 Task: Add a signature George Carter containing With heartfelt thanks and best wishes, George Carter to email address softage.2@softage.net and add a label Makeup
Action: Mouse moved to (640, 393)
Screenshot: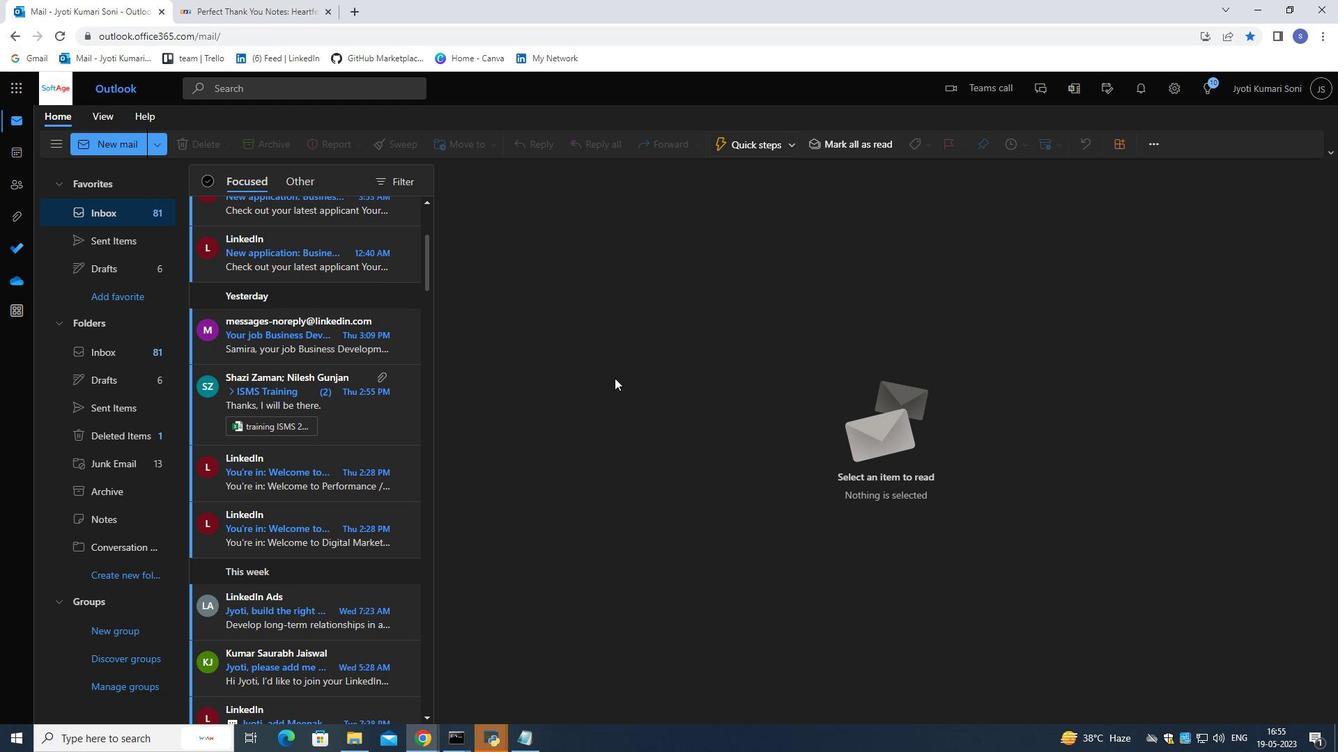 
Action: Mouse scrolled (640, 393) with delta (0, 0)
Screenshot: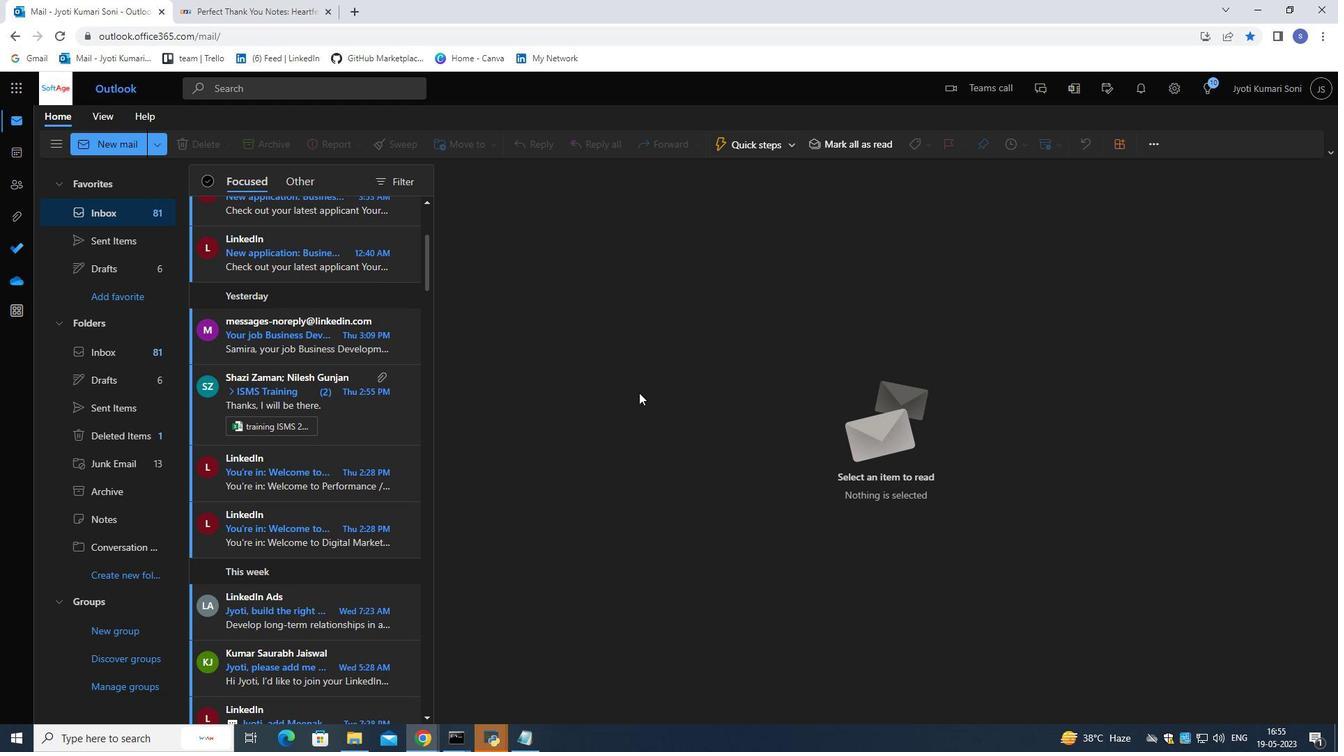 
Action: Mouse scrolled (640, 393) with delta (0, 0)
Screenshot: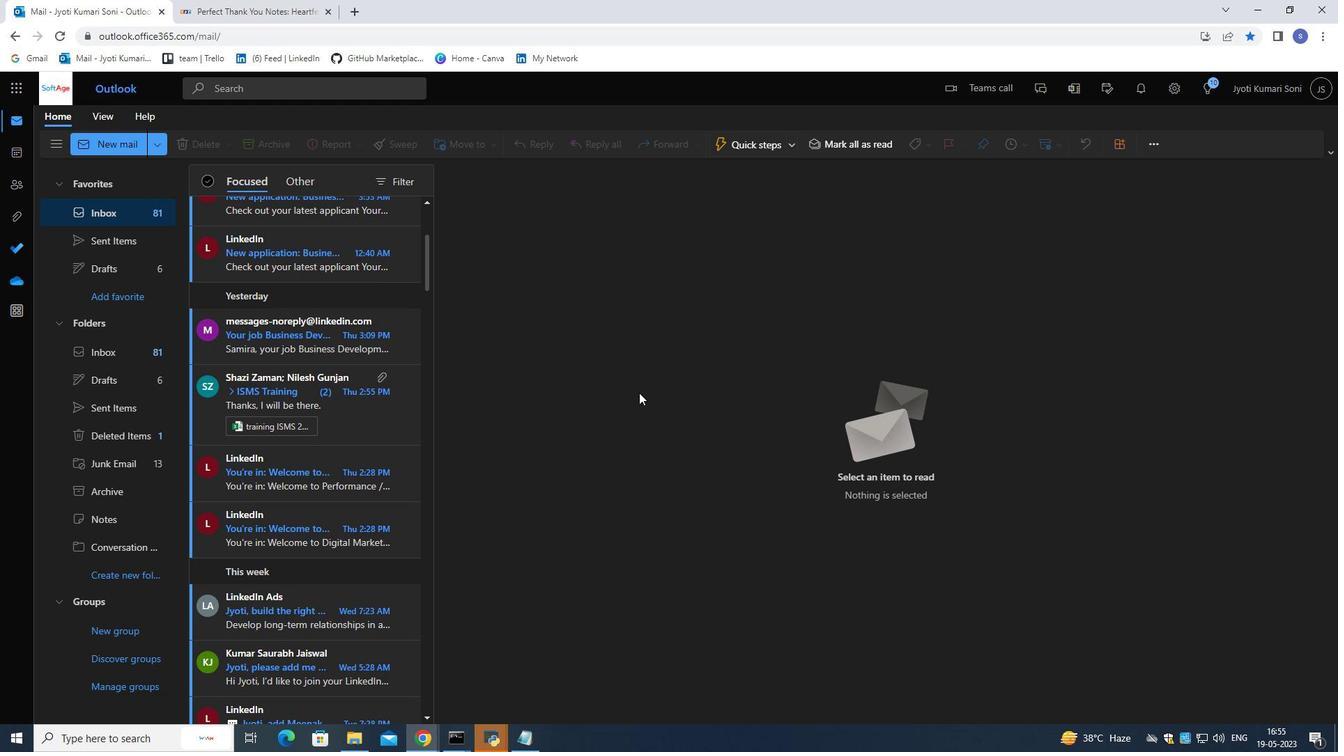 
Action: Mouse scrolled (640, 393) with delta (0, 0)
Screenshot: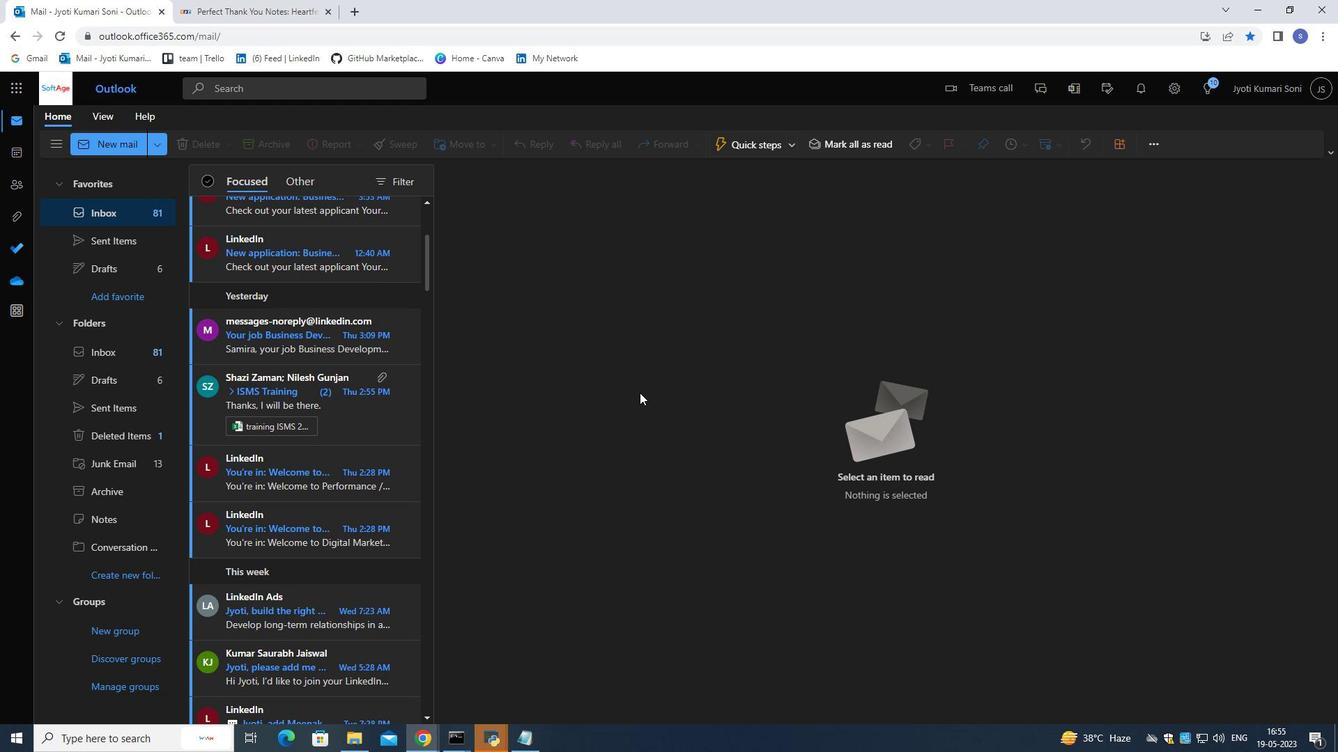 
Action: Mouse scrolled (640, 393) with delta (0, 0)
Screenshot: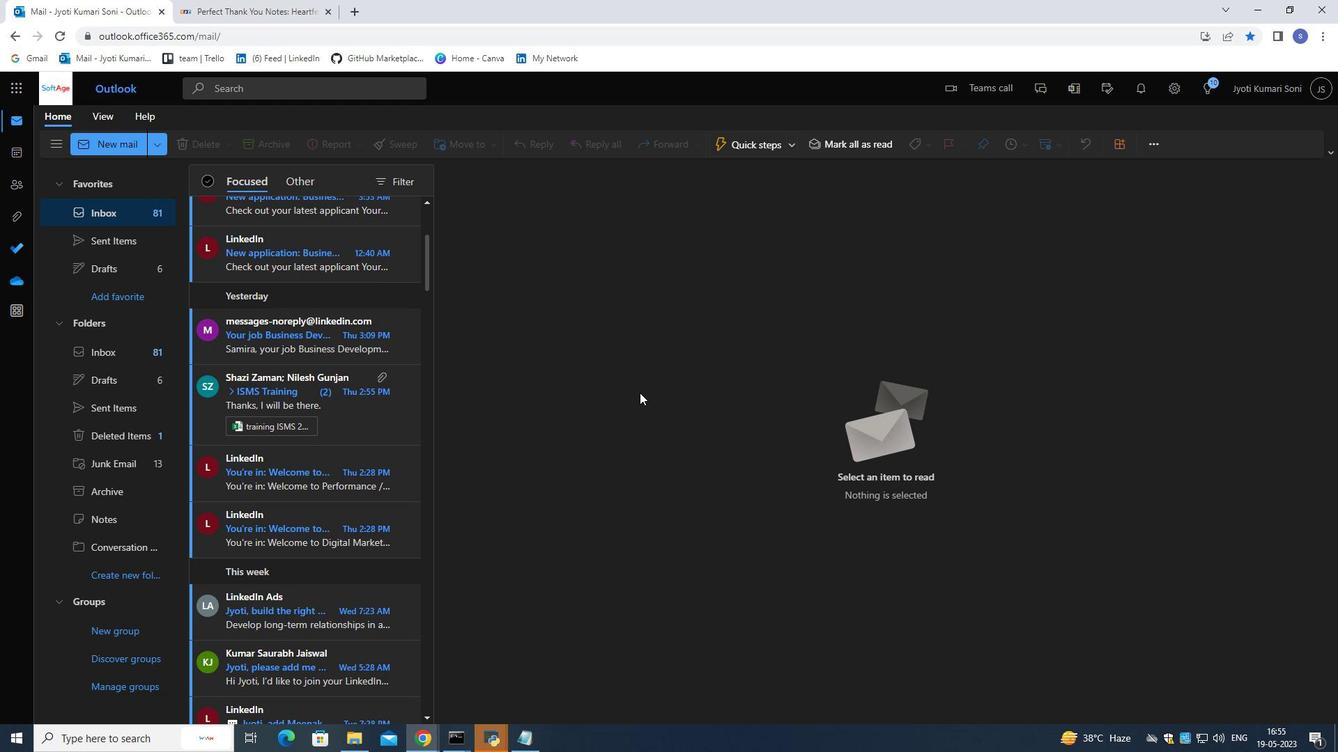 
Action: Mouse moved to (112, 149)
Screenshot: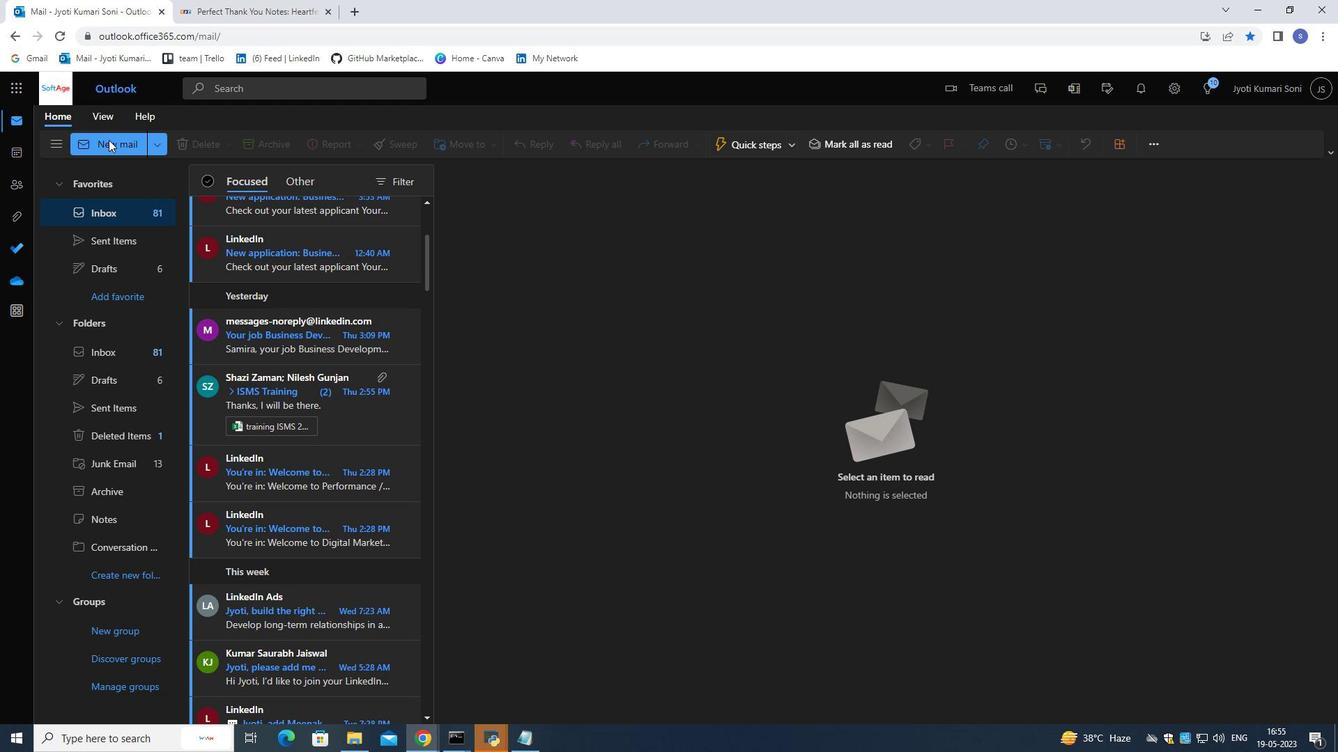 
Action: Mouse pressed left at (112, 149)
Screenshot: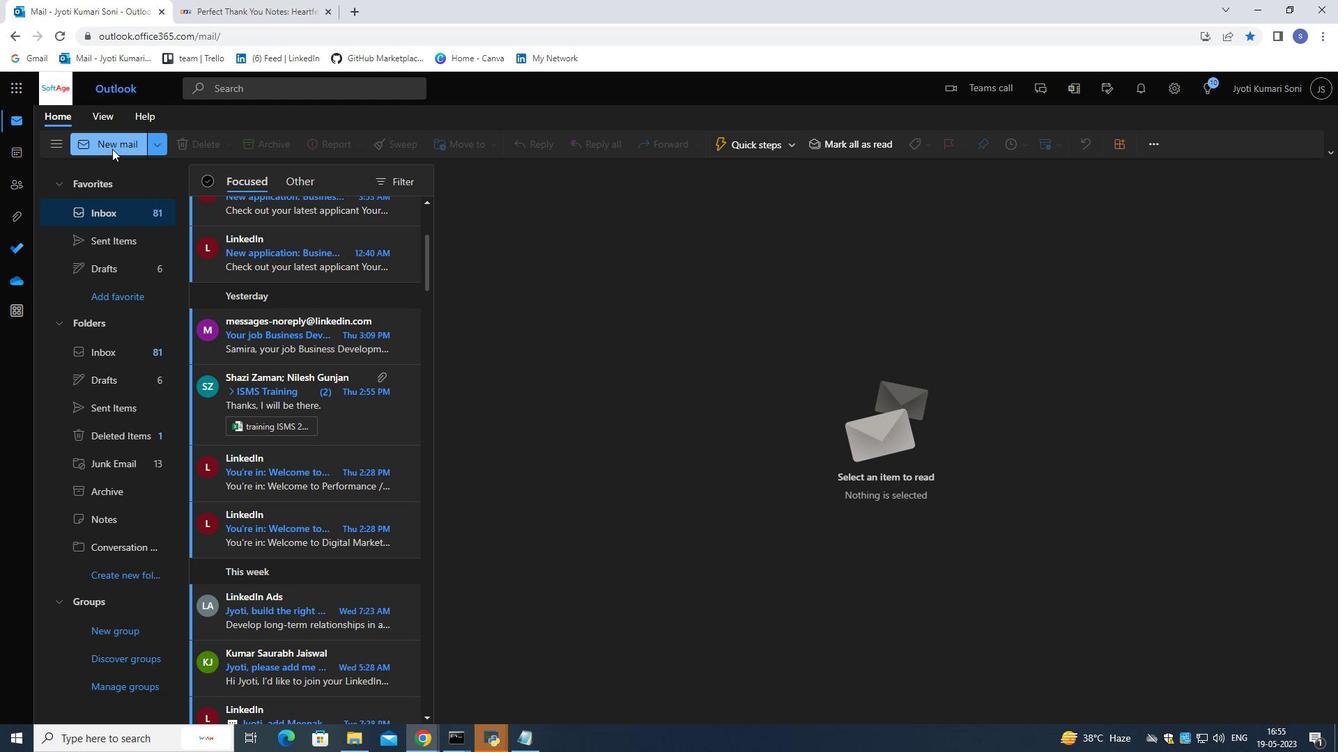 
Action: Mouse moved to (583, 213)
Screenshot: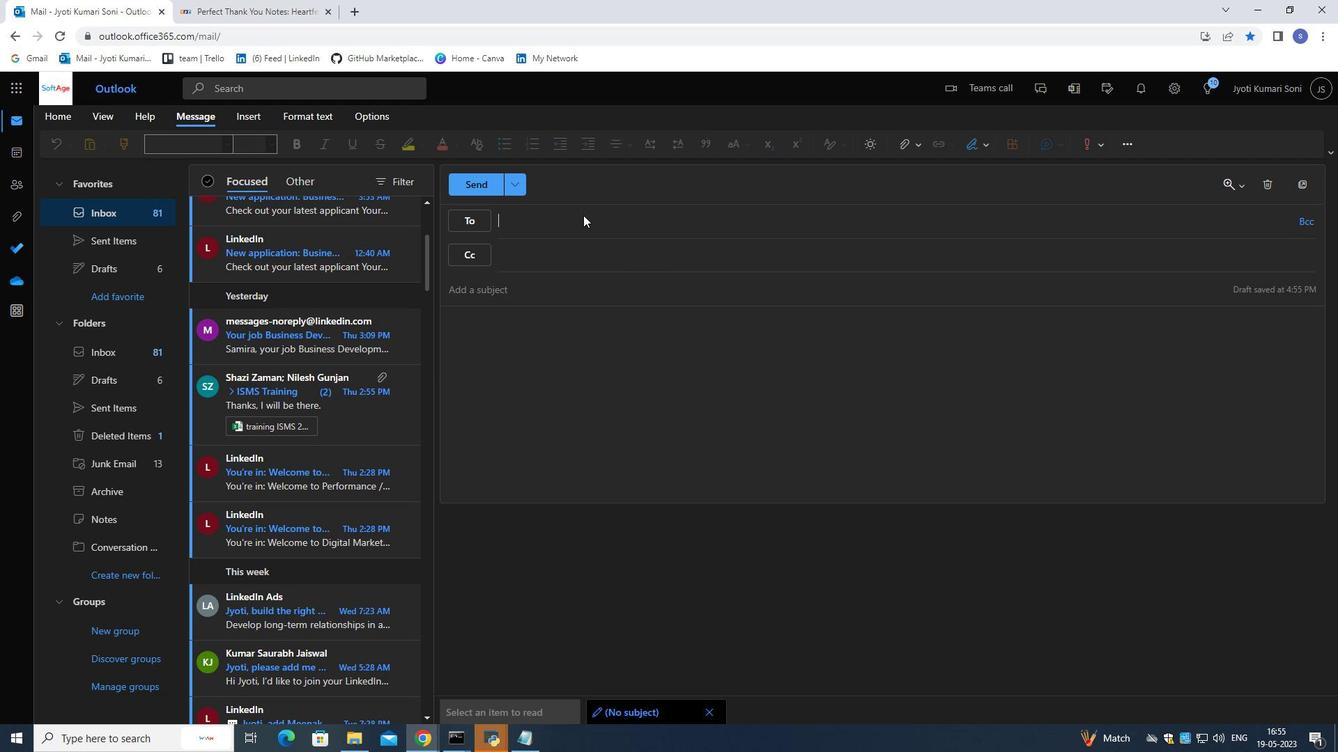 
Action: Mouse pressed left at (583, 213)
Screenshot: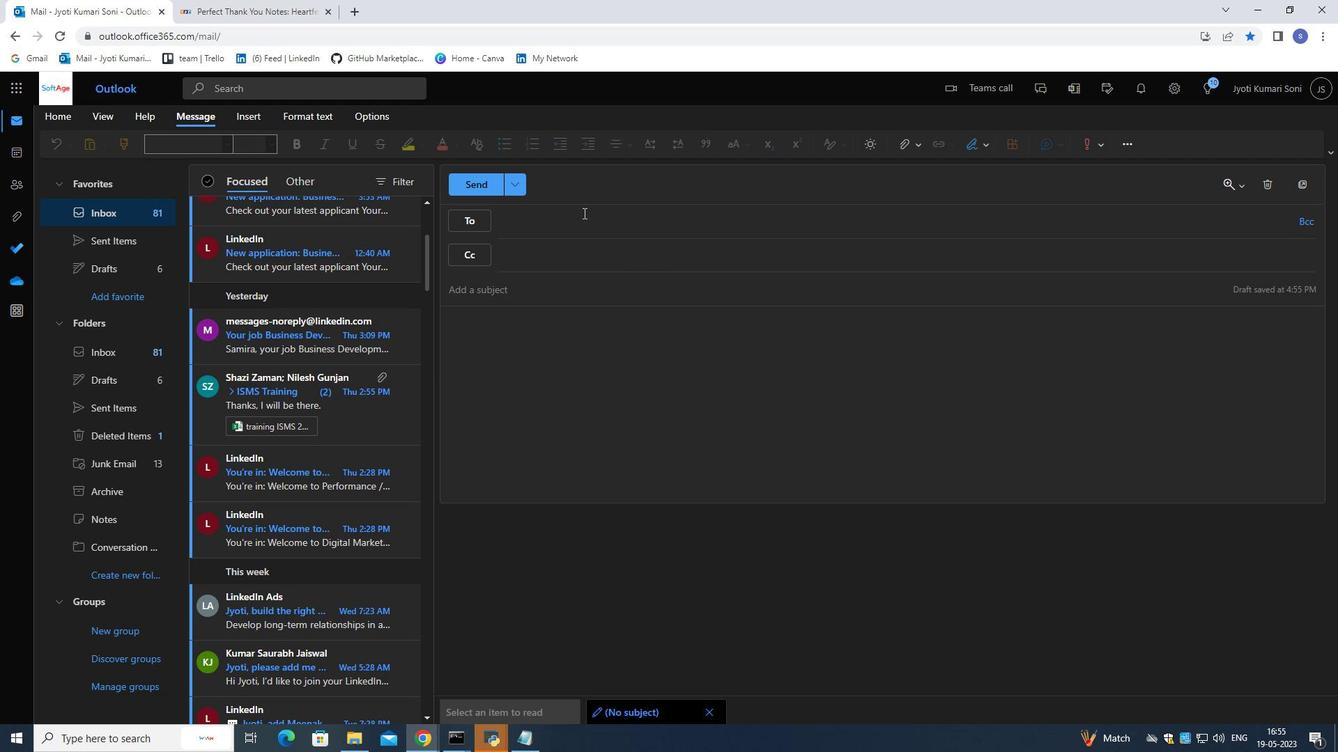 
Action: Key pressed softage.2<Key.shift>@softage.net
Screenshot: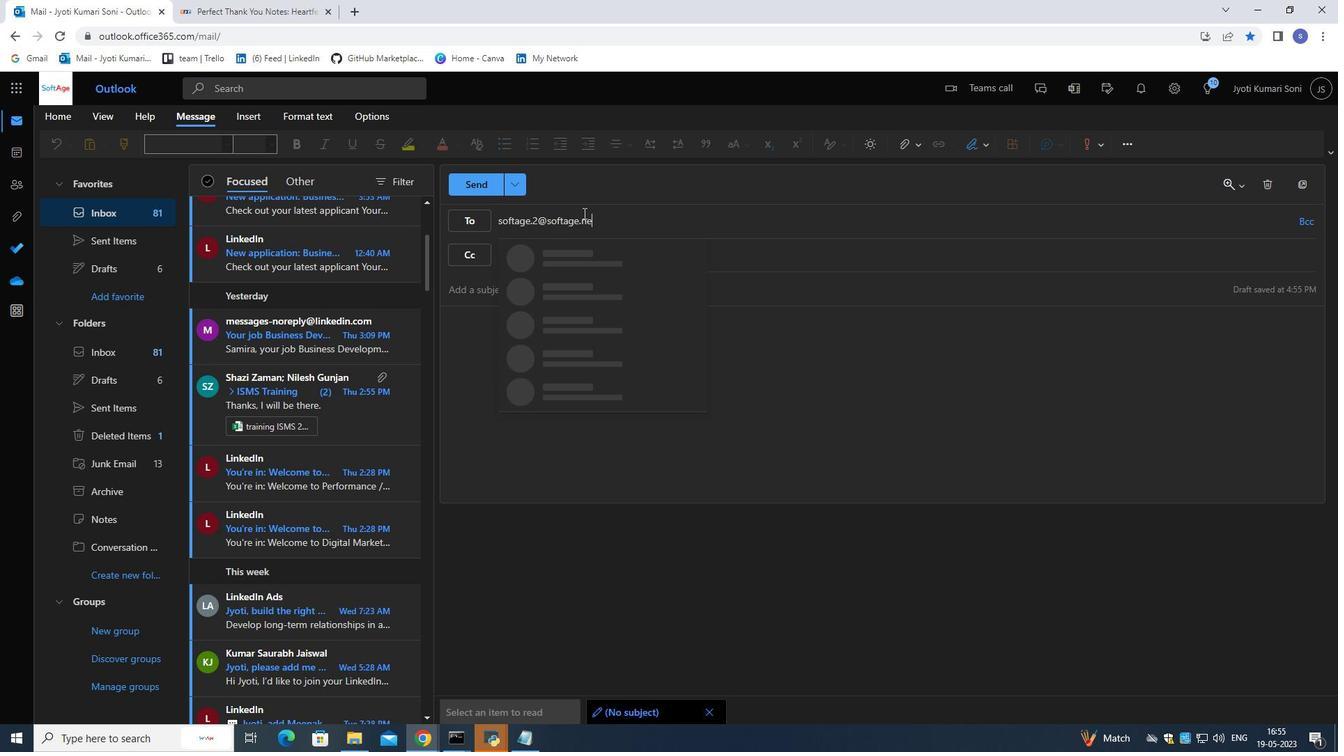 
Action: Mouse moved to (631, 373)
Screenshot: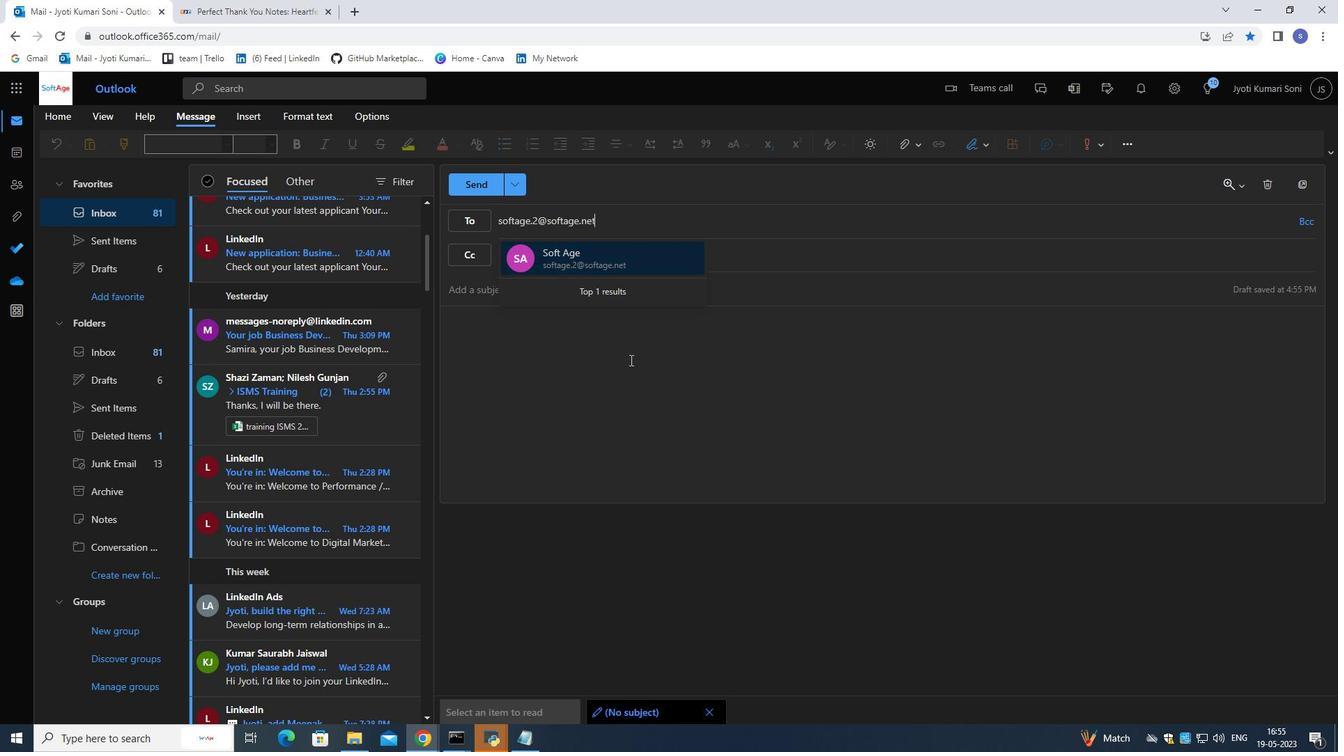 
Action: Mouse pressed left at (631, 373)
Screenshot: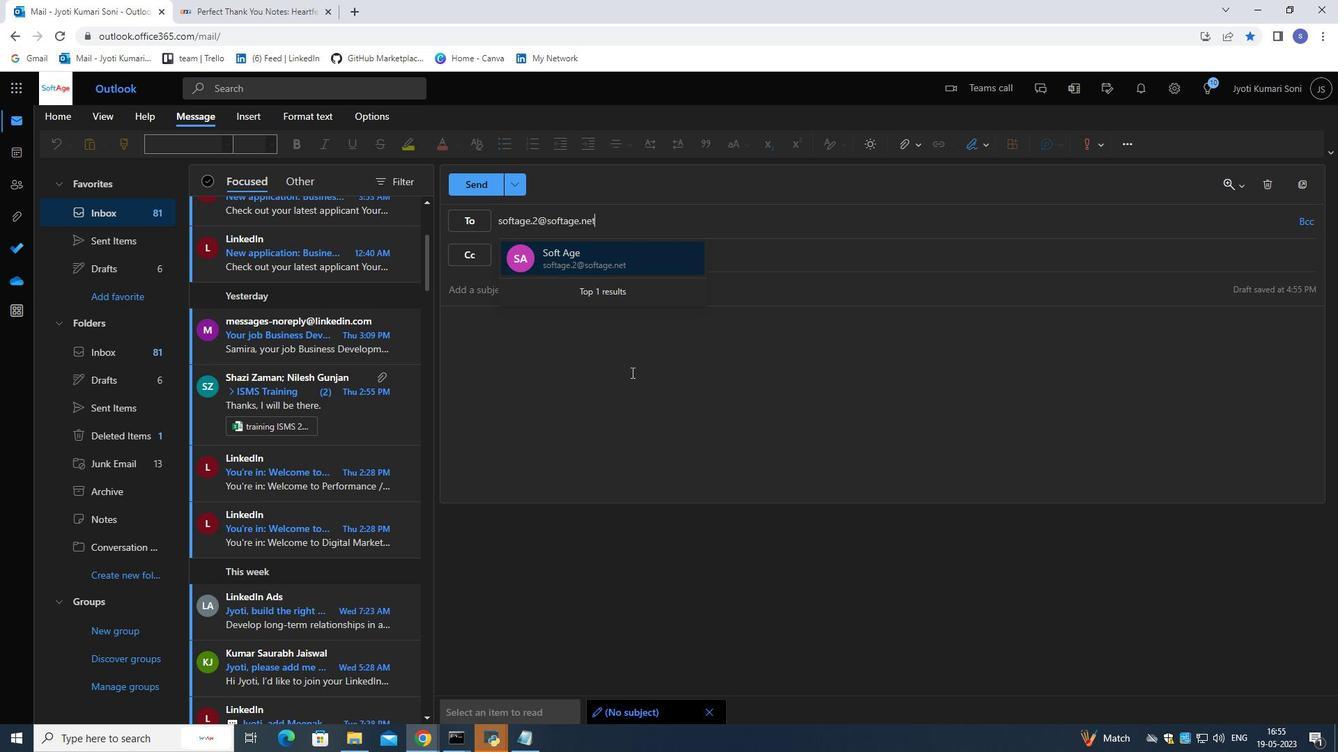 
Action: Mouse moved to (557, 283)
Screenshot: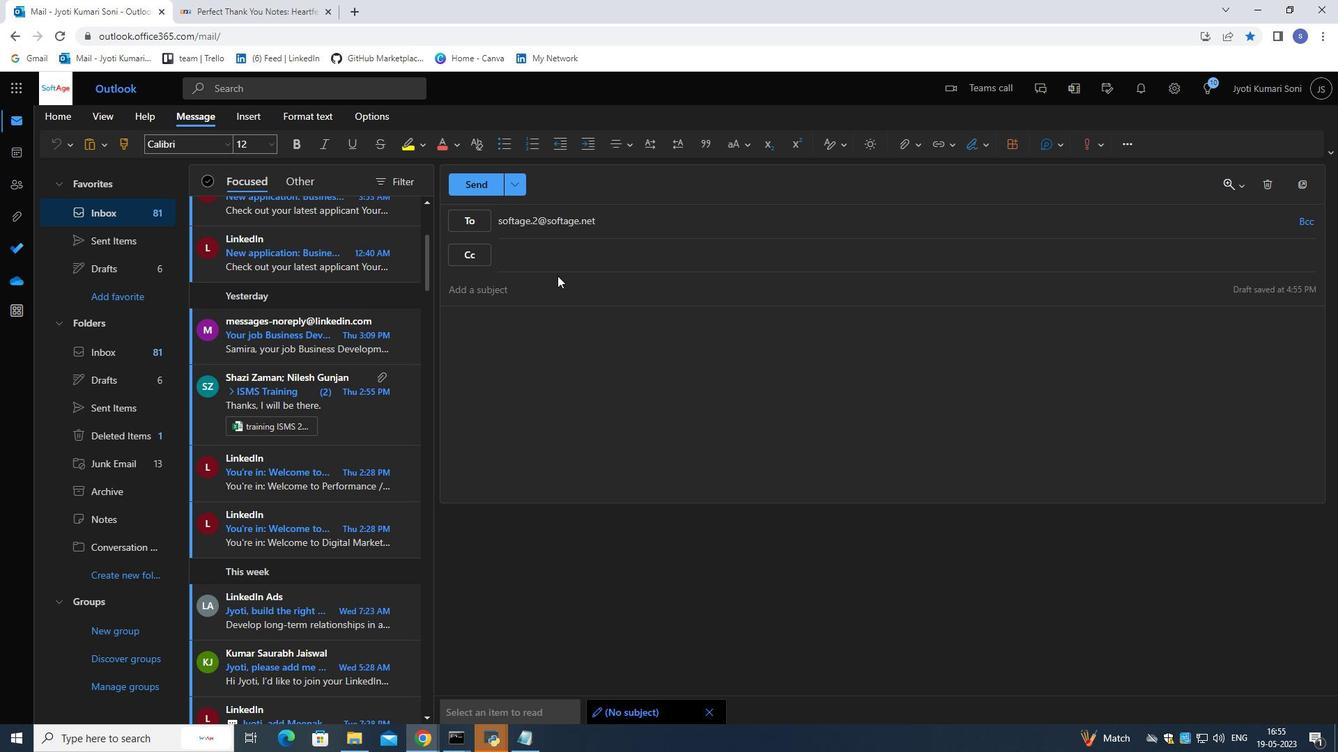 
Action: Mouse pressed left at (557, 283)
Screenshot: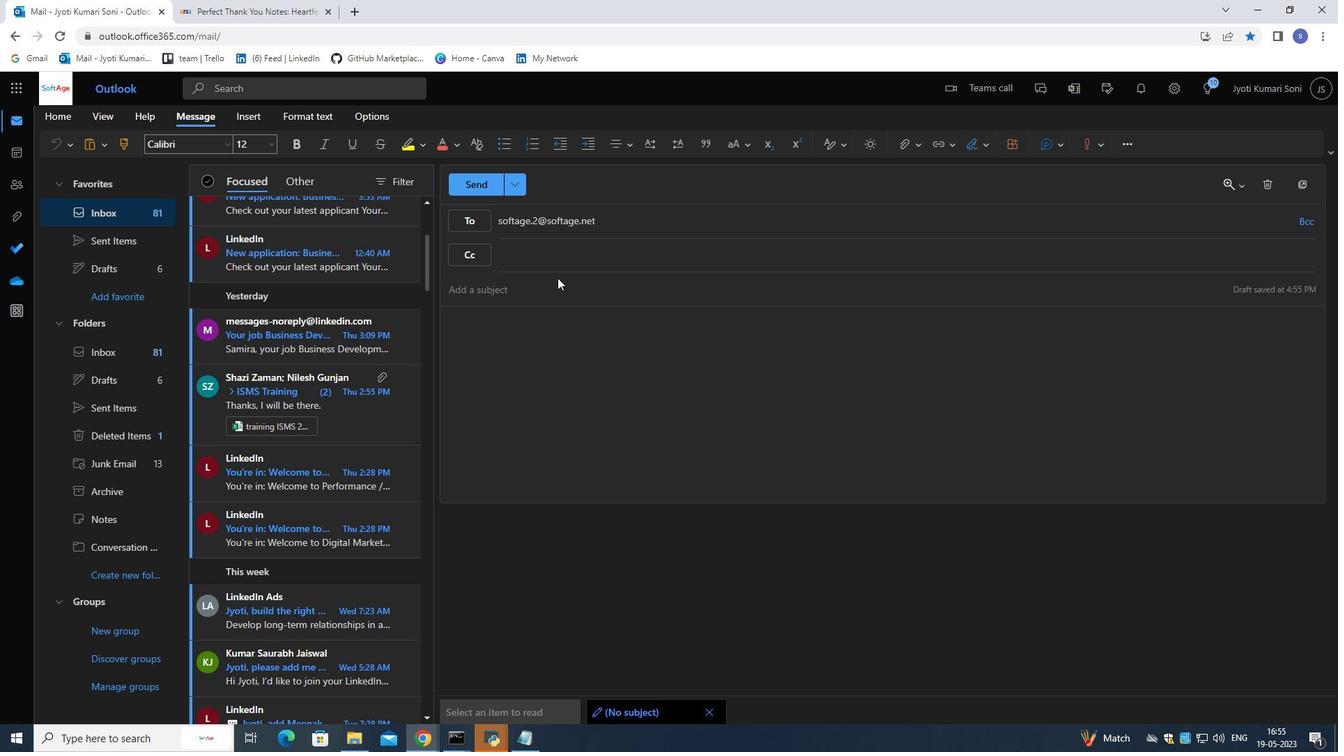 
Action: Mouse moved to (557, 285)
Screenshot: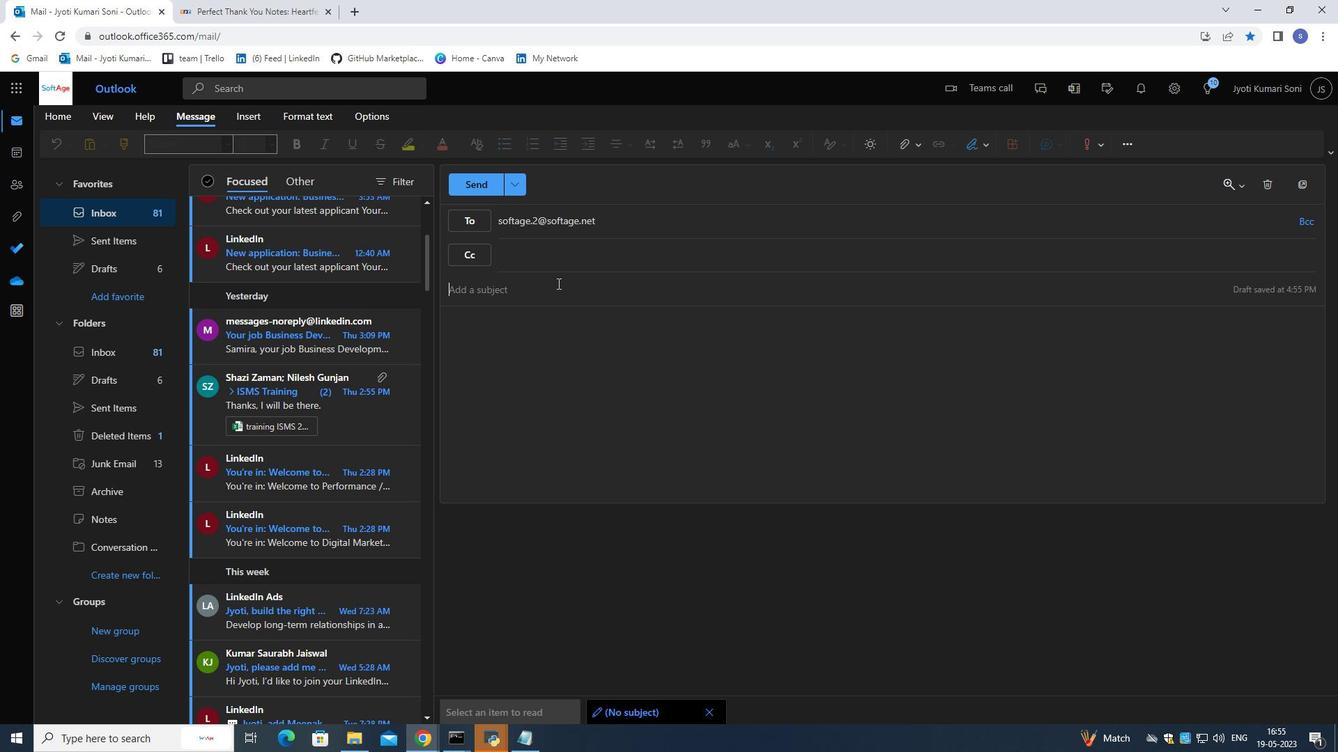 
Action: Key pressed <Key.shift>Heartfelt<Key.space><Key.shift>Thanks
Screenshot: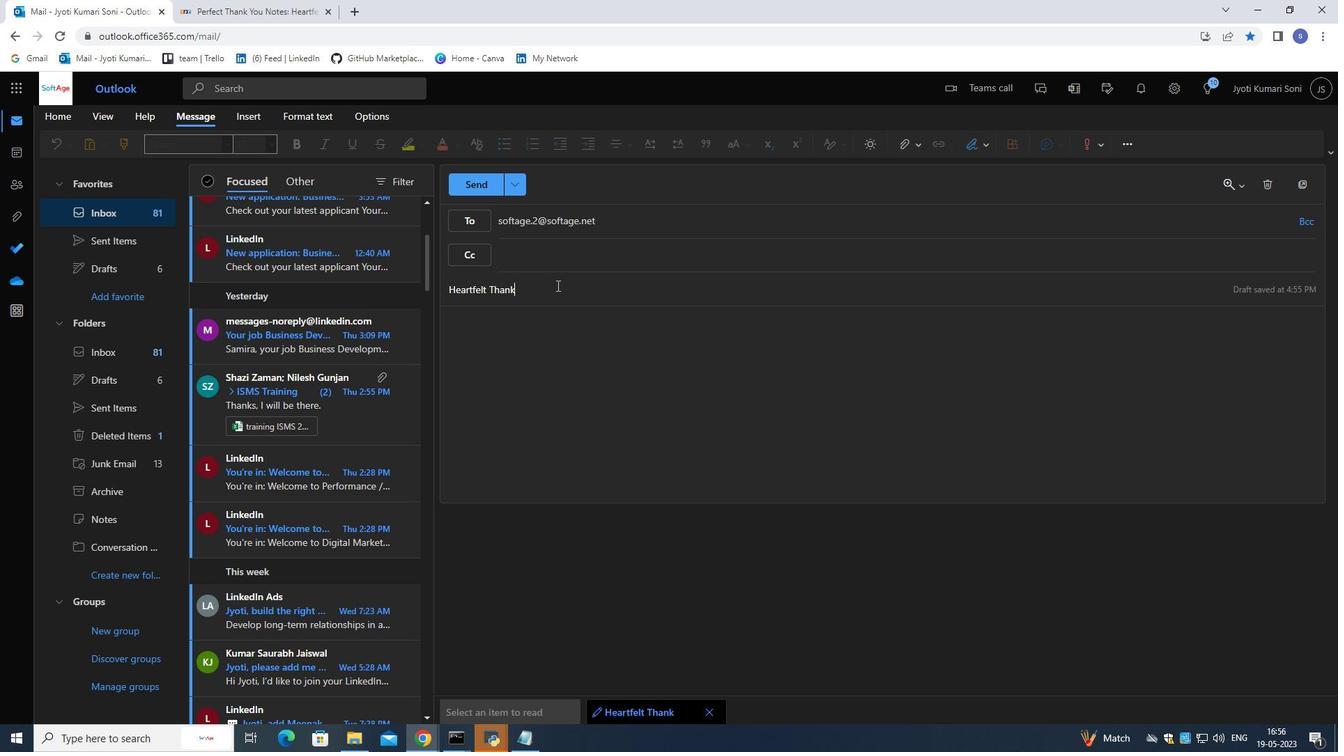 
Action: Mouse moved to (550, 318)
Screenshot: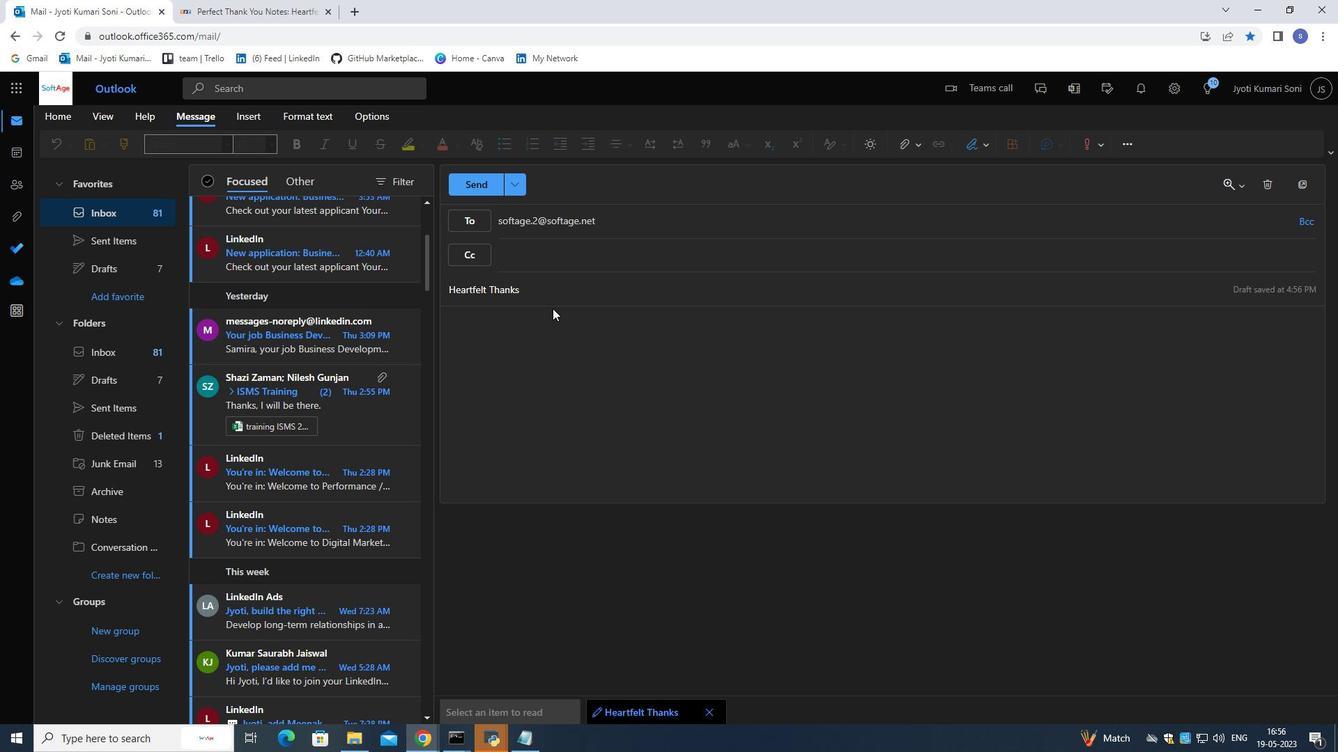 
Action: Mouse pressed left at (550, 318)
Screenshot: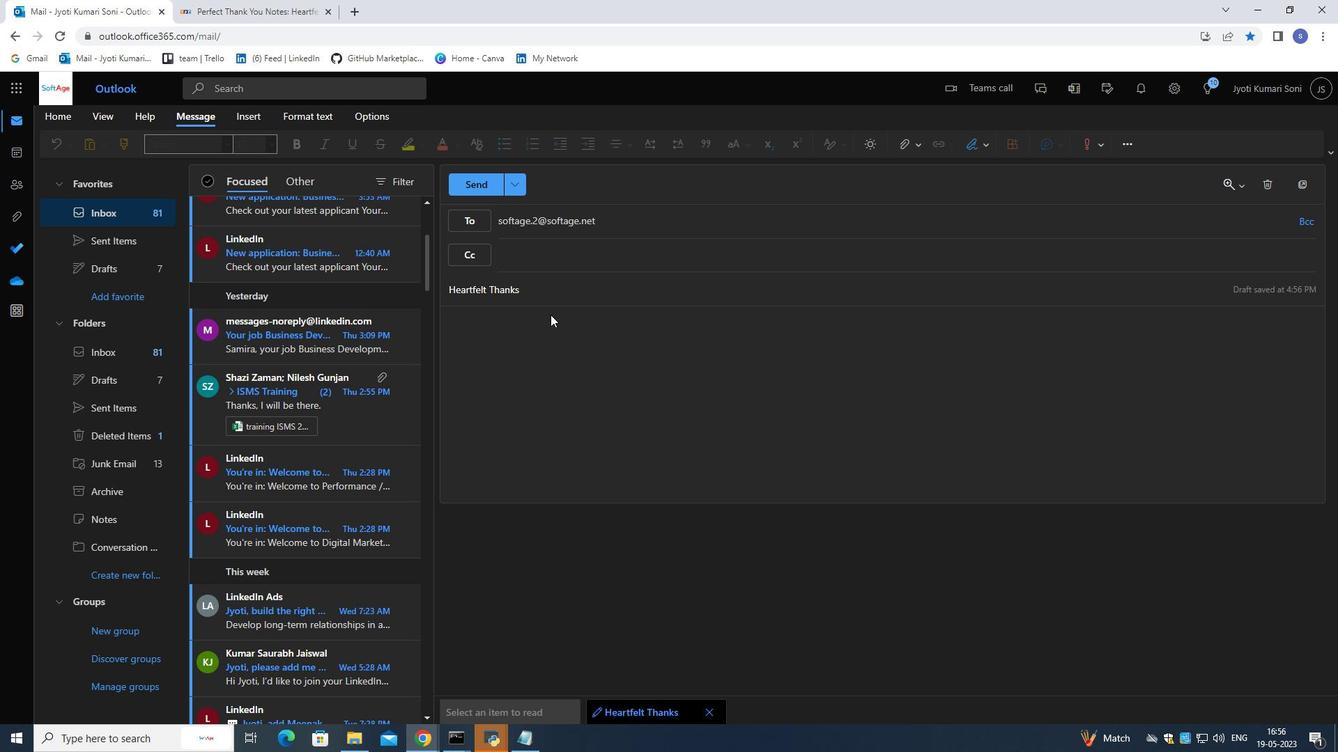 
Action: Mouse moved to (550, 319)
Screenshot: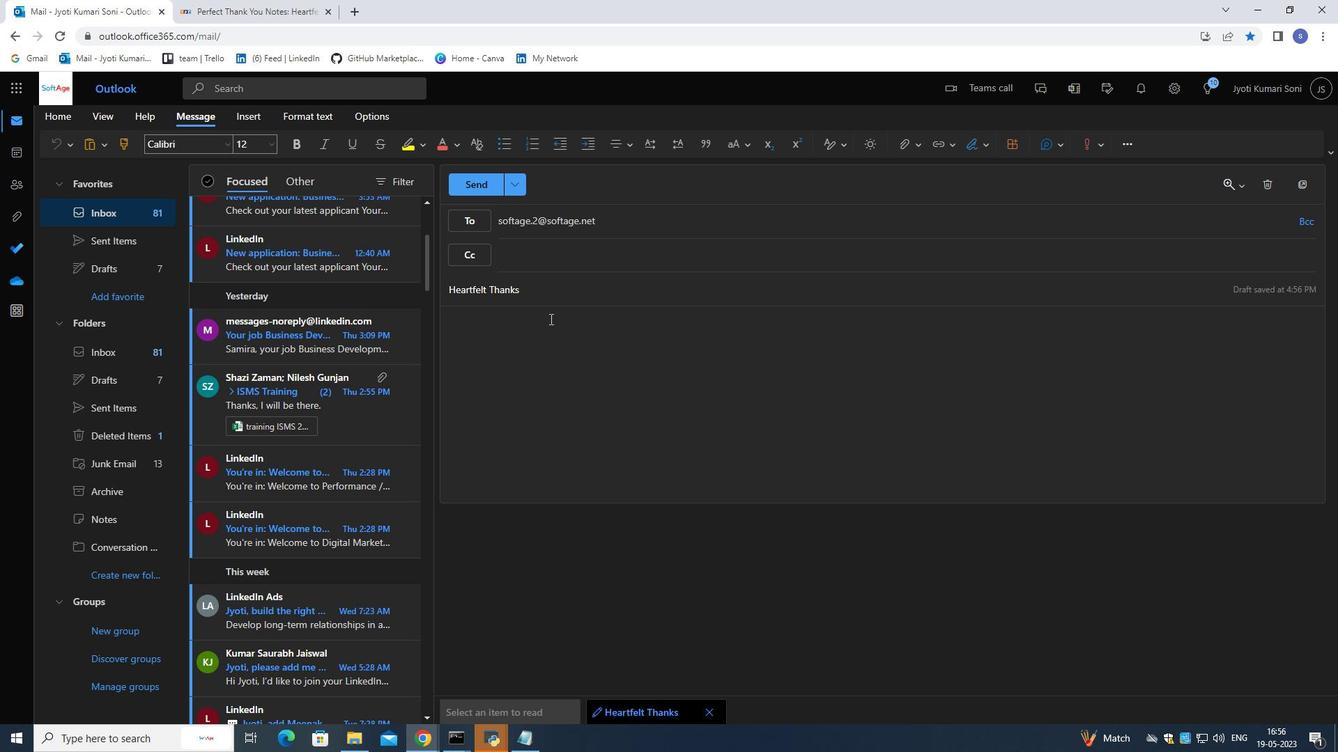 
Action: Key pressed <Key.shift>Thank<Key.space>you<Key.space>for<Key.space>being<Key.space>cheerful<Key.space>and<Key.space>happy<Key.space>when<Key.space>i<Key.space>pick<Key.space>uou<Key.space><Key.backspace><Key.backspace><Key.backspace><Key.backspace>you<Key.space>up<Key.space>in<Key.space>the<Key.space>evening.<Key.enter><Key.space>sometimes<Key.space>i<Key.space>do<Key.space>not<Key.space>have<Key.space>a<Key.space>fun<Key.space>f<Key.backspace>day,<Key.space>bb<Key.backspace>ut<Key.space>when<Key.space>i<Key.space>see<Key.space>you<Key.space>and<Key.space>we<Key.space>talk<Key.space>about<Key.space>things<Key.space>and<Key.space>have<Key.space>fun,<Key.space>before<Key.enter>she<Key.space>broke<Key.space>up<Key.space>with<Key.space>me,<Key.space>grace<Key.space>and<Key.space>i<Key.space>had<Key.space>planned<Key.space>to<Key.space>spend<Key.space>new<Key.space>yesr's<Key.space><Key.left><Key.left><Key.left><Key.left><Key.backspace>a<Key.right><Key.right><Key.right><Key.space>
Screenshot: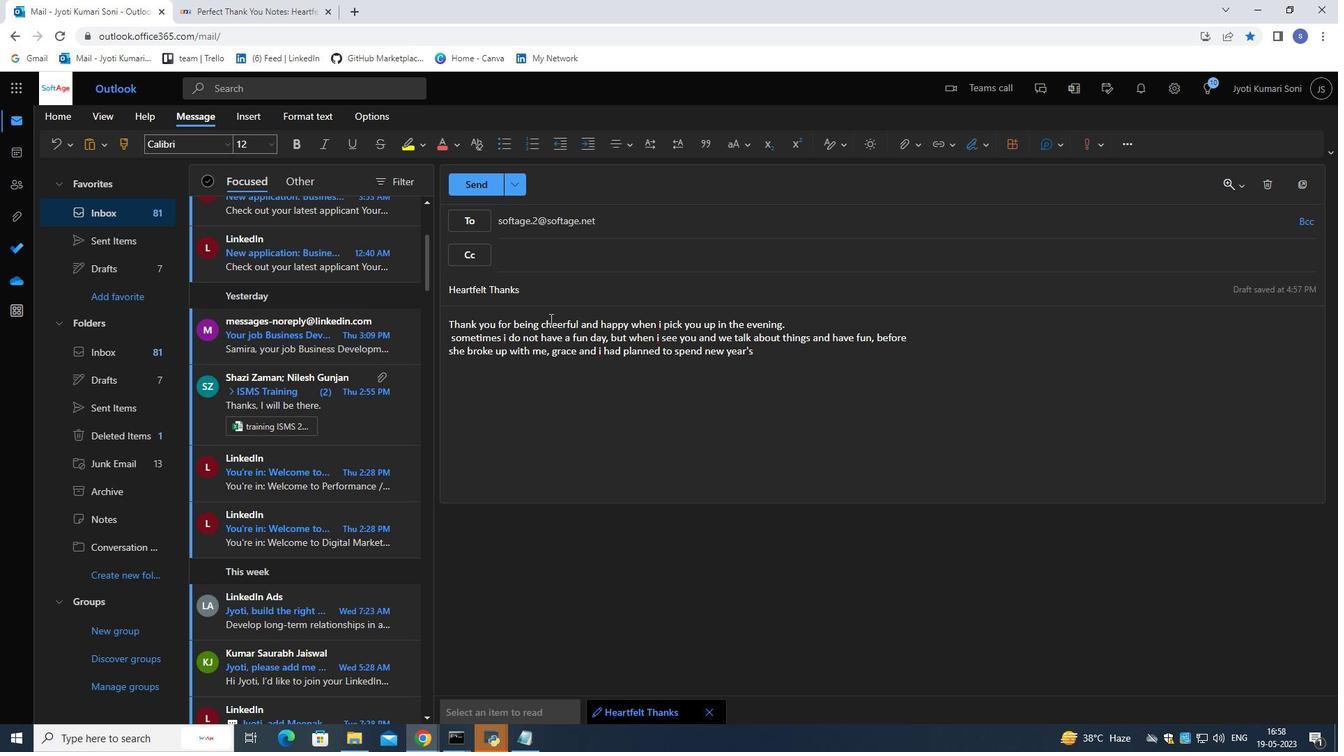 
Action: Mouse scrolled (550, 320) with delta (0, 0)
Screenshot: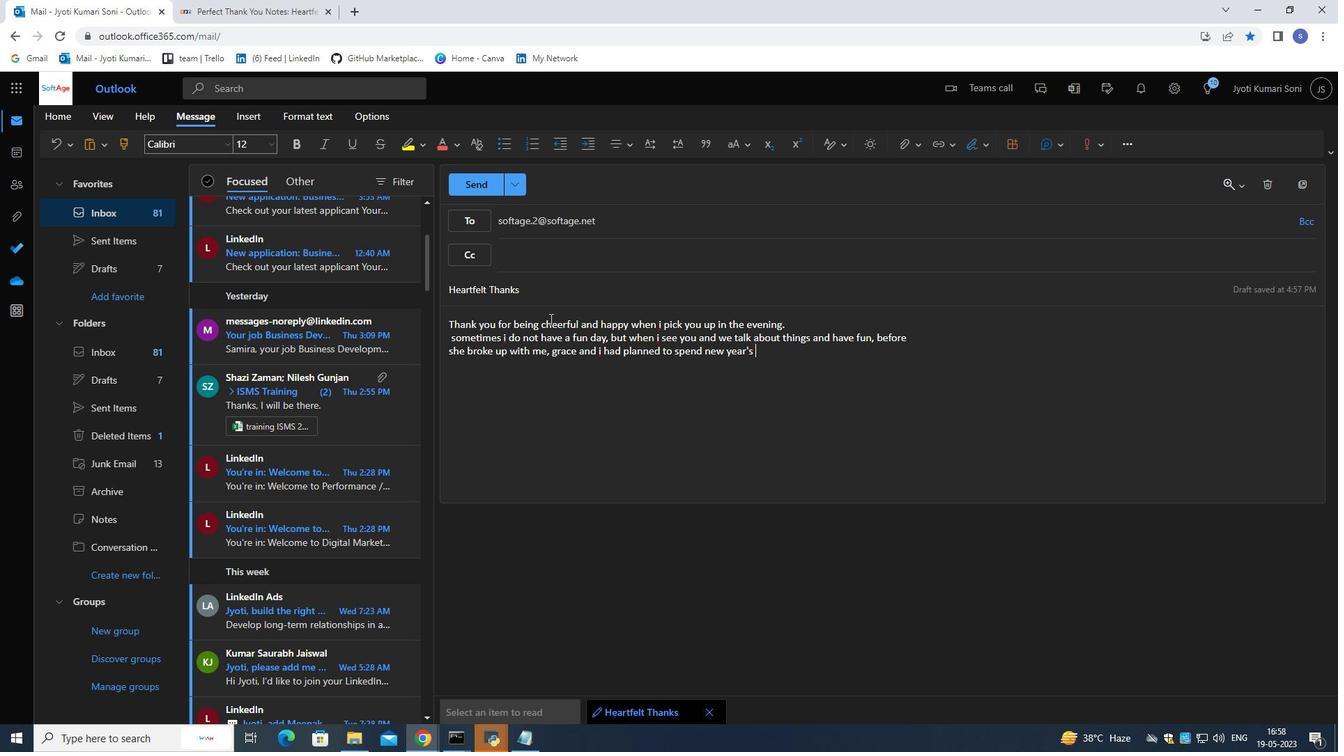 
Action: Mouse moved to (563, 340)
Screenshot: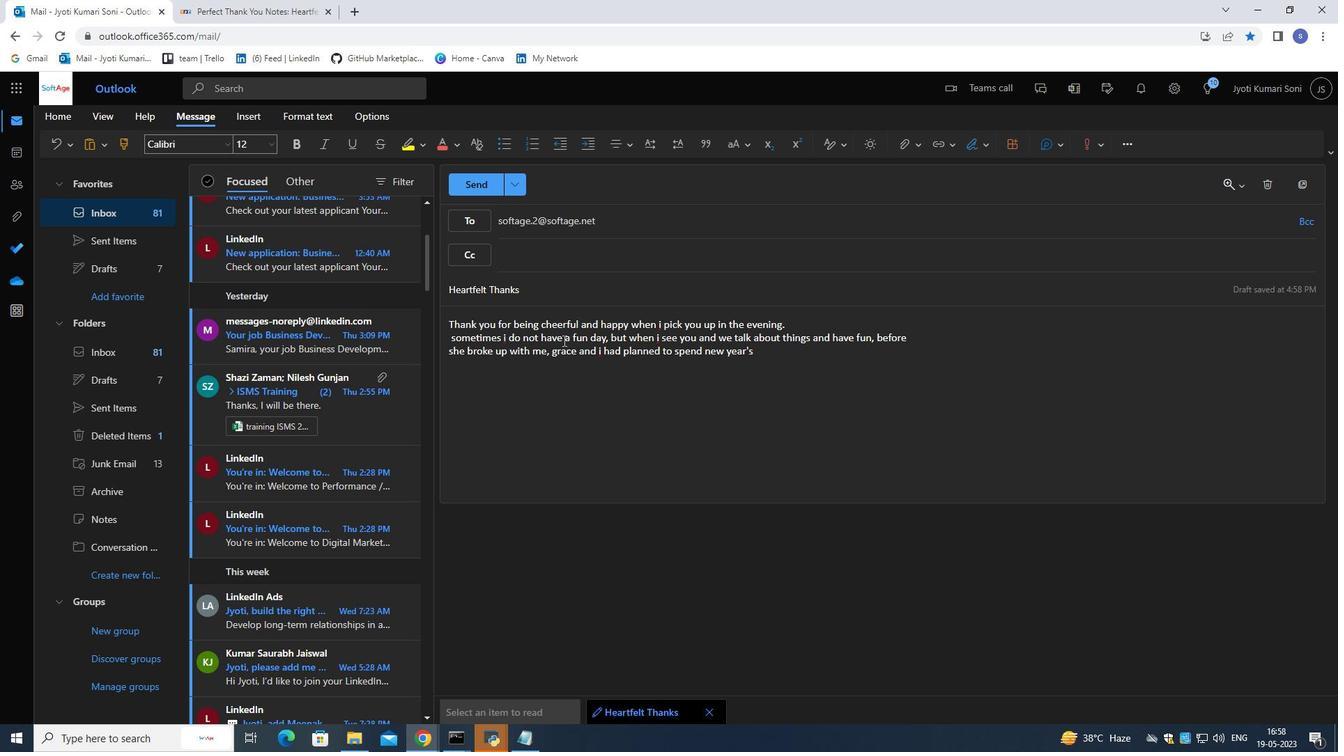 
Action: Key pressed day<Key.space>walking<Key.space>on<Key.space>the<Key.space>echo<Key.space>mountain<Key.space>trail<Key.space>that<Key.space>leads<Key.space>into<Key.space>angeles<Key.space>national<Key.space>forest<Key.space>above<Key.space><Key.enter>she<Key.space>broke<Key.space>up<Key.space>with<Key.space>me<Key.space>,<Key.space>grace<Key.space>and<Key.space>i<Key.space>had<Key.space>planned<Key.space>to<Key.space>spend<Key.space>new<Key.backspace><Key.backspace><Key.backspace><Key.backspace><Key.backspace><Key.backspace><Key.backspace><Key.backspace><Key.backspace><Key.backspace><Key.backspace><Key.backspace><Key.backspace><Key.backspace><Key.backspace><Key.backspace><Key.backspace><Key.backspace><Key.backspace><Key.backspace><Key.backspace><Key.backspace><Key.backspace><Key.backspace><Key.backspace><Key.backspace><Key.backspace><Key.backspace><Key.backspace><Key.backspace><Key.backspace><Key.backspace><Key.backspace><Key.backspace><Key.backspace><Key.backspace><Key.backspace><Key.backspace><Key.backspace><Key.backspace><Key.backspace><Key.backspace><Key.backspace><Key.backspace><Key.backspace><Key.backspace><Key.backspace><Key.backspace><Key.backspace><Key.backspace><Key.backspace><Key.backspace><Key.backspace><Key.backspace><Key.backspace><Key.backspace><Key.backspace><Key.backspace><Key.backspace><Key.backspace><Key.backspace><Key.backspace><Key.backspace><Key.backspace>
Screenshot: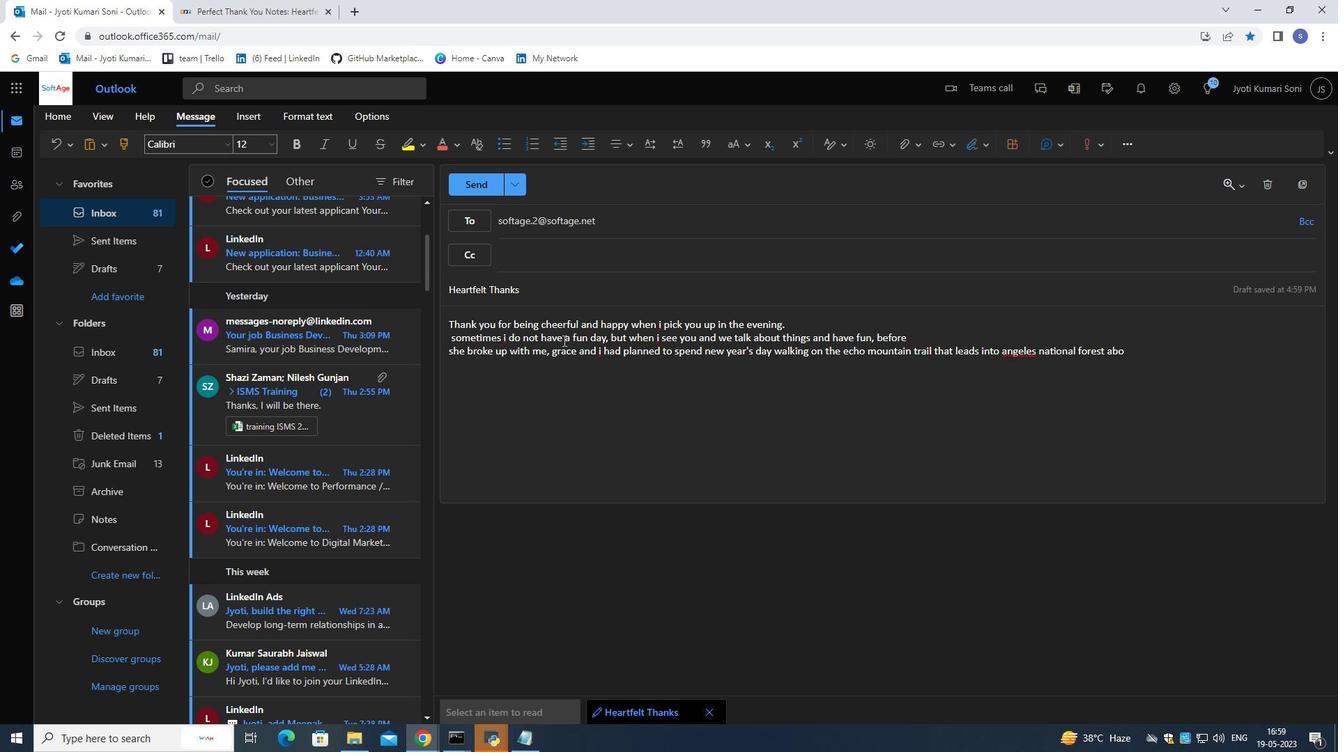 
Action: Mouse moved to (912, 352)
Screenshot: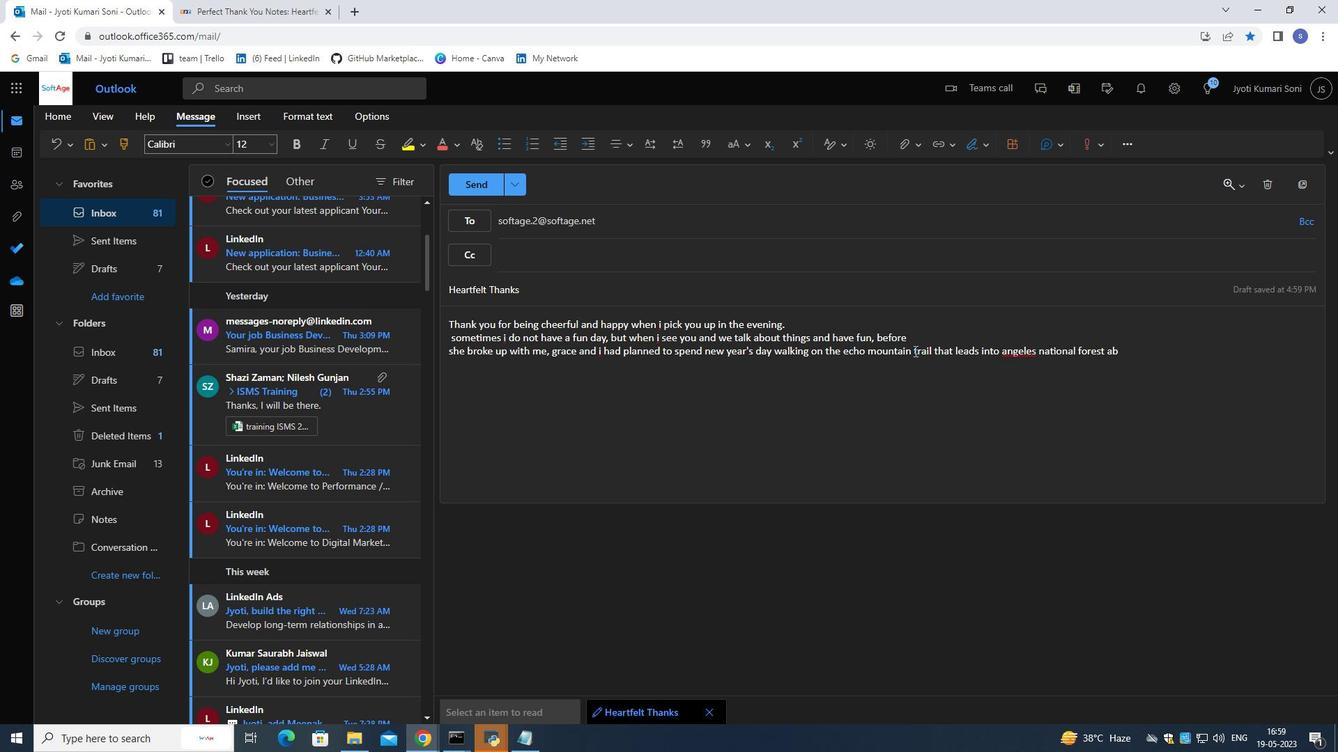 
Action: Mouse pressed left at (912, 352)
Screenshot: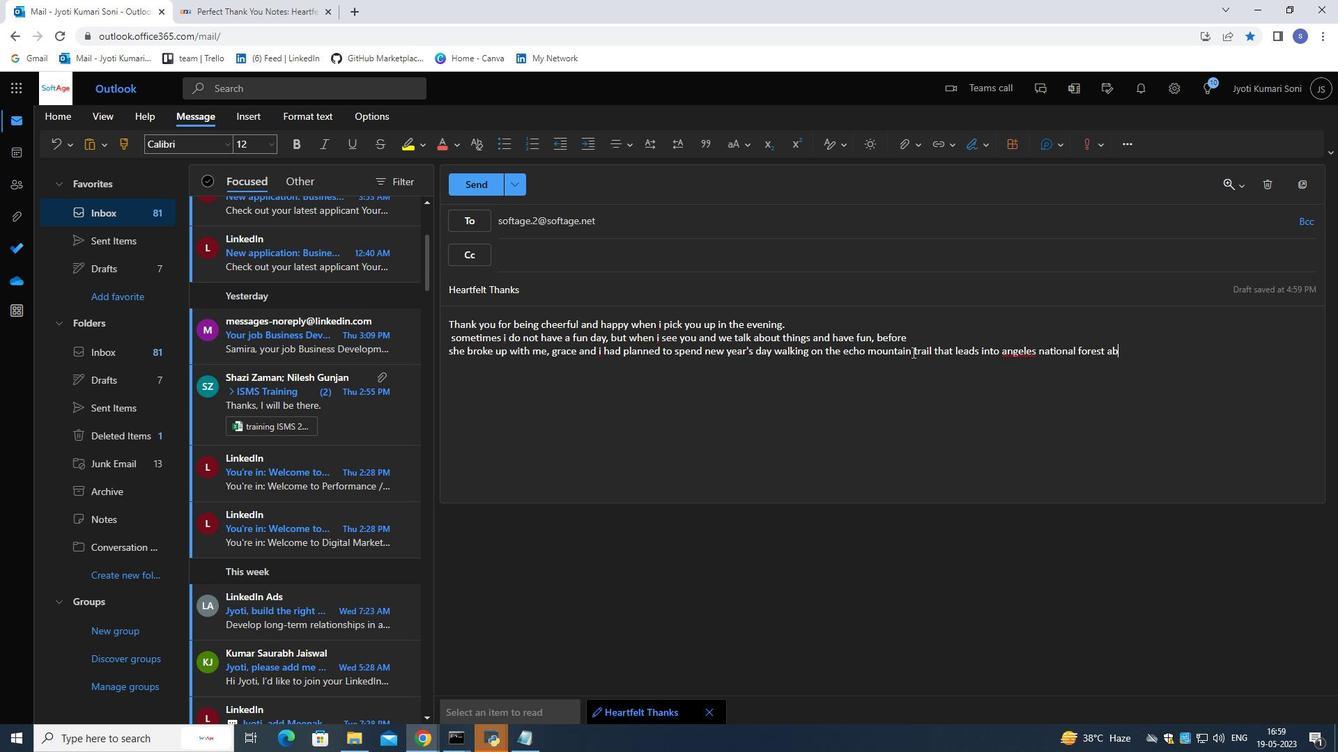 
Action: Mouse moved to (951, 387)
Screenshot: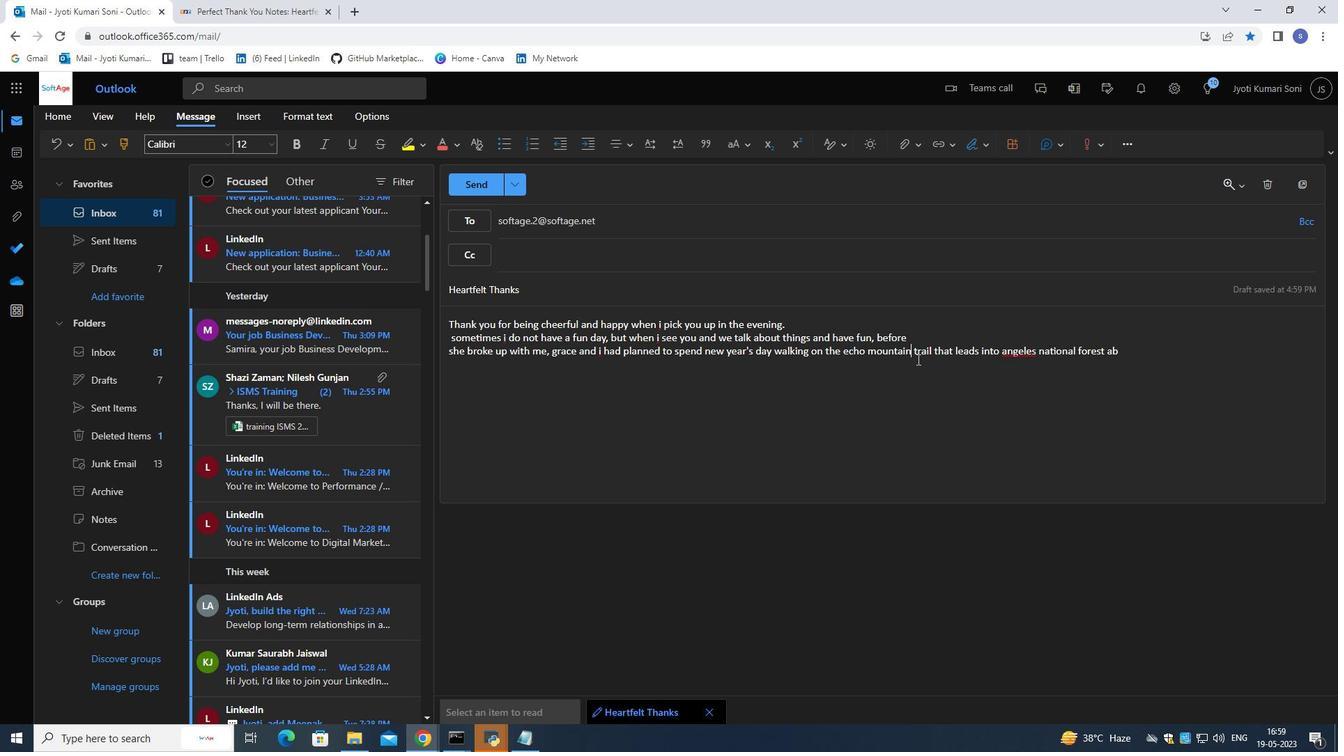 
Action: Key pressed <Key.enter>
Screenshot: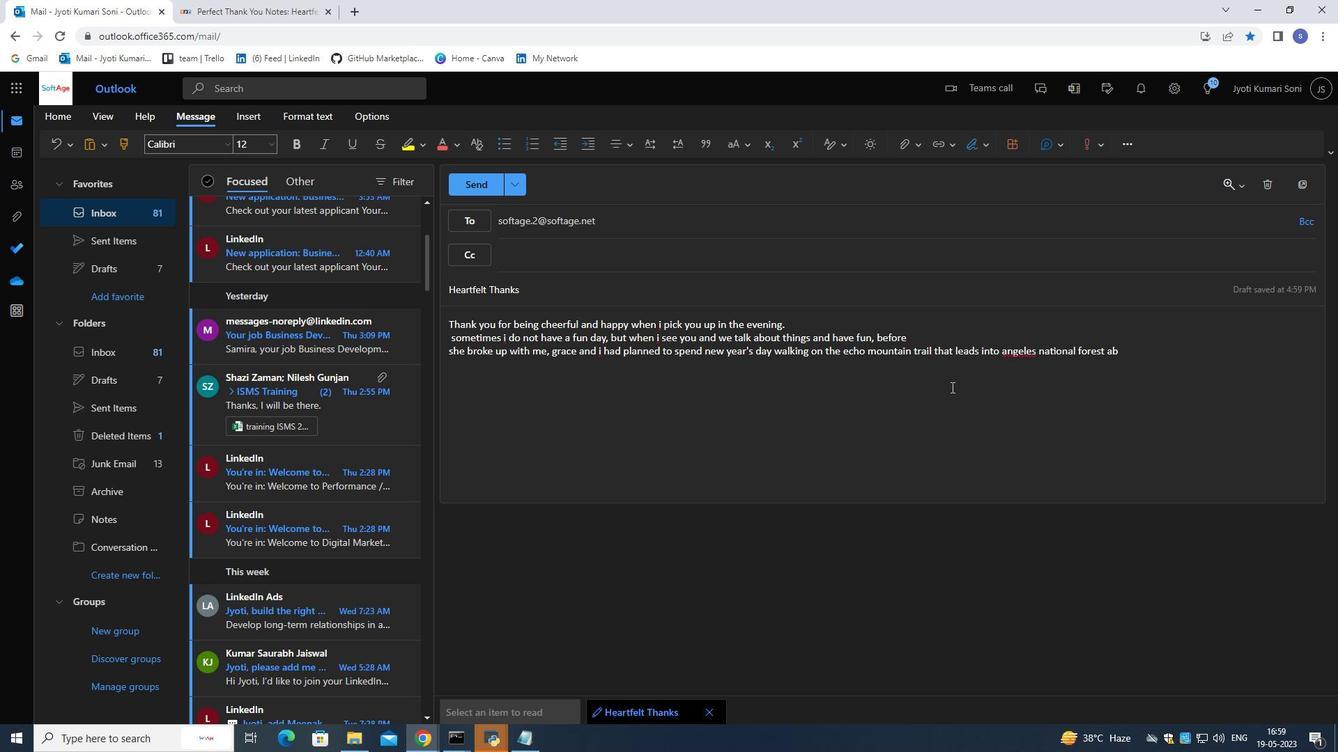 
Action: Mouse moved to (730, 370)
Screenshot: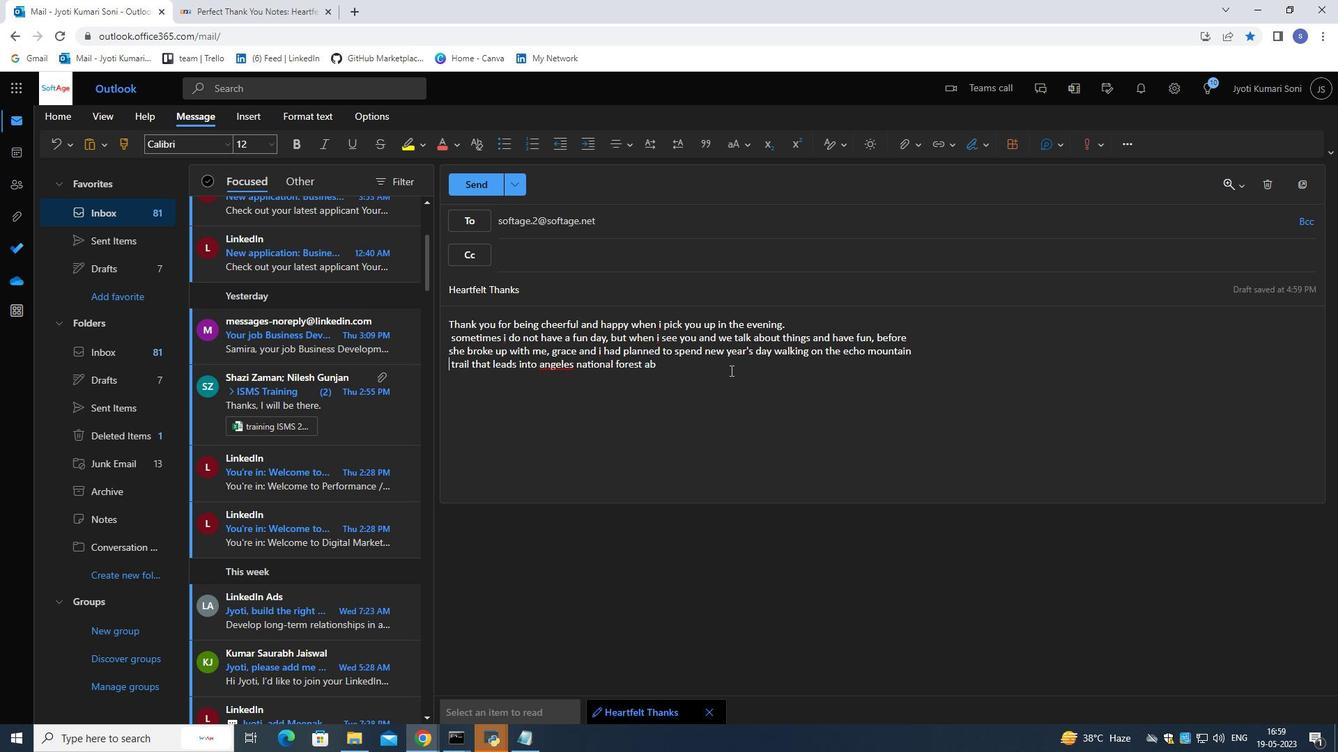 
Action: Mouse pressed left at (730, 370)
Screenshot: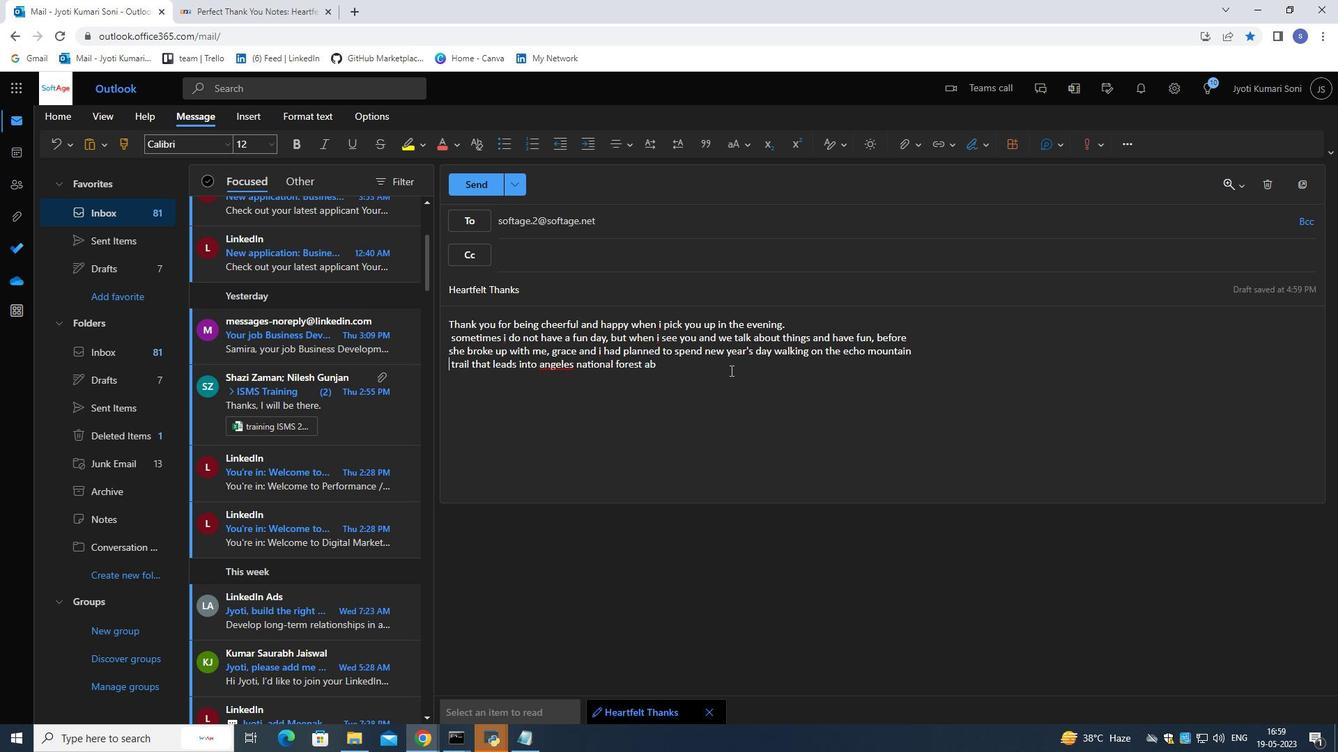 
Action: Mouse moved to (675, 369)
Screenshot: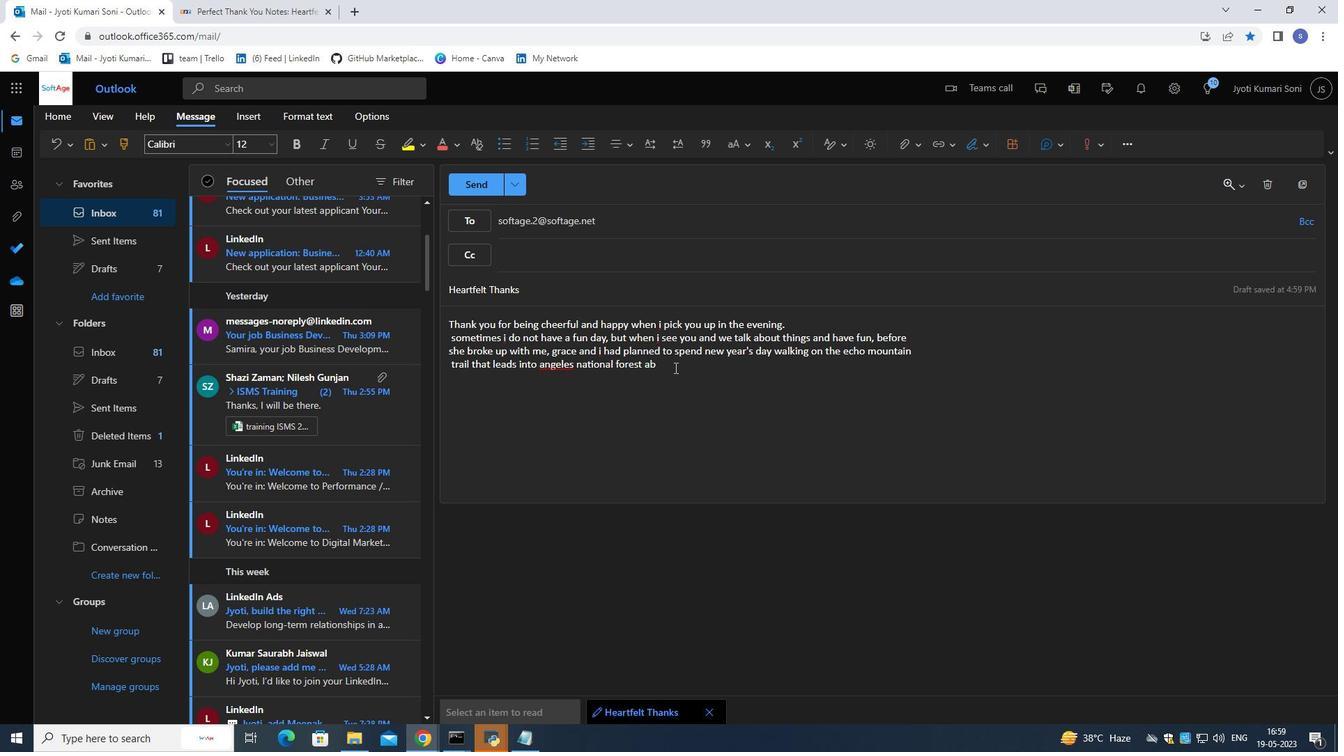 
Action: Key pressed ove<Key.space>pasadena.<Key.space>when<Key.space>the<Key.space>day<Key.space>ccame<Key.space>,<Key.space>i<Key.space>called<Key.space>her<Key.space>to<Key.space>see<Key.space>if<Key.enter>she<Key.space>might<Key.space>still<Key.space>want<Key.space>to<Key.space>come.<Key.space>she<Key.space>had<Key.space>other<Key.space>plans.<Key.space><Key.shift>I<Key.space>would<Key.space>be<Key.space>starting<Key.space>the<Key.space>new<Key.space>t<Key.backspace>yes<Key.backspace>ear<Key.space>alone.<Key.left><Key.left><Key.left><Key.left><Key.left><Key.left><Key.left><Key.left><Key.left><Key.left><Key.backspace>
Screenshot: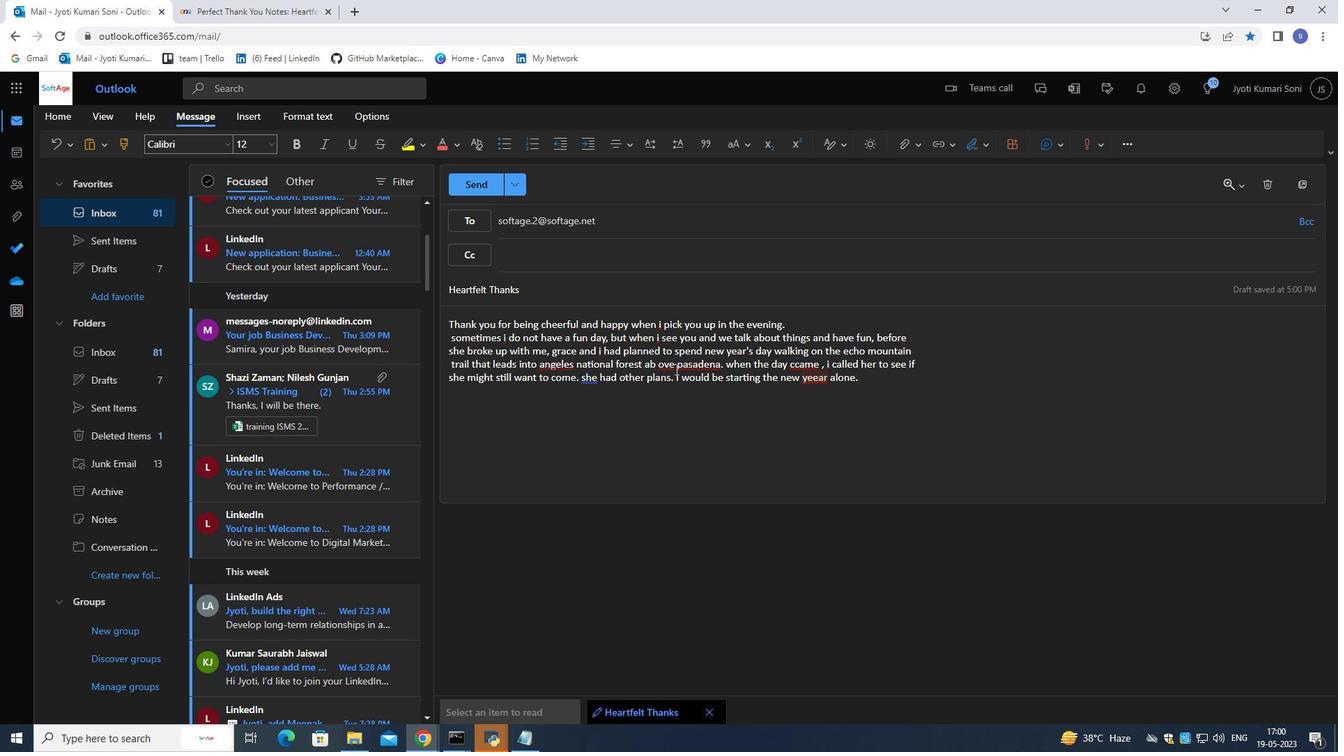 
Action: Mouse moved to (877, 385)
Screenshot: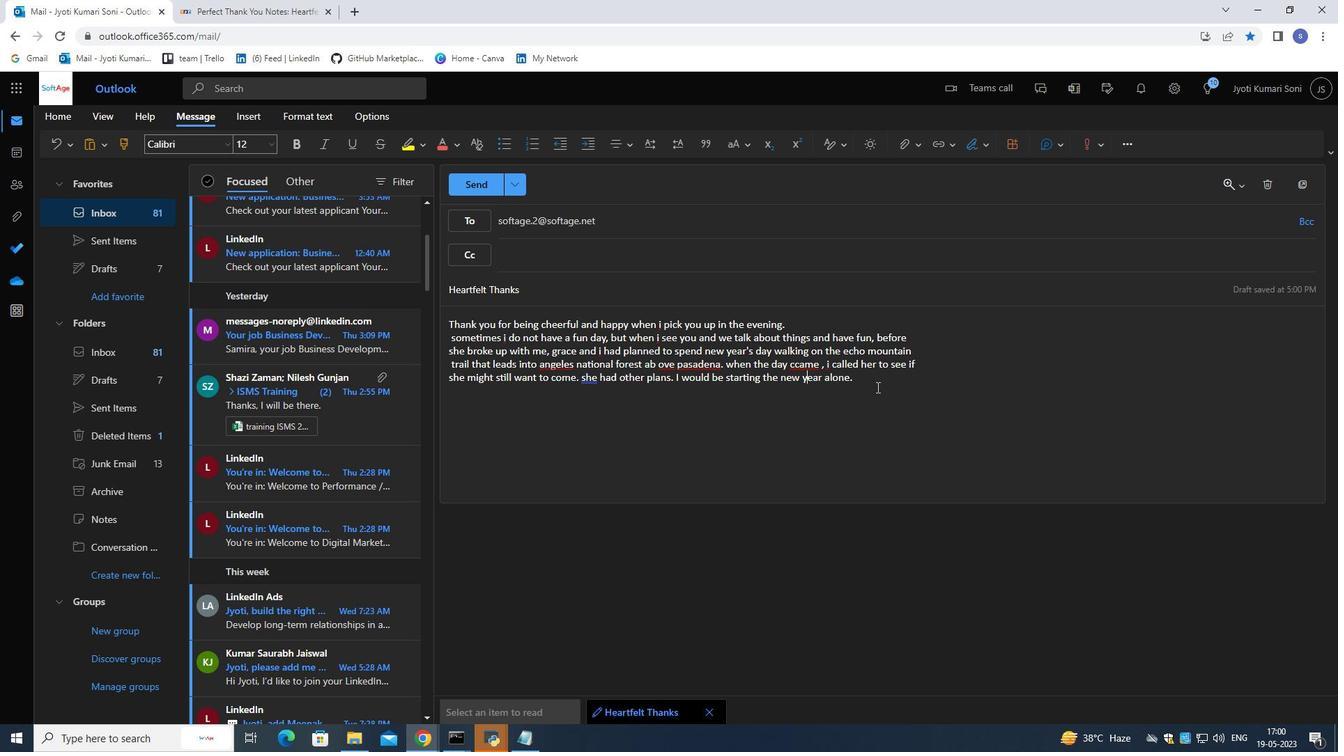 
Action: Mouse pressed left at (877, 385)
Screenshot: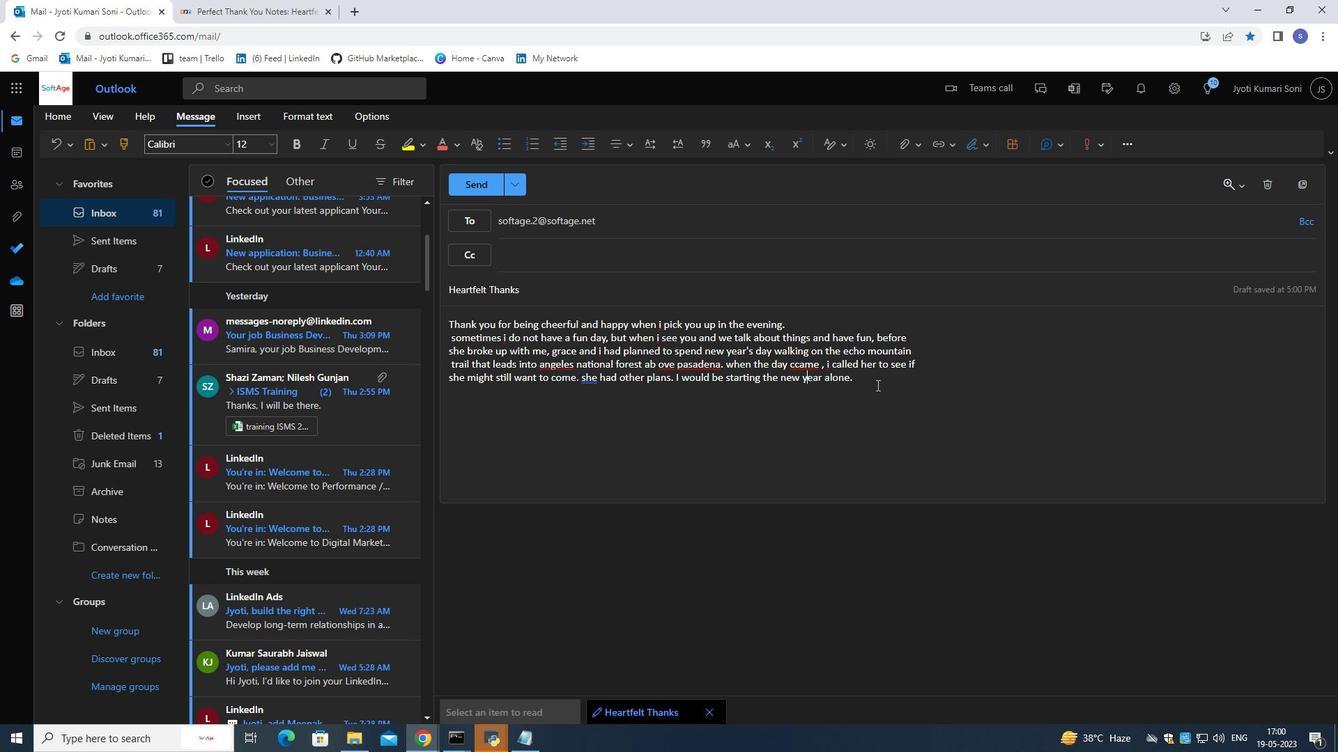 
Action: Mouse moved to (877, 375)
Screenshot: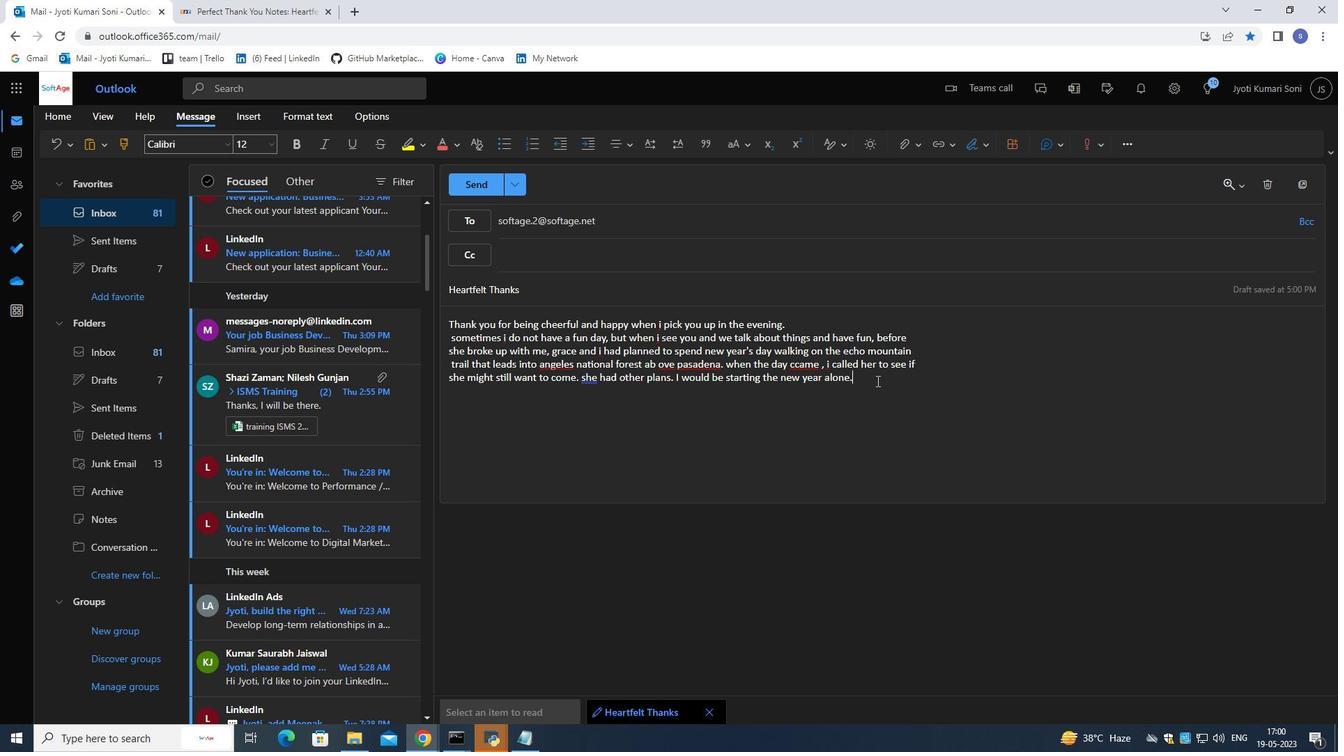 
Action: Mouse pressed left at (877, 375)
Screenshot: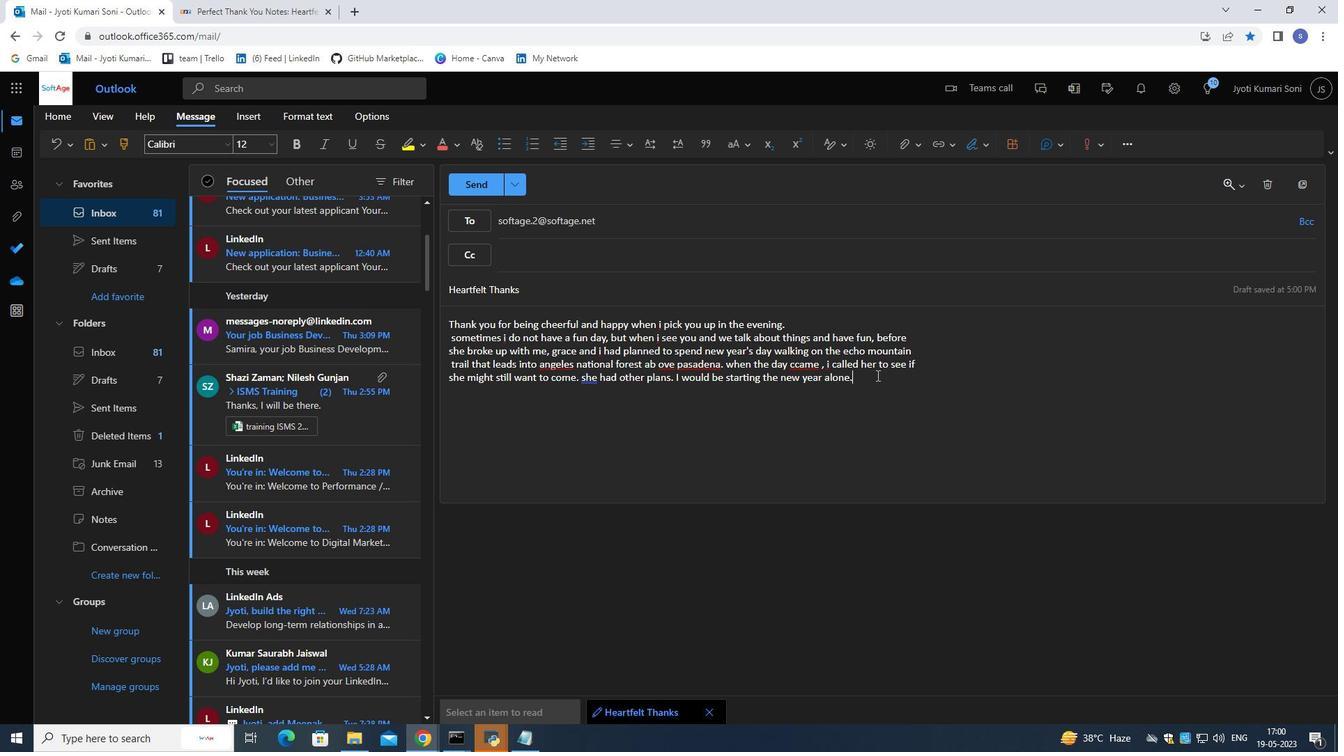 
Action: Key pressed <Key.space><Key.shift>I<Key.space>decided<Key.space>to<Key.space><Key.enter><Key.space>walk<Key.space>inyo<Key.space><Key.insert><Key.backspace><Key.backspace><Key.backspace><Key.backspace>nto<Key.space>the<Key.space>mountain<Key.space>anyway.<Key.enter><Key.enter><Key.shift>I<Key.space>took<Key.space>the<Key.space>three-mile<Key.space>hike<Key.space>above<Key.space>pasadena<Key.space>on<Key.space>the<Key.space>echo<Key.space>mountain<Key.space>trail,<Key.space>which<Key.space>ends<Key.space>at<Key.space>the<Key.space>crumbled<Key.space>remains<Key.enter>of<Key.space>an<Key.space>old<Key.space>hotel,<Key.space>hot<Key.space>winds<Key.space>and<Key.space>constant<Key.space>mountain<Key.space>fires<Key.space>a<Key.backspace>had<Key.space>burned<Key.space>down<Key.space>a<Key.backspace>that<Key.space>hotel,<Key.space>again<Key.space>and<Key.space>again<Key.space>,<Key.space>and<Key.space>eventually<Key.space>,<Key.space>about<Key.space>seventy<Key.space>years<Key.space>ago,<Key.space>the<Key.space>owners<Key.space>had<Key.space>sti<Key.backspace>opped<Key.space>rebuilding<Key.space>.
Screenshot: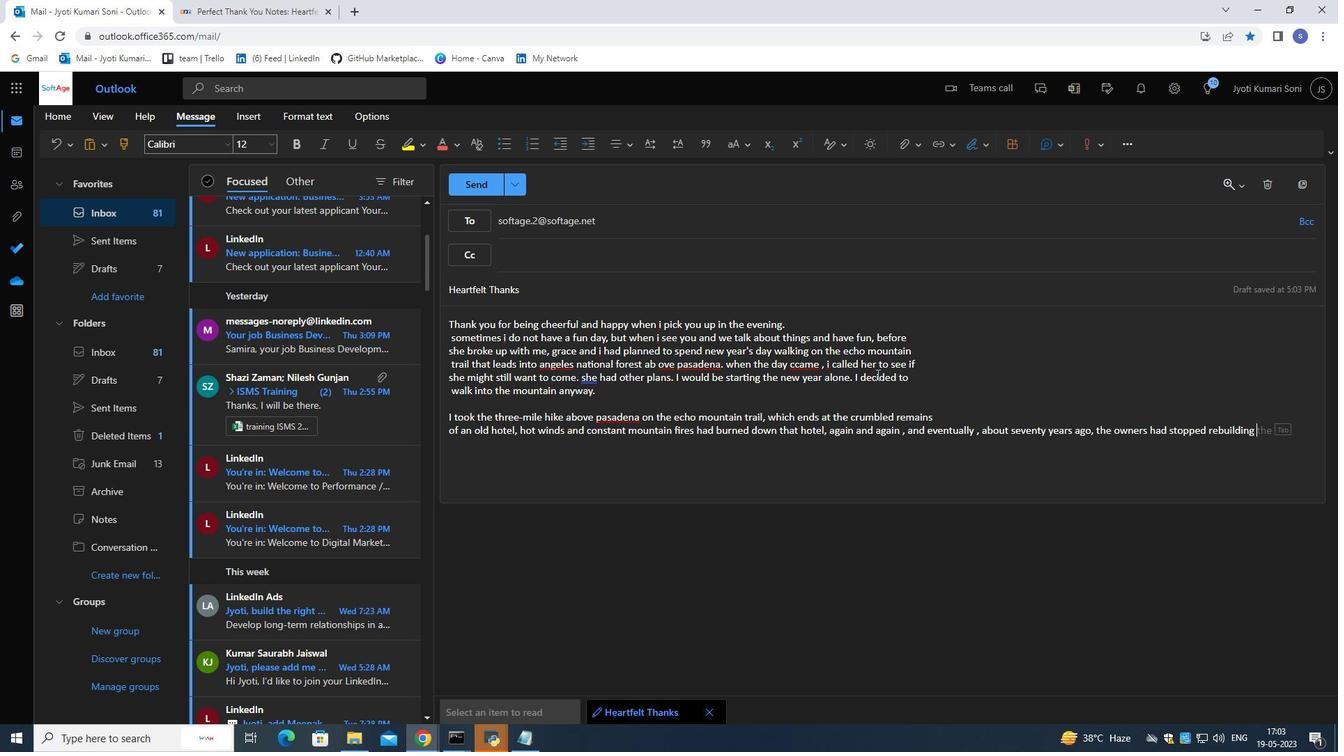 
Action: Mouse moved to (925, 429)
Screenshot: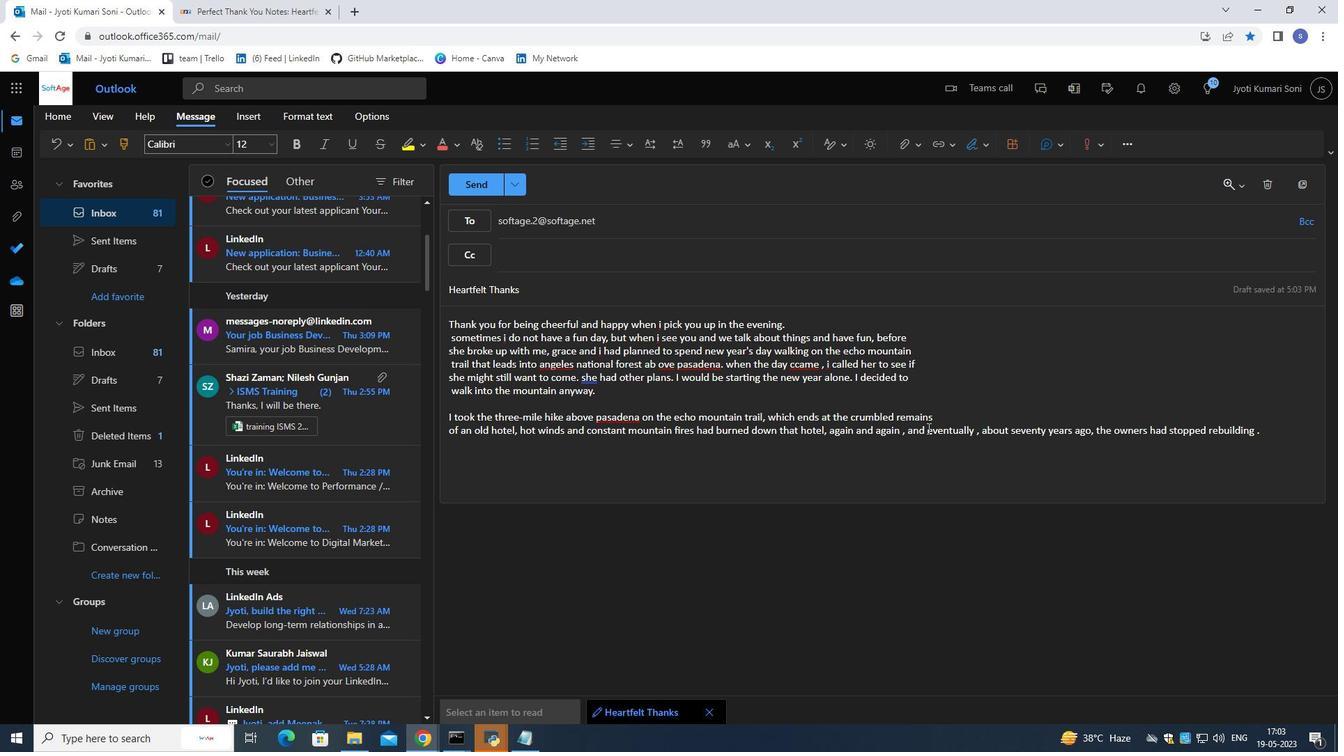 
Action: Mouse pressed left at (925, 429)
Screenshot: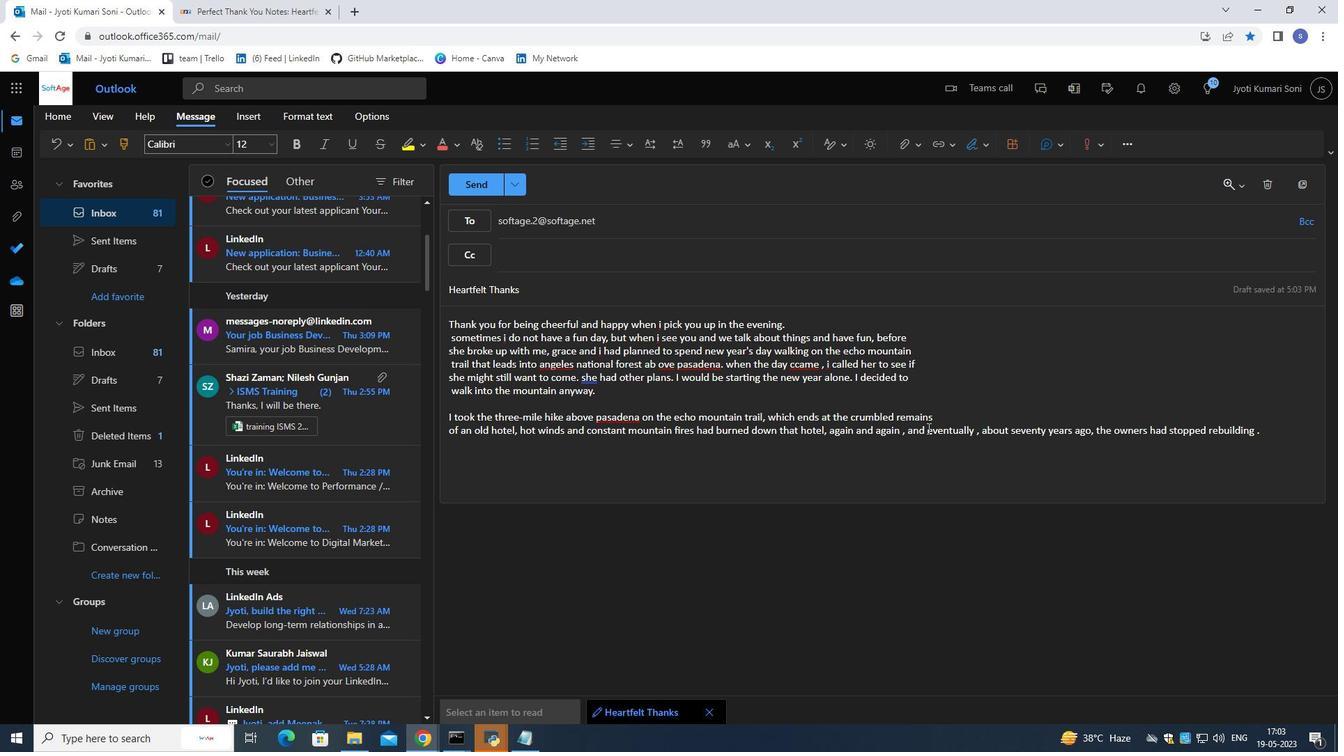 
Action: Mouse moved to (928, 433)
Screenshot: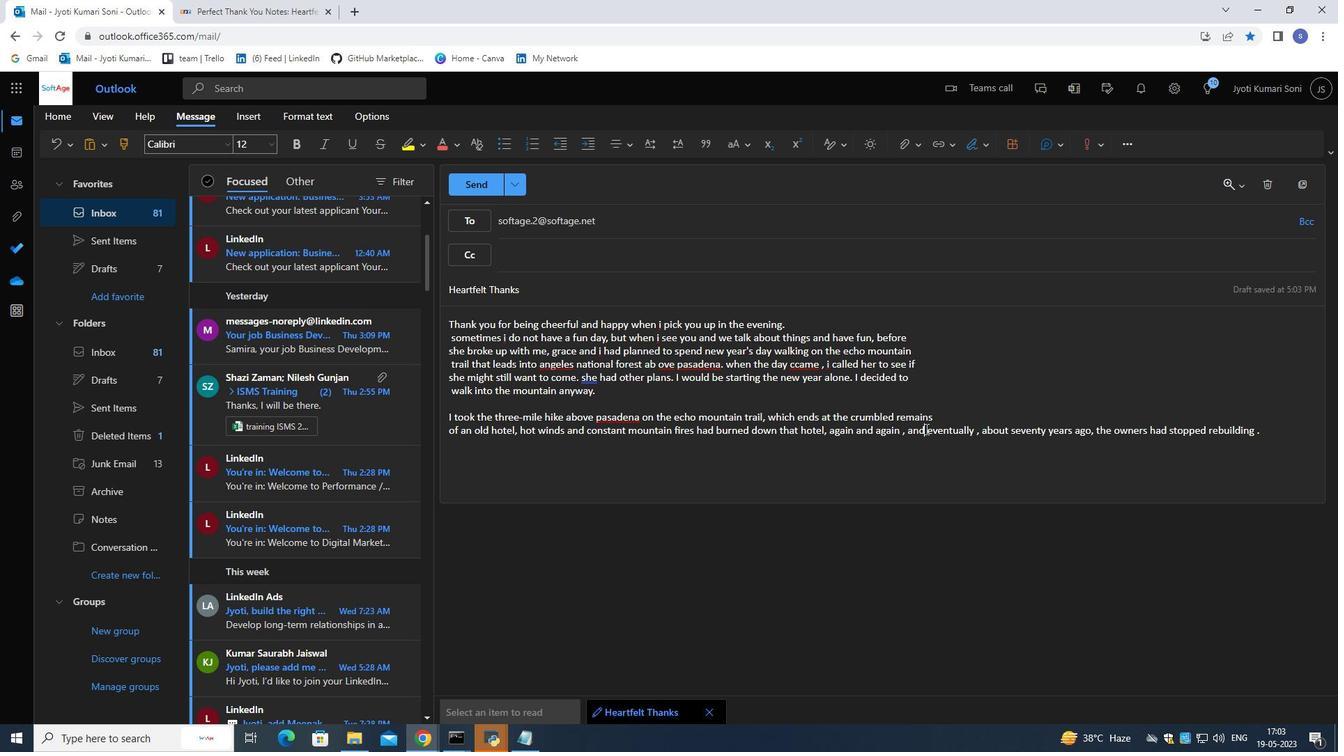 
Action: Key pressed <Key.enter>
Screenshot: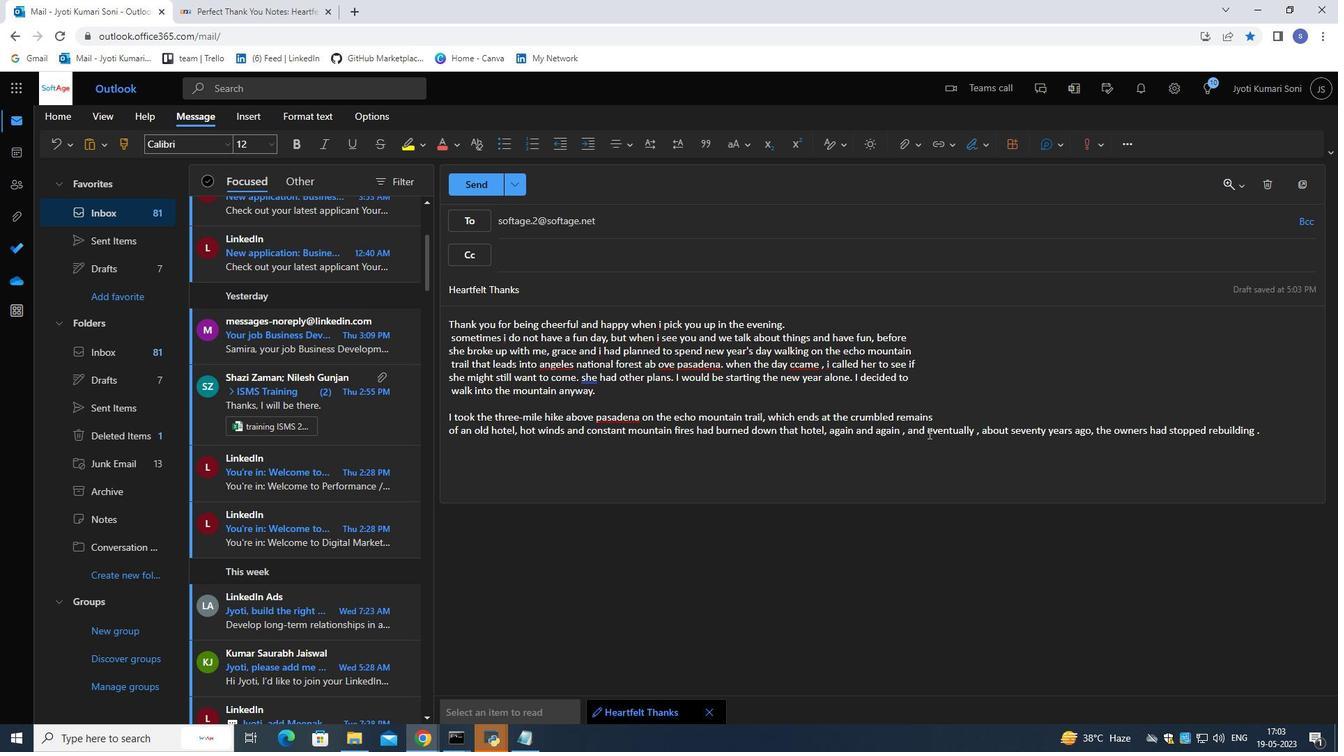 
Action: Mouse moved to (844, 453)
Screenshot: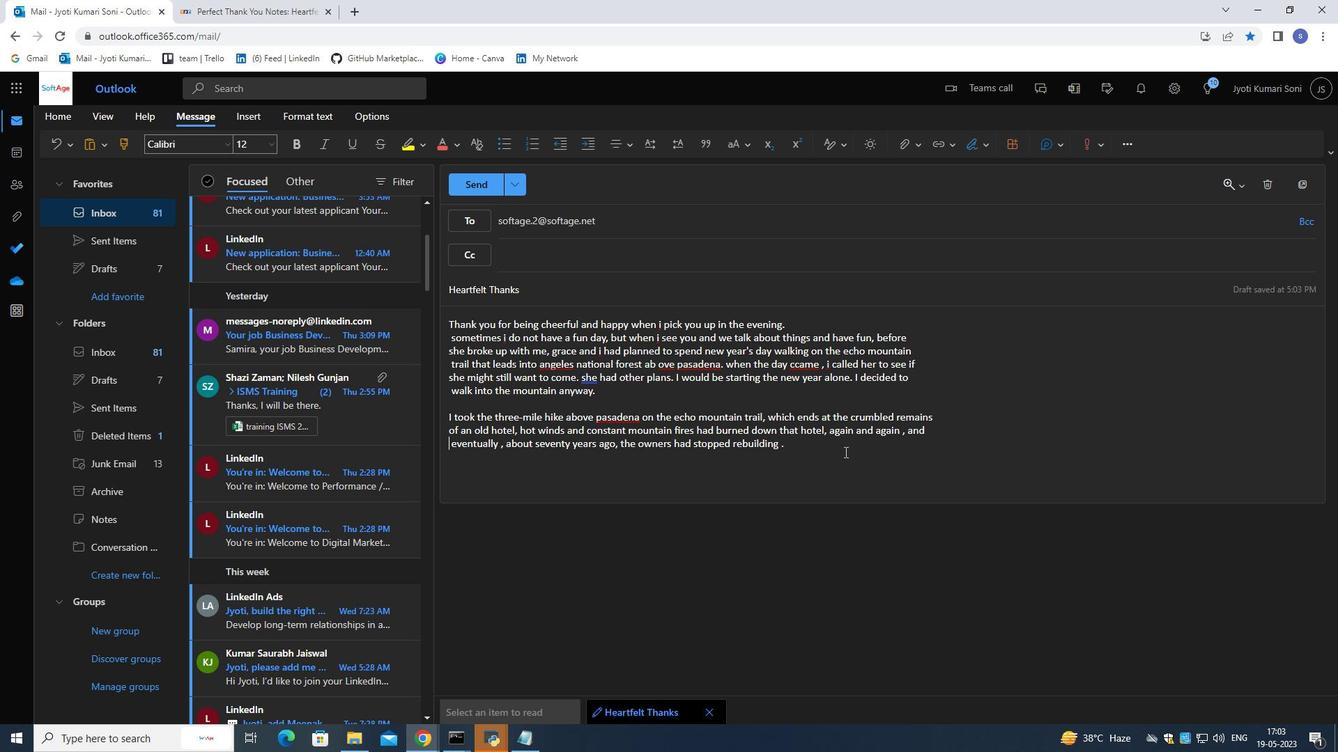 
Action: Mouse pressed left at (844, 453)
Screenshot: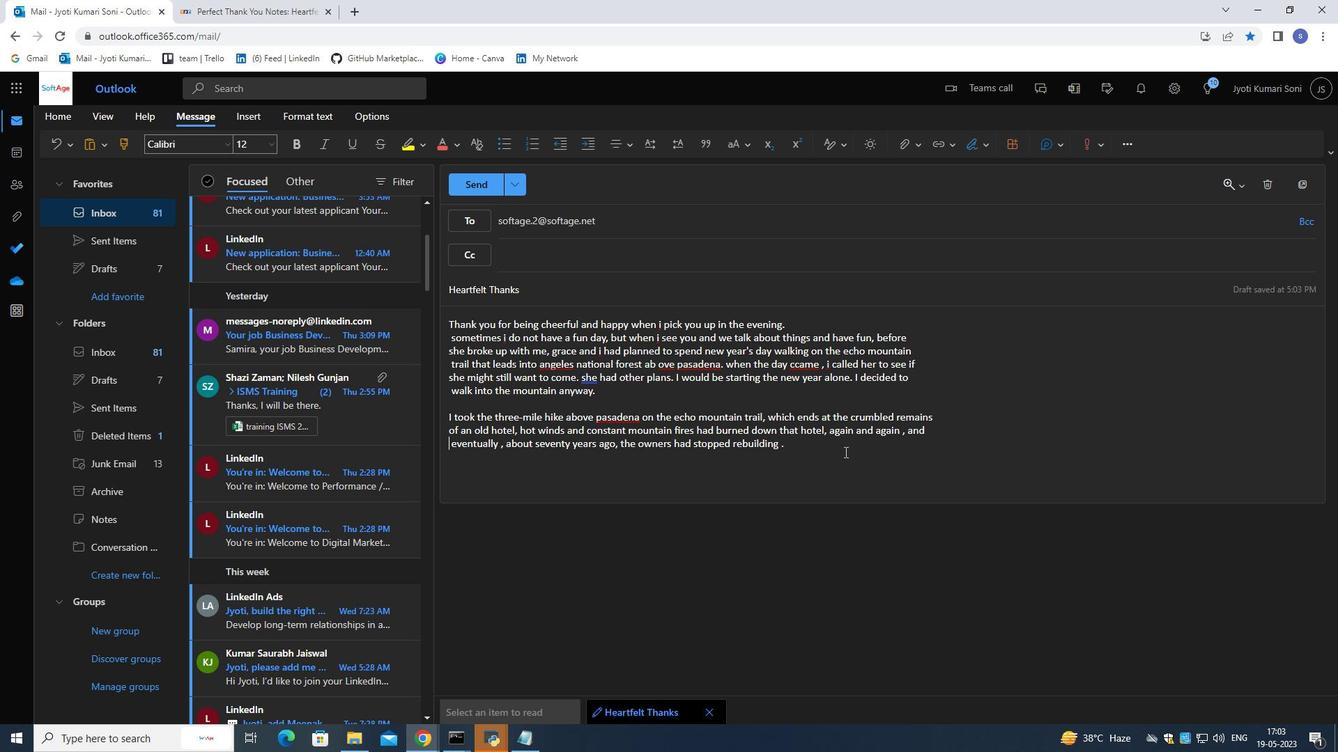
Action: Mouse moved to (720, 477)
Screenshot: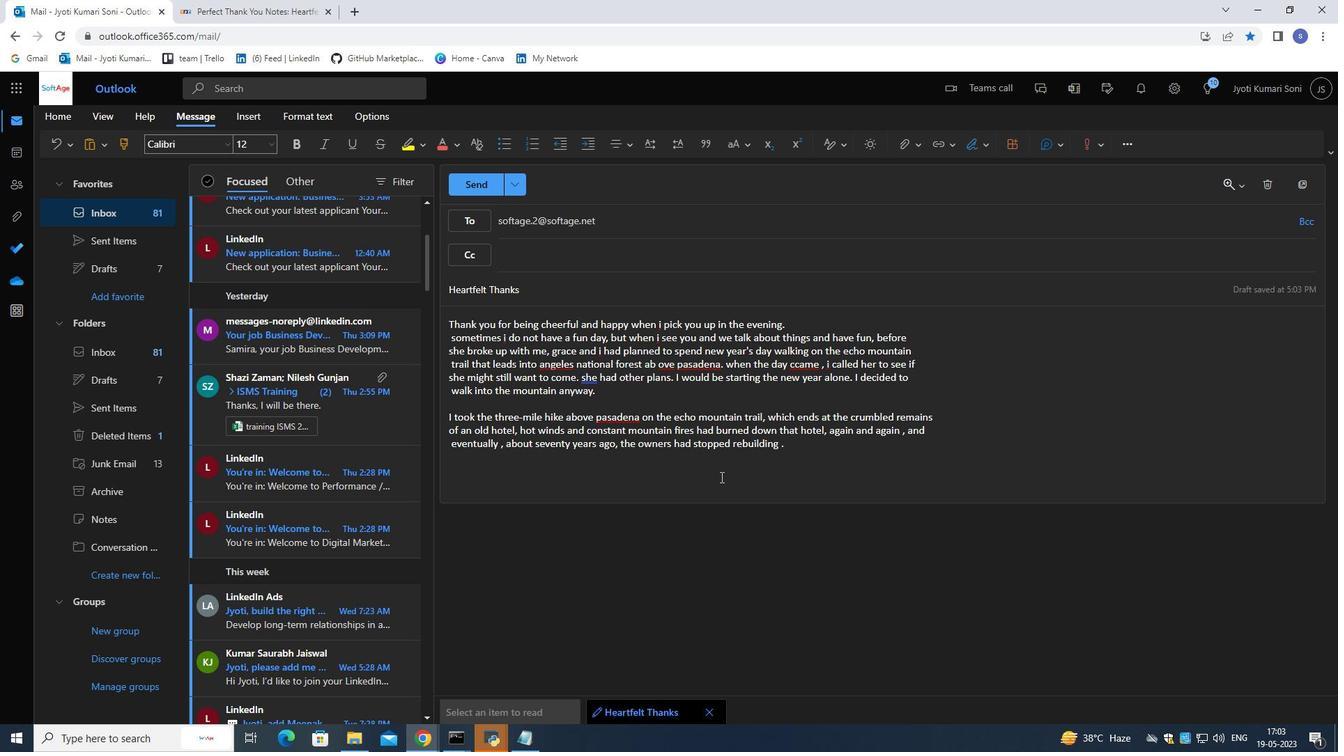 
Action: Key pressed <Key.enter><Key.enter><Key.shift>Only<Key.space>corrupt<Key.space>and<Key.space>scattered<Key.space>remains<Key.space>of<Key.space>the<Key.space>track<Key.space>cab<Key.backspace>n<Key.space>be<Key.space>
Screenshot: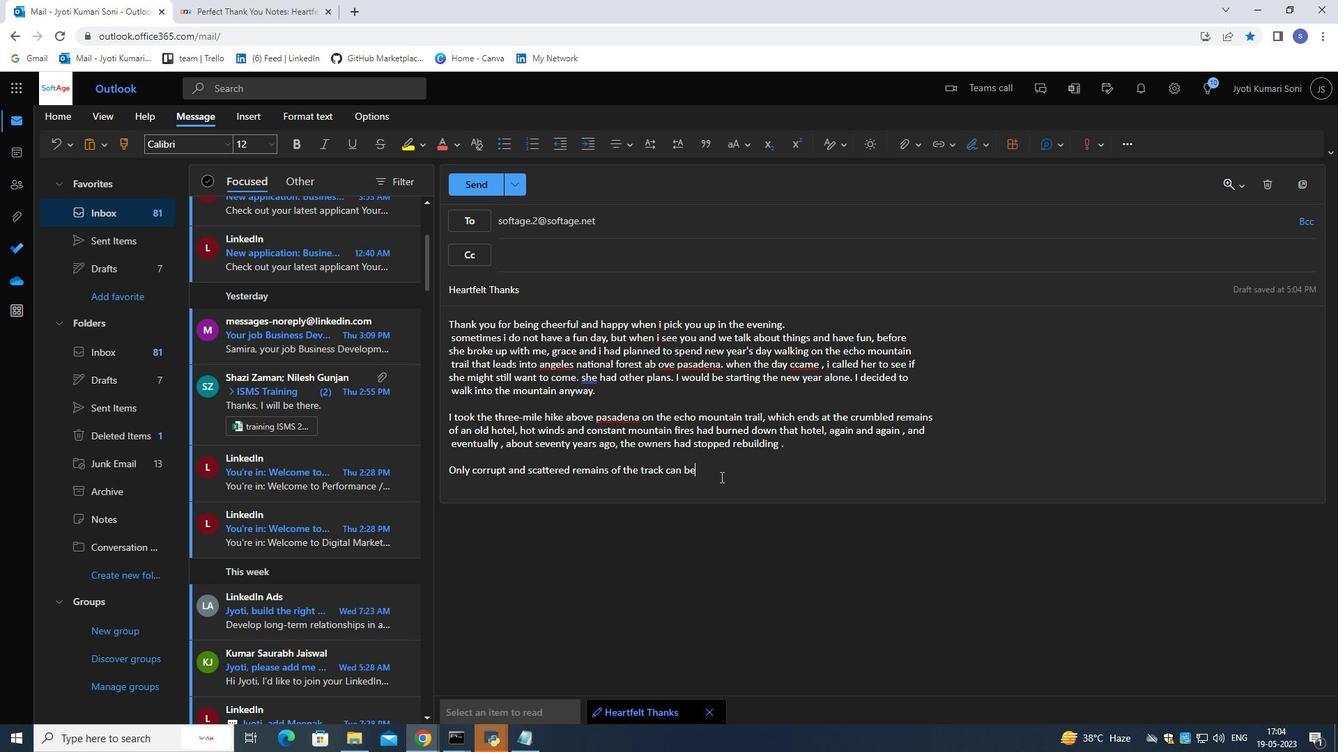 
Action: Mouse moved to (687, 476)
Screenshot: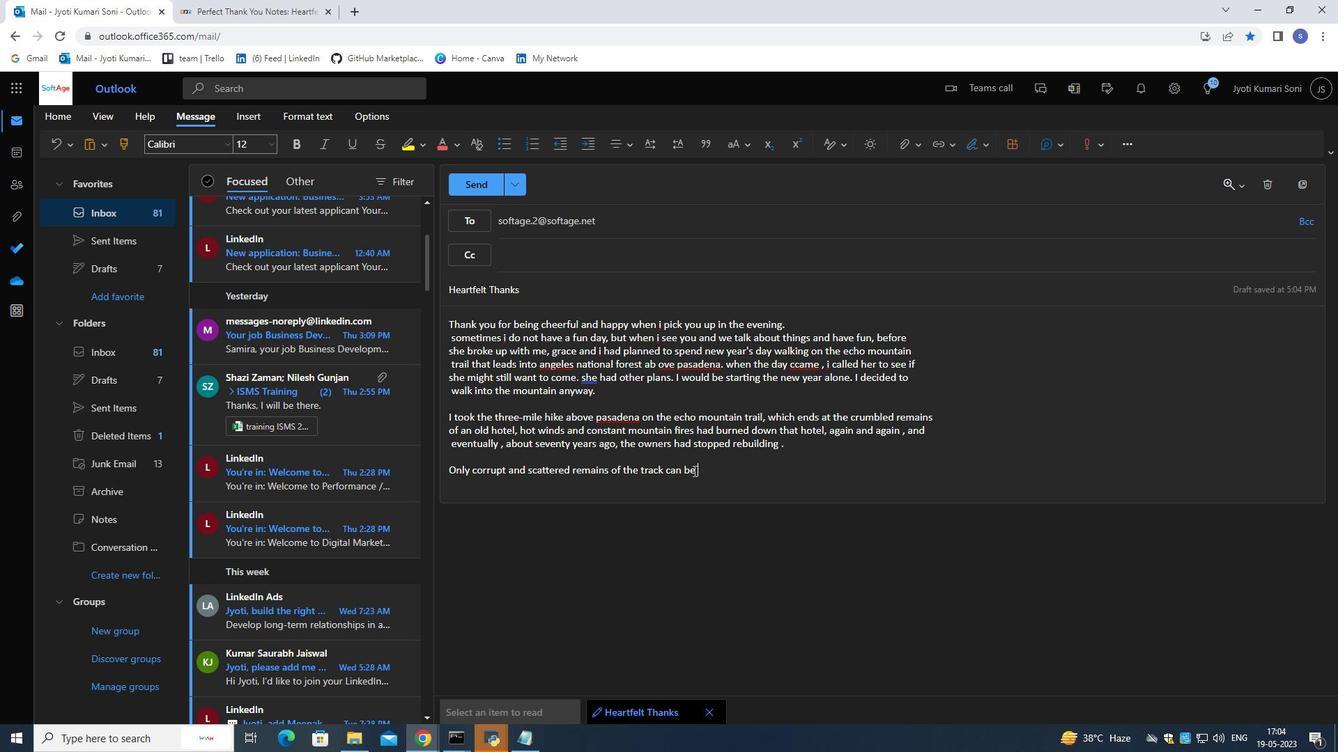 
Action: Key pressed found.<Key.space>but<Key.space>spectaular<Key.space>views<Key.space>of<Key.space>the<Key.space>los<Key.space>angeles<Key.space>basin<Key.space>stretch<Key.space>out<Key.space>below<Key.space>the<Key.space>crumn<Key.backspace>bled<Key.space>stone<Key.space>briccks<Key.backspace><Key.backspace><Key.backspace><Key.backspace>cks<Key.space>of<Key.space>the<Key.space>hetels<Key.space>remains<Key.space>.<Key.space>on<Key.space>a<Key.space>clear<Key.space>day<Key.space>you<Key.space>can<Key.space>see<Key.space>all<Key.space>the<Key.space>way<Key.space>to<Key.space>the<Key.space>ocean.
Screenshot: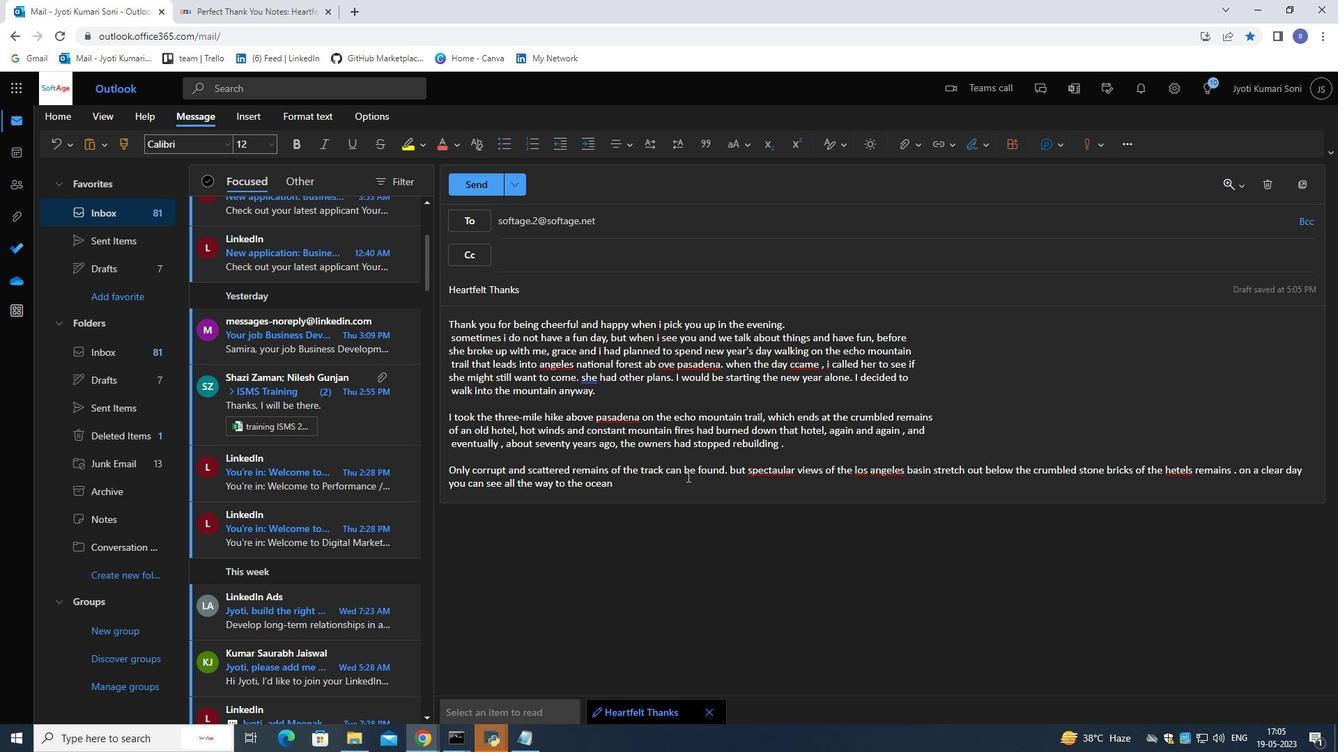 
Action: Mouse moved to (933, 471)
Screenshot: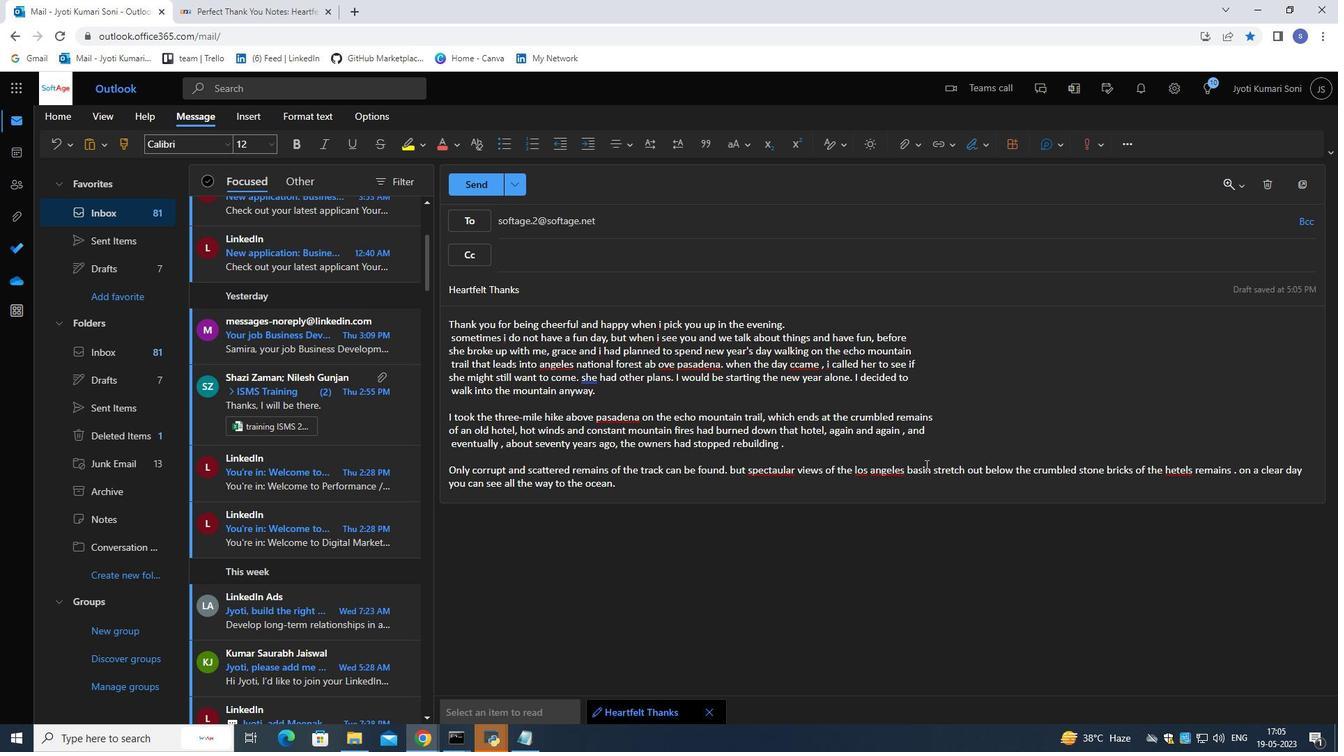
Action: Mouse pressed left at (933, 471)
Screenshot: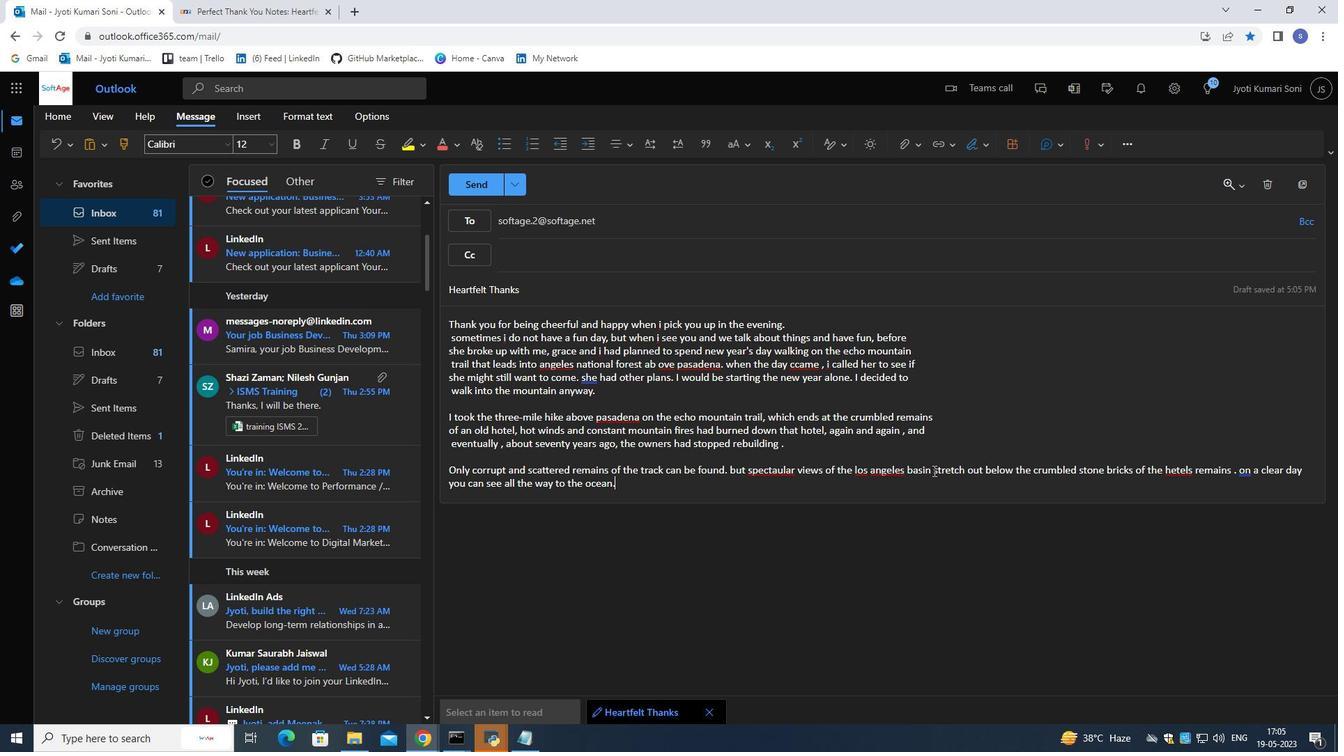 
Action: Mouse moved to (1016, 536)
Screenshot: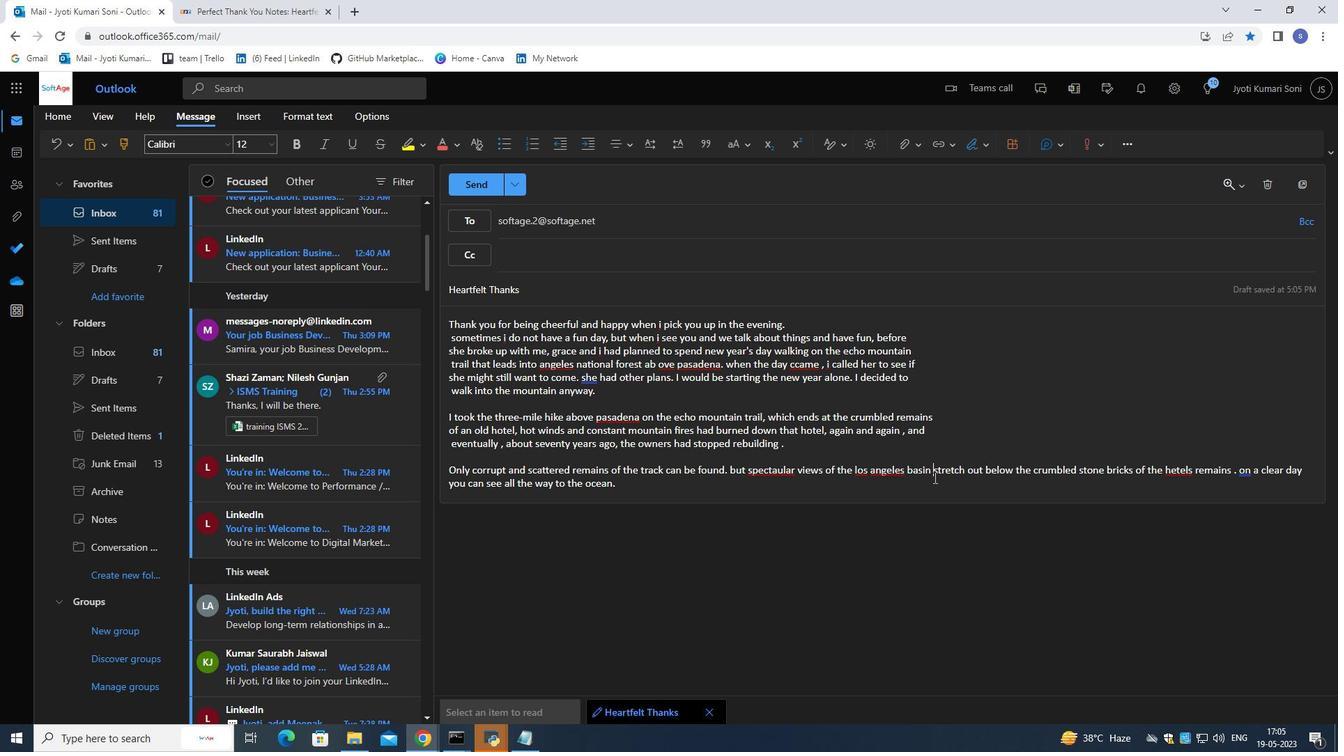 
Action: Key pressed <Key.enter>
Screenshot: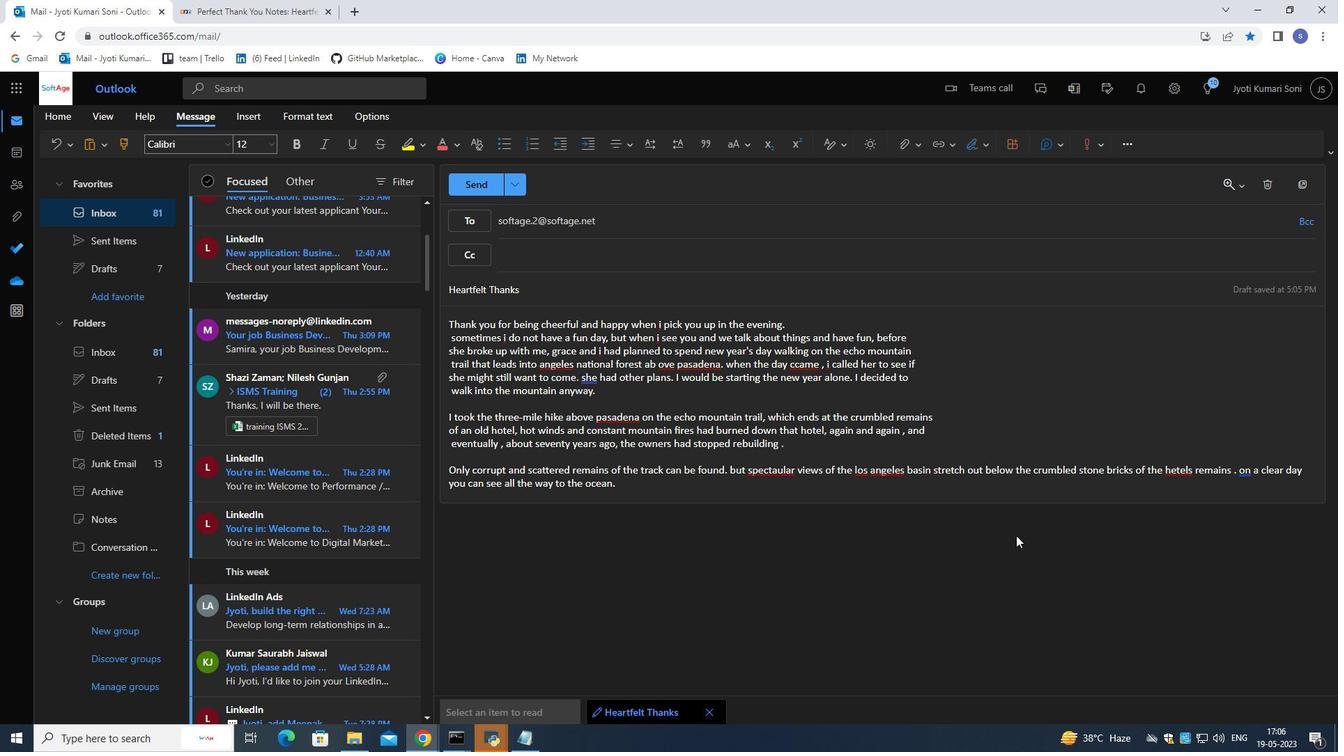 
Action: Mouse moved to (936, 483)
Screenshot: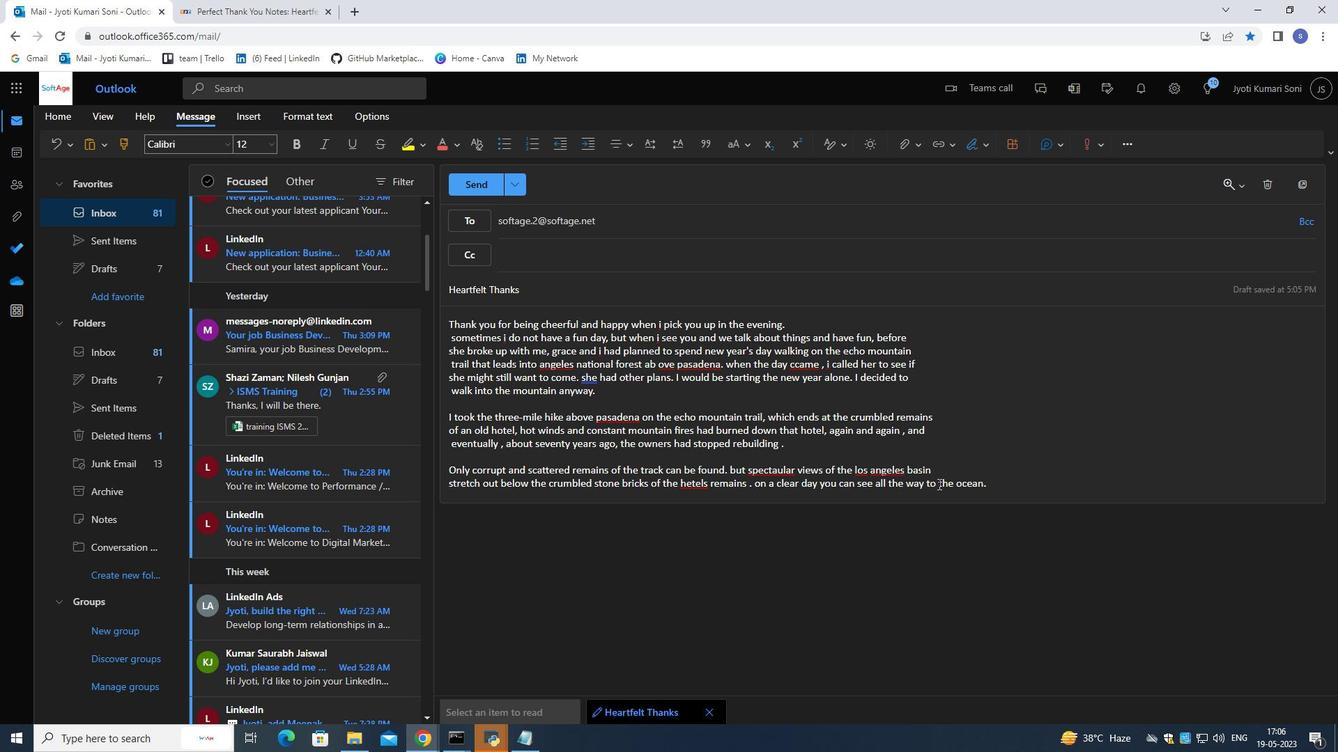 
Action: Mouse pressed left at (936, 483)
Screenshot: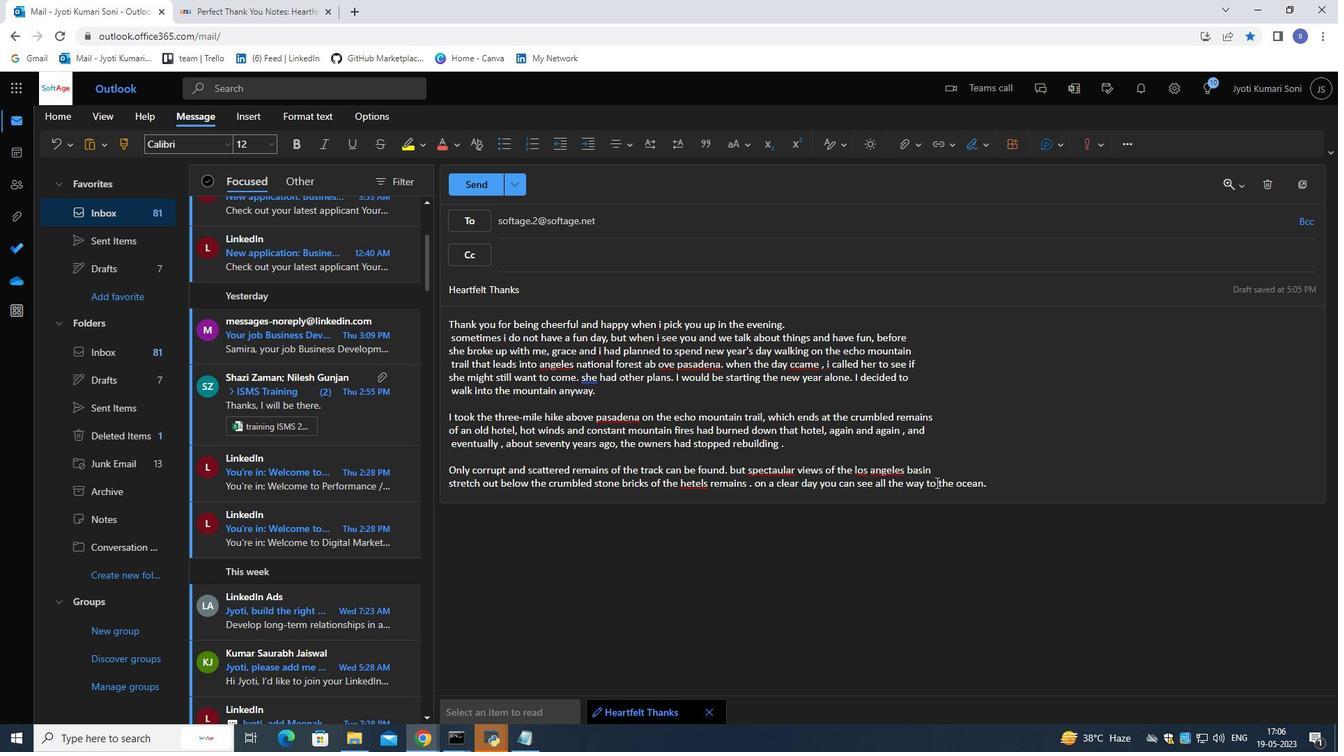 
Action: Mouse moved to (941, 494)
Screenshot: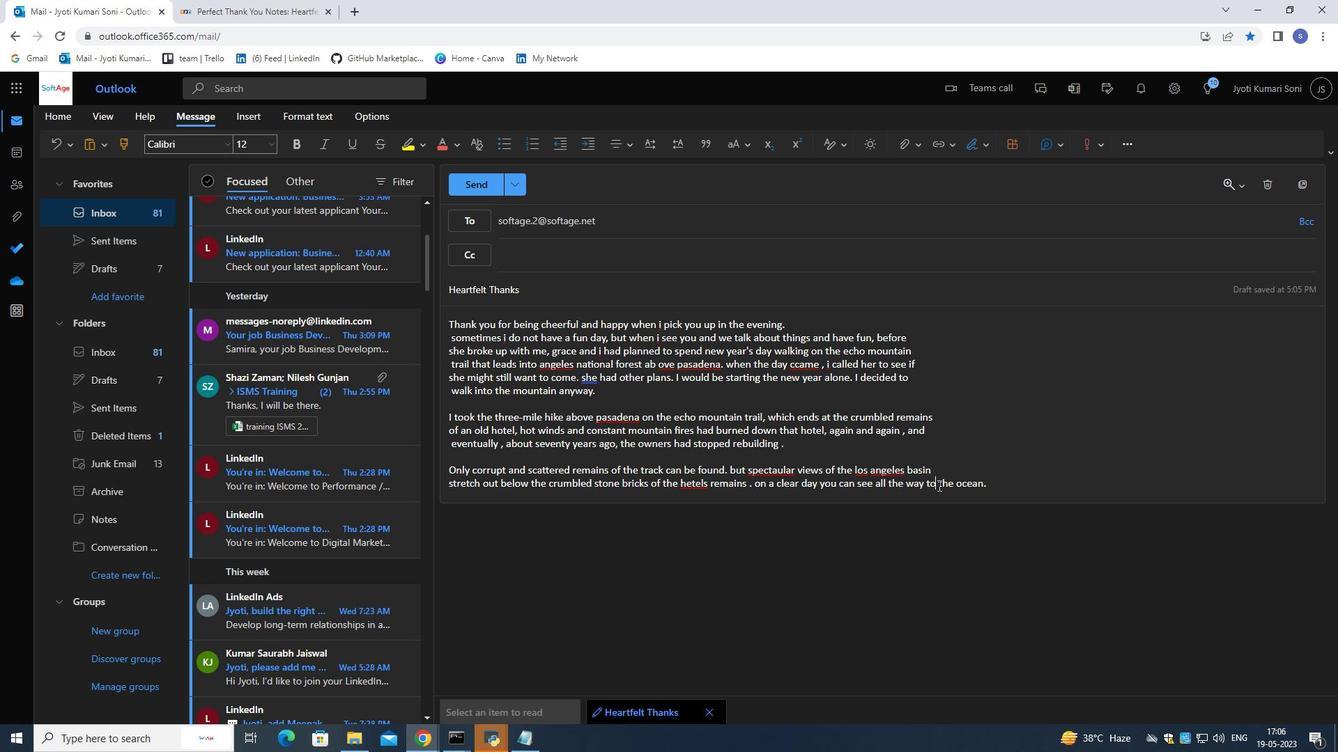 
Action: Key pressed <Key.enter>
Screenshot: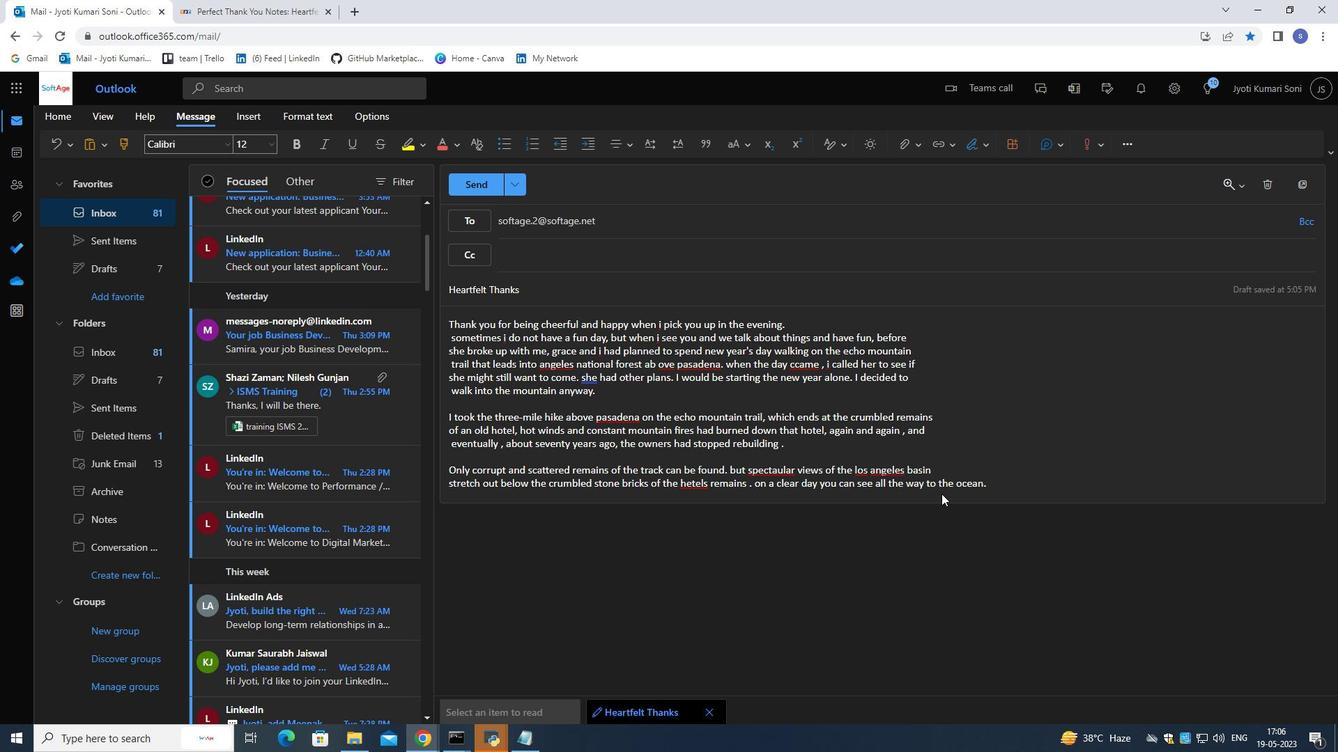 
Action: Mouse moved to (726, 501)
Screenshot: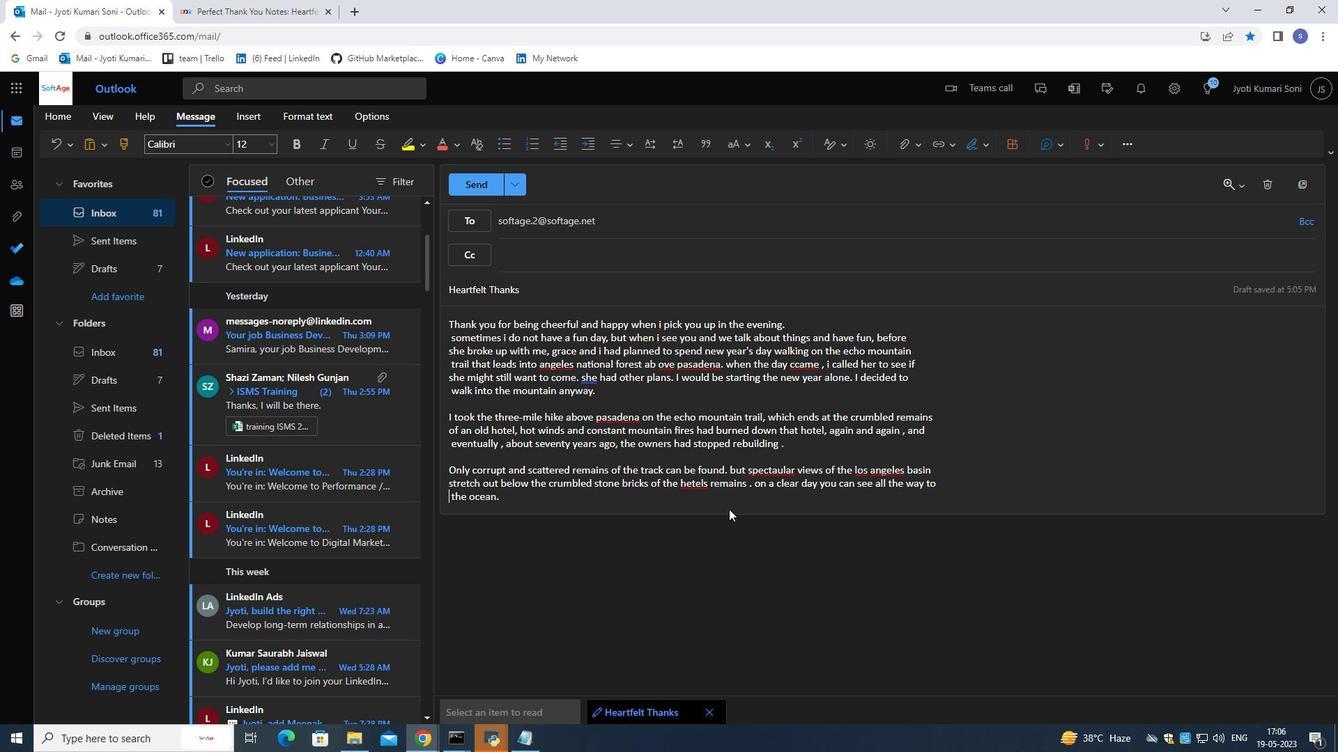 
Action: Mouse pressed left at (726, 501)
Screenshot: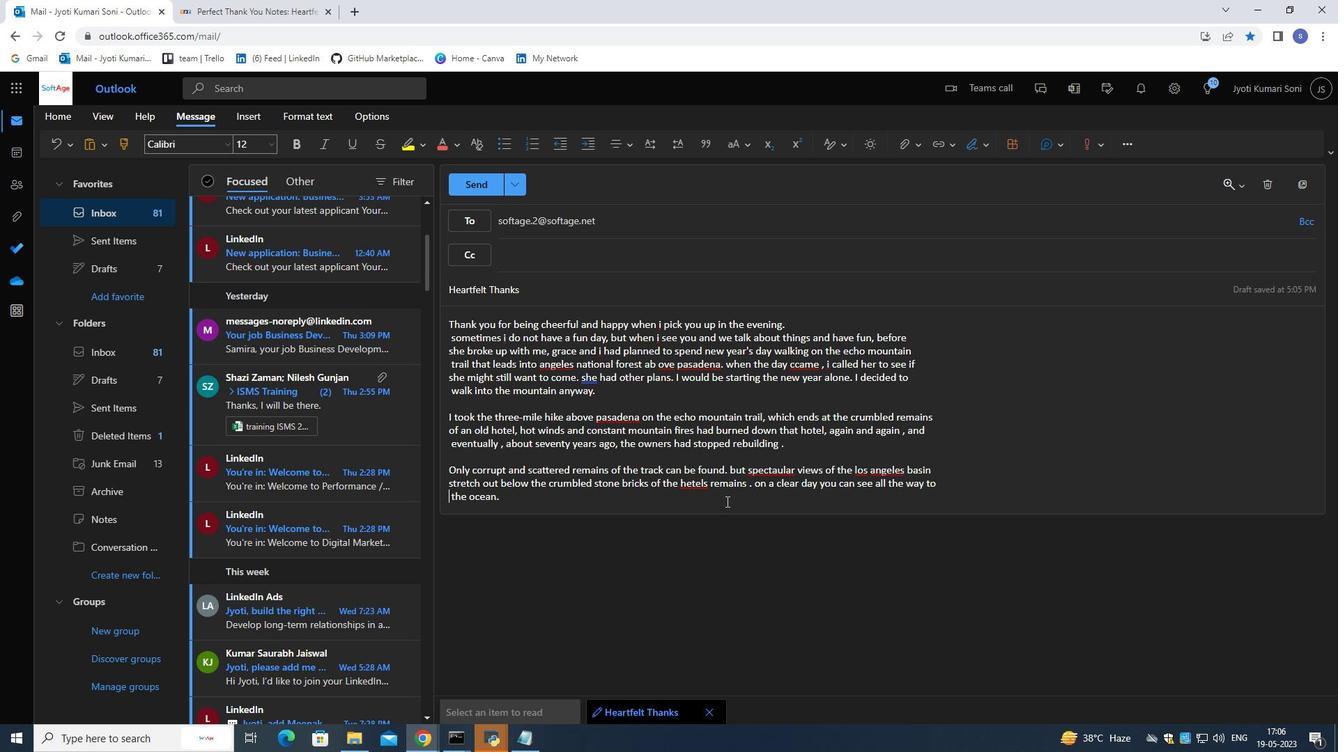 
Action: Mouse moved to (726, 500)
Screenshot: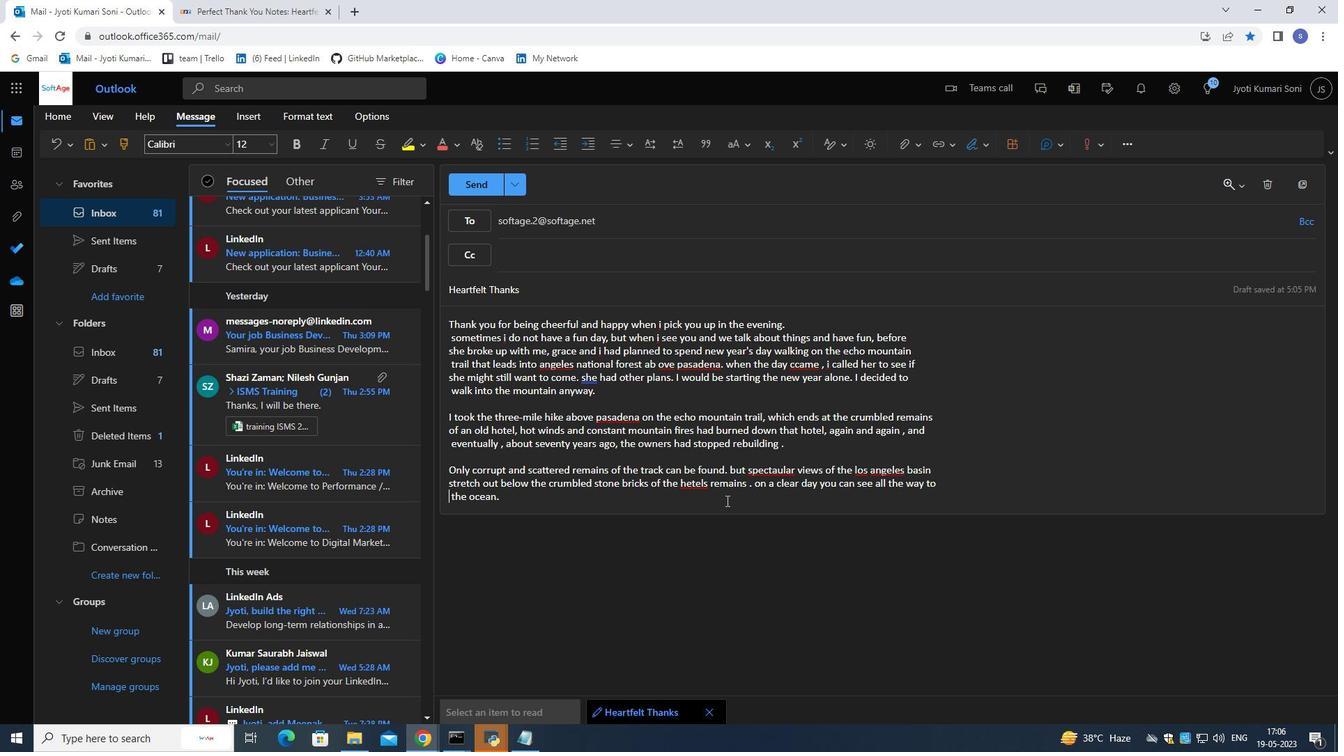
Action: Key pressed <Key.enter><Key.enter><Key.shift>On<Key.space>this<Key.space>semi-clear<Key.space>dat<Key.backspace>y,<Key.space><Key.space>when<Key.space>i<Key.space>got<Key.space>tothe<Key.space>old<Key.space>hotel<Key.space>site,<Key.space>i<Key.space>joined<Key.space>a<Key.space>host<Key.space>of<Key.space>new<Key.space>years<Key.space>early<Key.space>risters.
Screenshot: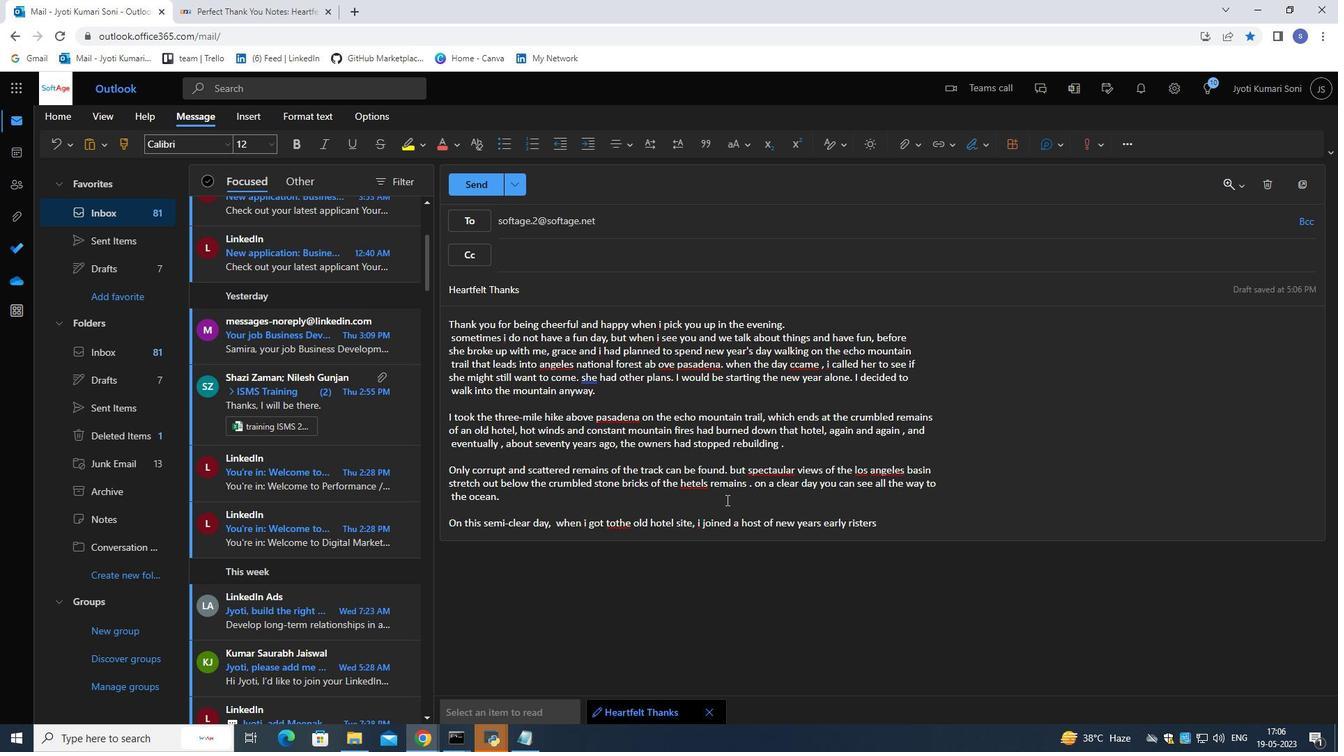 
Action: Mouse moved to (841, 548)
Screenshot: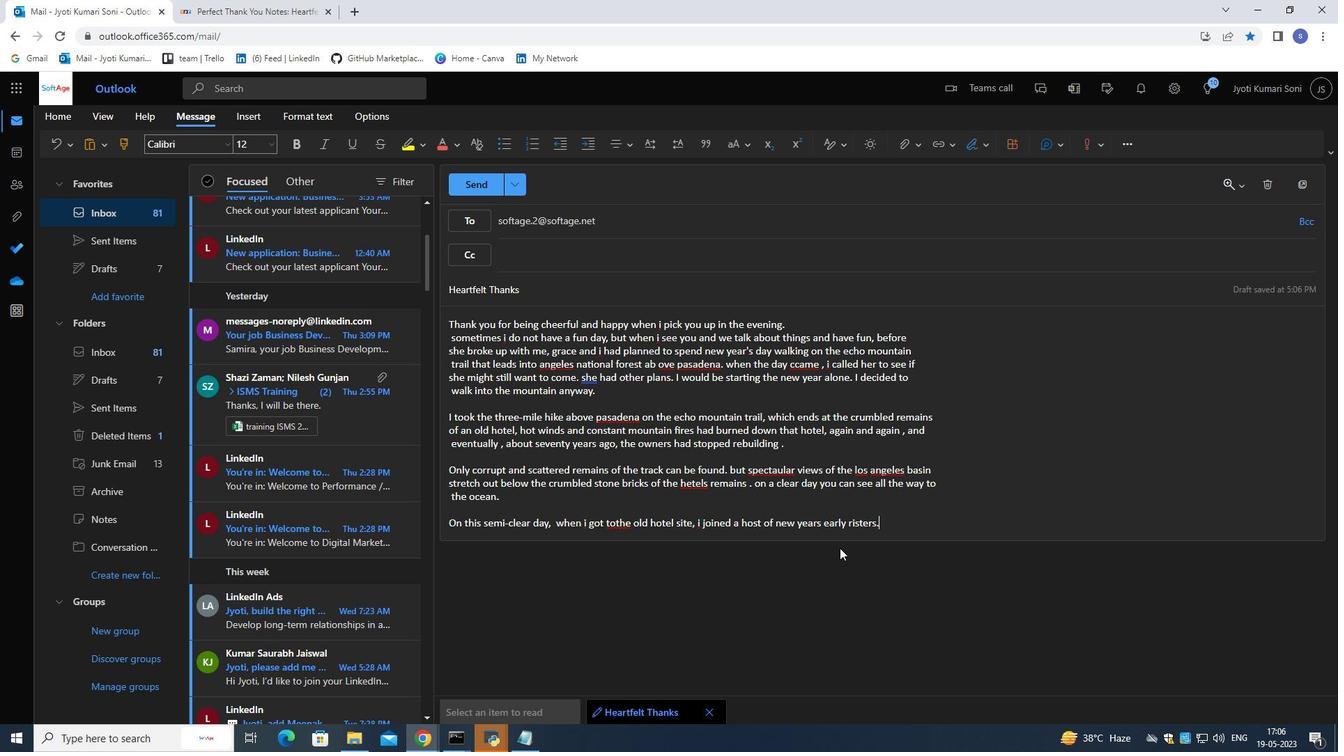 
Action: Key pressed <Key.enter><Key.shift>They<Key.space>were<Key.space>looking<Key.space>through<Key.space>binoci<Key.backspace>ulars,<Key.space>hoping<Key.space>to<Key.space>spy<Key.space>the<Key.space>tournament<Key.space>of<Key.space>roses<Key.space>parade<Key.space>winding<Key.space>through<Key.space>the<Key.space>foggy<Key.space>d<Key.backspace>streets<Key.space>of<Key.space>pasadena<Key.space>below.
Screenshot: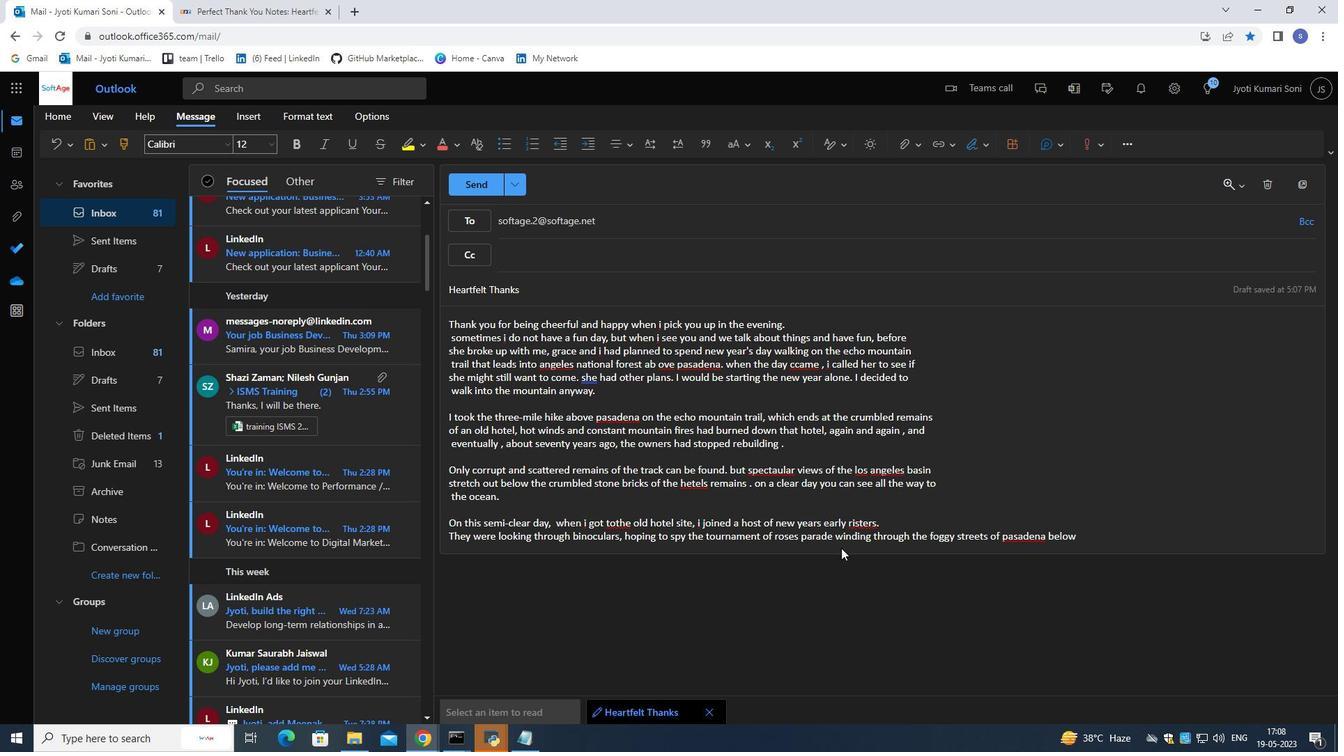 
Action: Mouse moved to (873, 536)
Screenshot: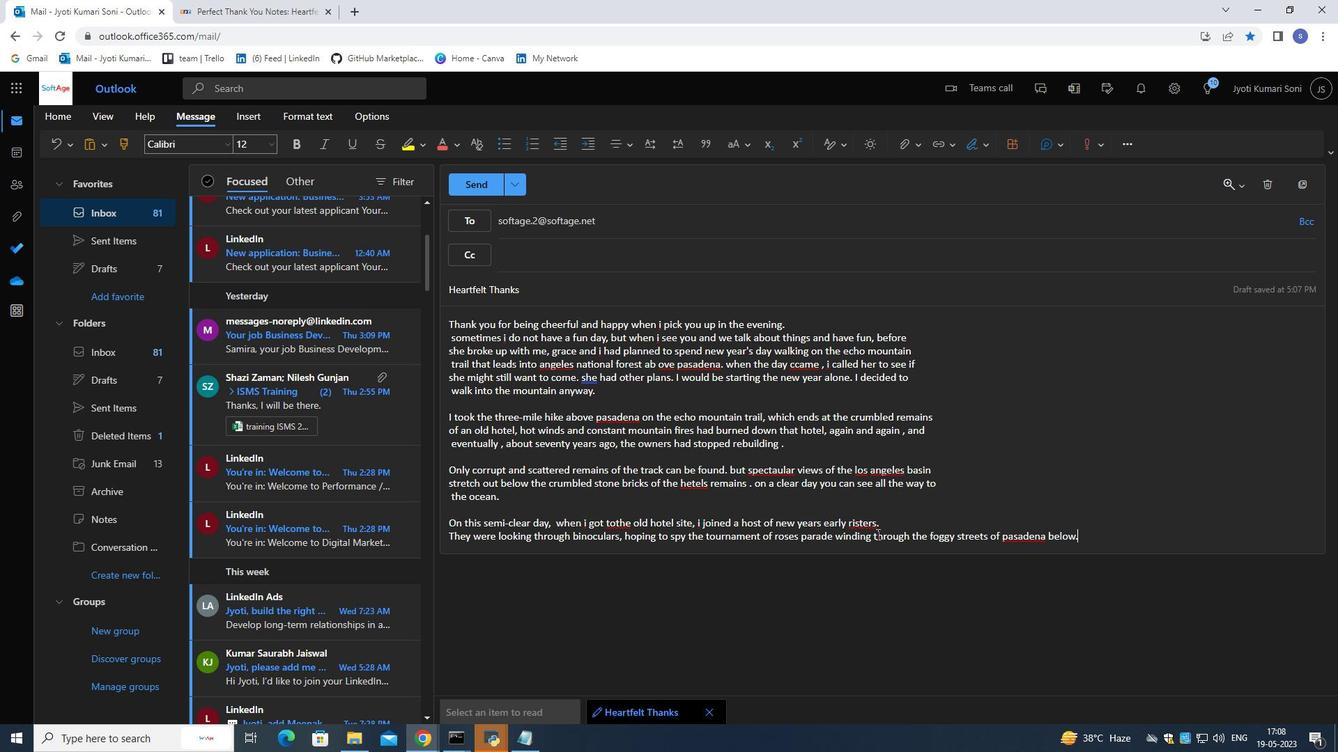 
Action: Mouse pressed left at (873, 536)
Screenshot: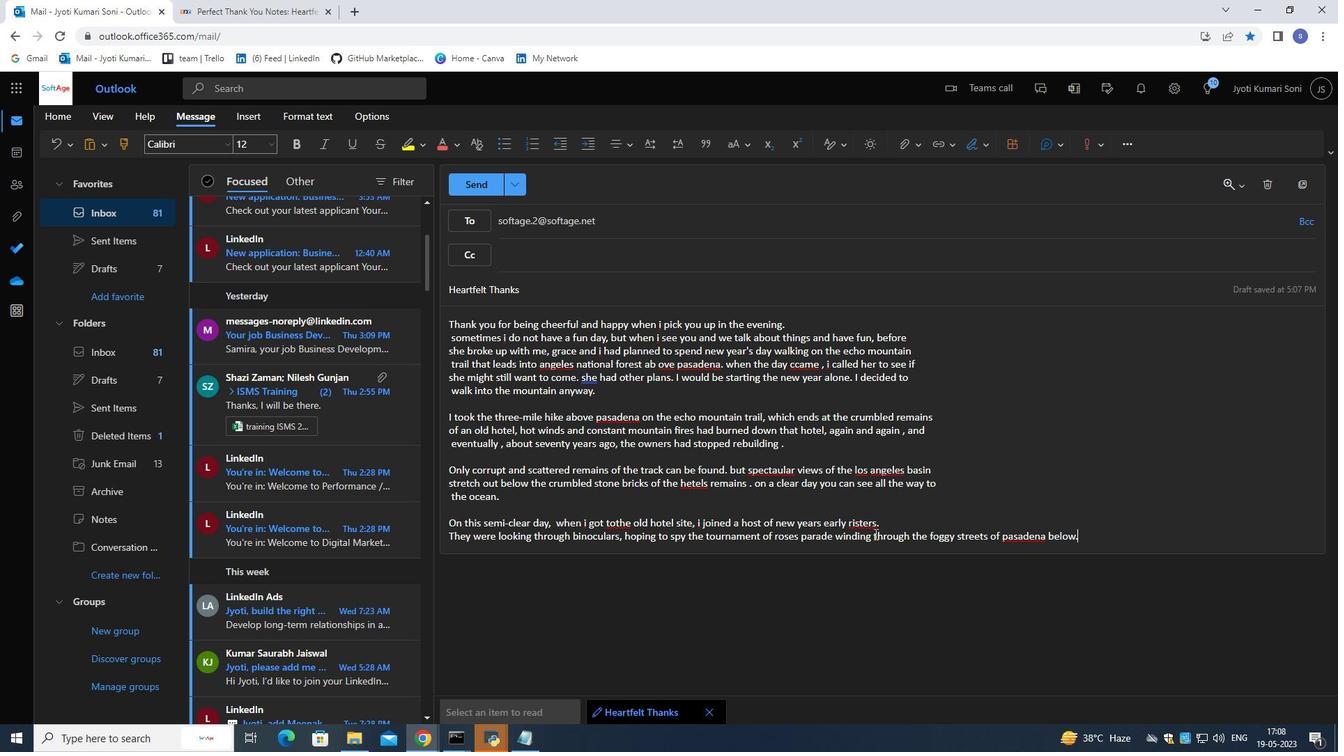 
Action: Mouse moved to (893, 620)
Screenshot: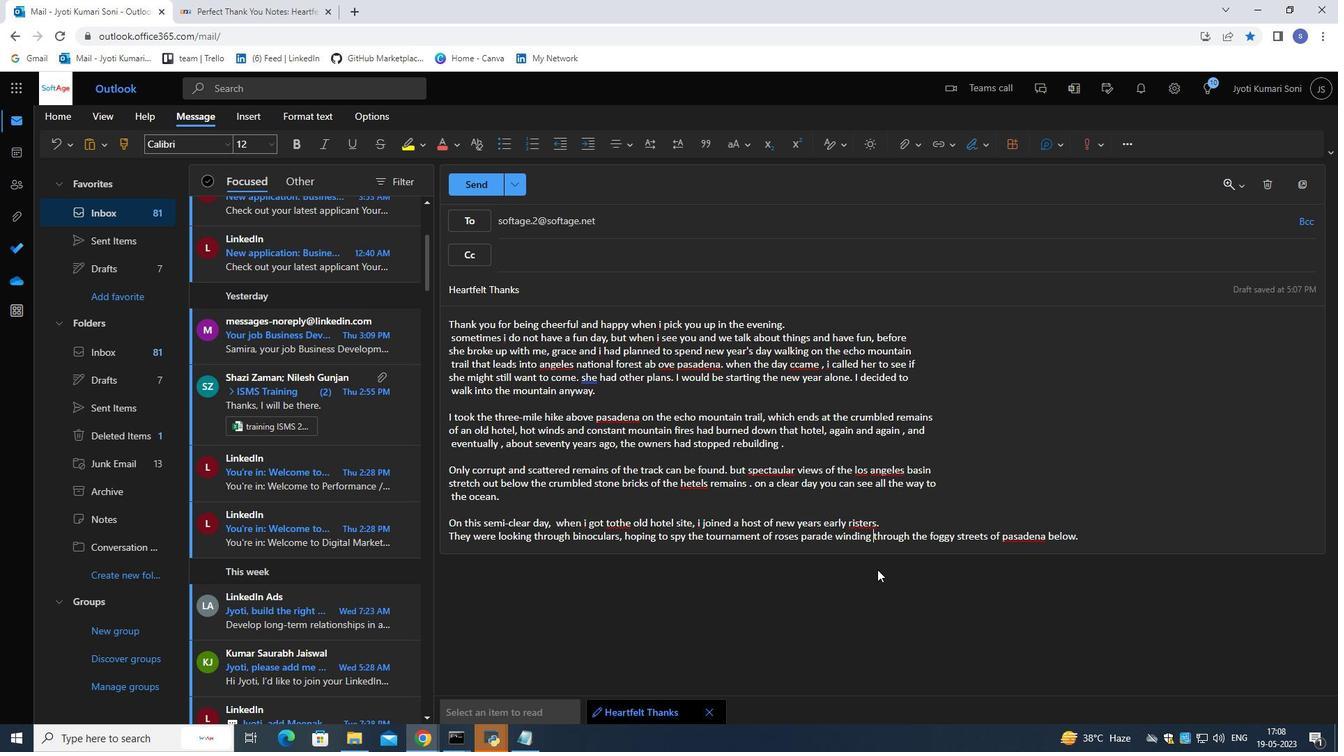 
Action: Key pressed <Key.enter>
Screenshot: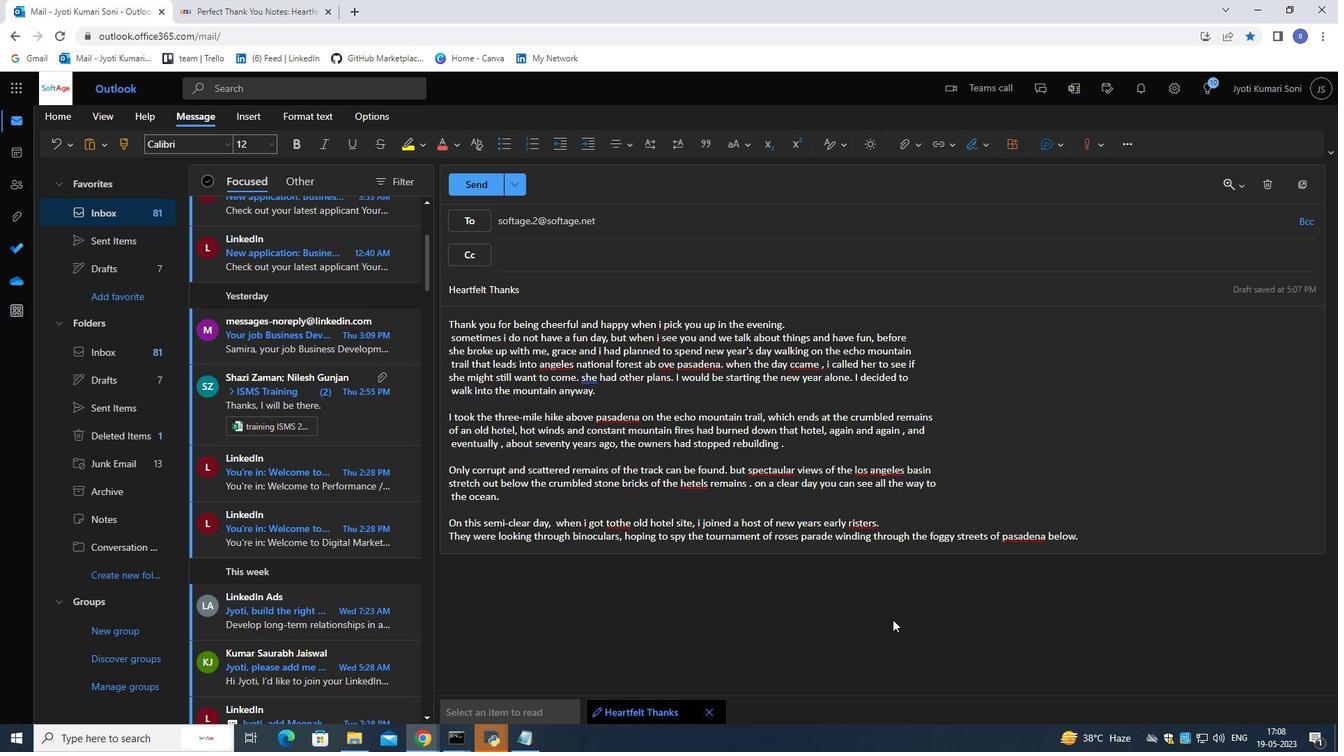 
Action: Mouse scrolled (893, 621) with delta (0, 0)
Screenshot: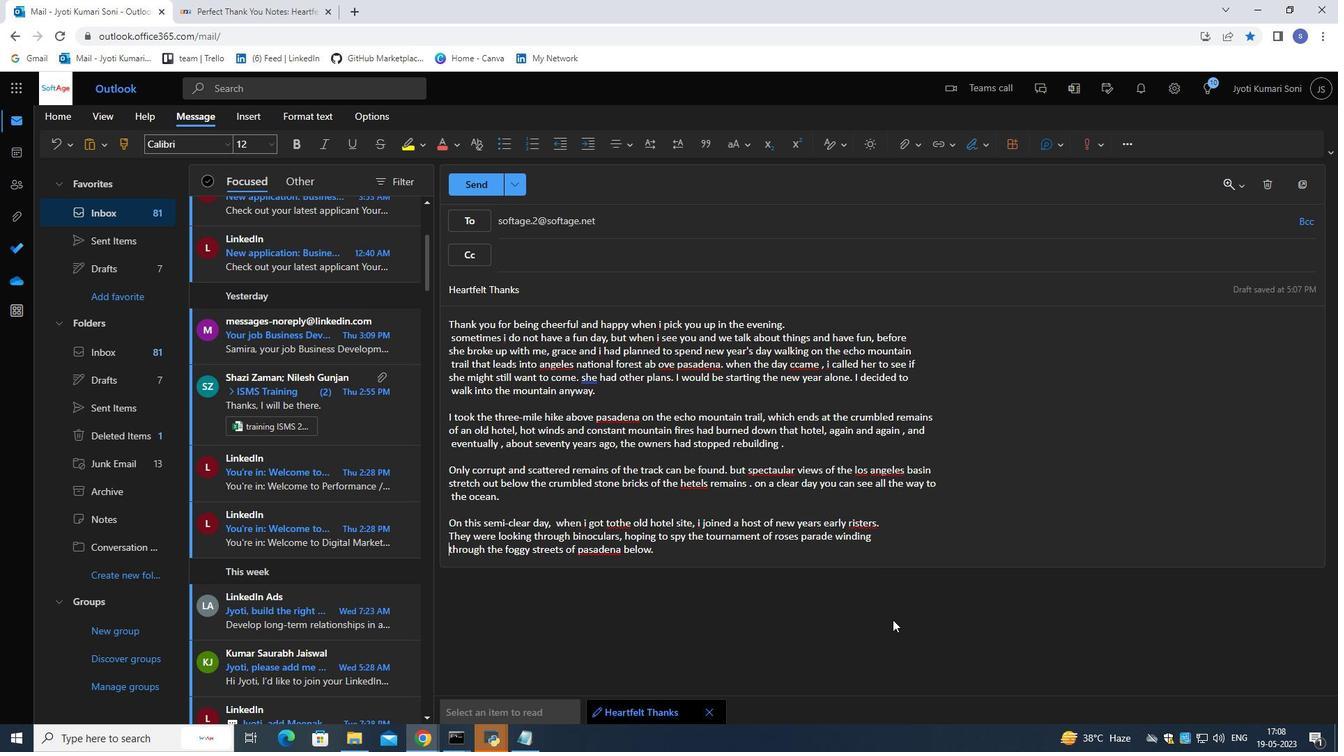 
Action: Mouse moved to (913, 554)
Screenshot: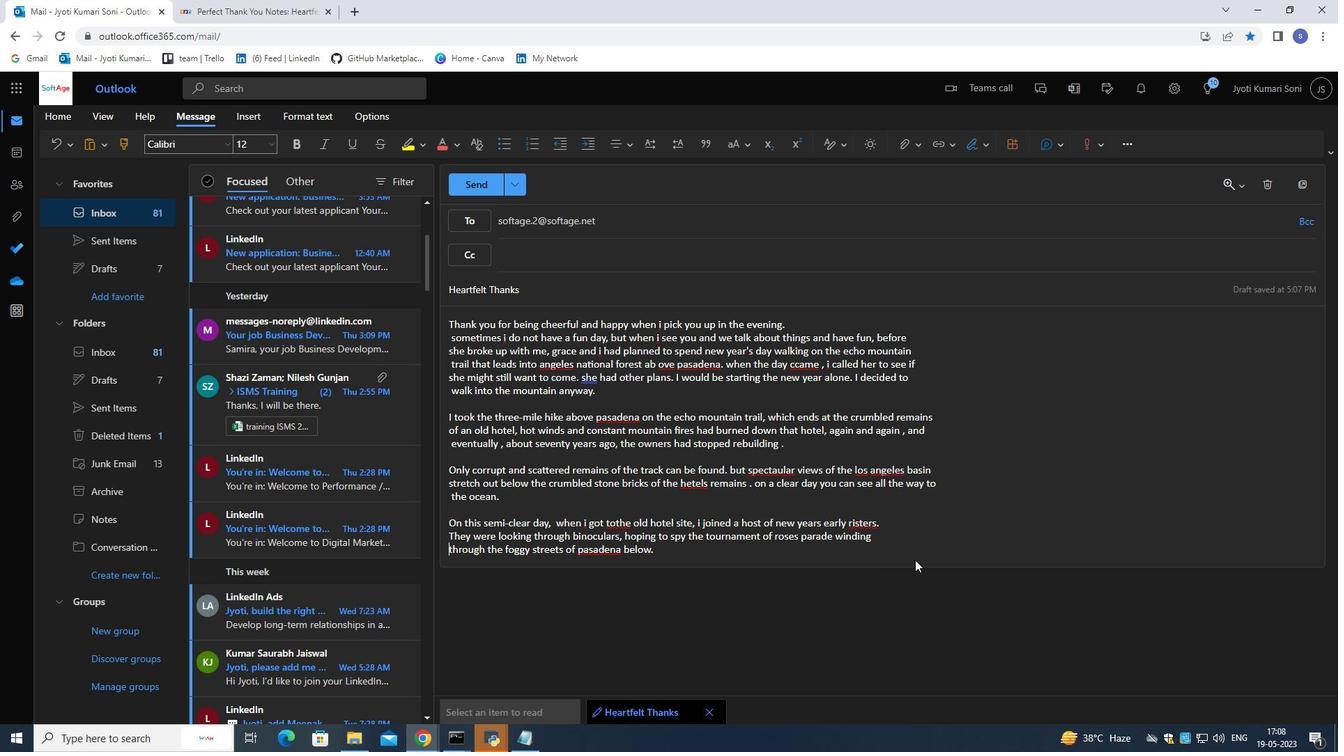 
Action: Mouse pressed left at (913, 554)
Screenshot: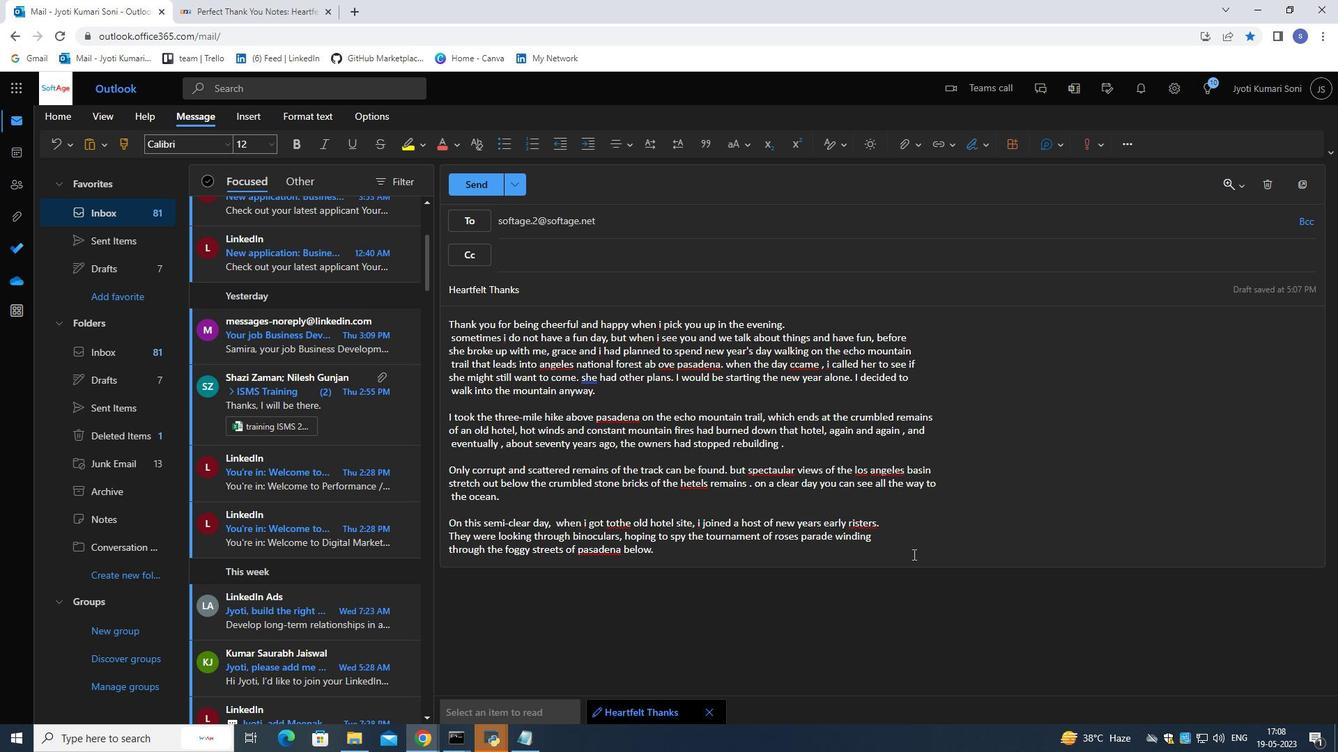
Action: Key pressed <Key.enter><Key.enter><Key.shift>Thank<Key.space>you.
Screenshot: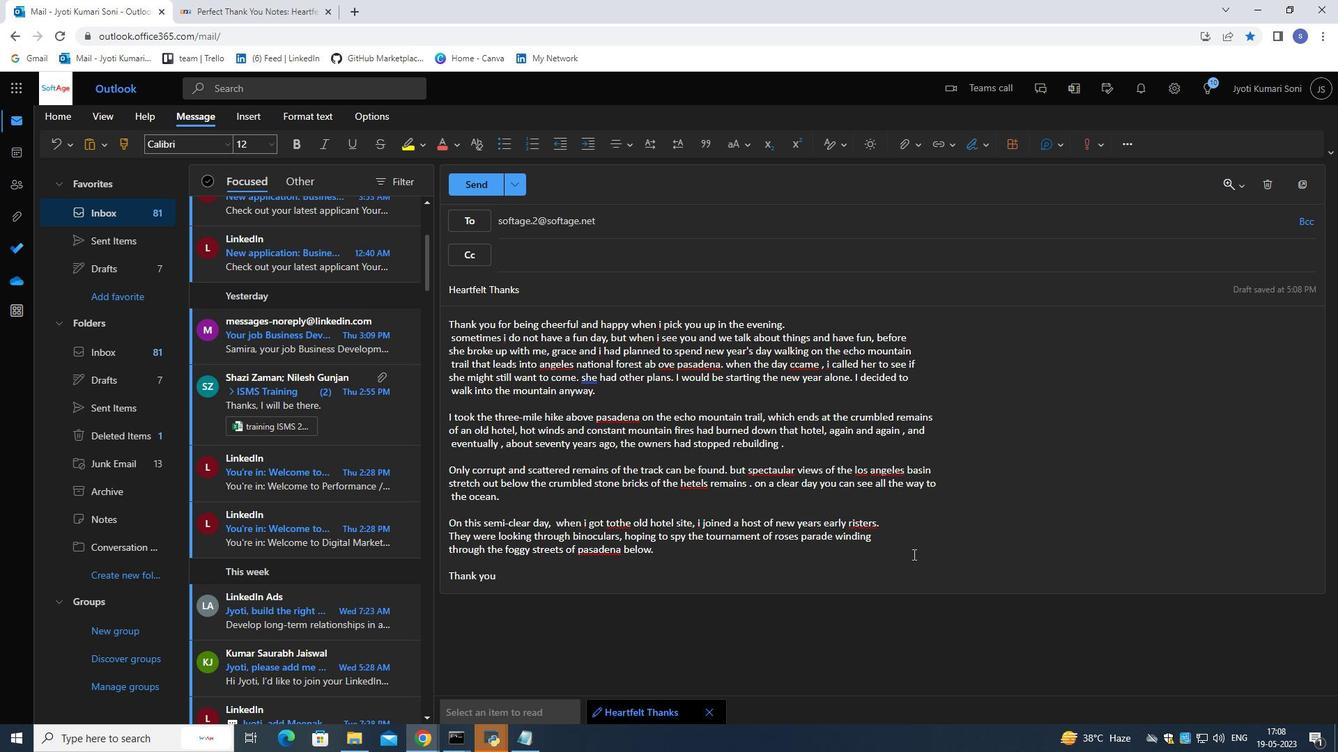 
Action: Mouse moved to (873, 549)
Screenshot: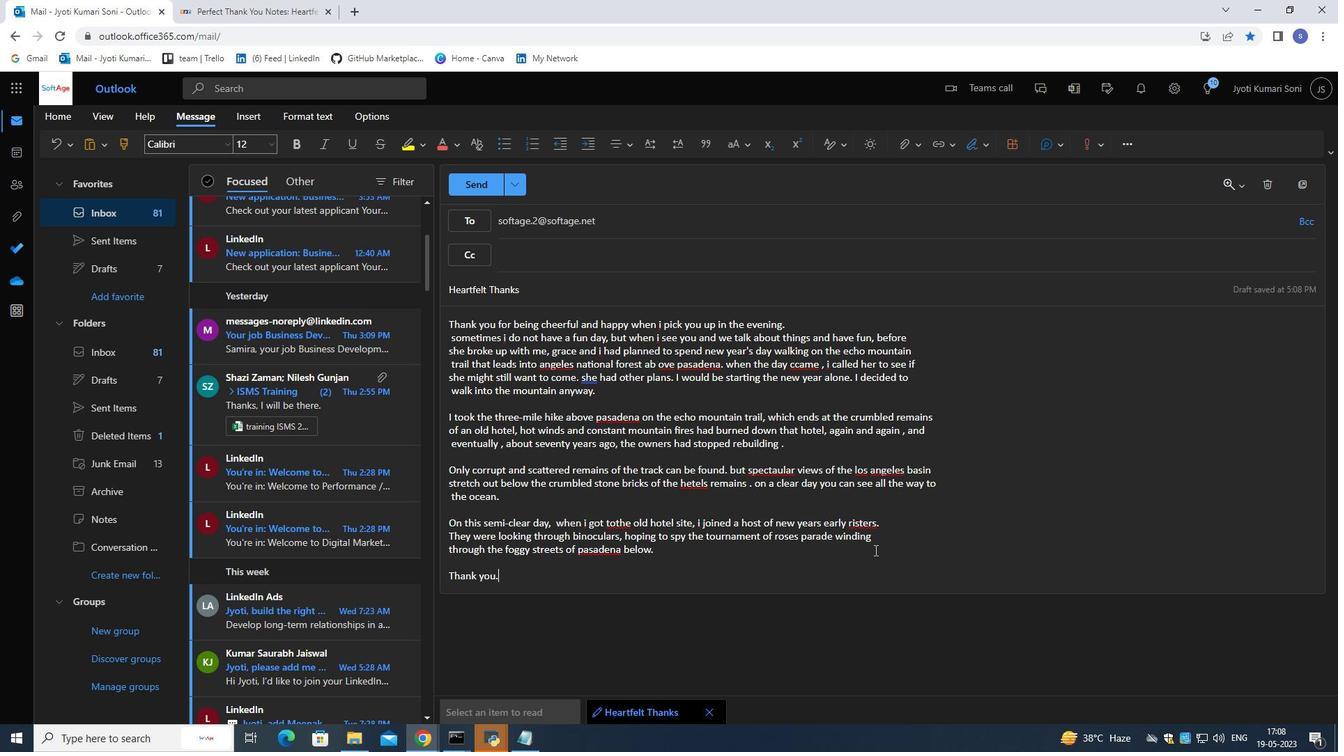 
Action: Mouse scrolled (873, 548) with delta (0, 0)
Screenshot: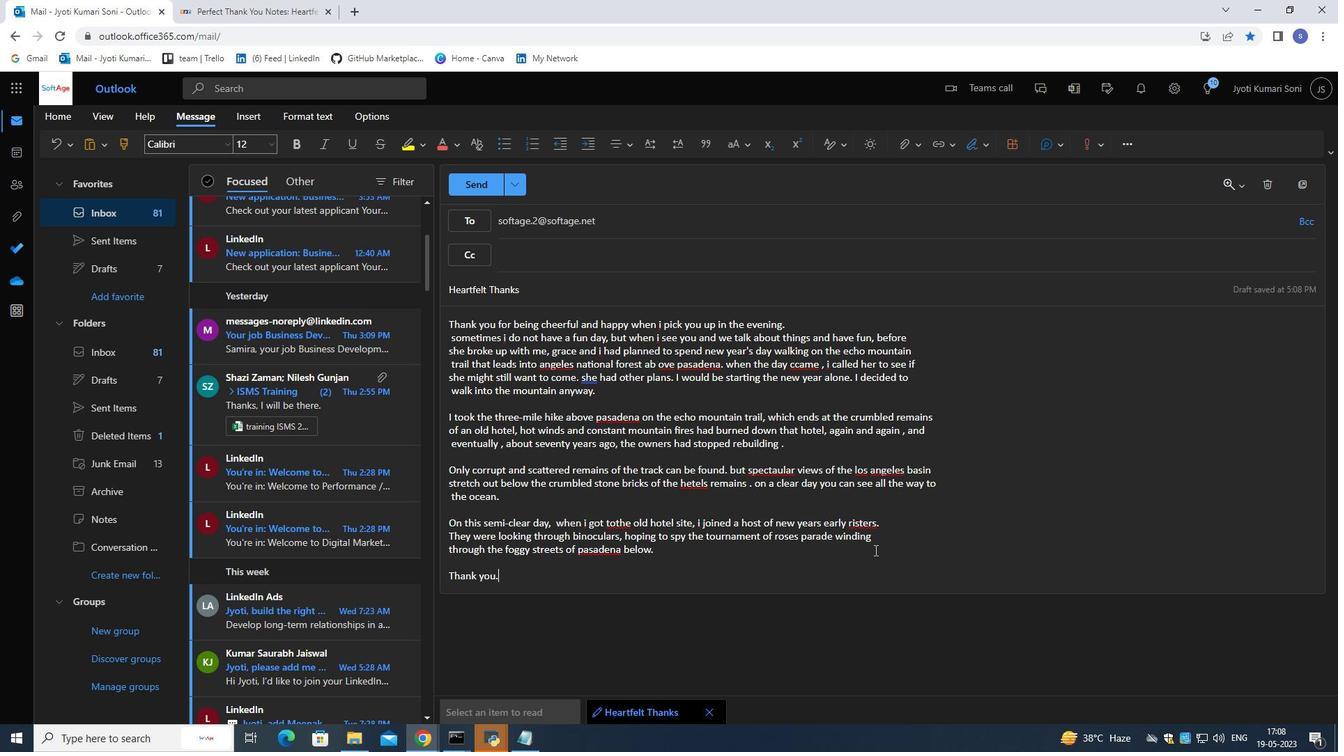 
Action: Mouse moved to (872, 549)
Screenshot: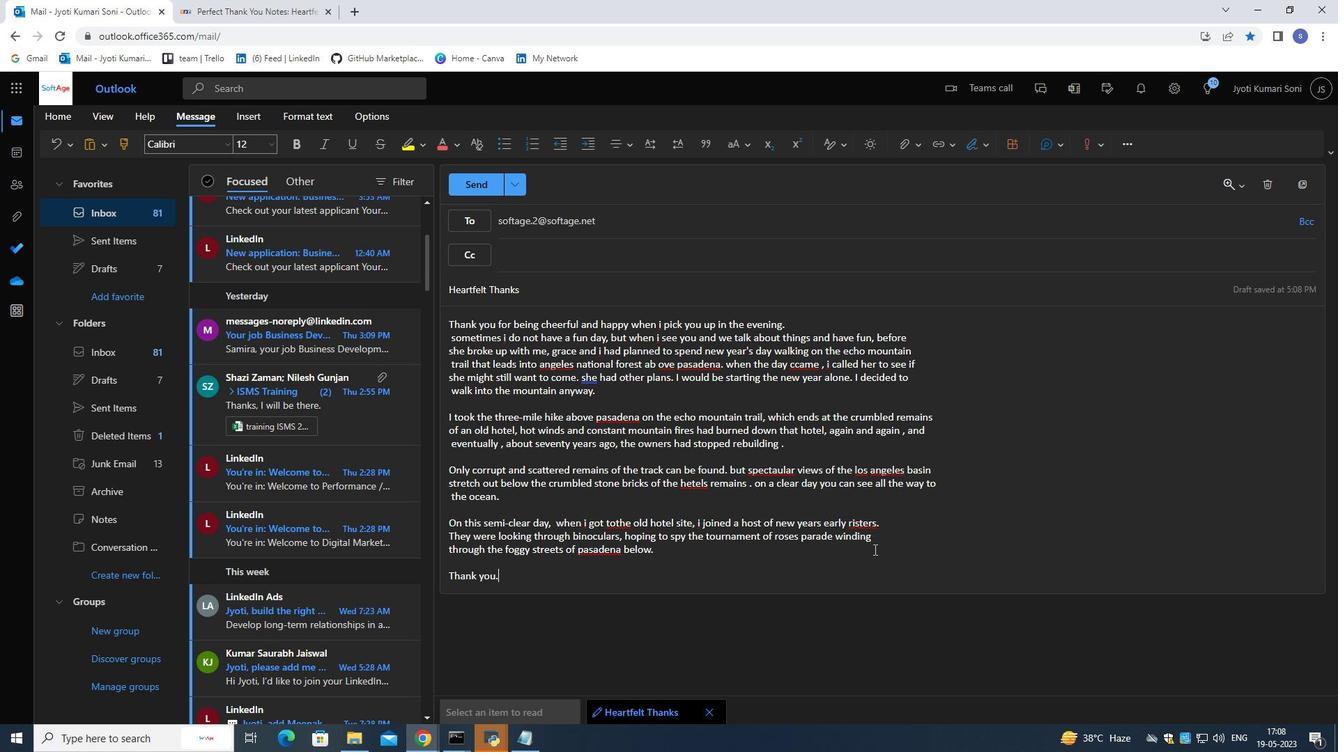 
Action: Mouse scrolled (872, 548) with delta (0, 0)
Screenshot: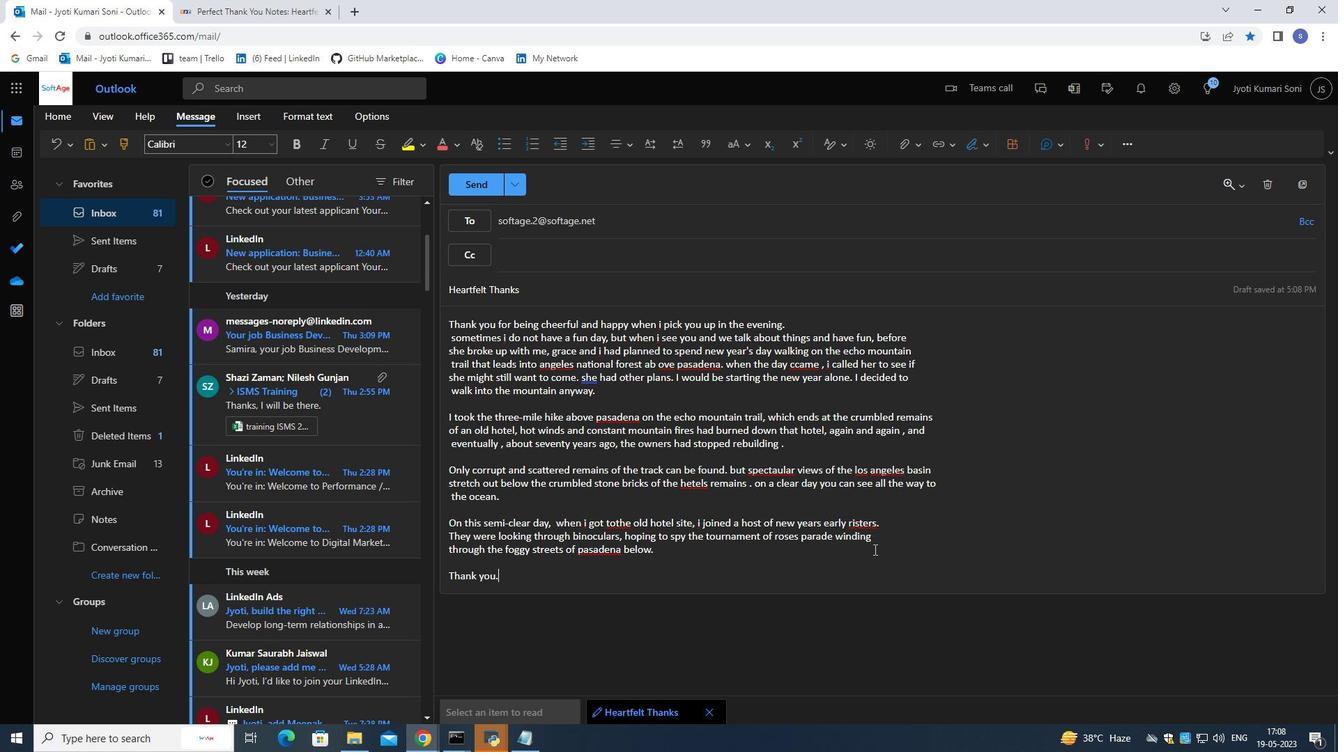 
Action: Mouse scrolled (872, 548) with delta (0, 0)
Screenshot: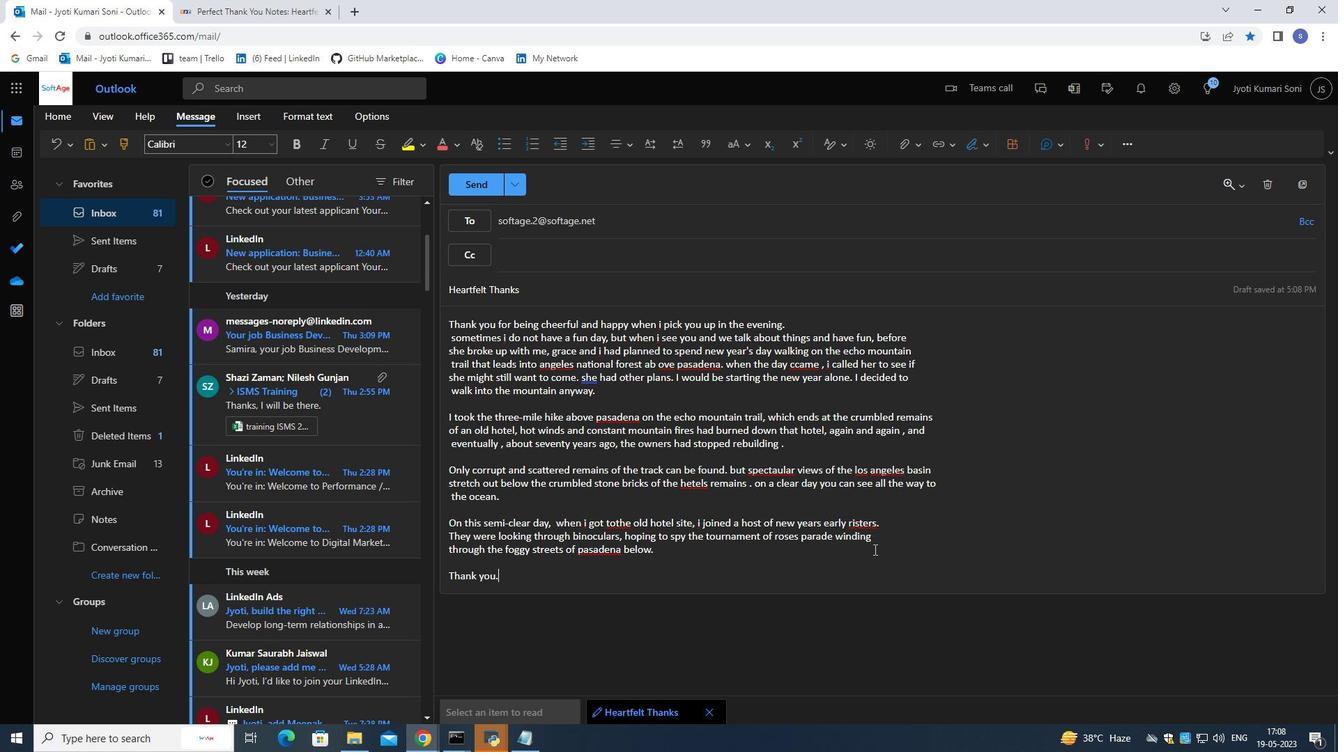 
Action: Mouse moved to (872, 550)
Screenshot: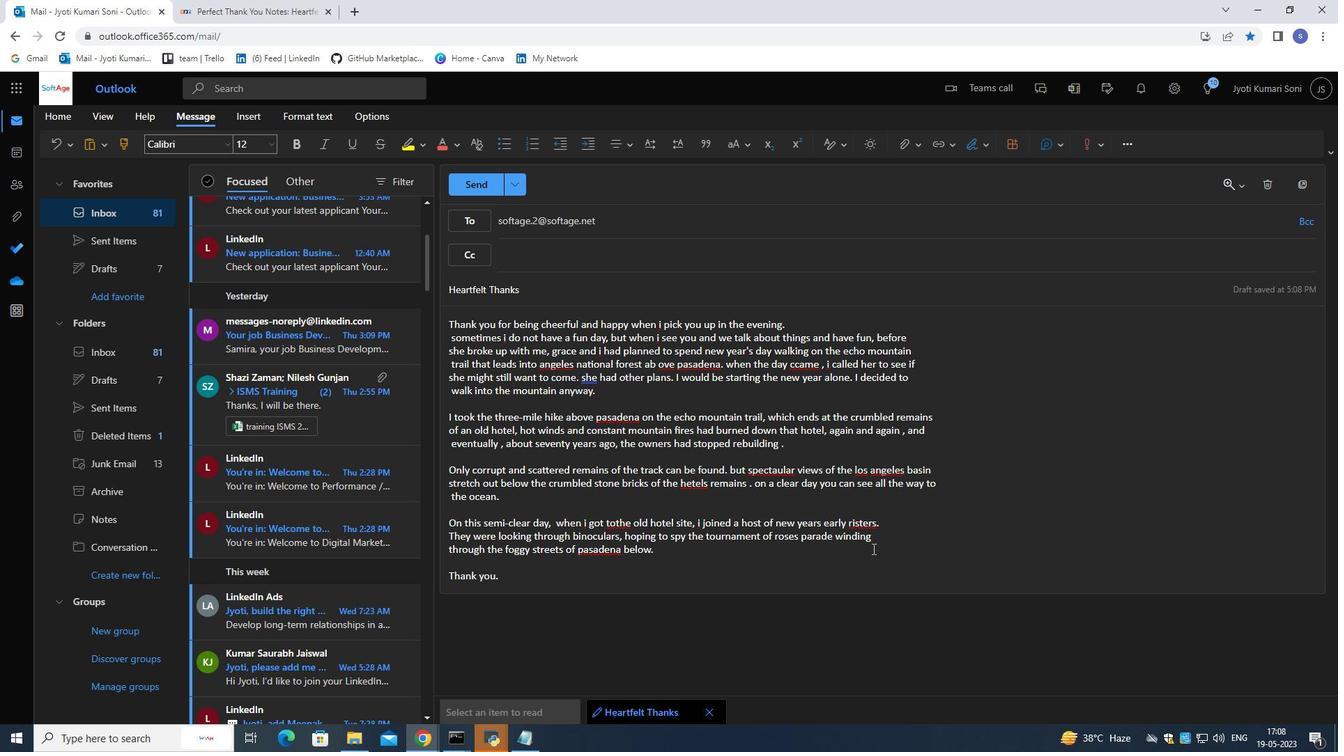 
Action: Mouse scrolled (872, 550) with delta (0, 0)
Screenshot: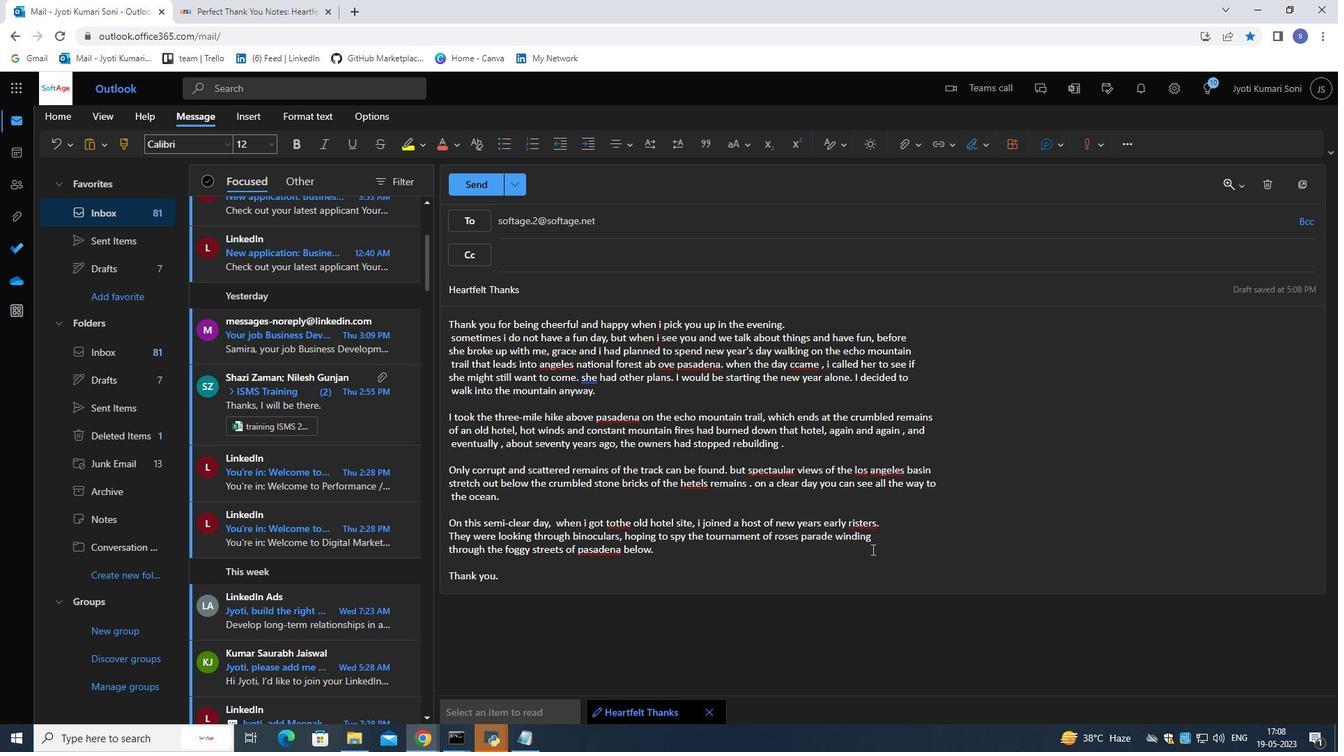 
Action: Mouse scrolled (872, 550) with delta (0, 0)
Screenshot: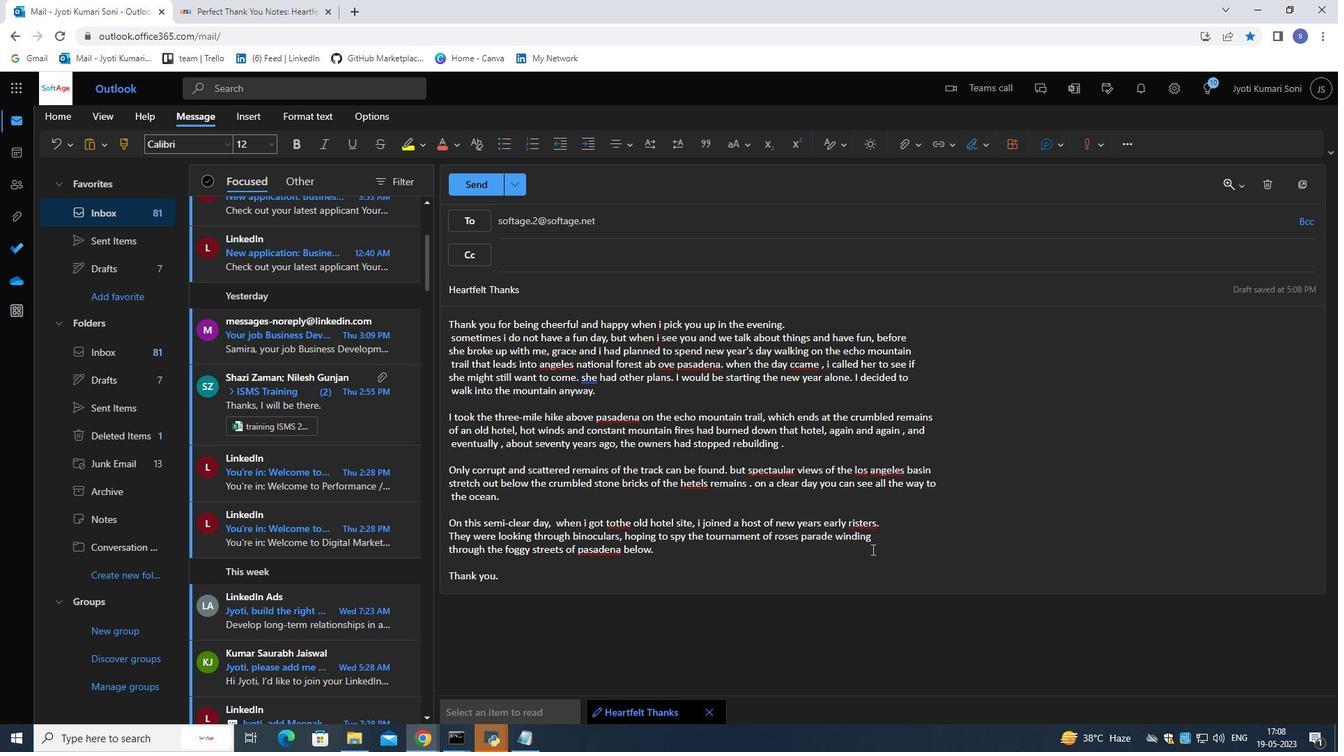 
Action: Mouse scrolled (872, 550) with delta (0, 0)
Screenshot: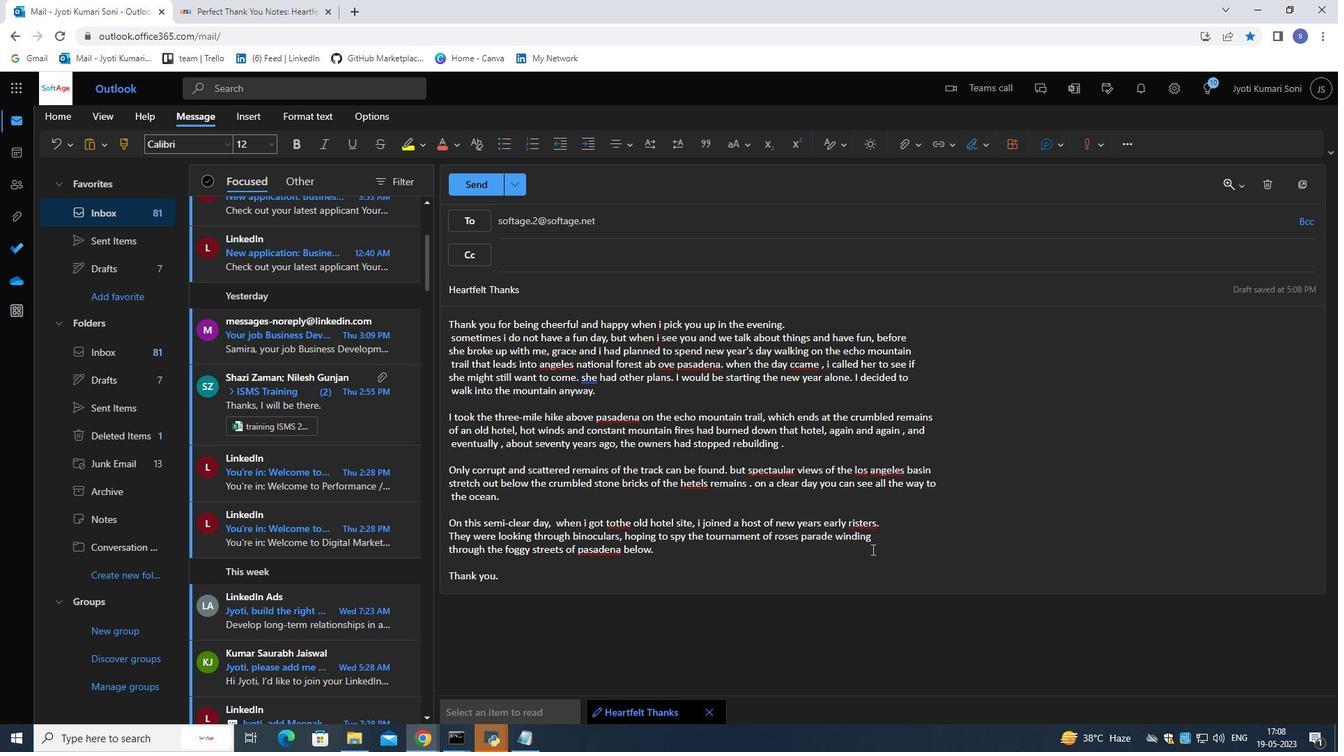 
Action: Mouse scrolled (872, 550) with delta (0, 0)
Screenshot: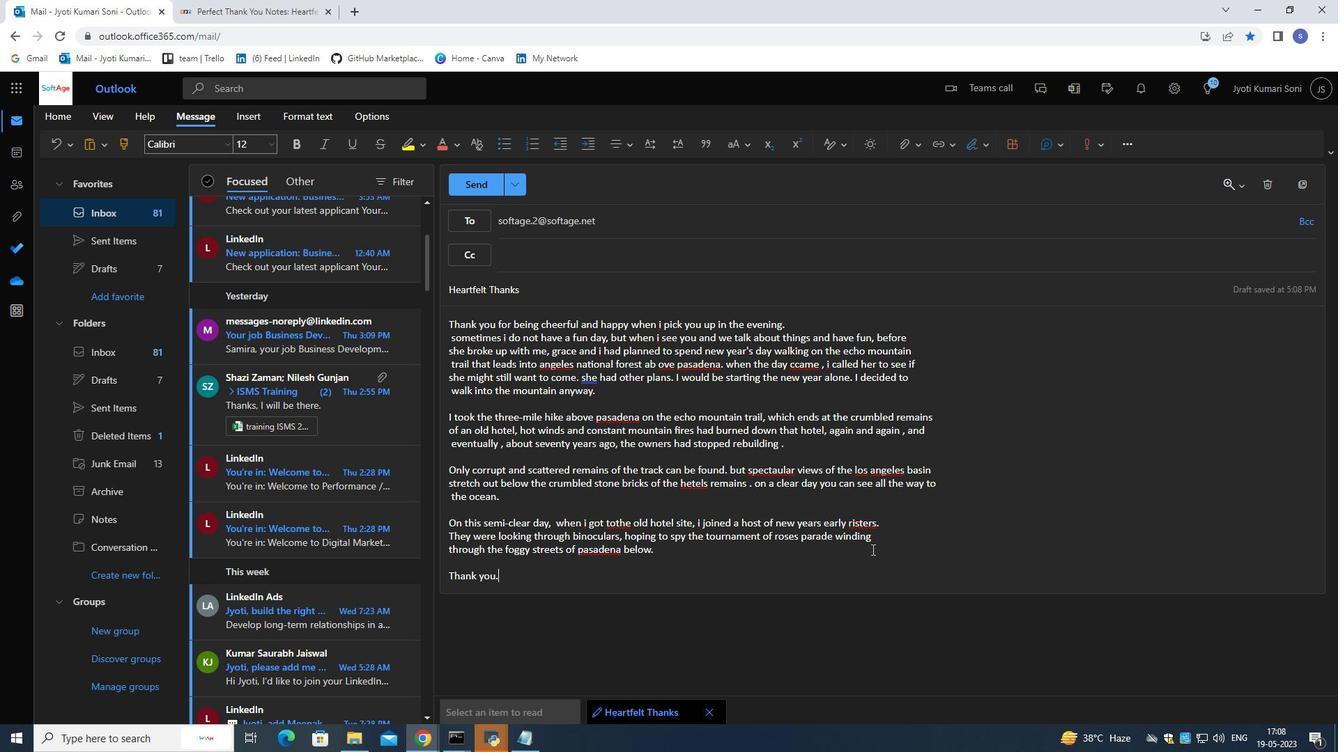 
Action: Mouse scrolled (872, 550) with delta (0, 0)
Screenshot: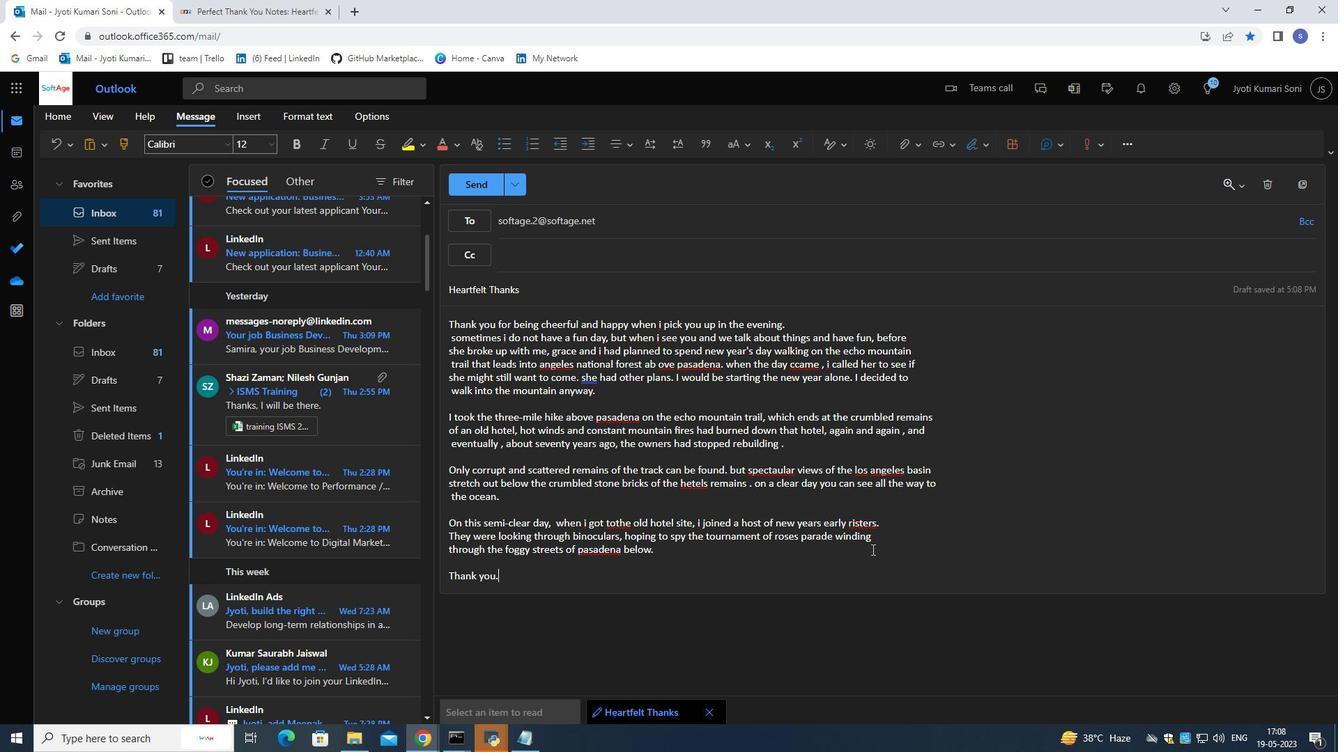 
Action: Mouse scrolled (872, 550) with delta (0, 0)
Screenshot: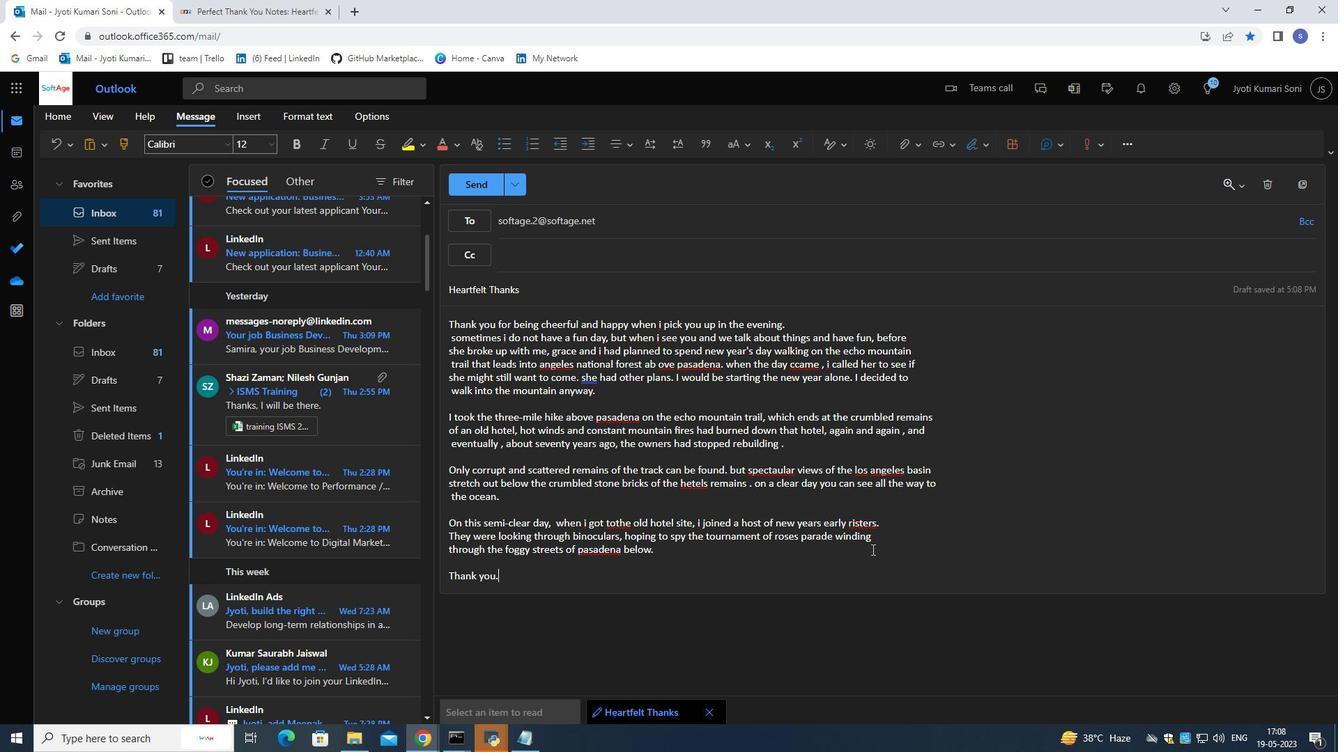 
Action: Mouse scrolled (872, 550) with delta (0, 0)
Screenshot: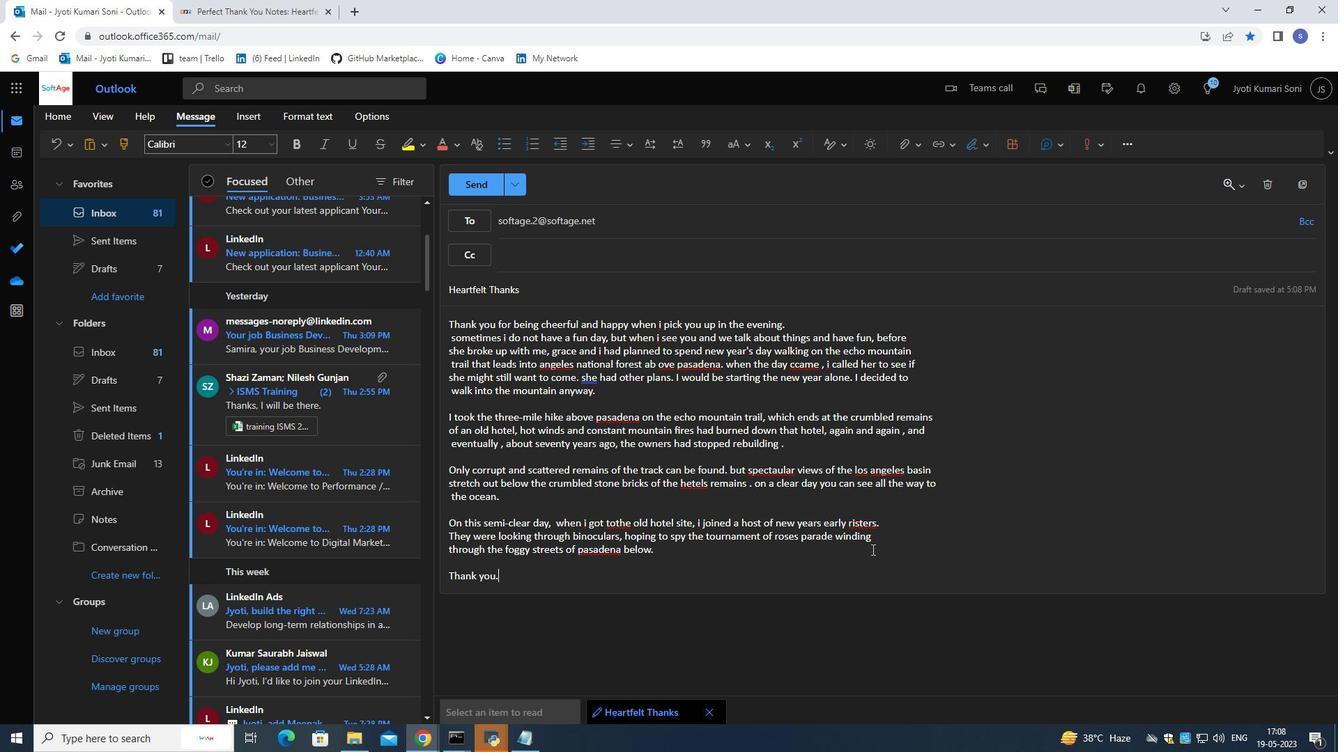 
Action: Mouse moved to (971, 143)
Screenshot: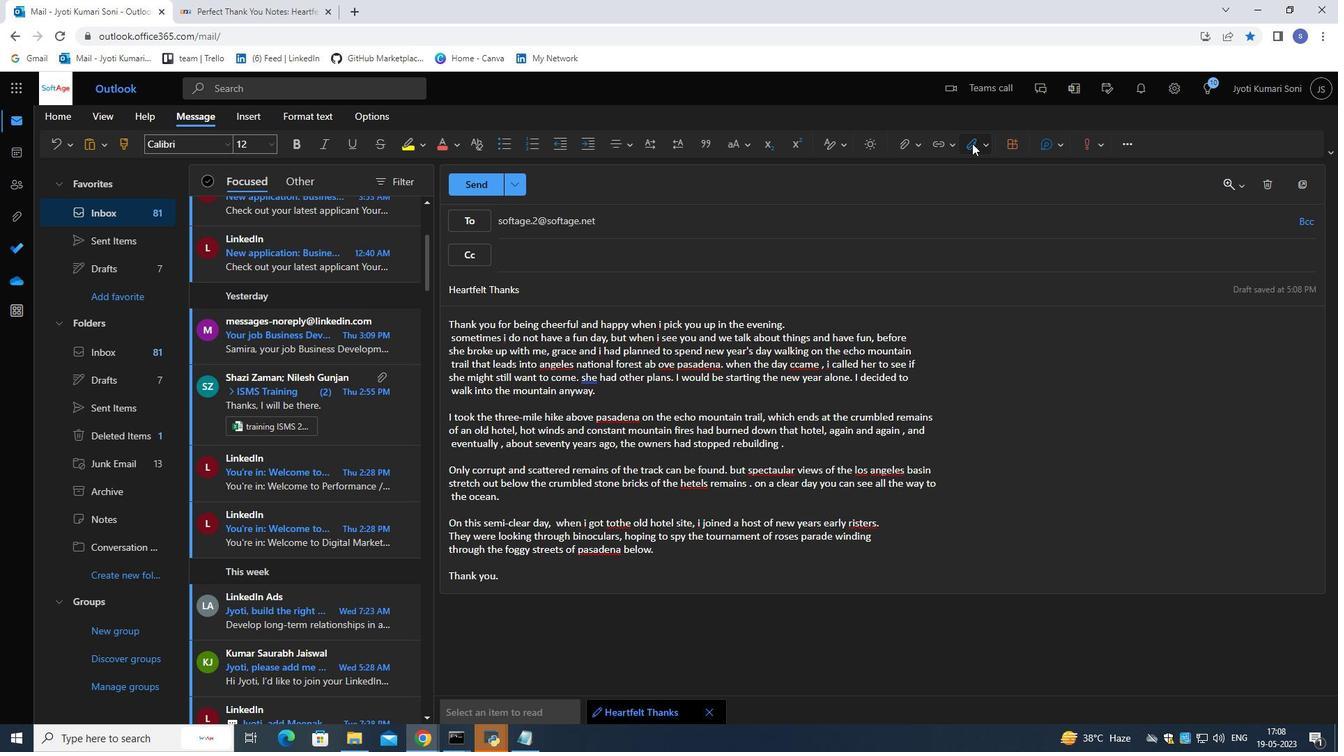 
Action: Mouse pressed left at (971, 143)
Screenshot: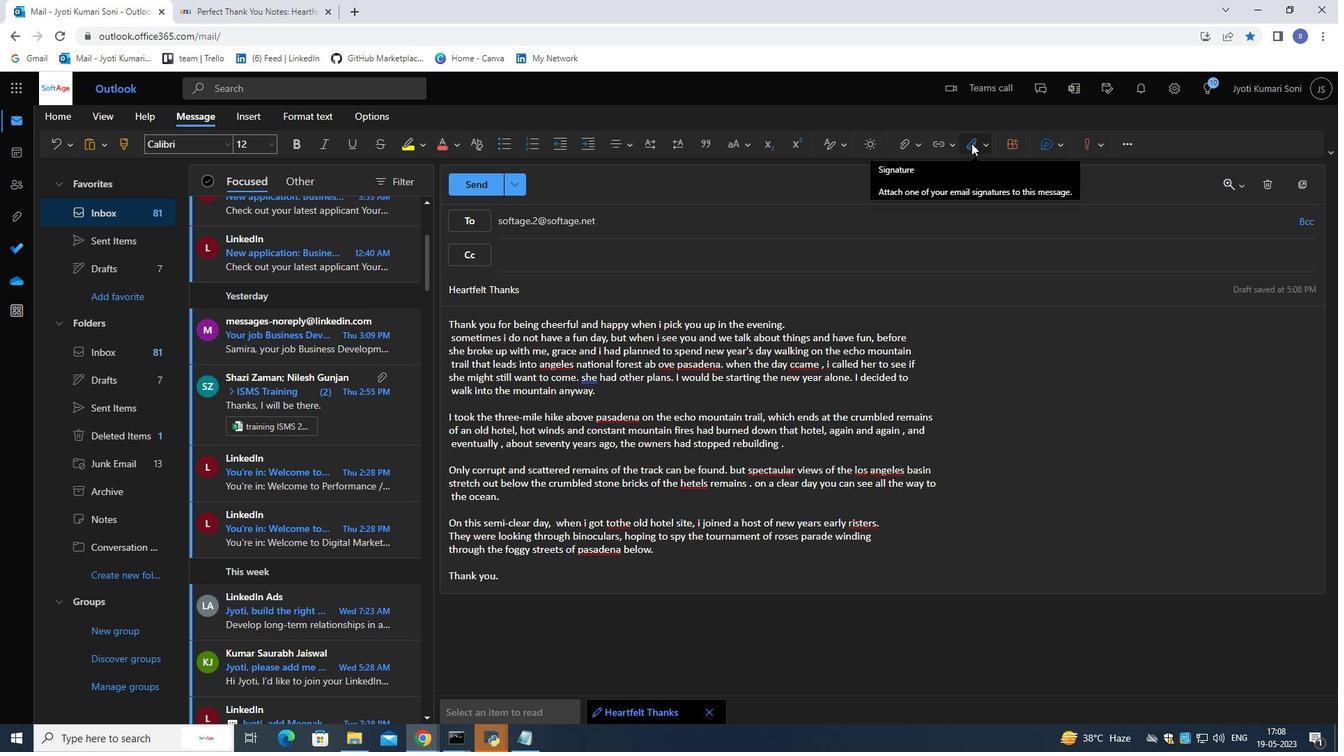 
Action: Mouse moved to (944, 201)
Screenshot: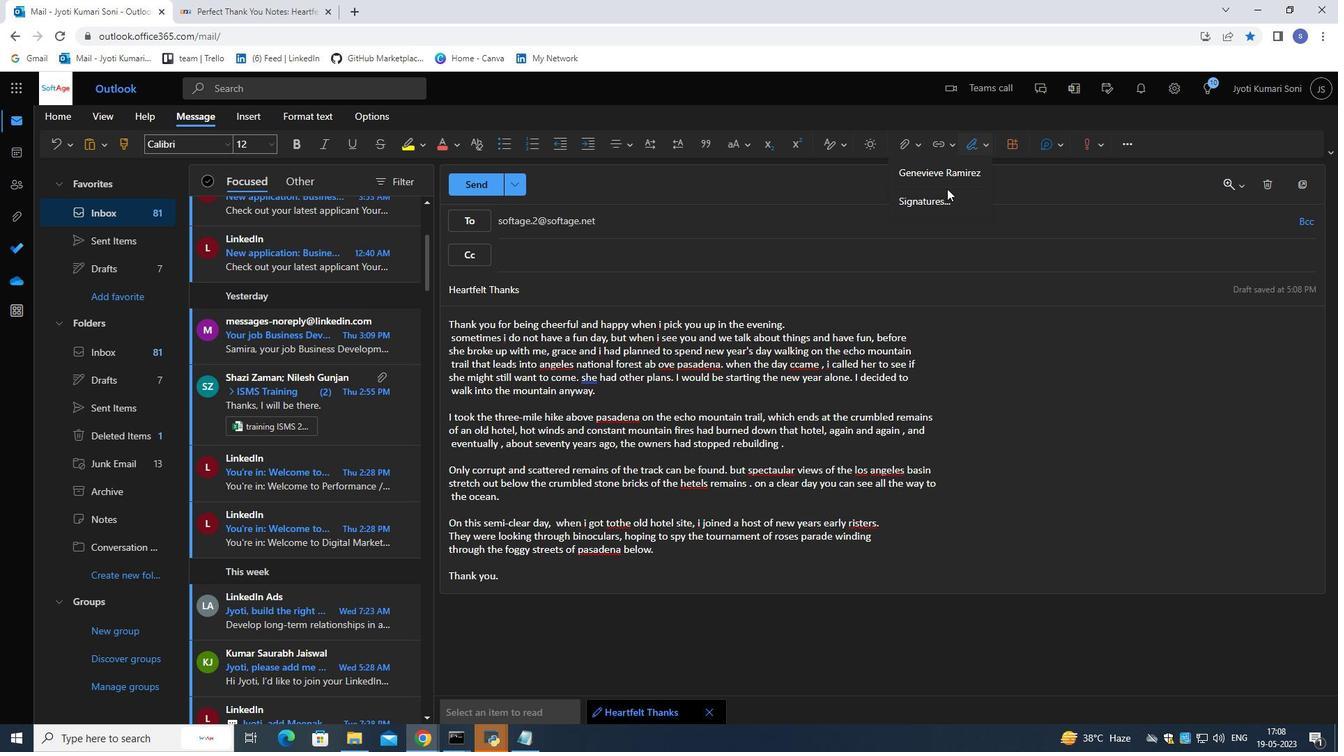 
Action: Mouse pressed left at (944, 201)
Screenshot: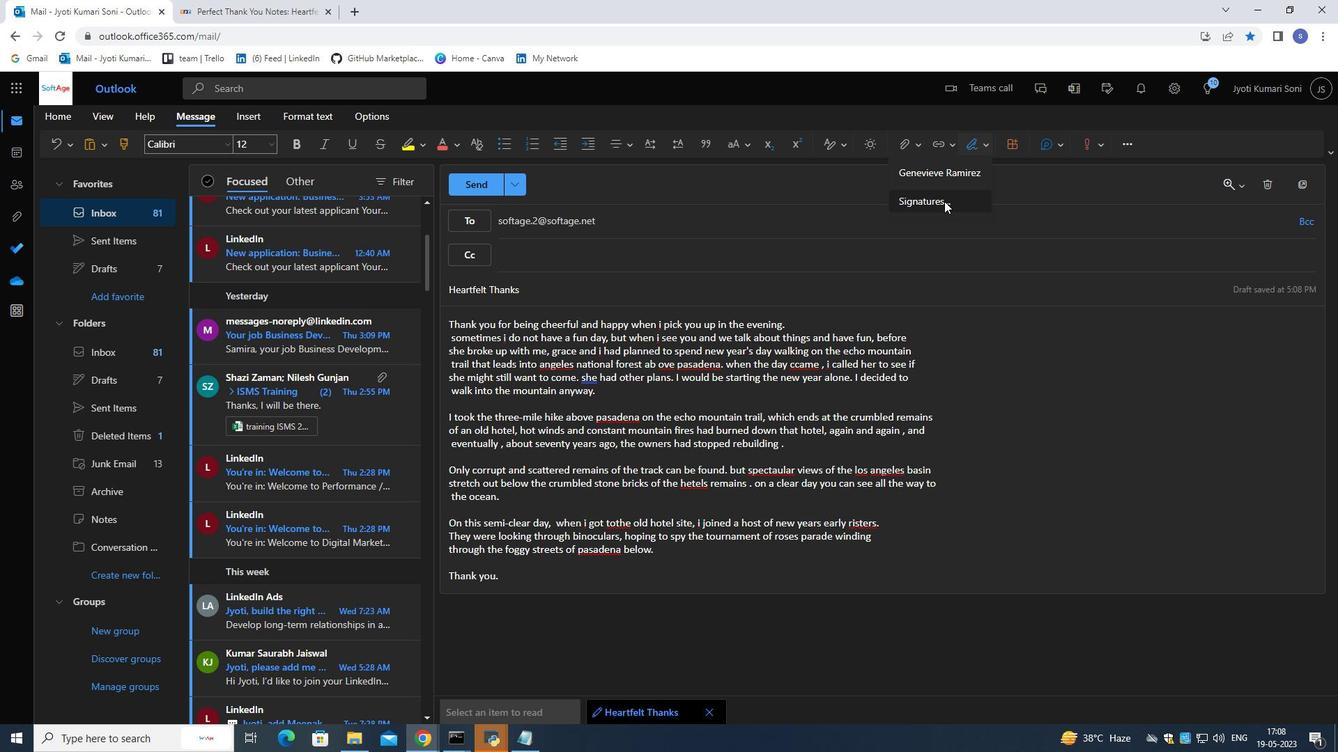 
Action: Mouse moved to (729, 244)
Screenshot: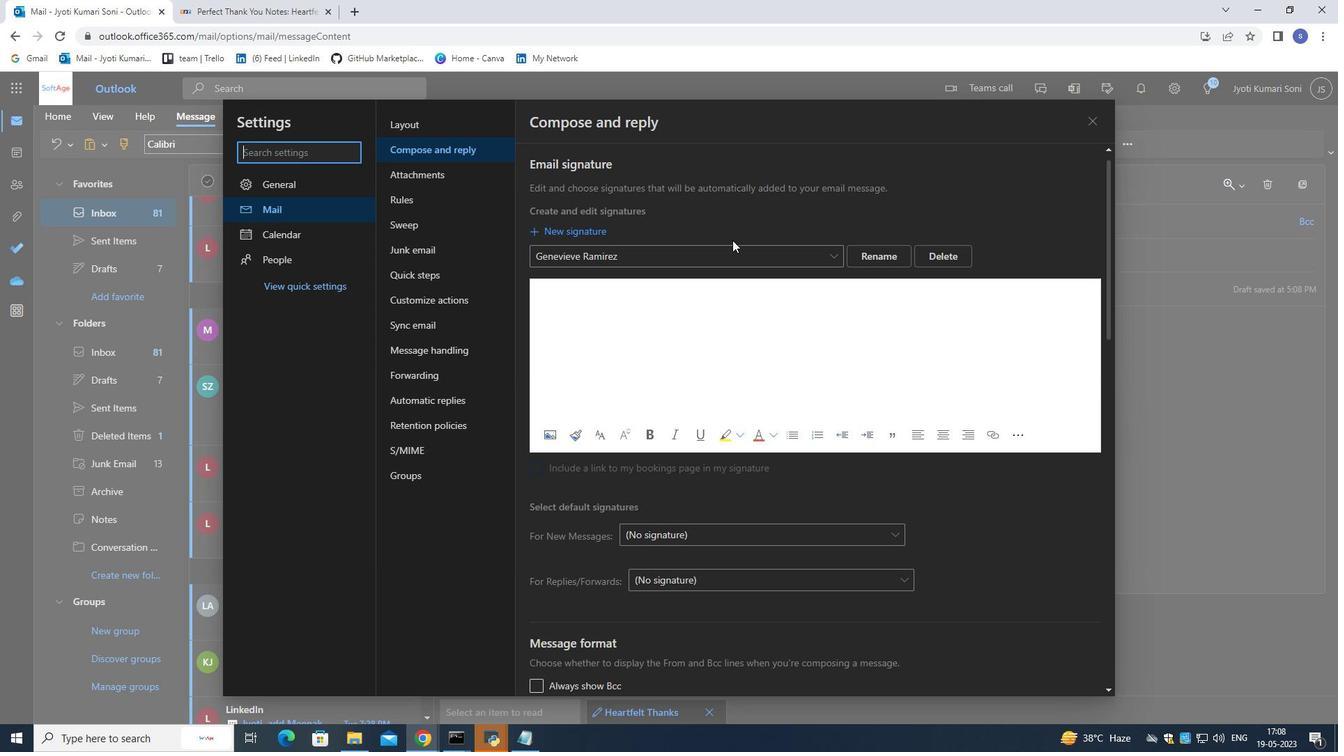 
Action: Mouse pressed left at (729, 244)
Screenshot: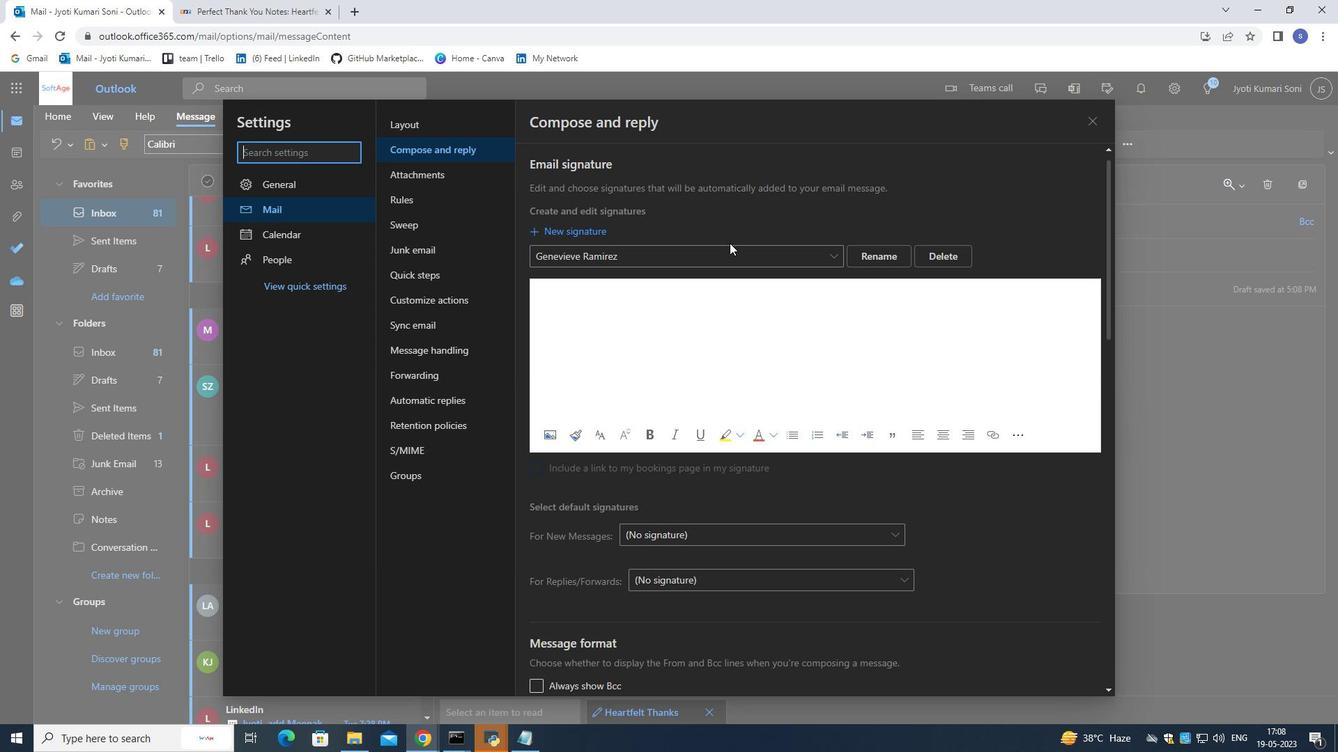 
Action: Mouse moved to (714, 259)
Screenshot: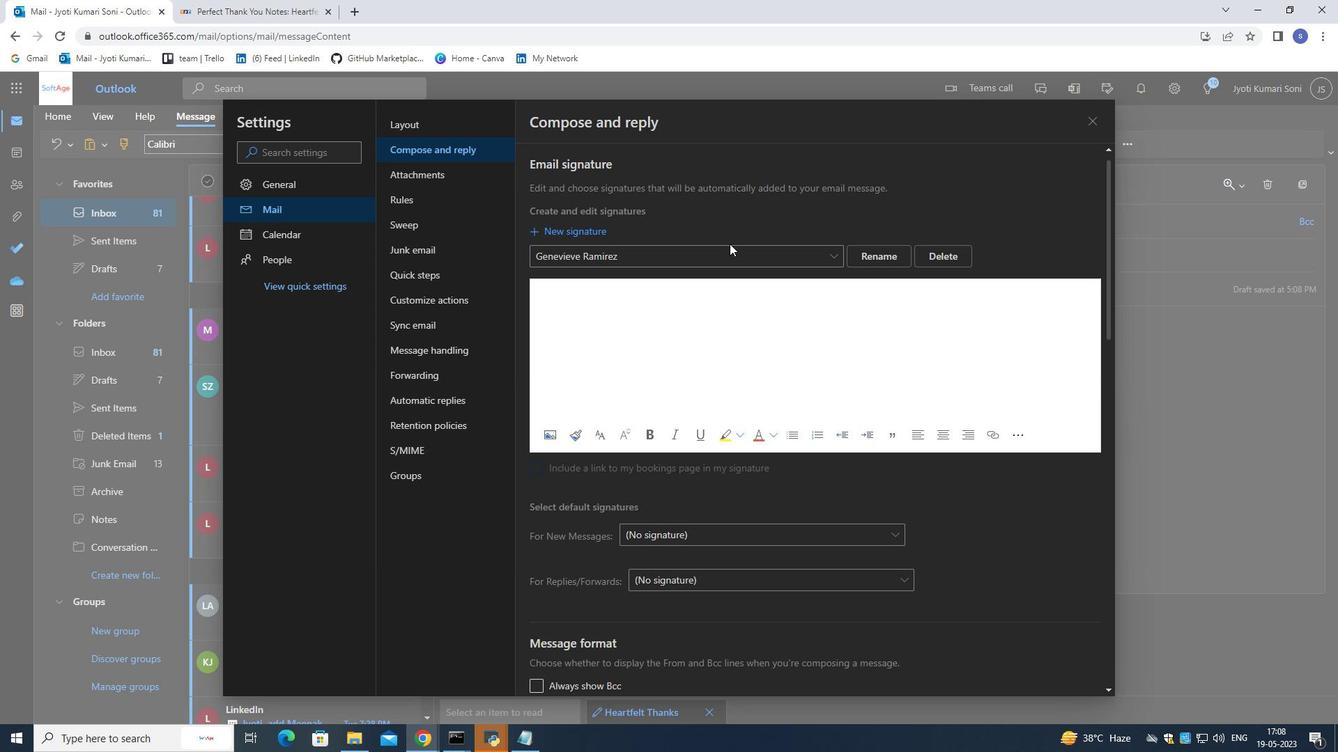 
Action: Mouse pressed left at (714, 259)
Screenshot: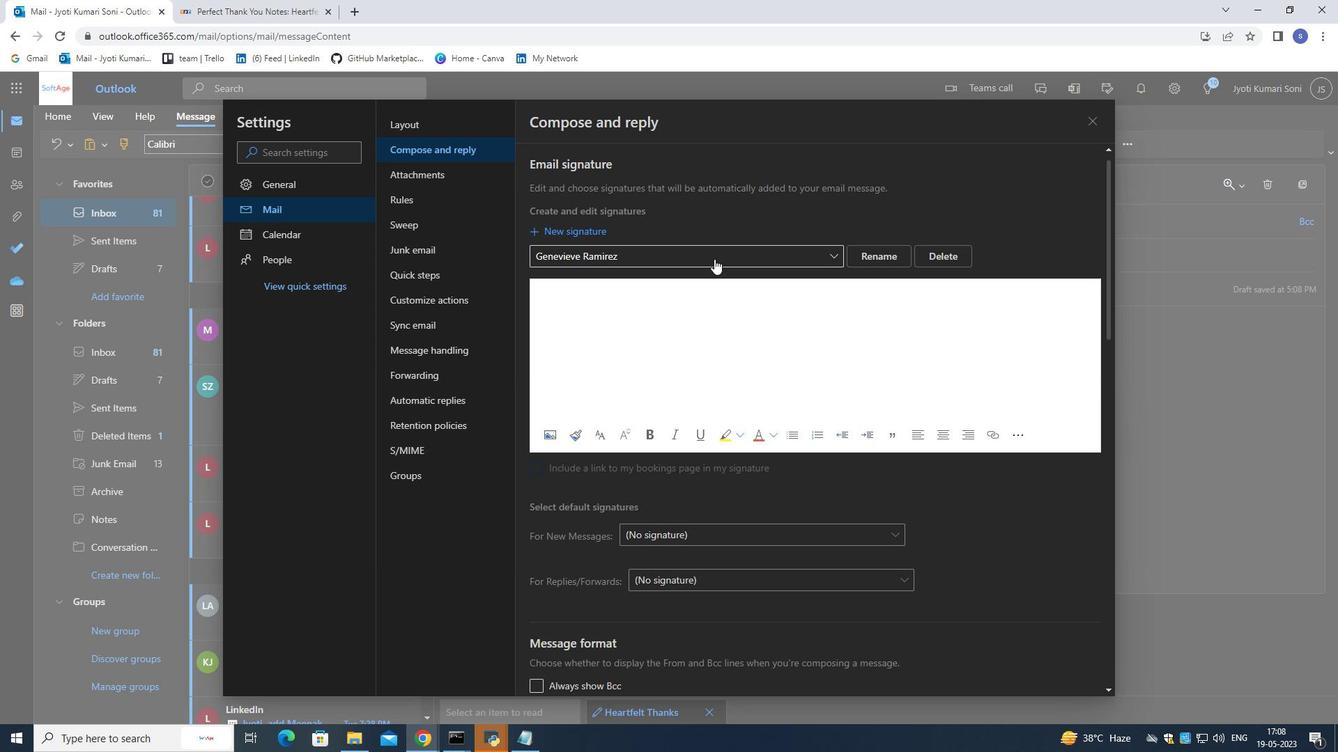 
Action: Mouse moved to (714, 257)
Screenshot: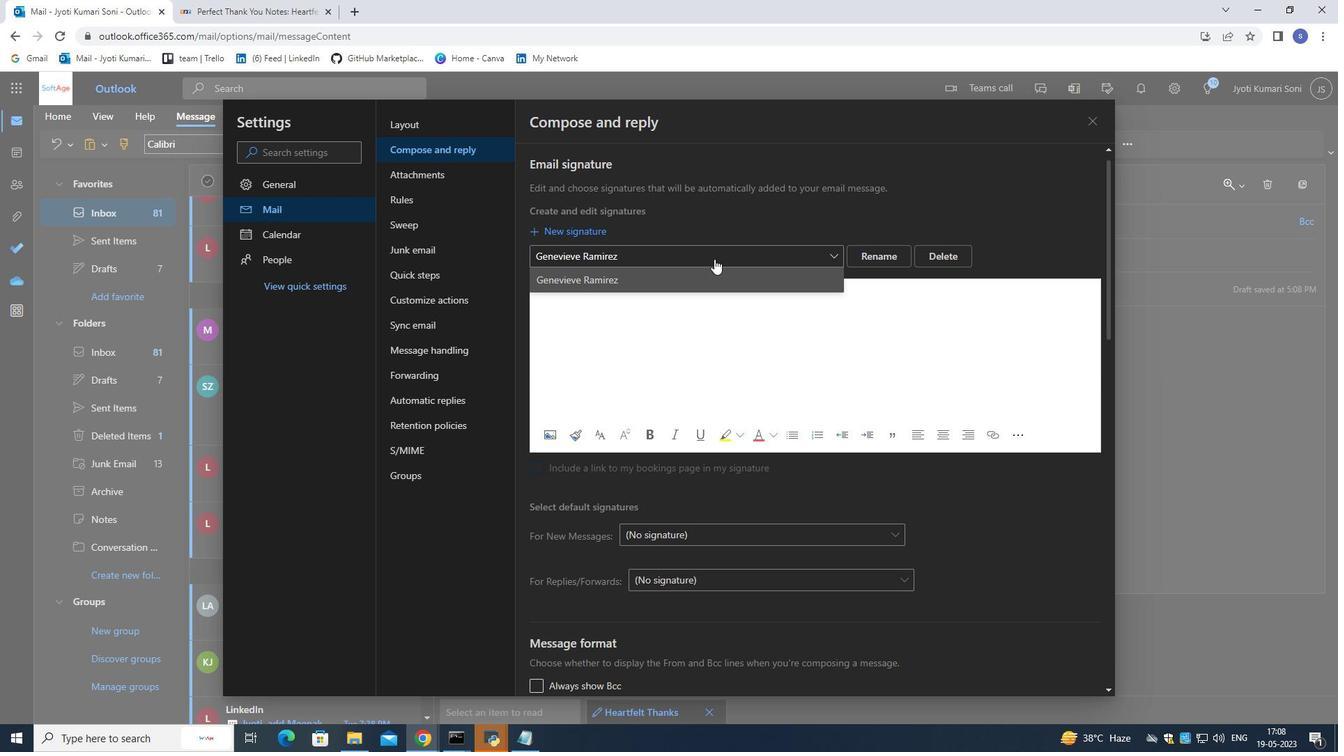 
Action: Mouse pressed left at (714, 257)
Screenshot: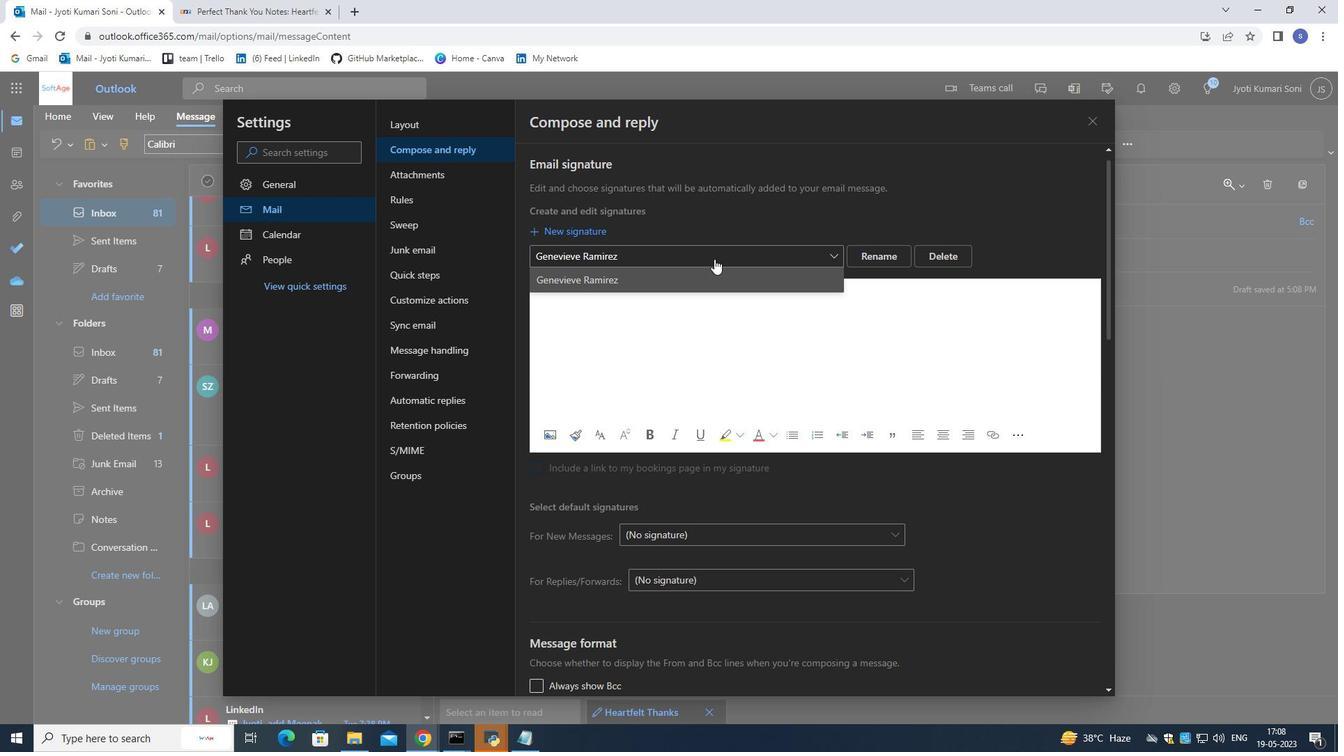 
Action: Key pressed <Key.backspace><Key.backspace><Key.backspace>
Screenshot: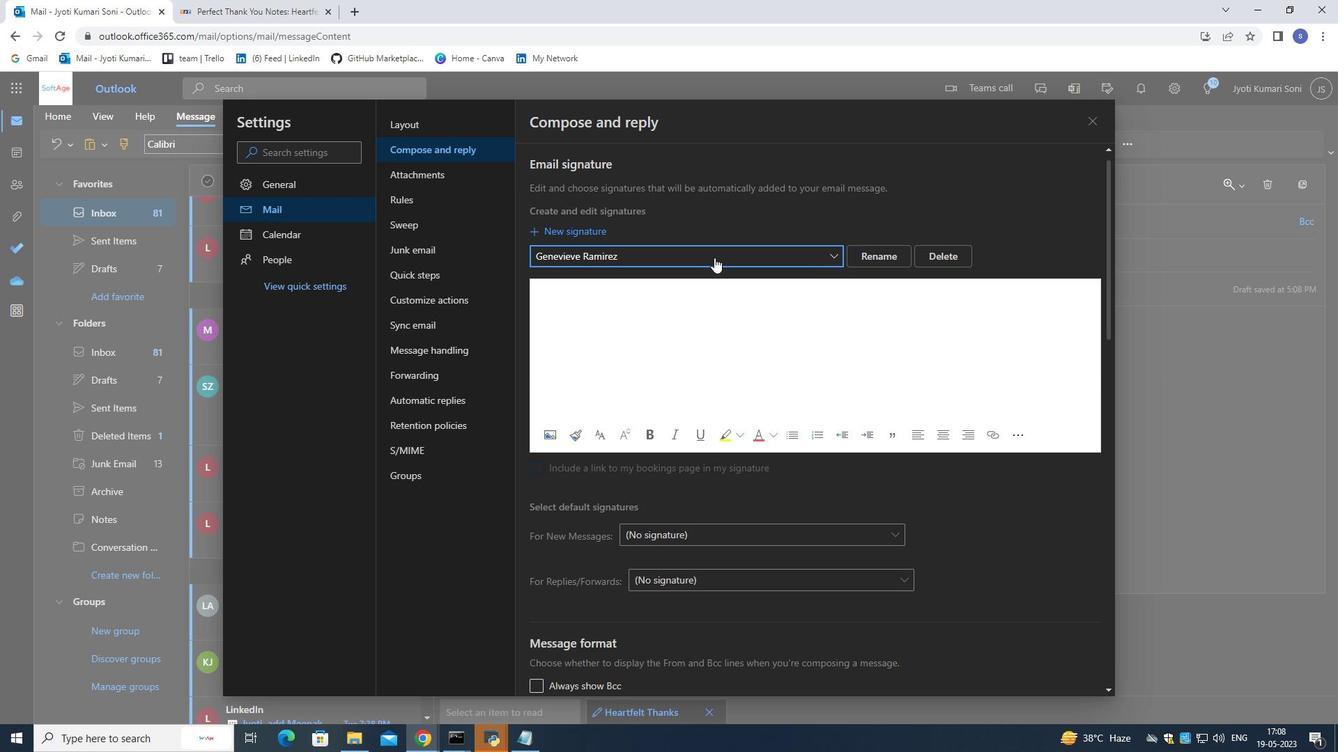 
Action: Mouse moved to (1092, 122)
Screenshot: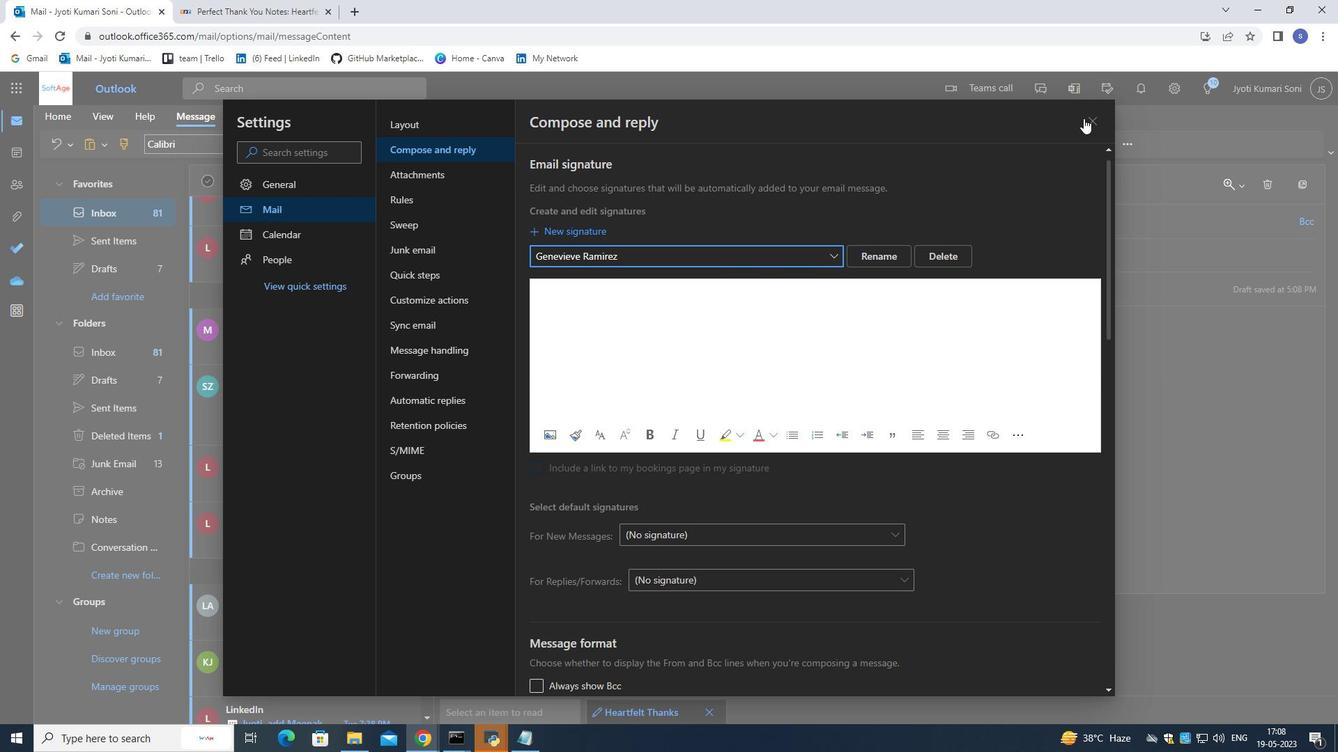 
Action: Mouse pressed left at (1092, 122)
Screenshot: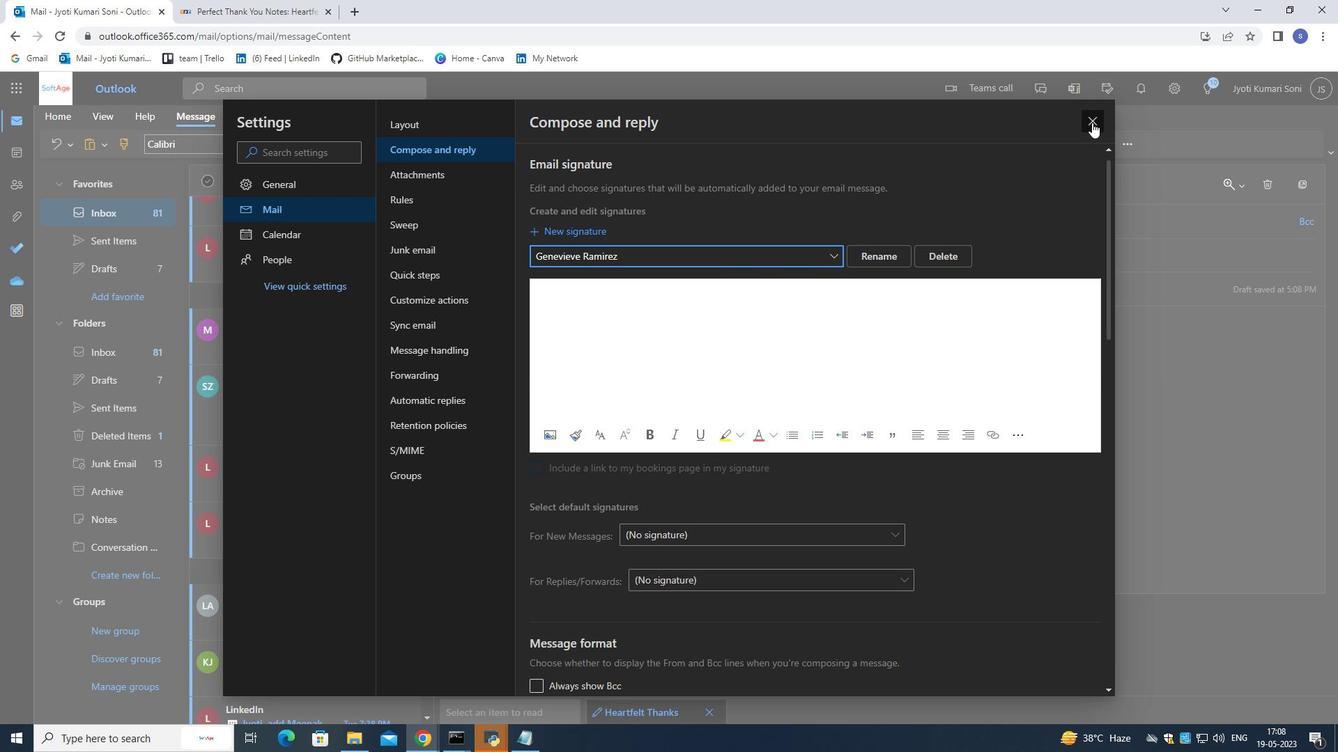 
Action: Mouse moved to (640, 359)
Screenshot: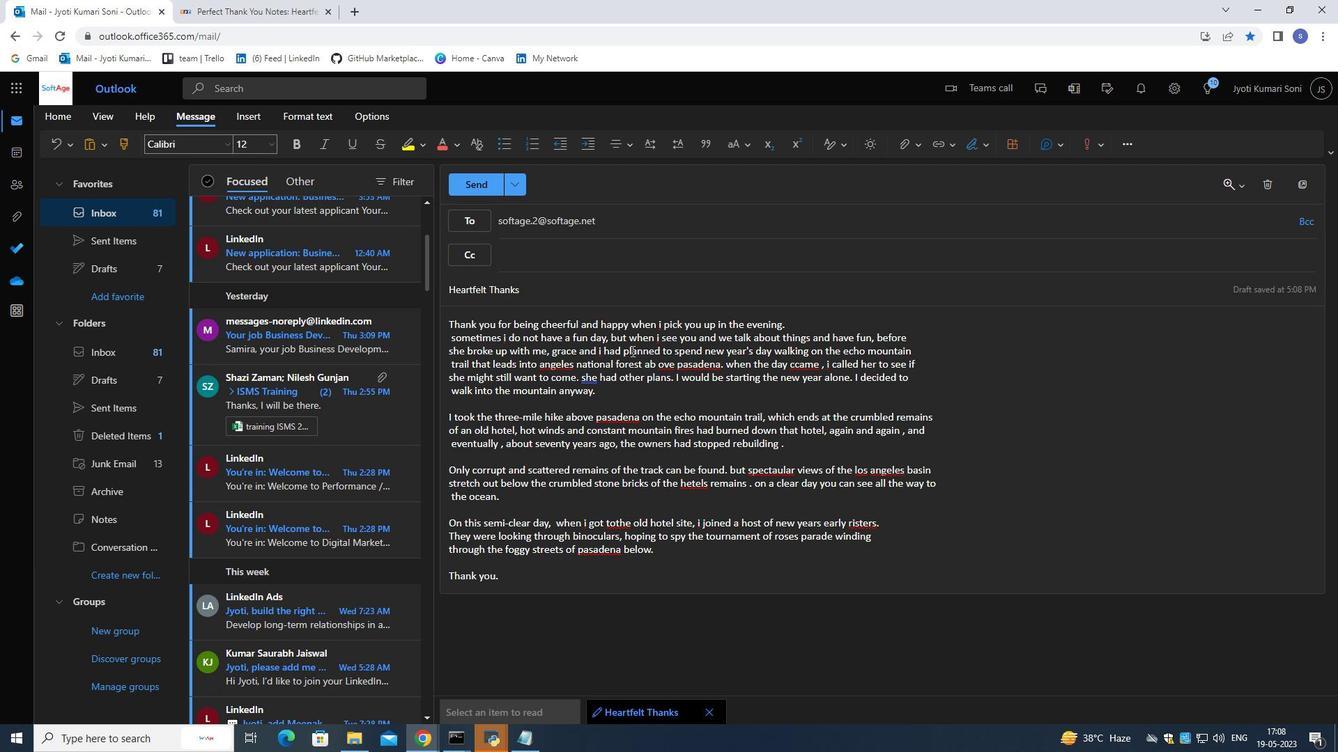 
Action: Mouse pressed left at (640, 359)
Screenshot: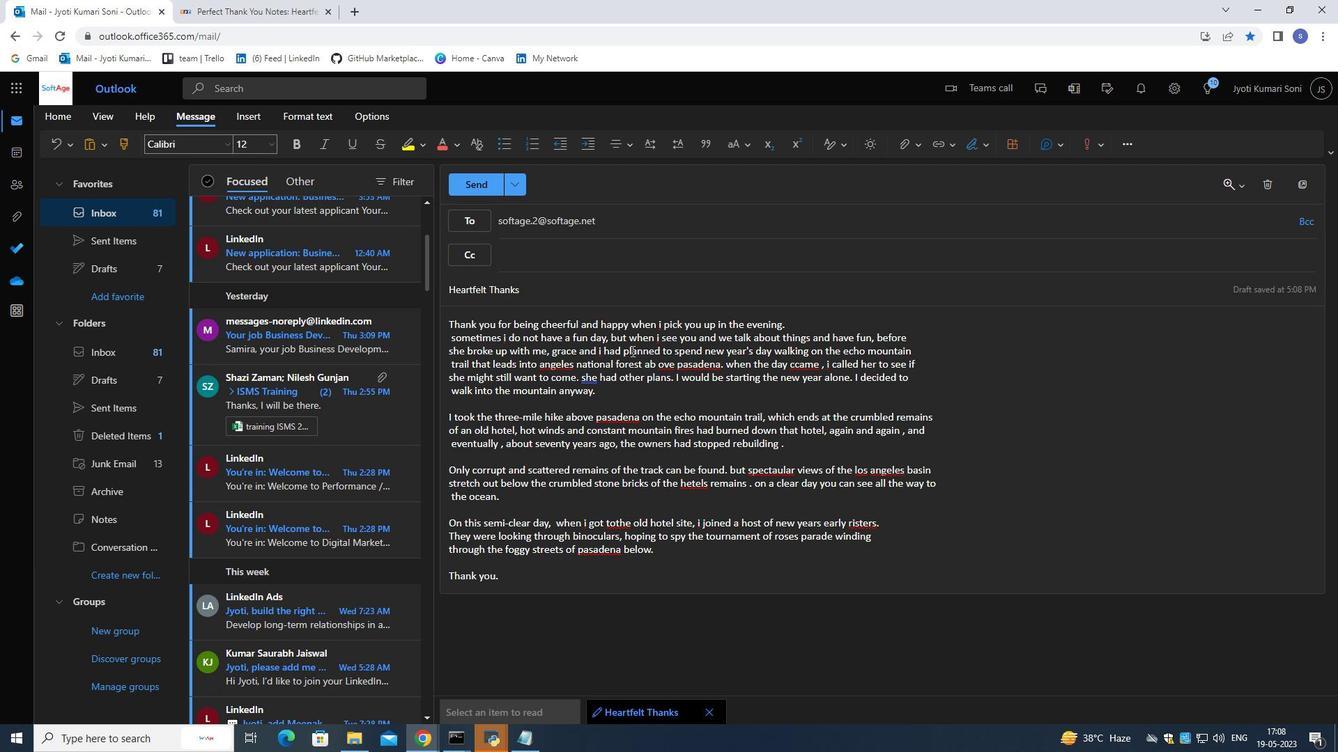 
Action: Mouse moved to (602, 363)
Screenshot: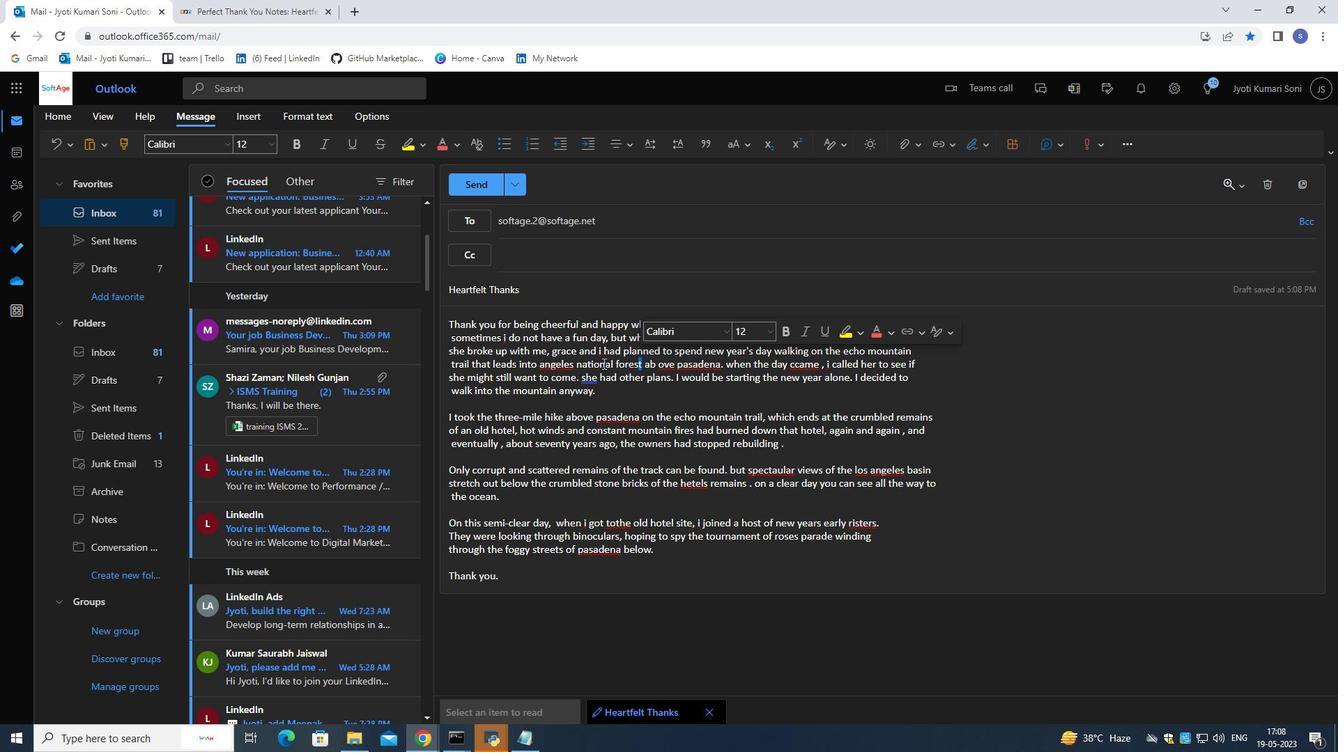 
Action: Mouse pressed left at (602, 363)
Screenshot: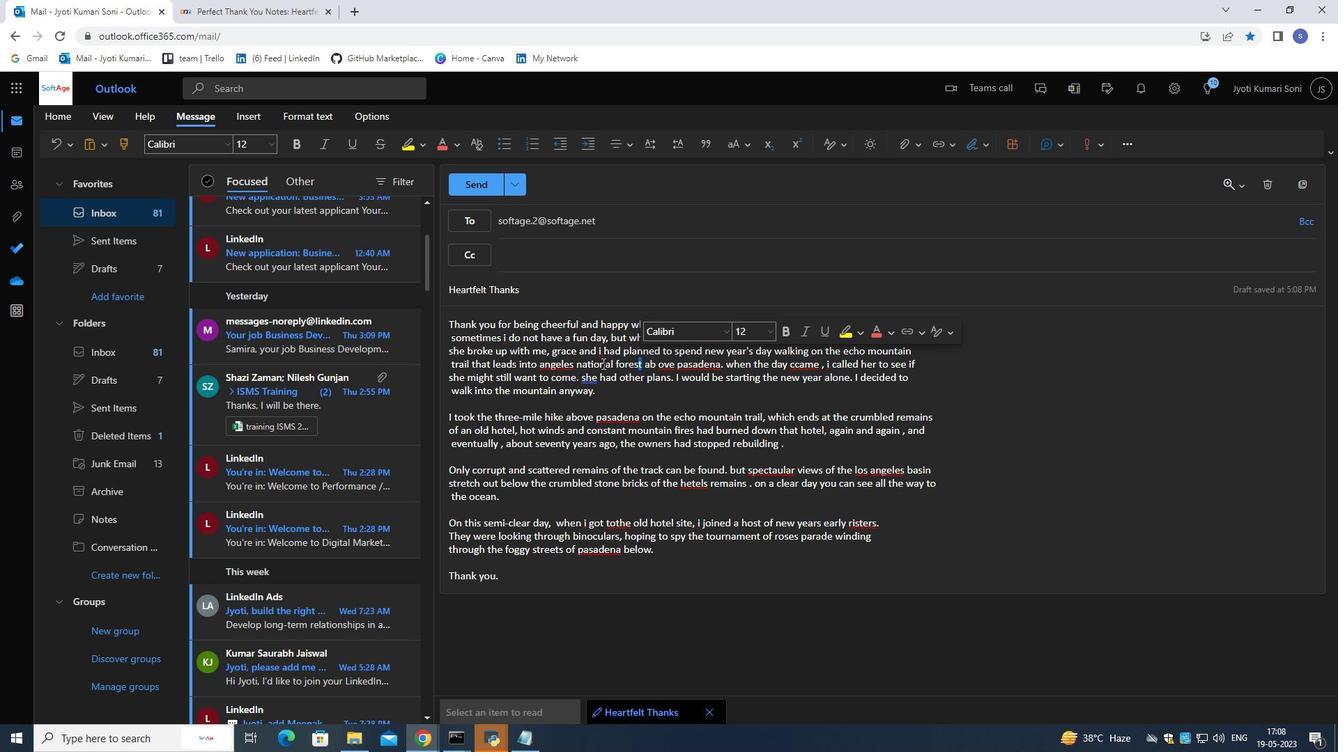 
Action: Mouse moved to (1304, 177)
Screenshot: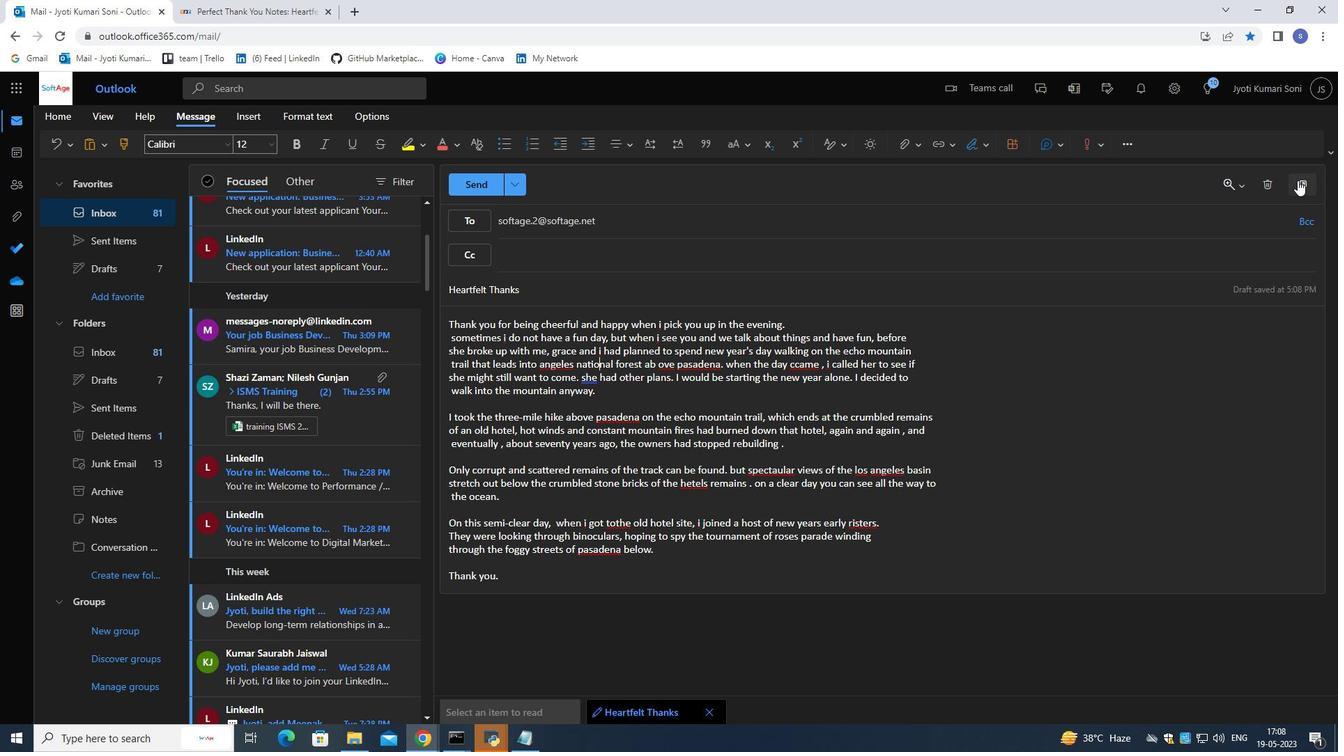 
Action: Mouse pressed left at (1304, 177)
Screenshot: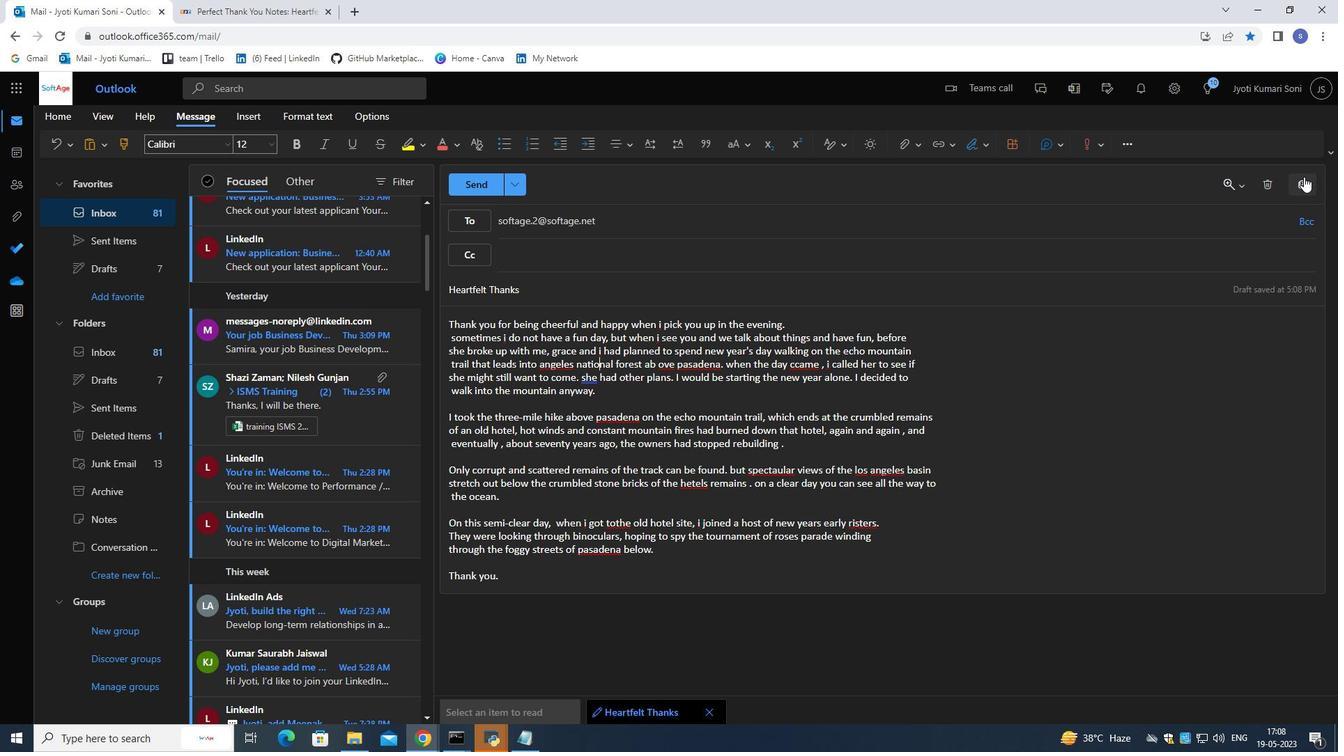 
Action: Mouse moved to (845, 53)
Screenshot: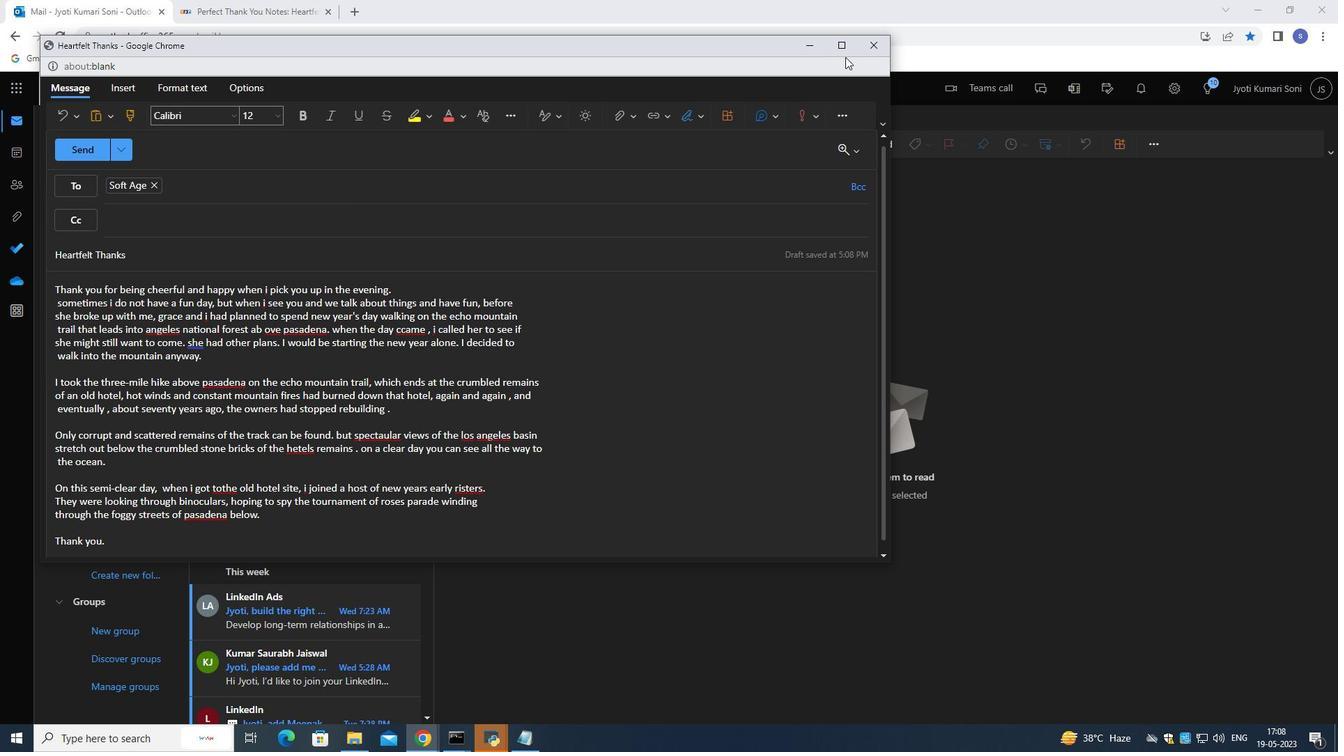 
Action: Mouse pressed left at (845, 53)
Screenshot: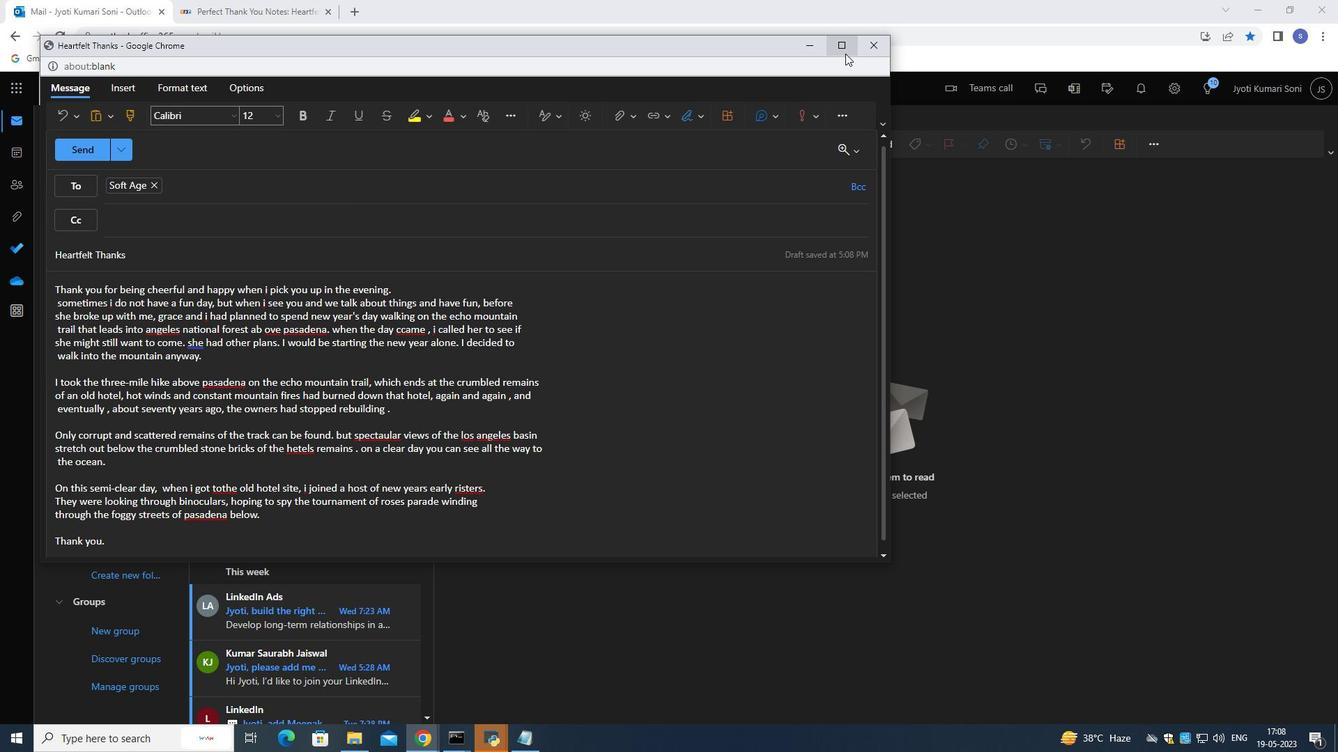 
Action: Mouse moved to (81, 47)
Screenshot: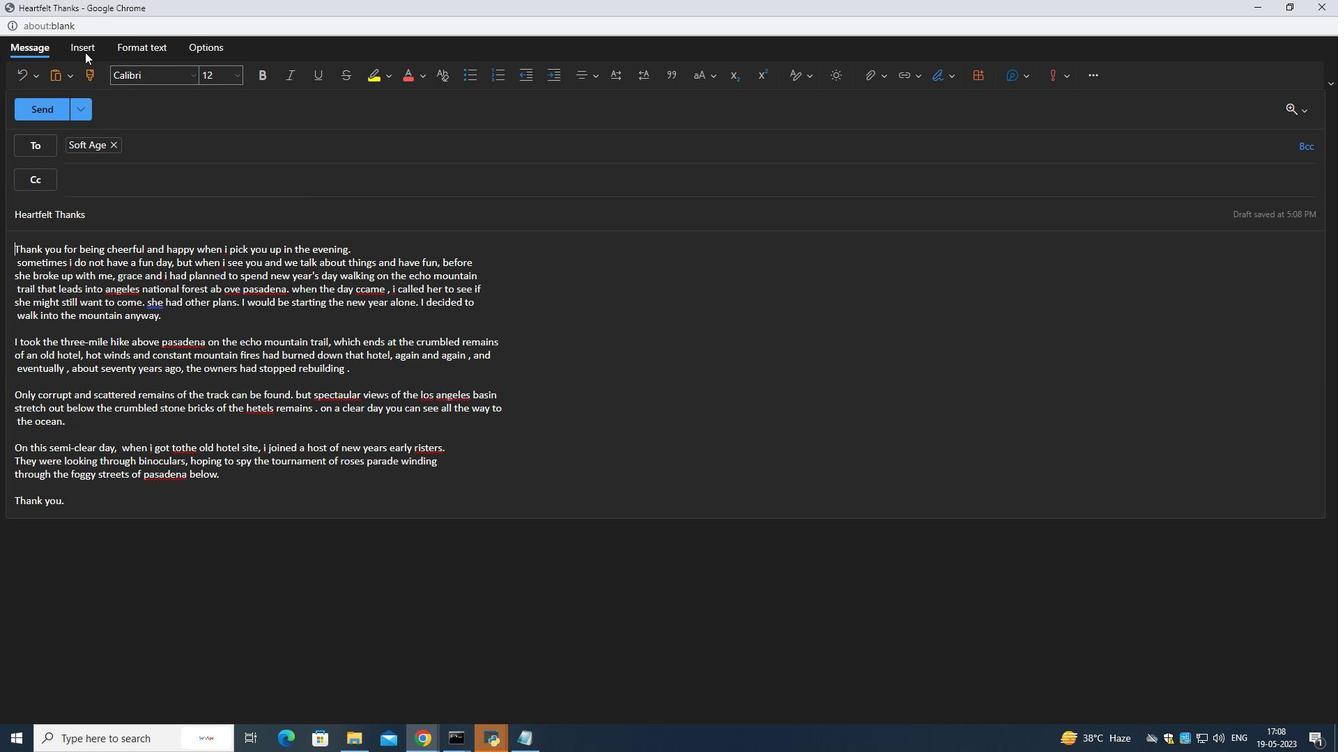 
Action: Mouse pressed left at (81, 47)
Screenshot: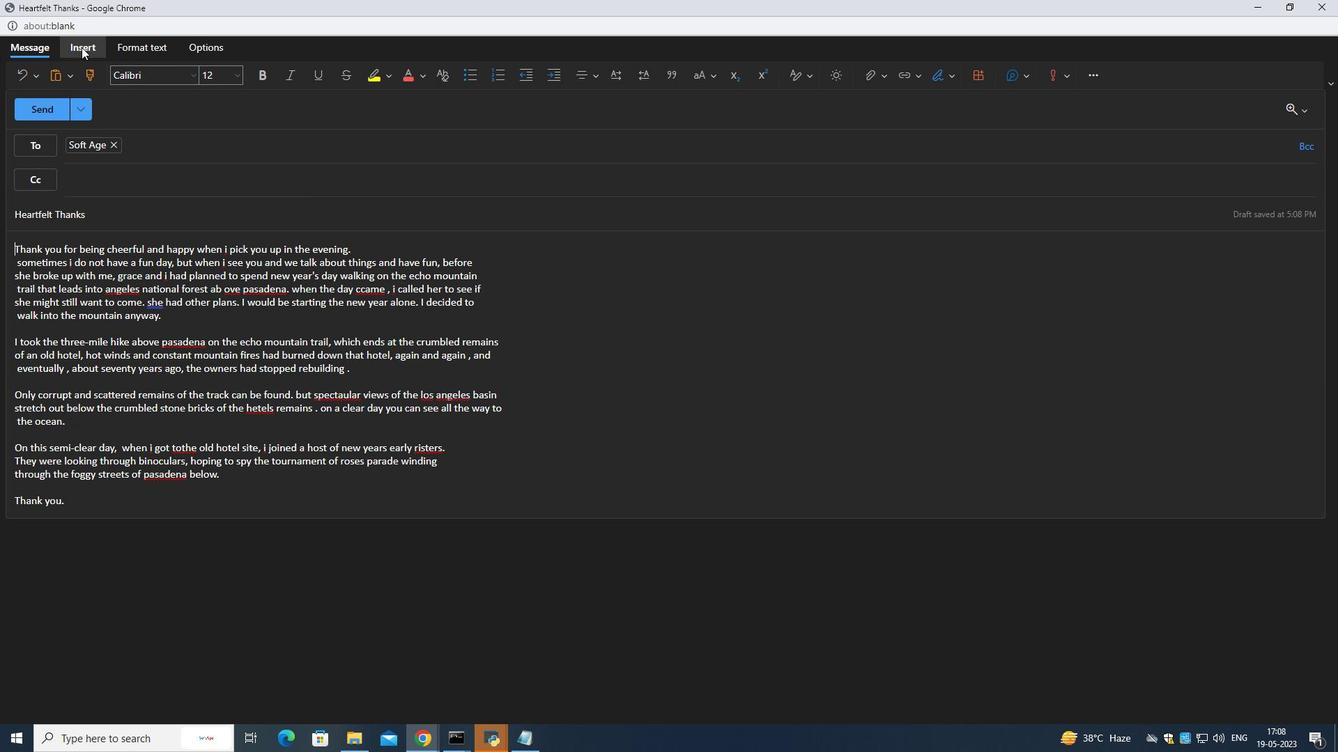 
Action: Mouse moved to (195, 76)
Screenshot: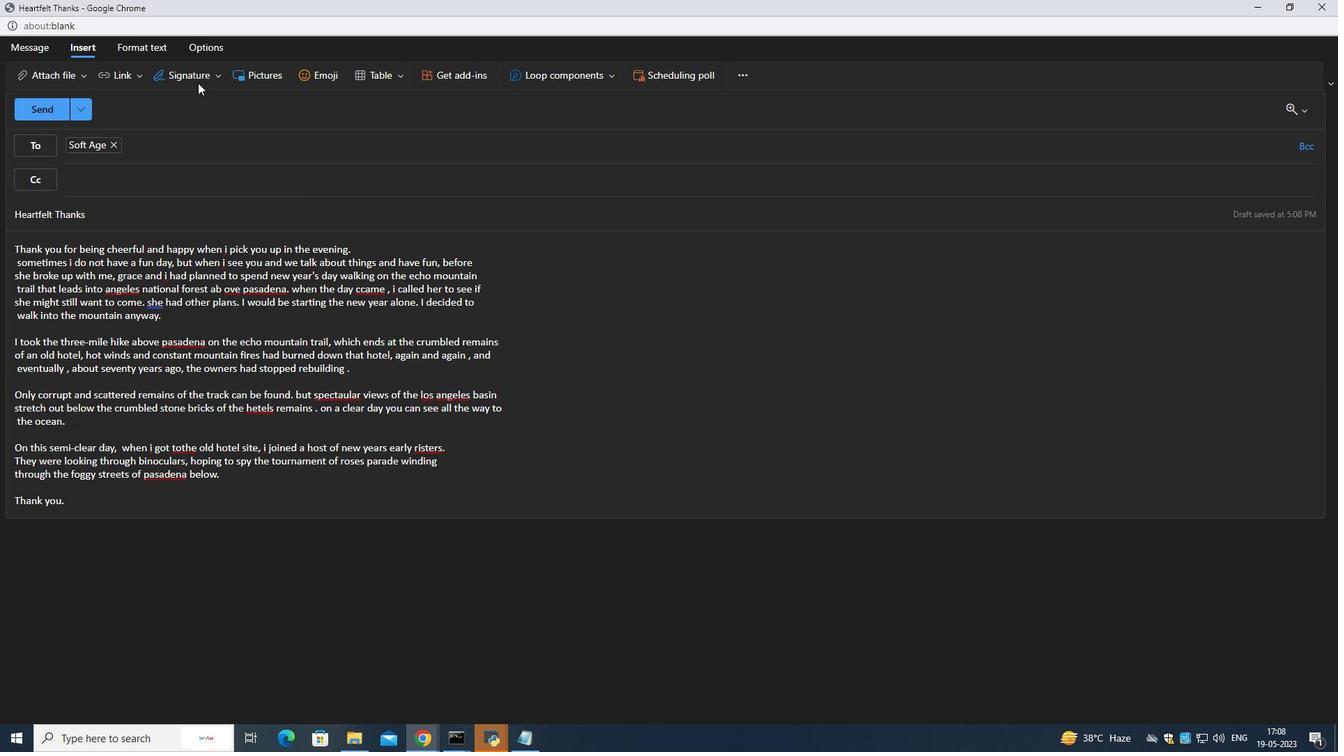
Action: Mouse pressed left at (195, 76)
Screenshot: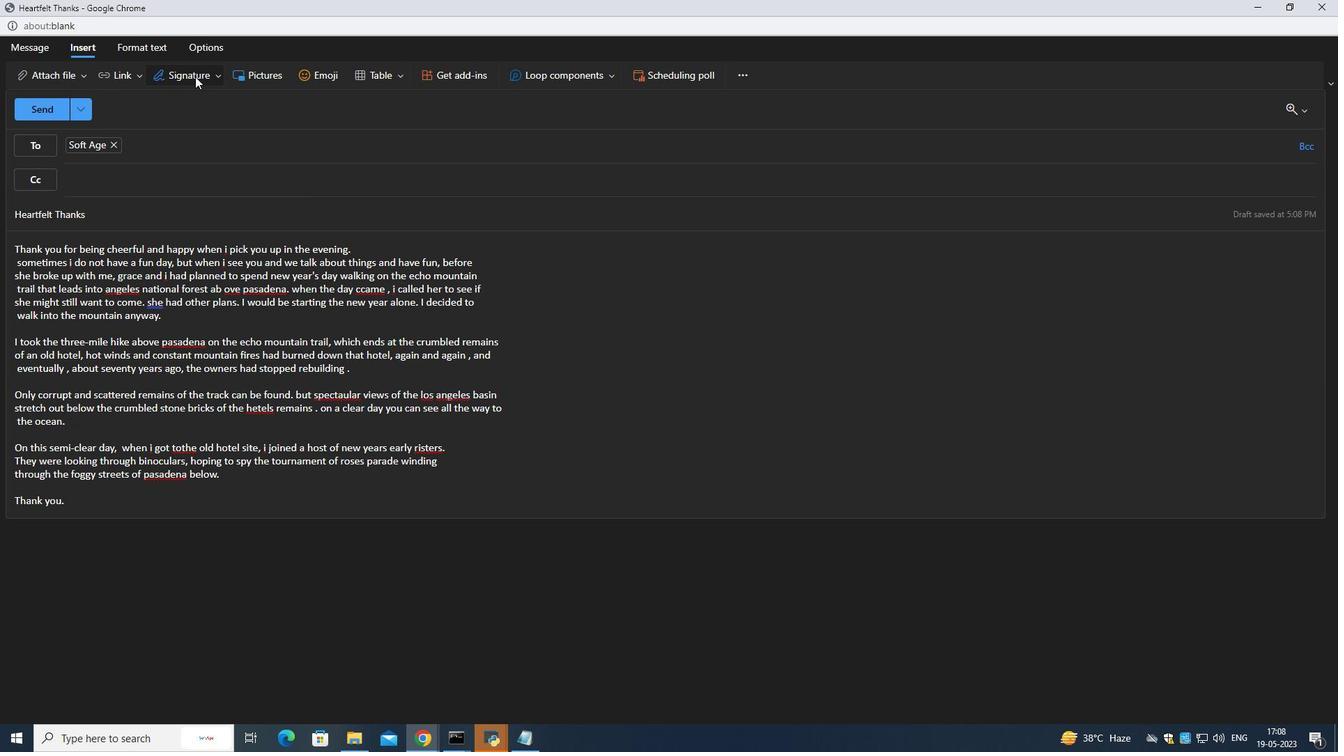 
Action: Mouse moved to (202, 126)
Screenshot: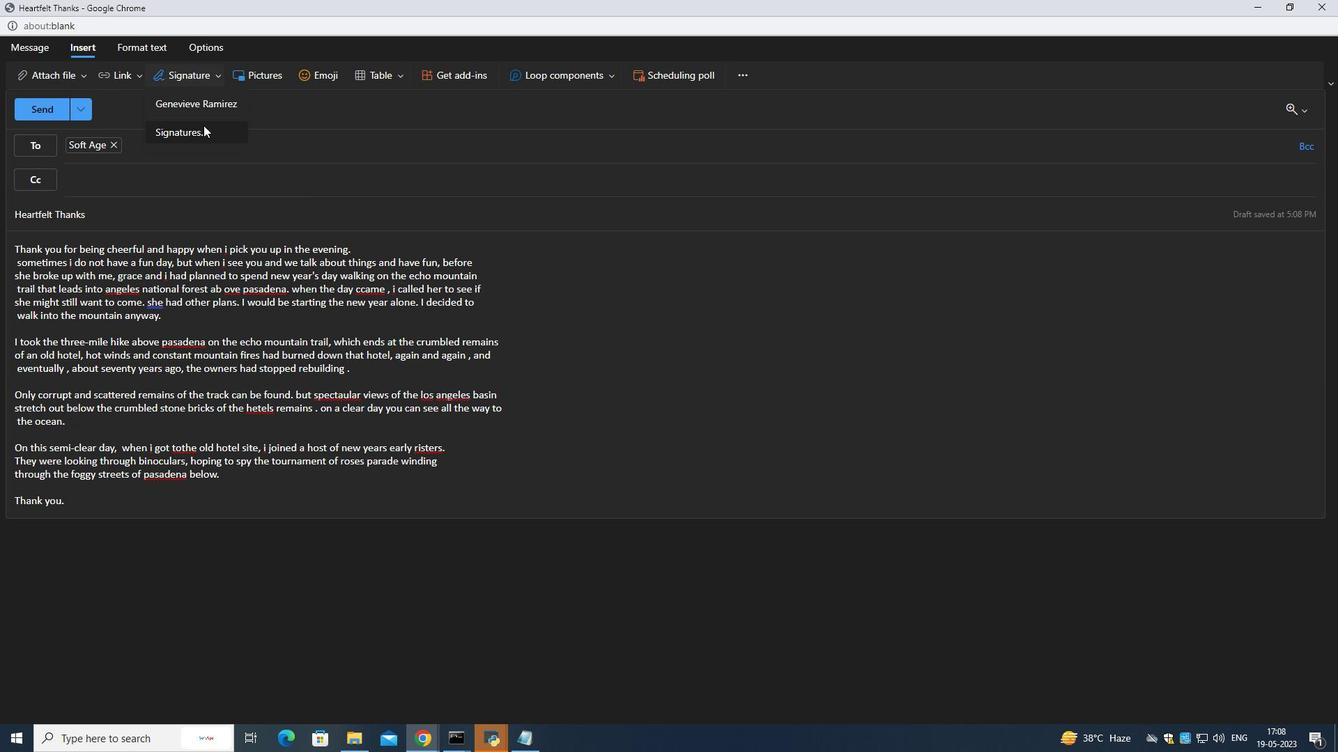 
Action: Mouse pressed left at (202, 126)
Screenshot: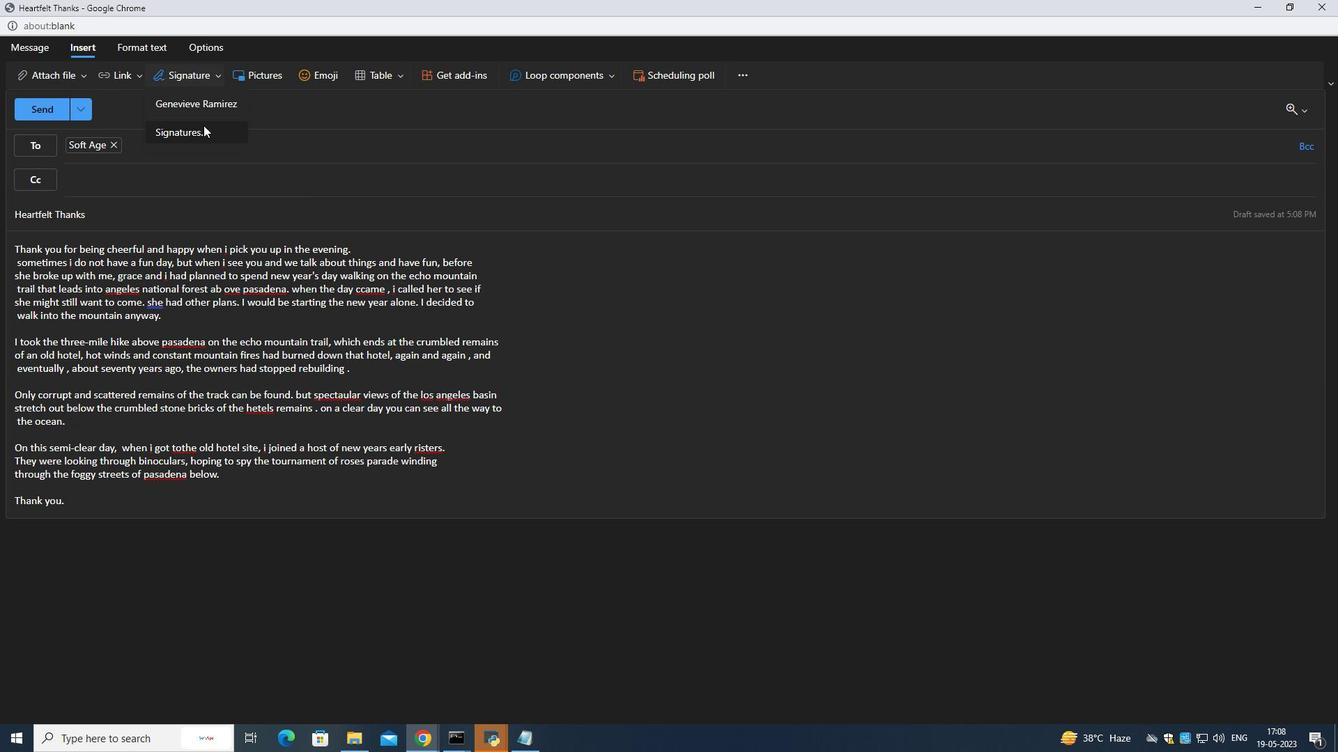 
Action: Mouse moved to (870, 214)
Screenshot: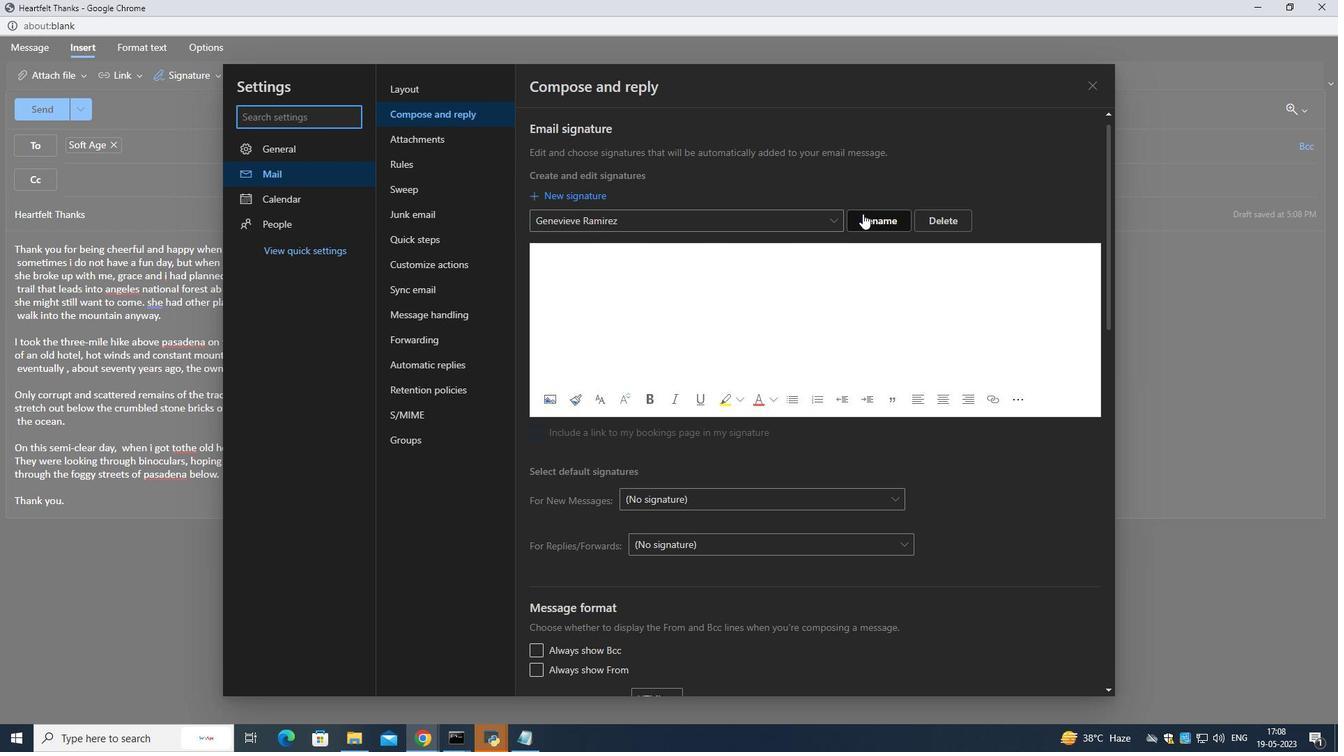 
Action: Mouse pressed left at (870, 214)
Screenshot: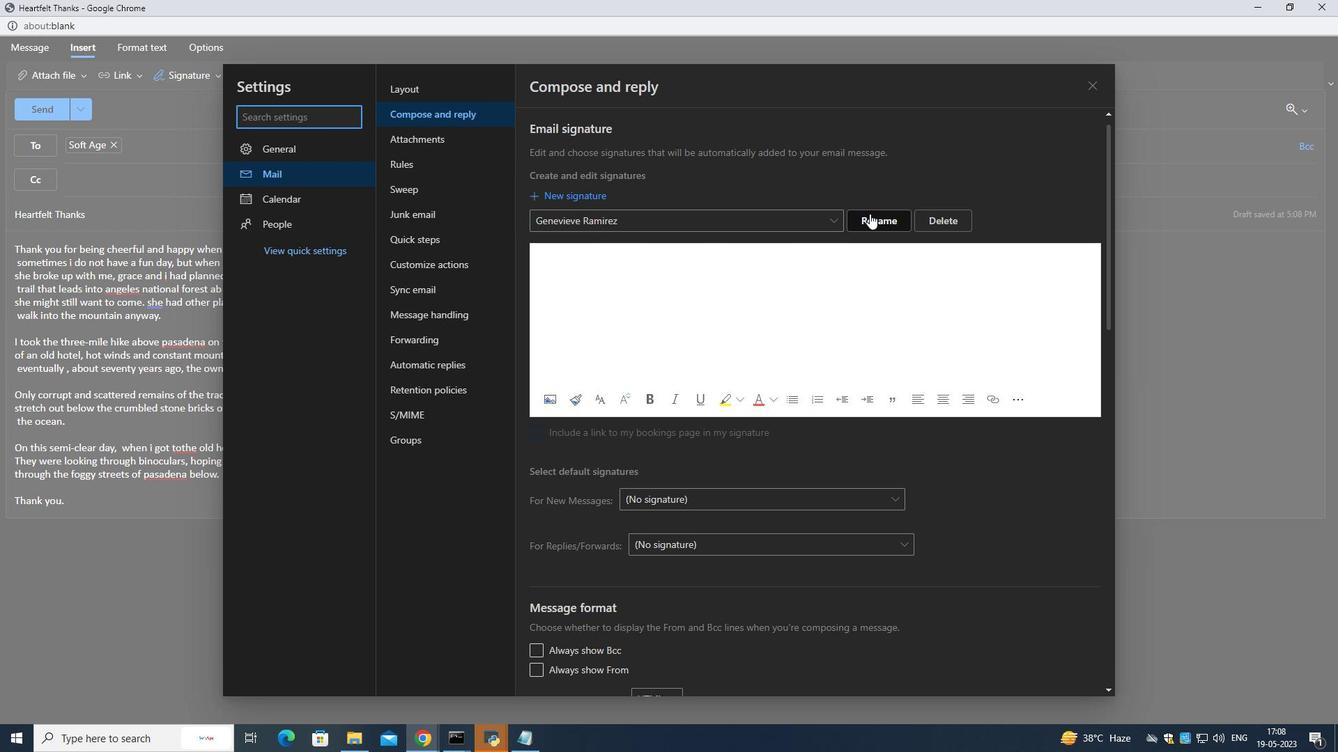 
Action: Mouse moved to (863, 214)
Screenshot: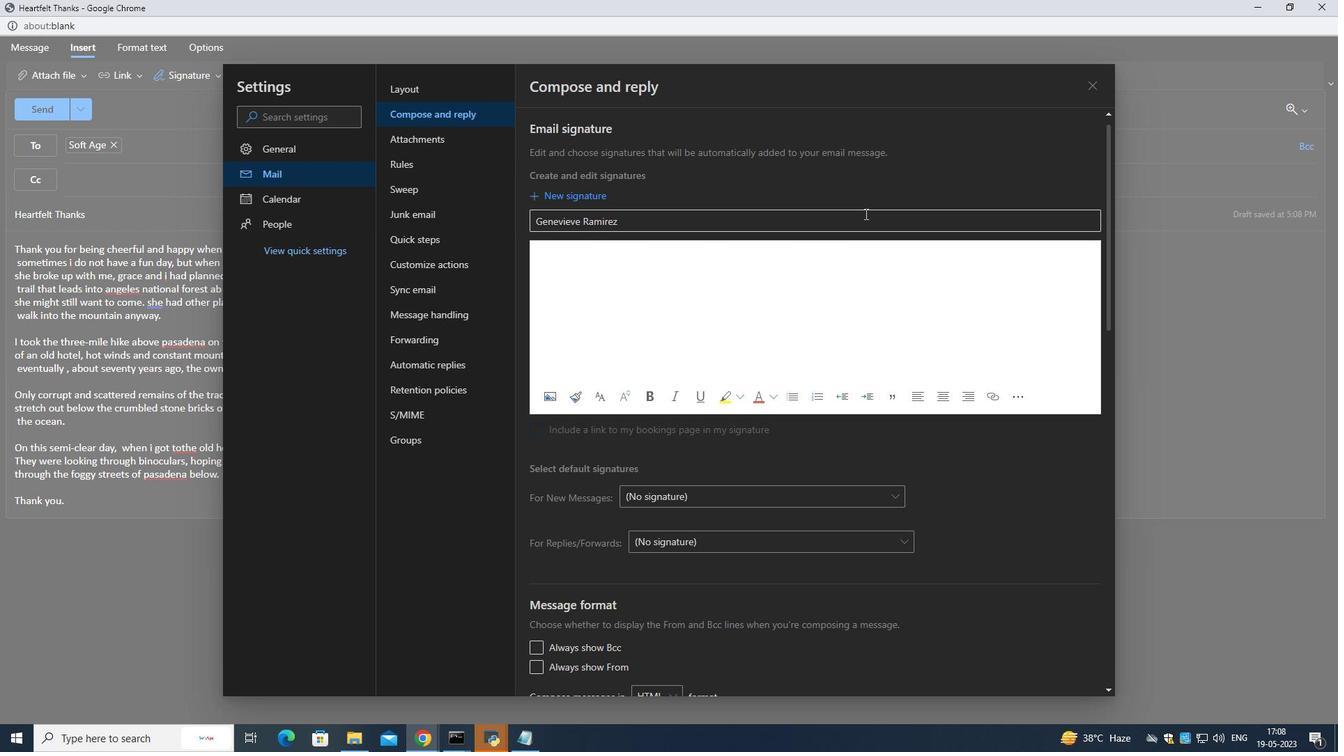 
Action: Mouse pressed left at (863, 214)
Screenshot: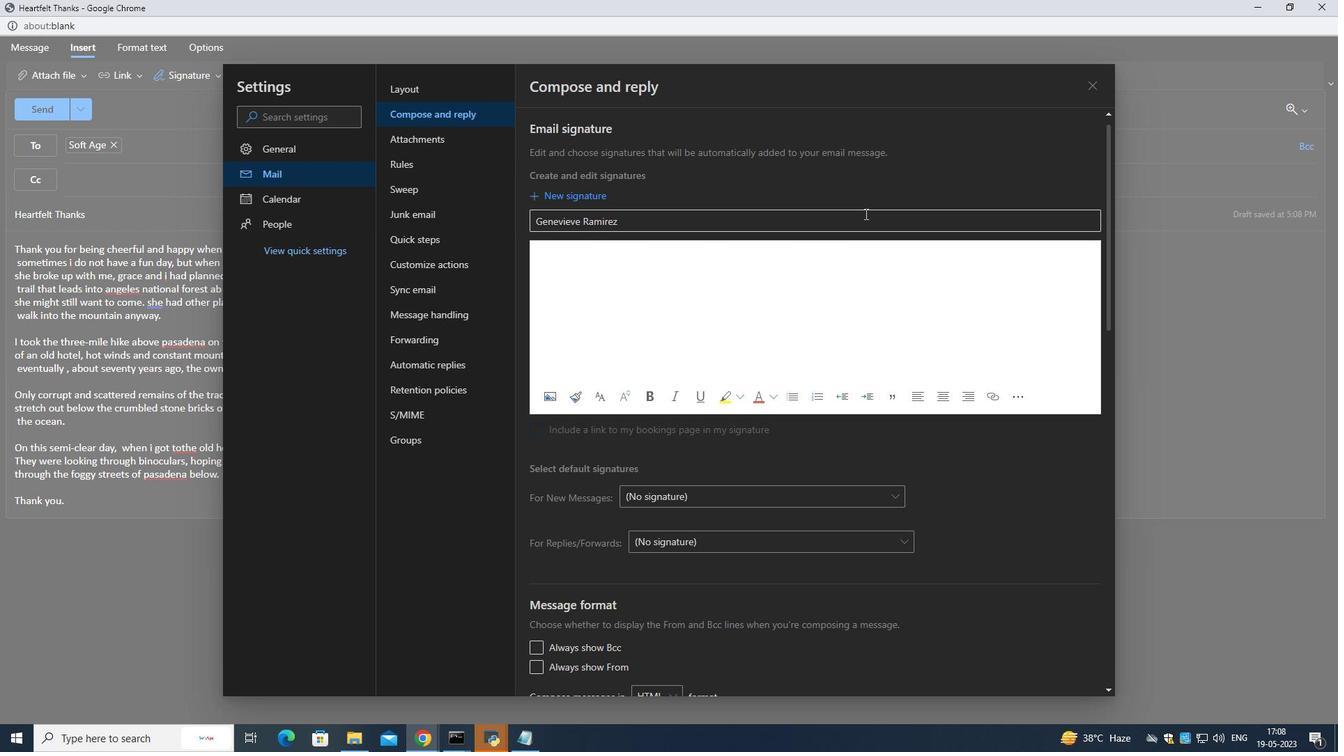 
Action: Mouse moved to (851, 220)
Screenshot: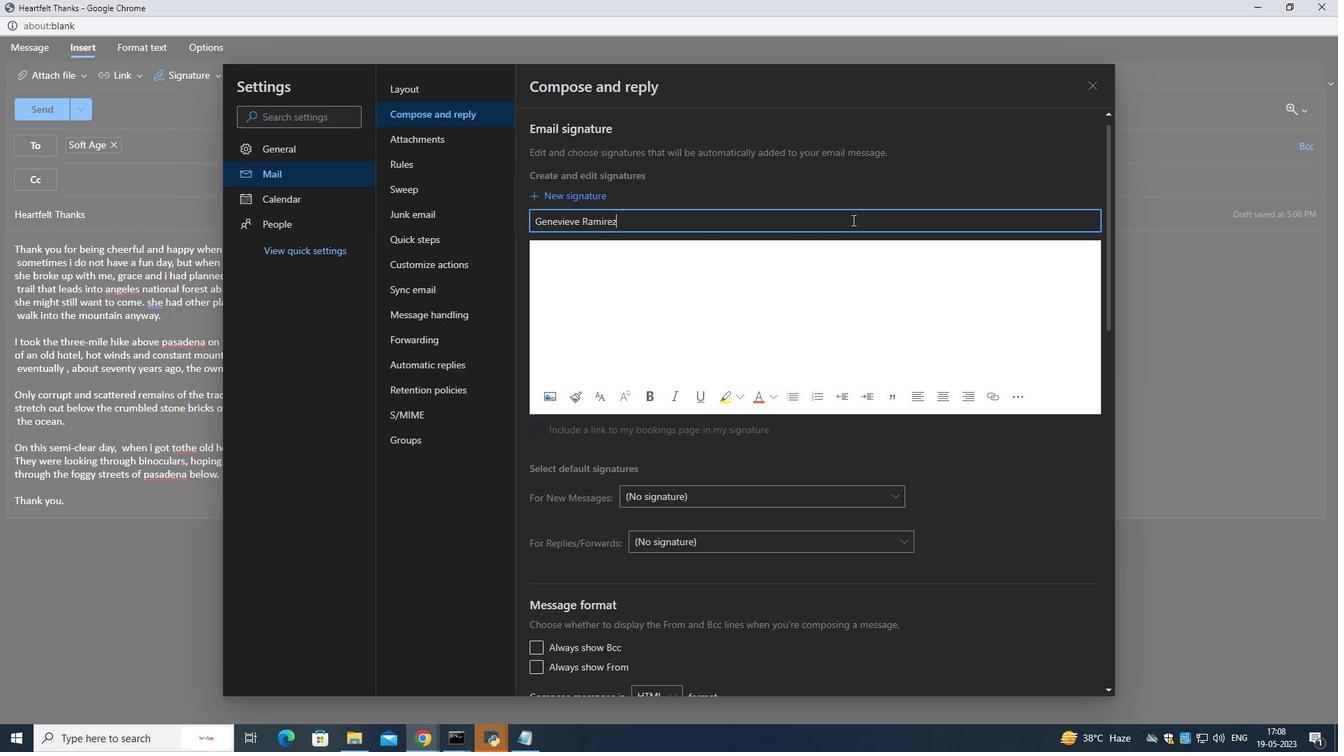 
Action: Key pressed <Key.backspace><Key.backspace><Key.backspace><Key.backspace><Key.backspace><Key.backspace><Key.backspace><Key.backspace><Key.backspace><Key.backspace><Key.backspace><Key.backspace><Key.backspace><Key.backspace><Key.backspace><Key.backspace><Key.backspace><Key.backspace><Key.backspace><Key.backspace><Key.backspace><Key.backspace><Key.backspace><Key.backspace><Key.backspace><Key.backspace><Key.backspace><Key.backspace><Key.backspace><Key.backspace><Key.shift>George<Key.space><Key.shift><Key.shift>Carter
Screenshot: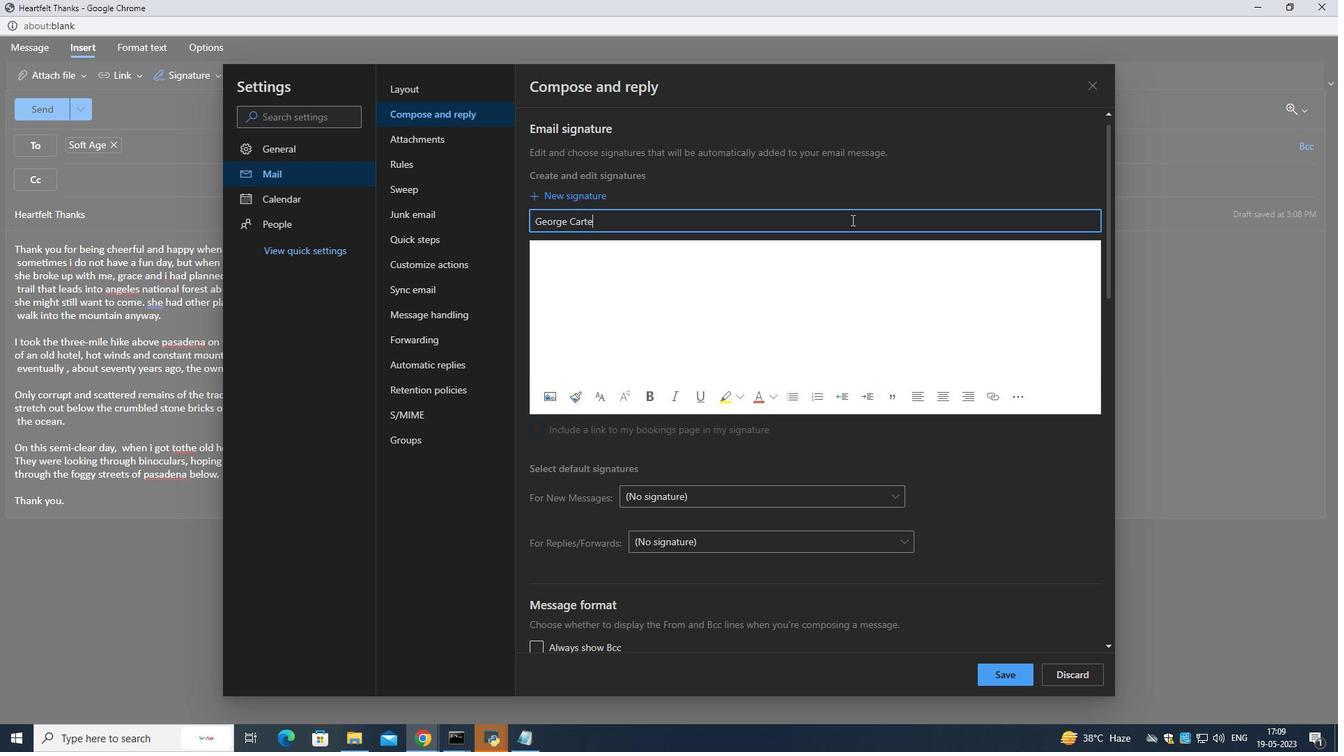 
Action: Mouse moved to (723, 373)
Screenshot: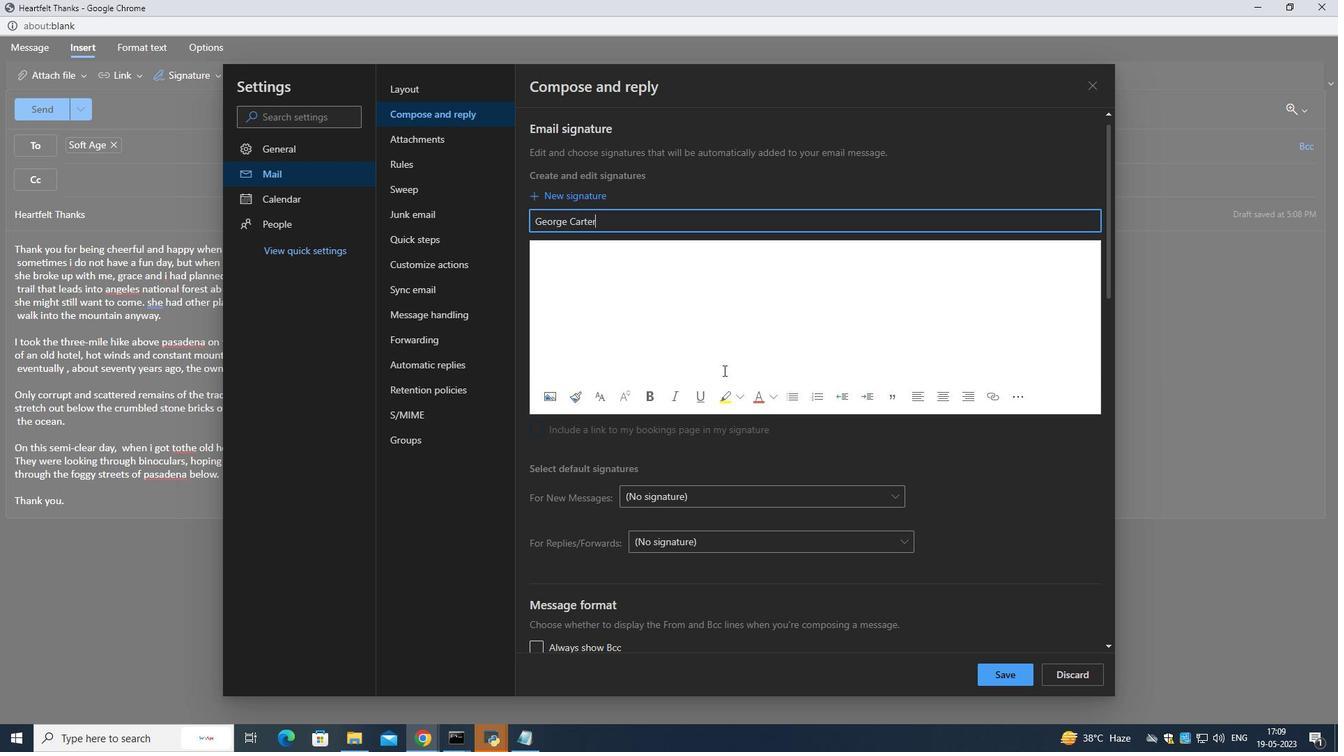 
Action: Mouse scrolled (723, 372) with delta (0, 0)
Screenshot: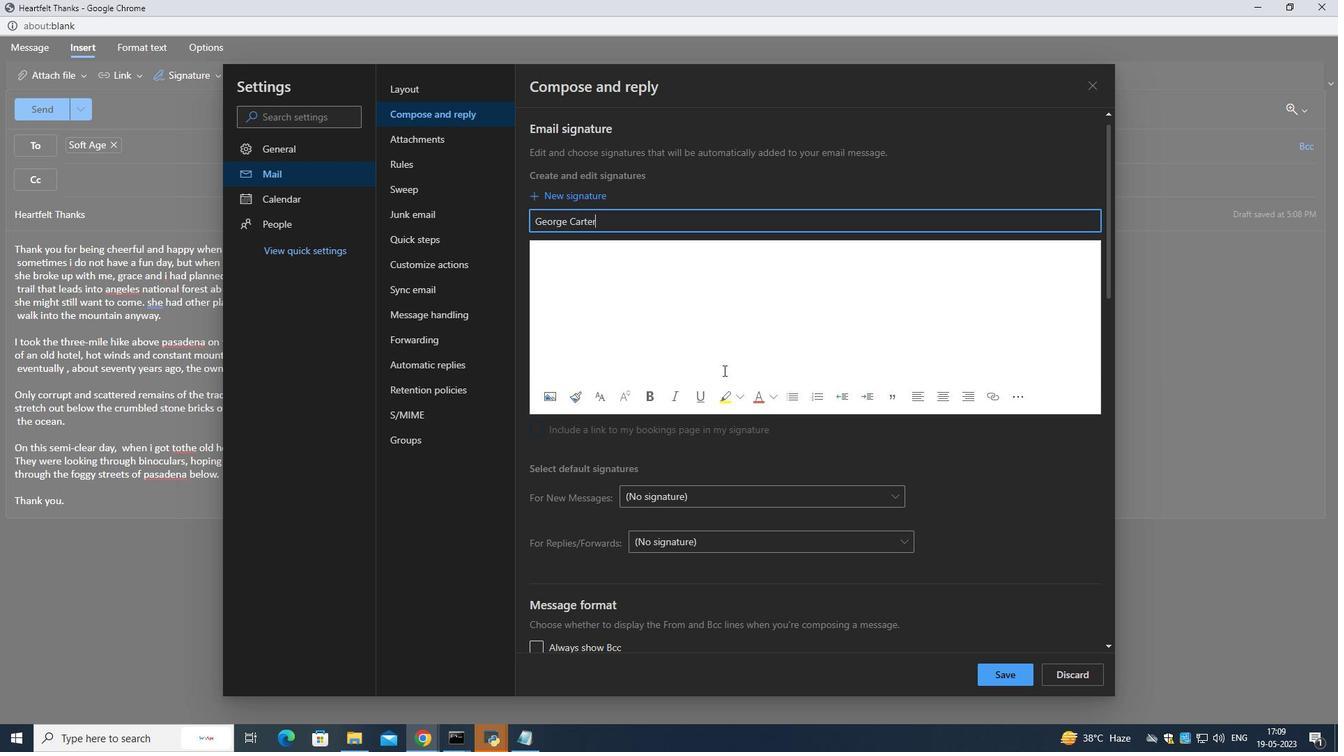 
Action: Mouse moved to (723, 375)
Screenshot: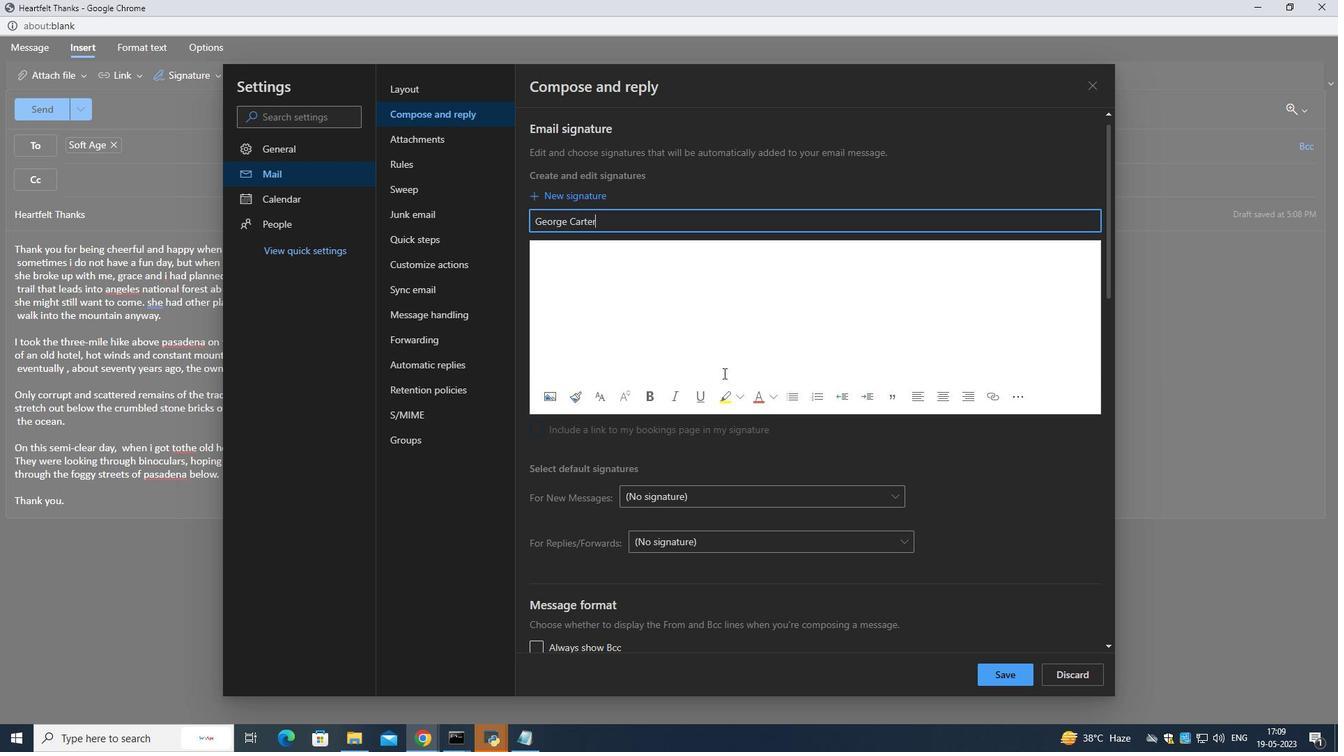 
Action: Mouse scrolled (723, 374) with delta (0, 0)
Screenshot: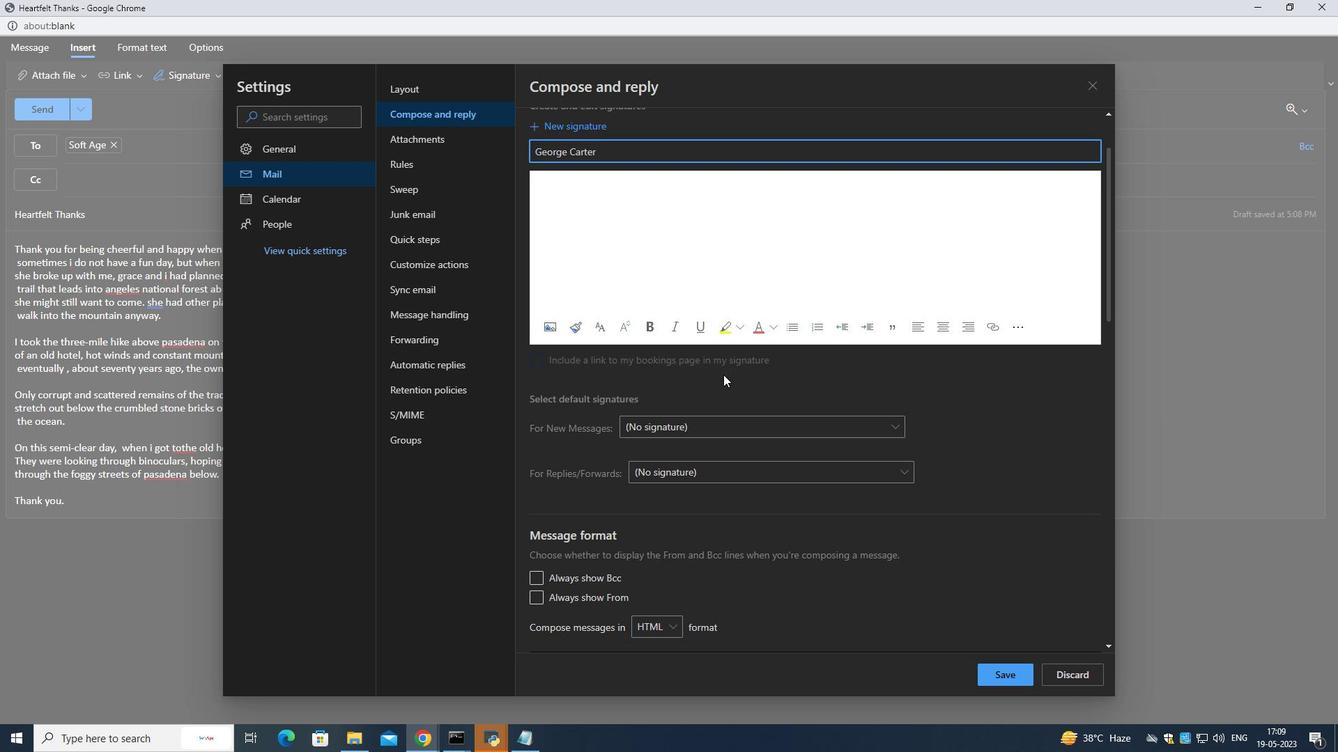 
Action: Mouse scrolled (723, 374) with delta (0, 0)
Screenshot: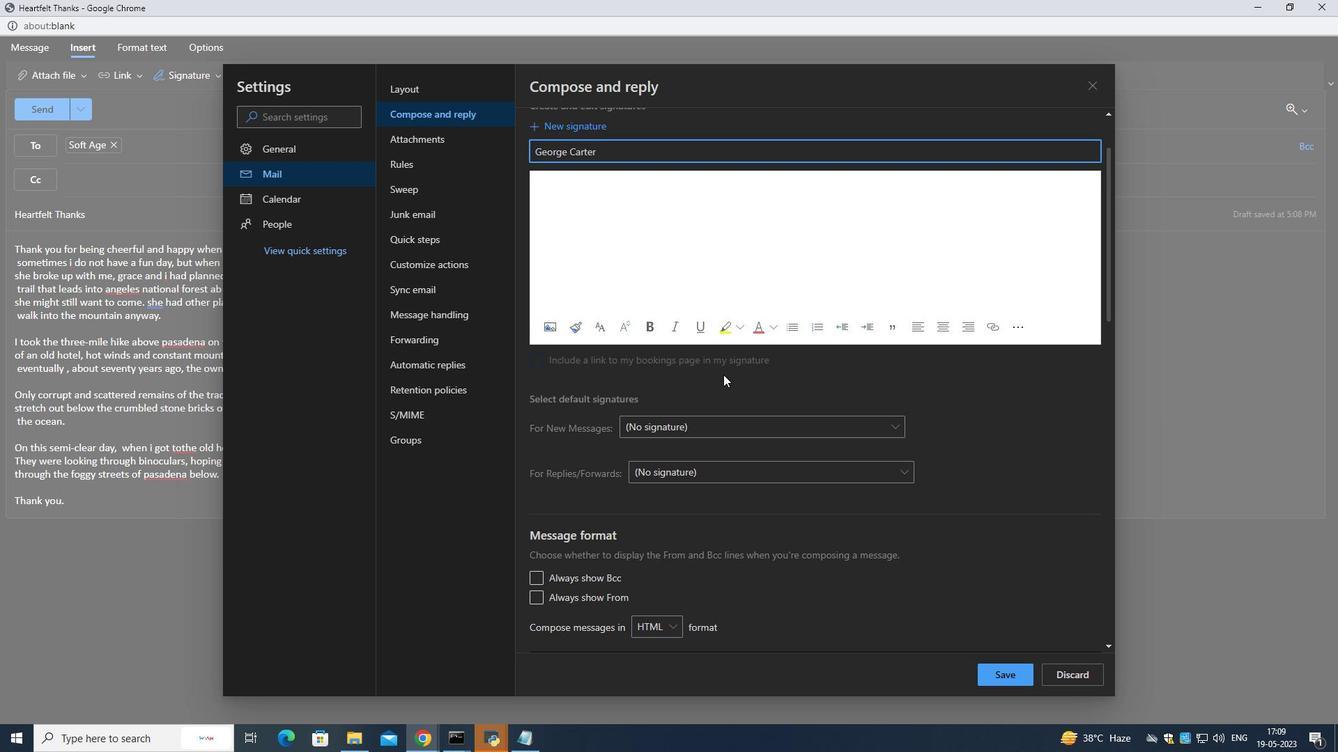 
Action: Mouse scrolled (723, 374) with delta (0, 0)
Screenshot: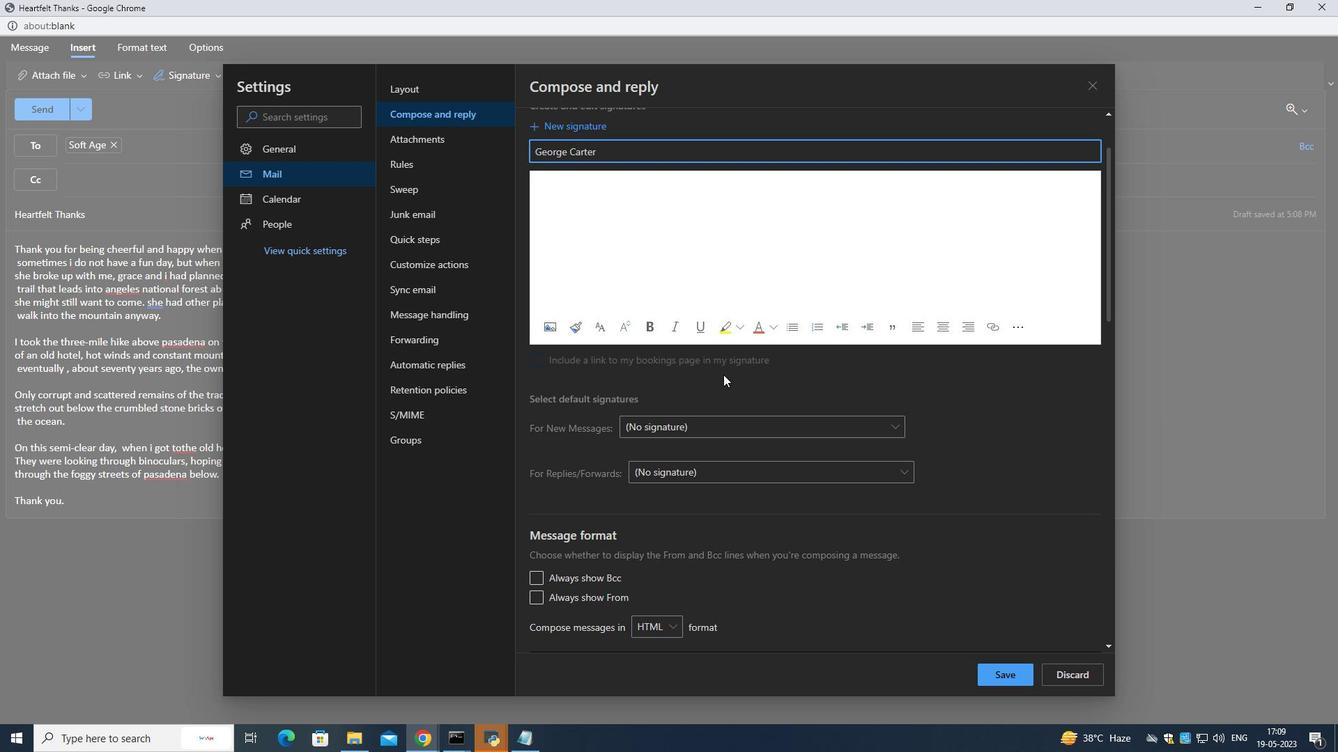 
Action: Mouse scrolled (723, 374) with delta (0, 0)
Screenshot: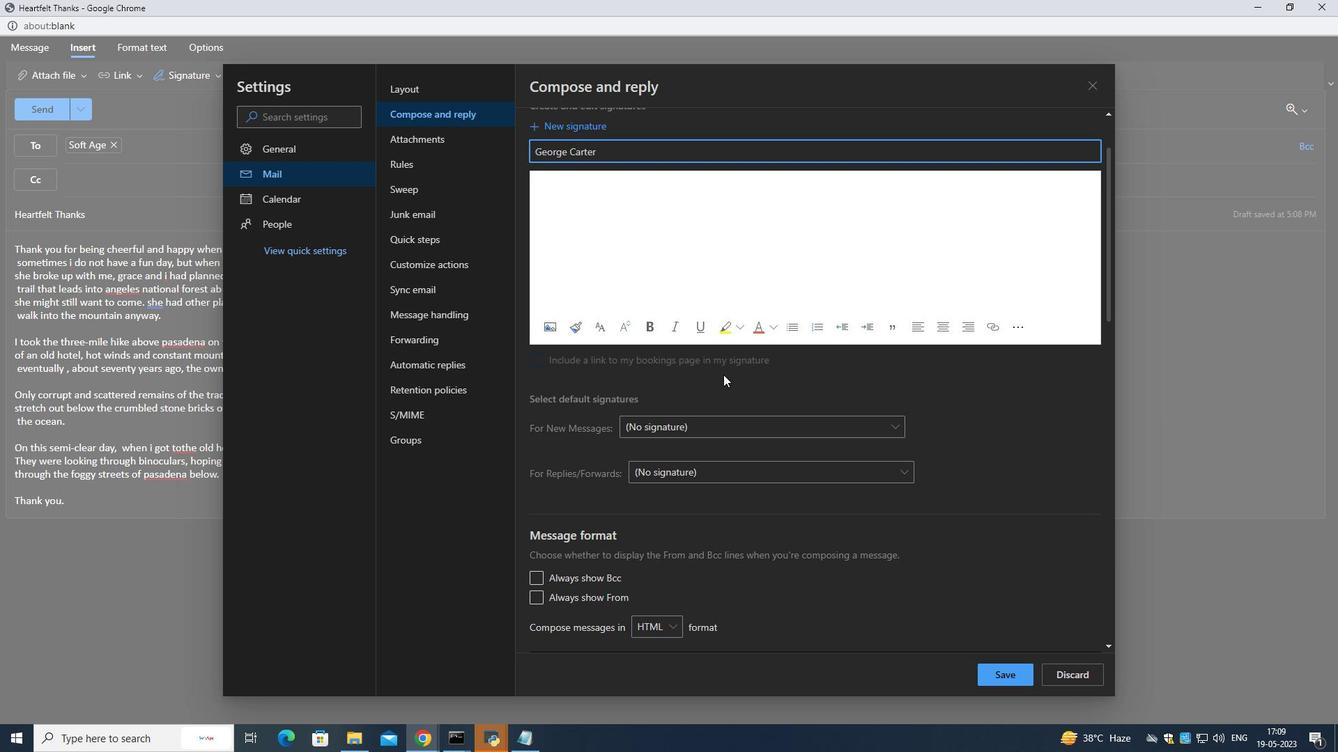 
Action: Mouse moved to (729, 379)
Screenshot: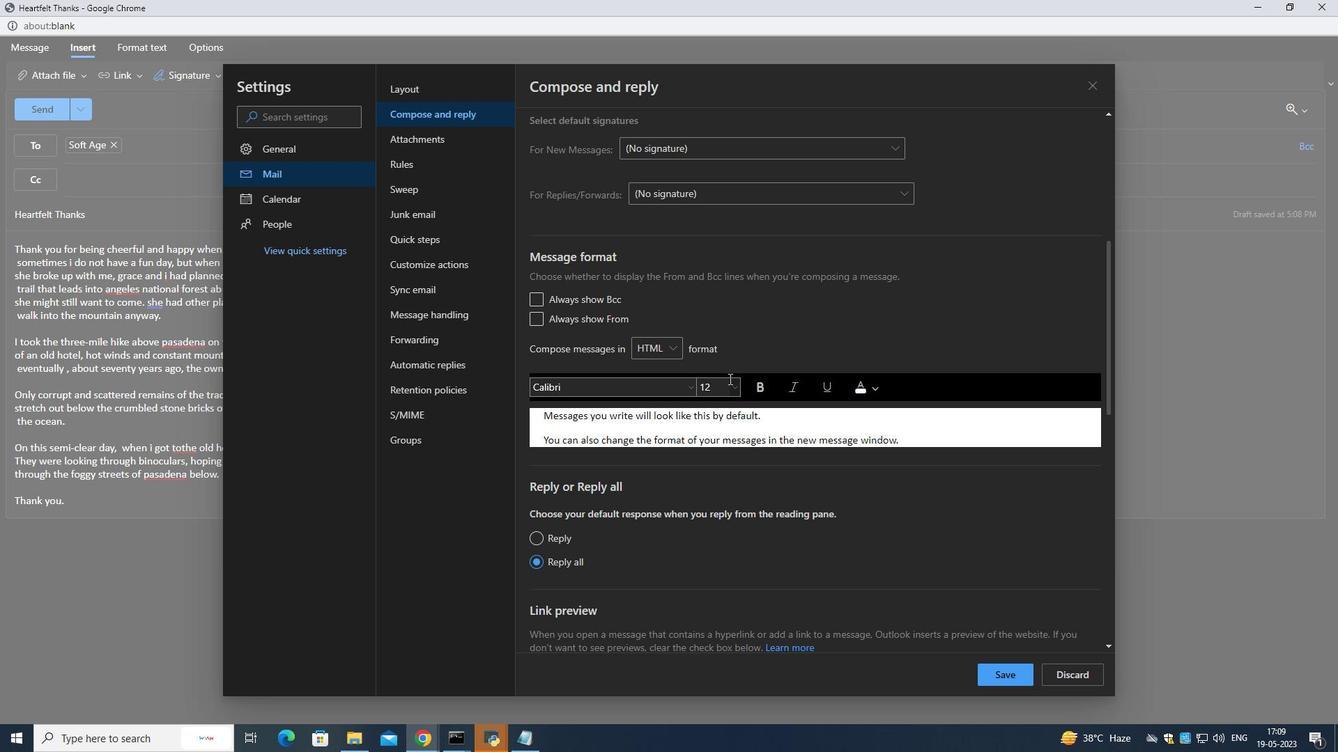 
Action: Mouse scrolled (729, 378) with delta (0, 0)
Screenshot: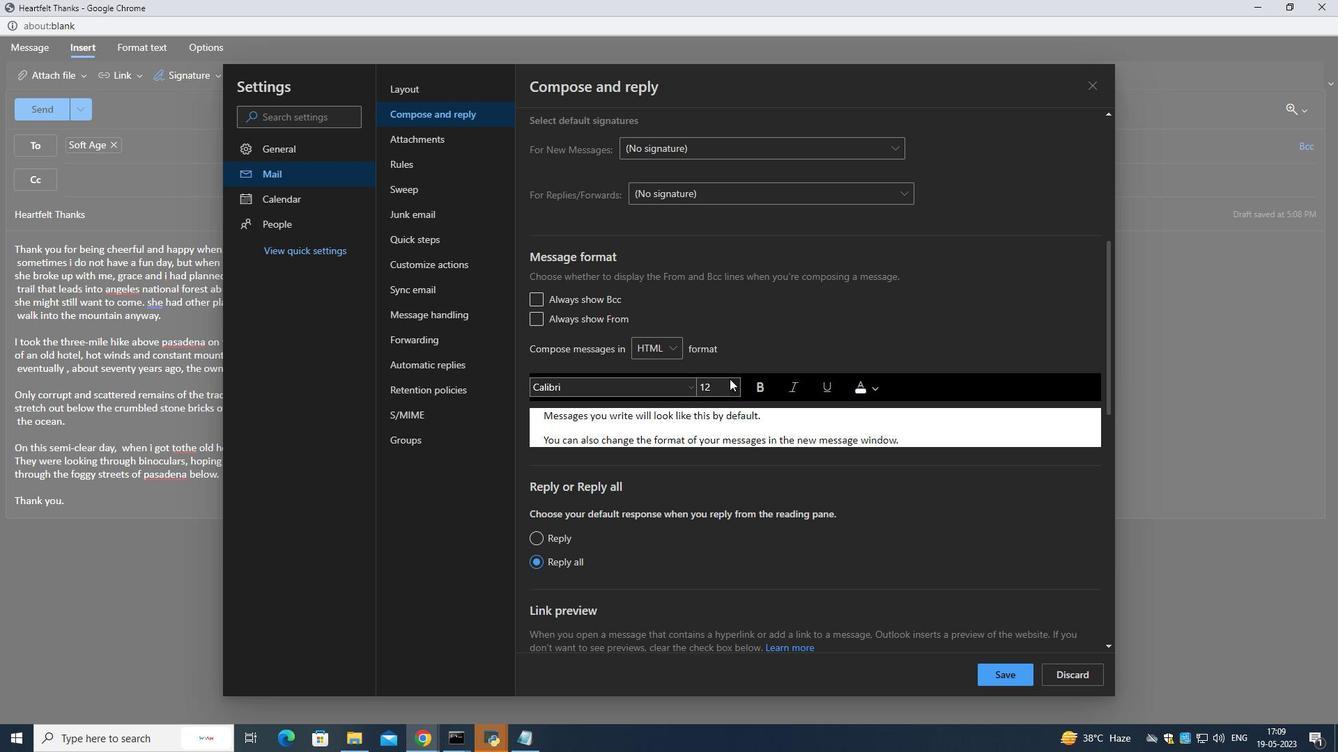 
Action: Mouse scrolled (729, 378) with delta (0, 0)
Screenshot: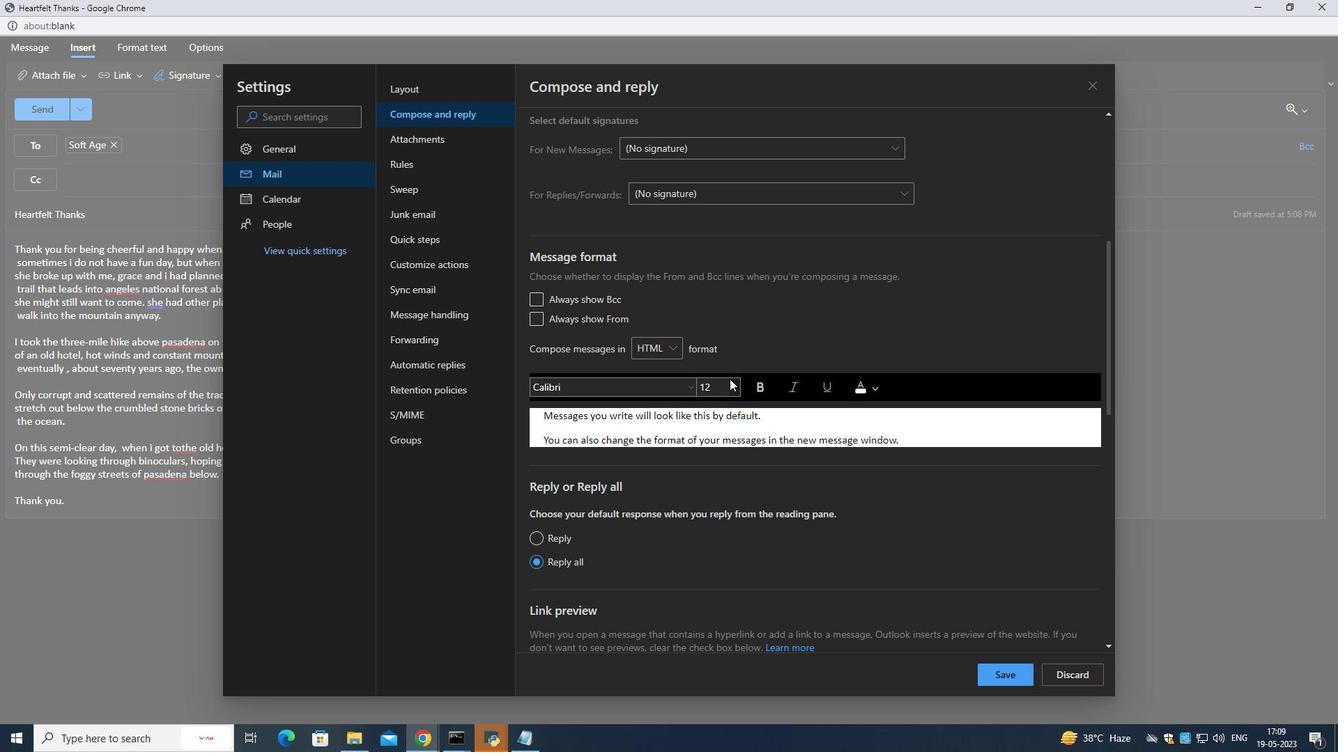 
Action: Mouse moved to (1011, 668)
Screenshot: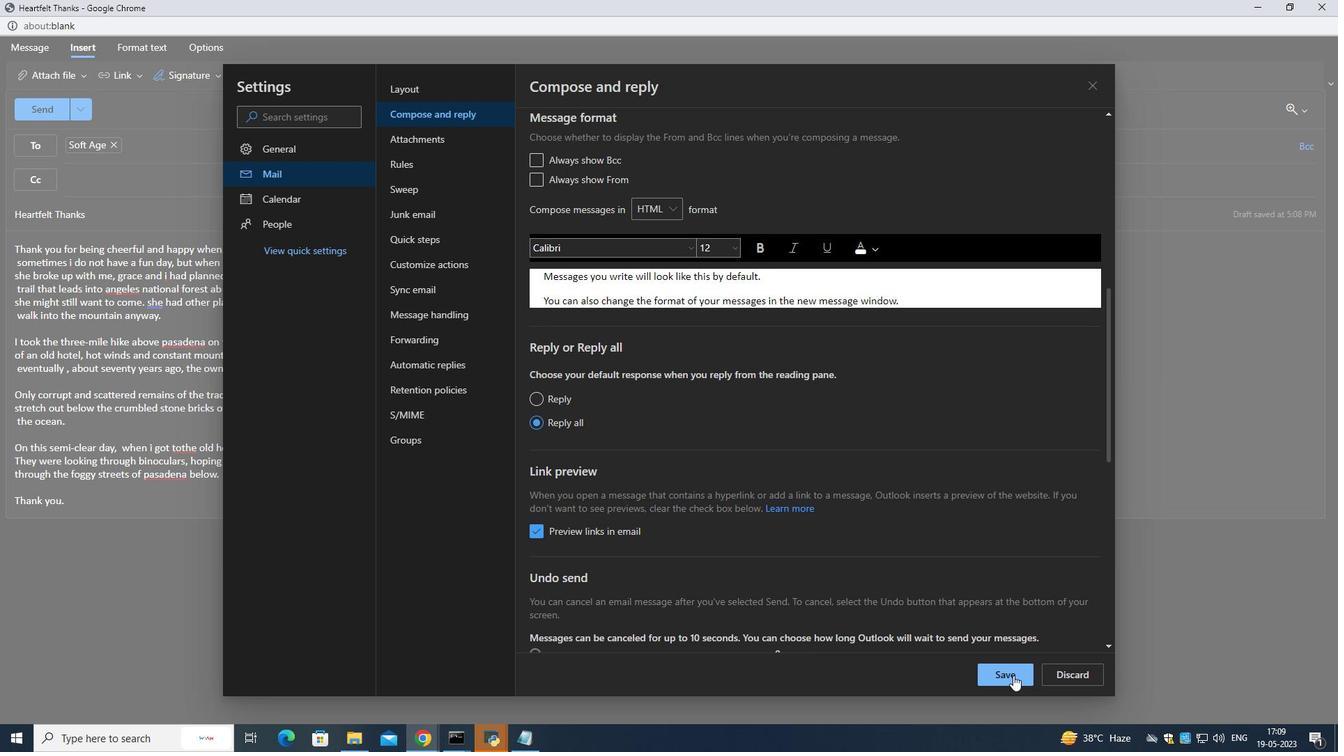 
Action: Mouse pressed left at (1011, 668)
Screenshot: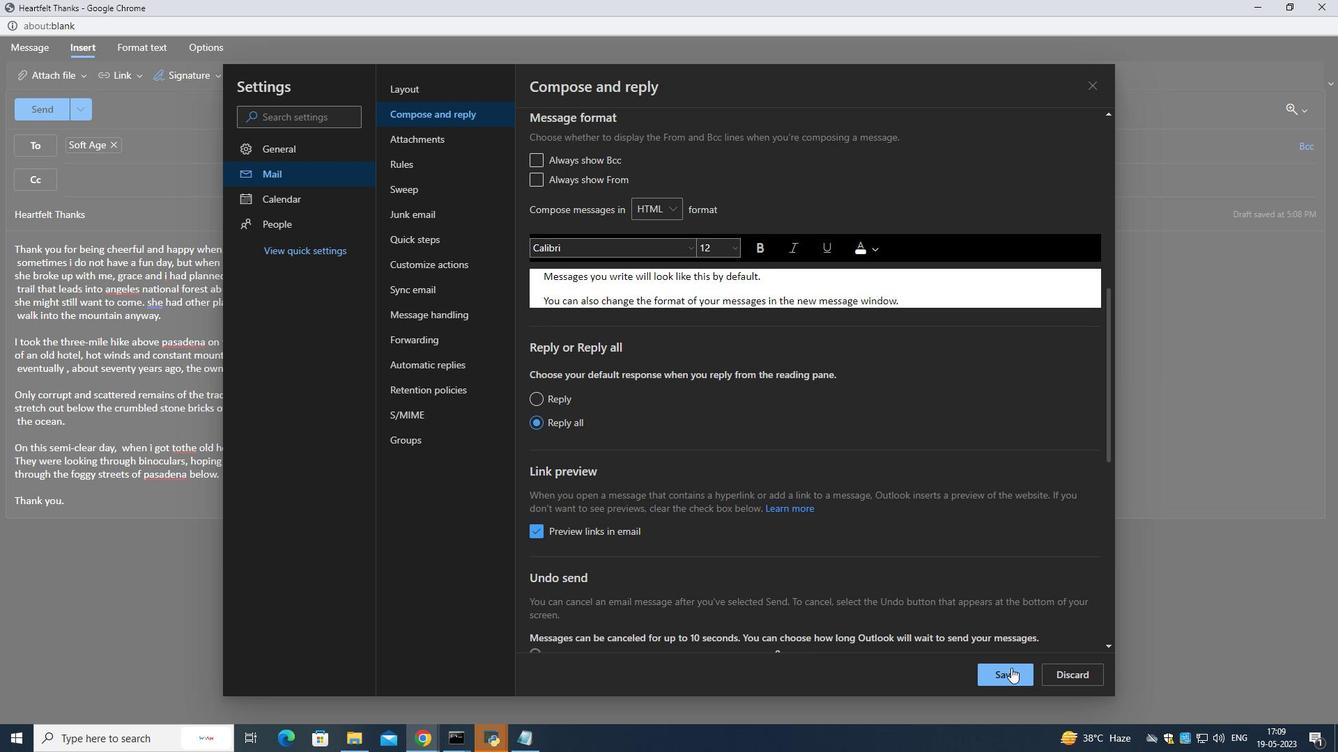 
Action: Mouse moved to (977, 340)
Screenshot: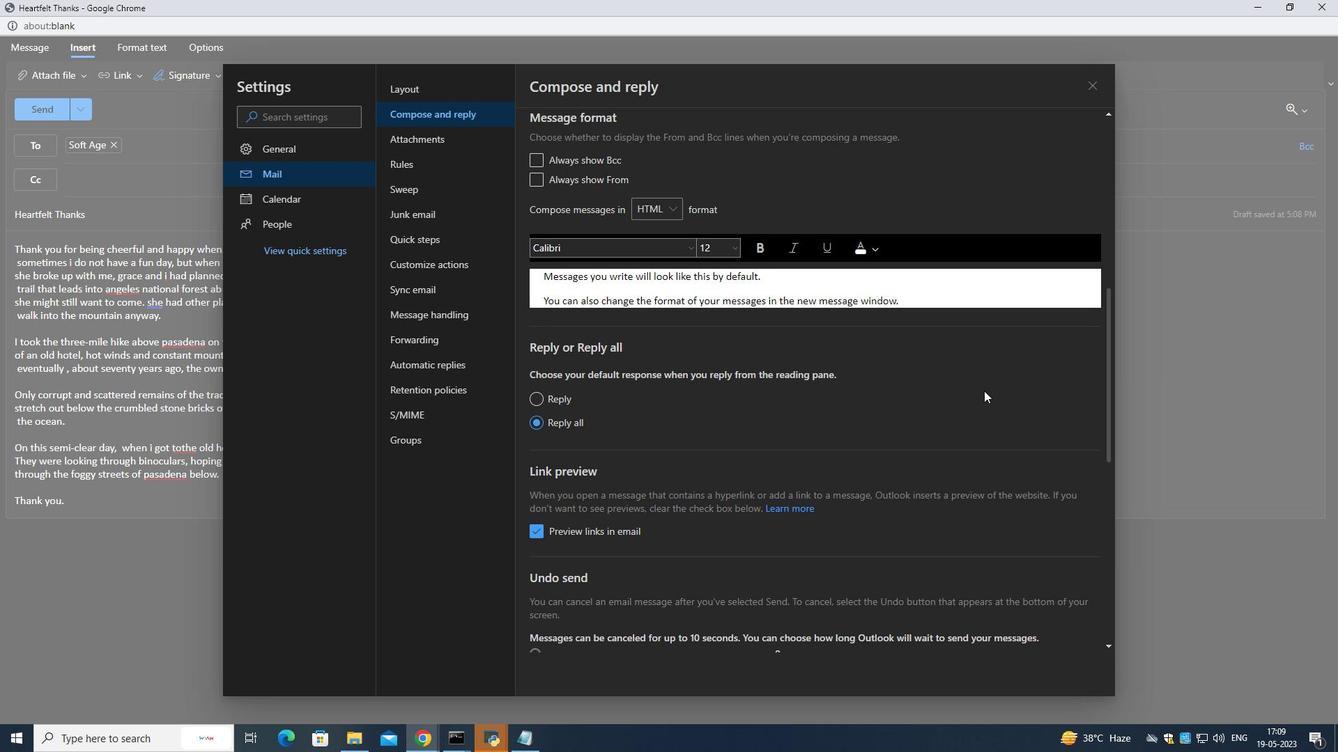 
Action: Mouse scrolled (977, 341) with delta (0, 0)
Screenshot: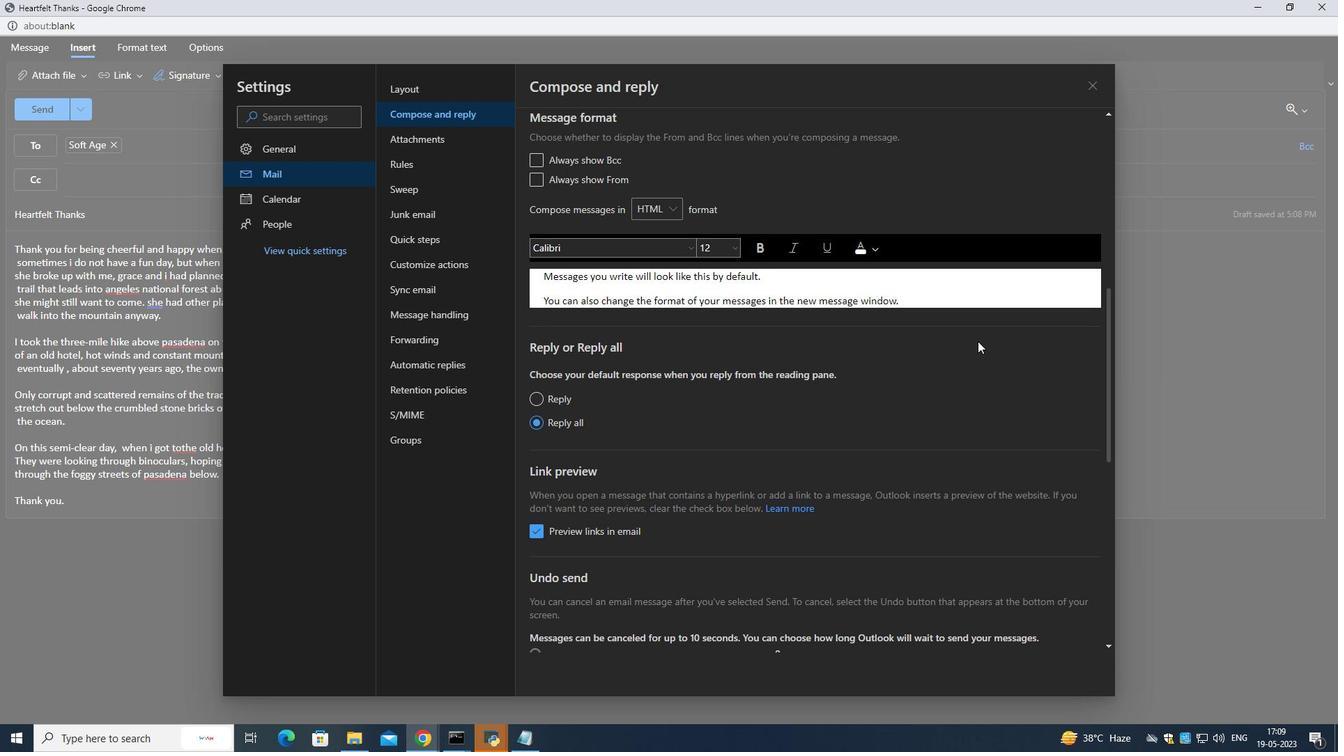 
Action: Mouse scrolled (977, 341) with delta (0, 0)
Screenshot: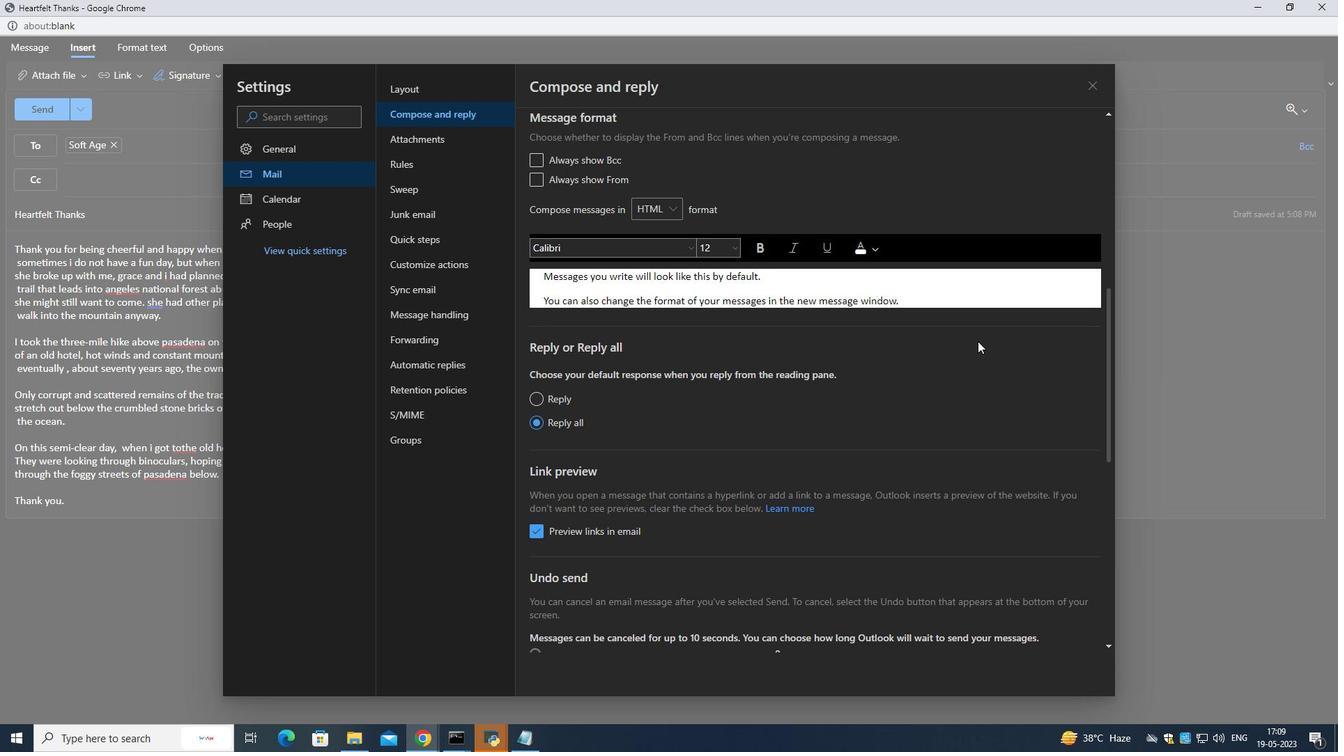 
Action: Mouse scrolled (977, 341) with delta (0, 0)
Screenshot: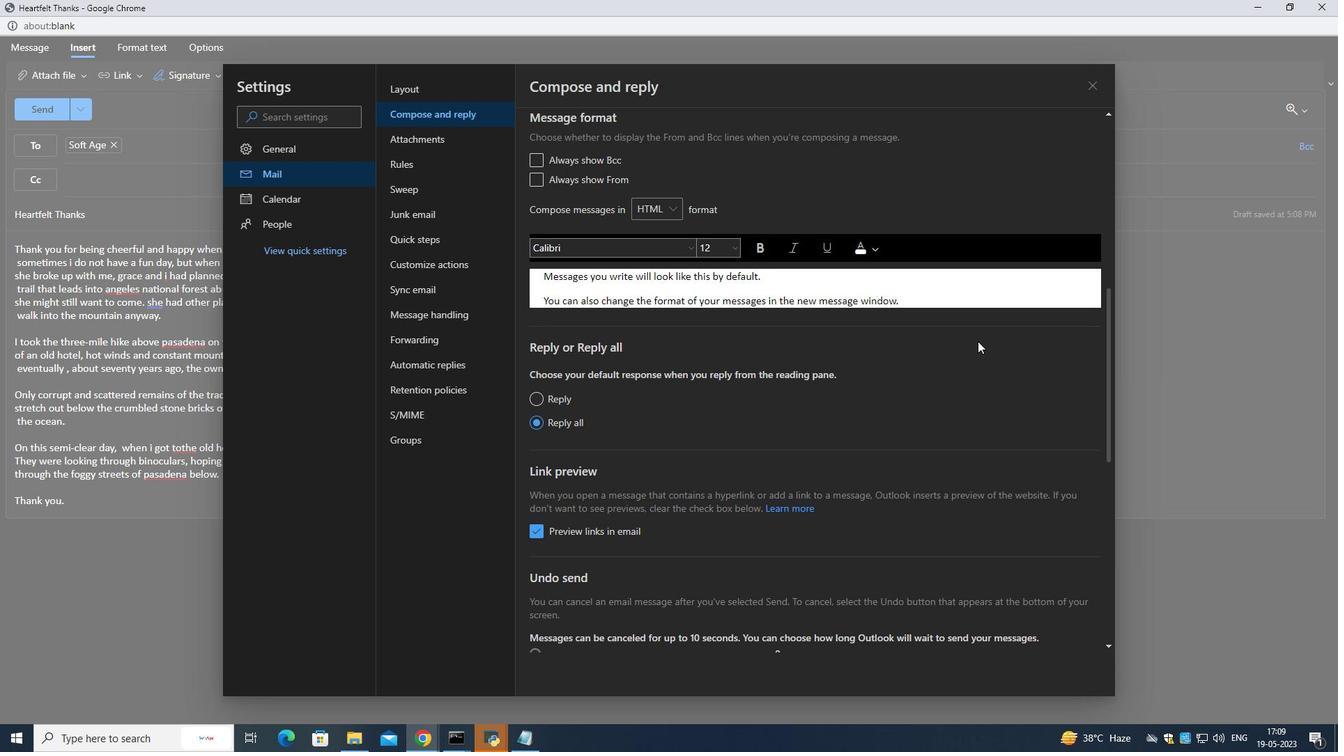 
Action: Mouse scrolled (977, 341) with delta (0, 0)
Screenshot: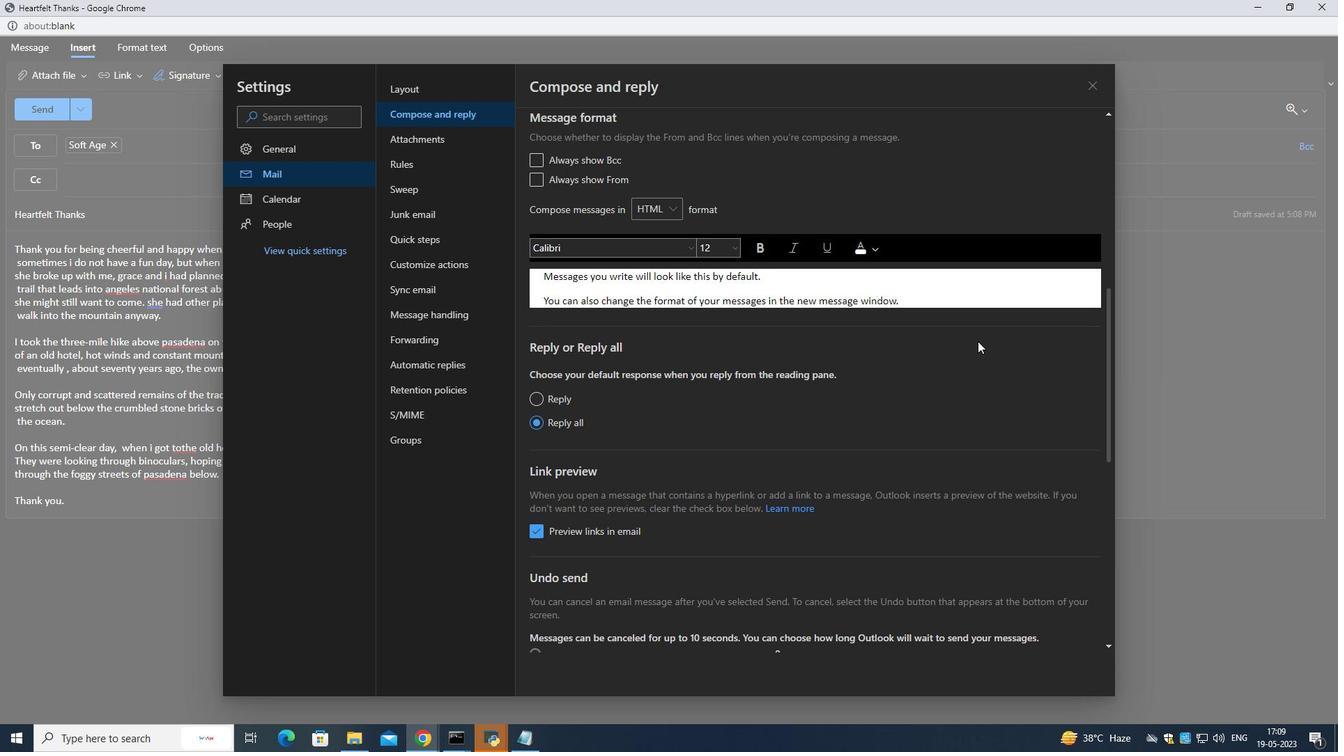 
Action: Mouse scrolled (977, 341) with delta (0, 0)
Screenshot: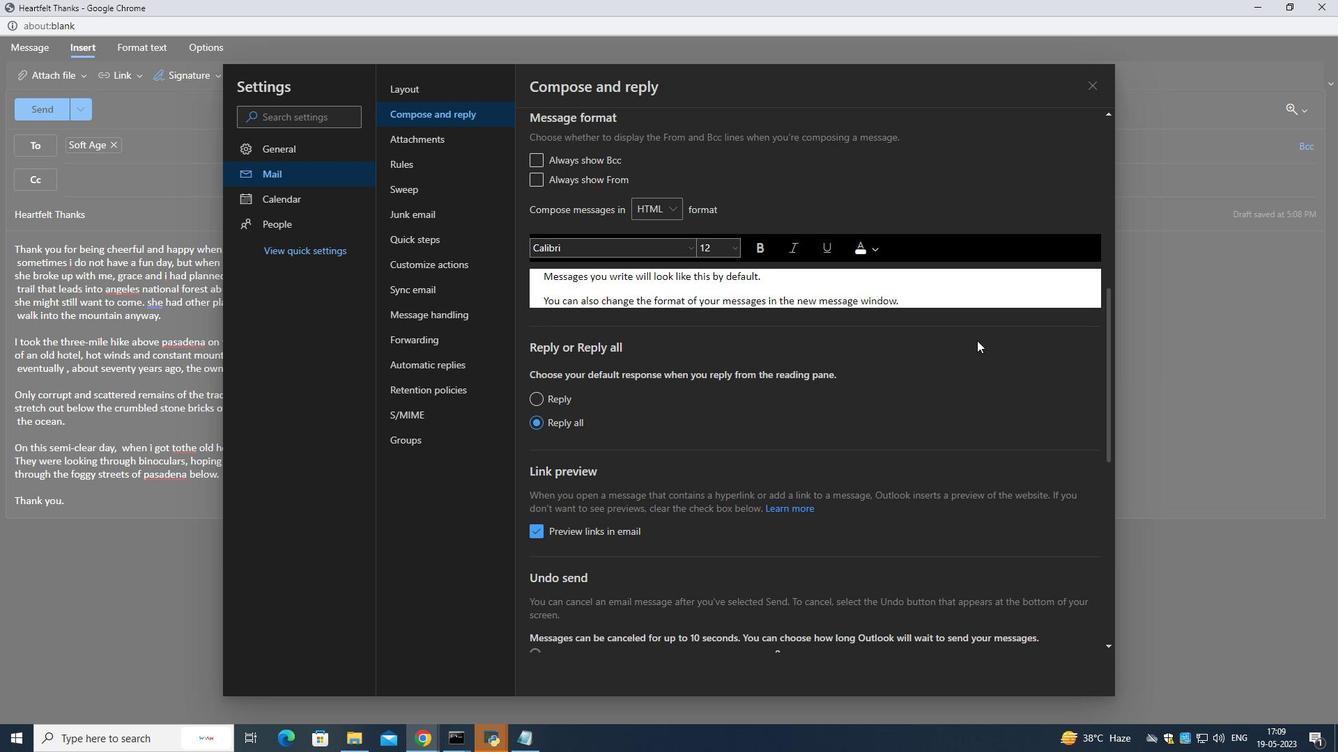 
Action: Mouse moved to (1098, 86)
Screenshot: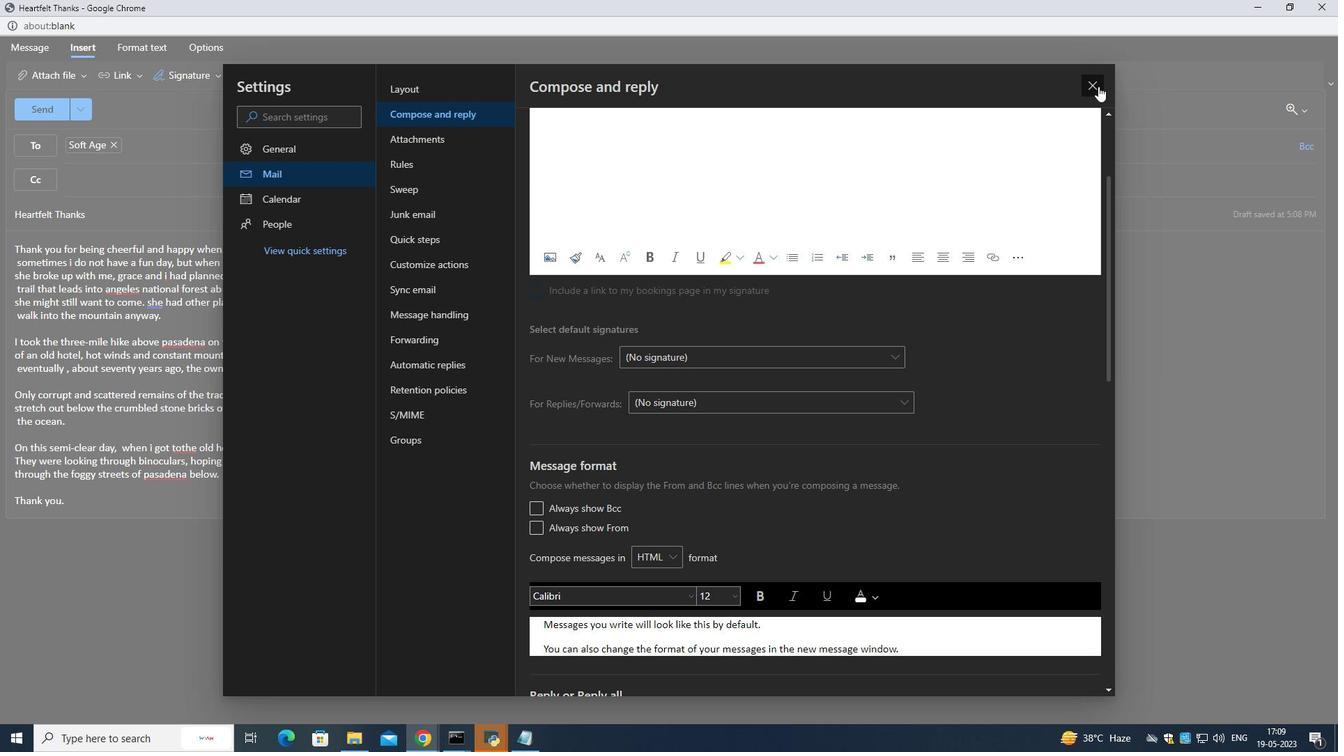 
Action: Mouse pressed left at (1098, 86)
Screenshot: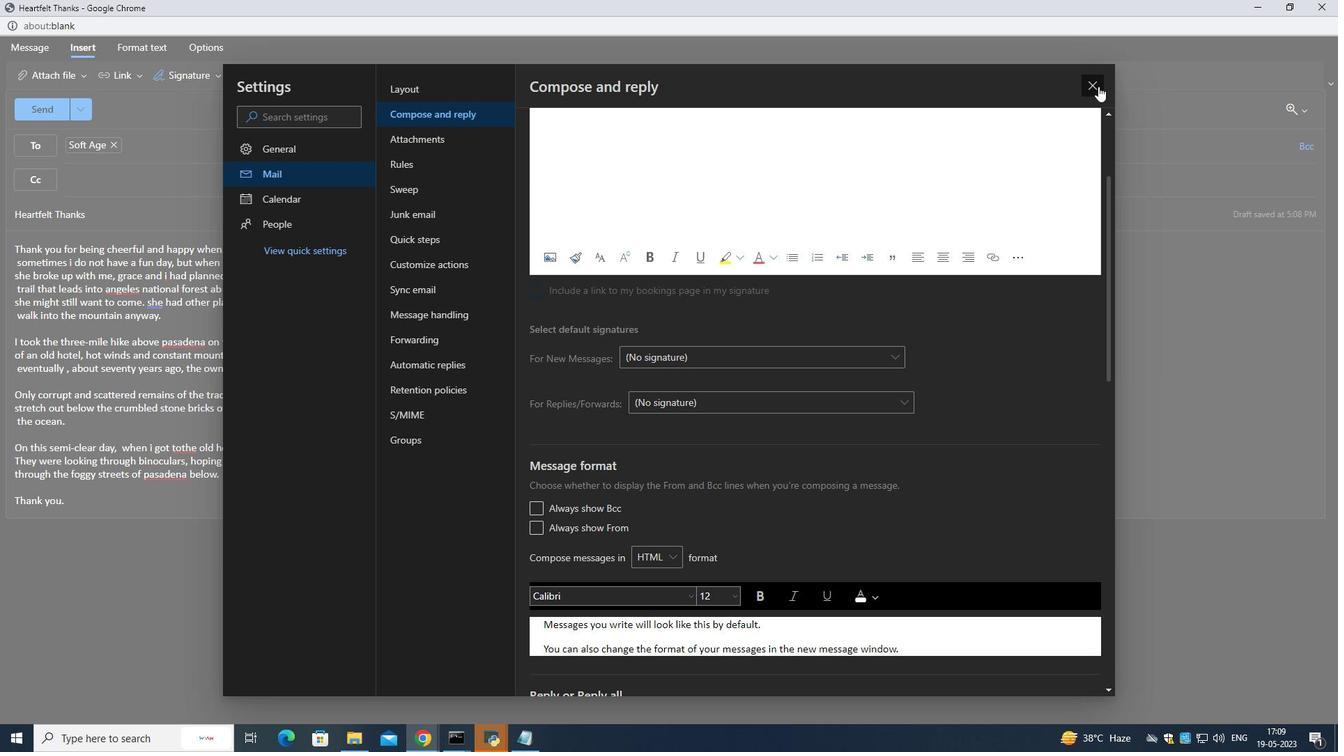 
Action: Mouse moved to (707, 368)
Screenshot: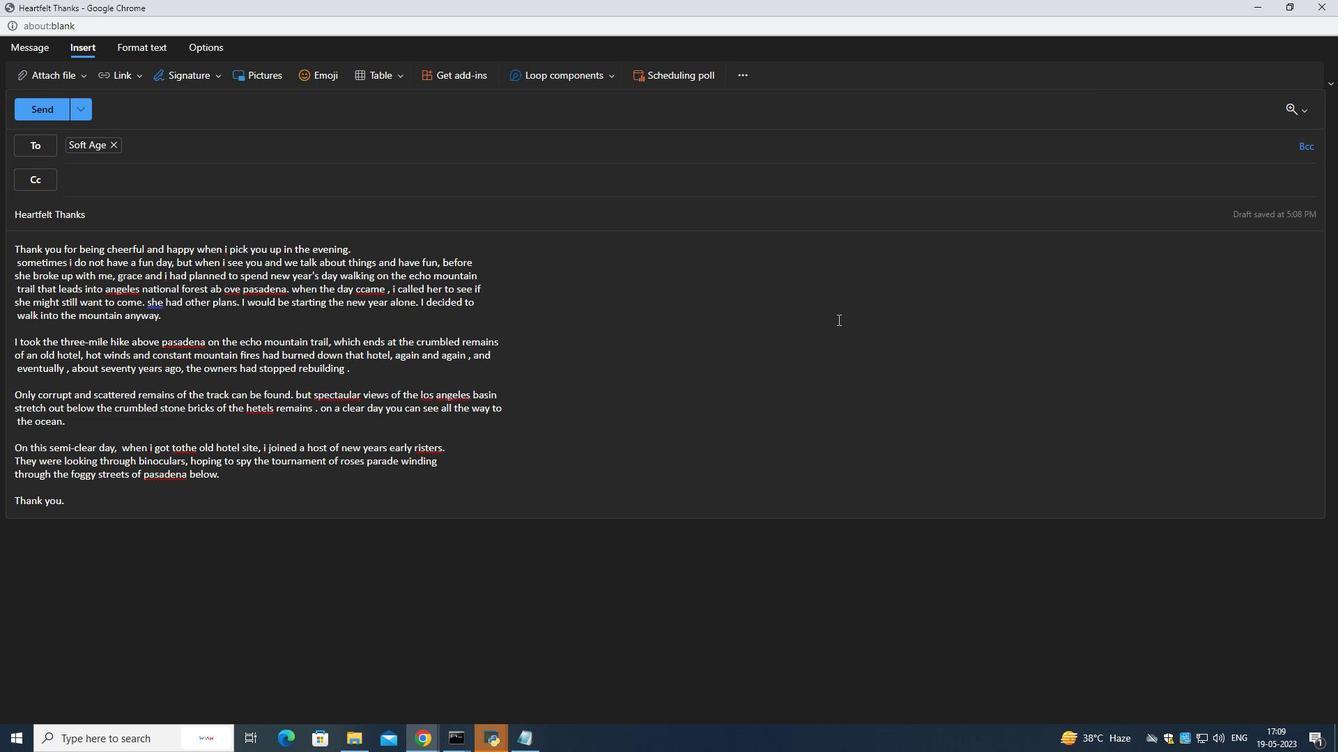
Action: Mouse scrolled (707, 369) with delta (0, 0)
Screenshot: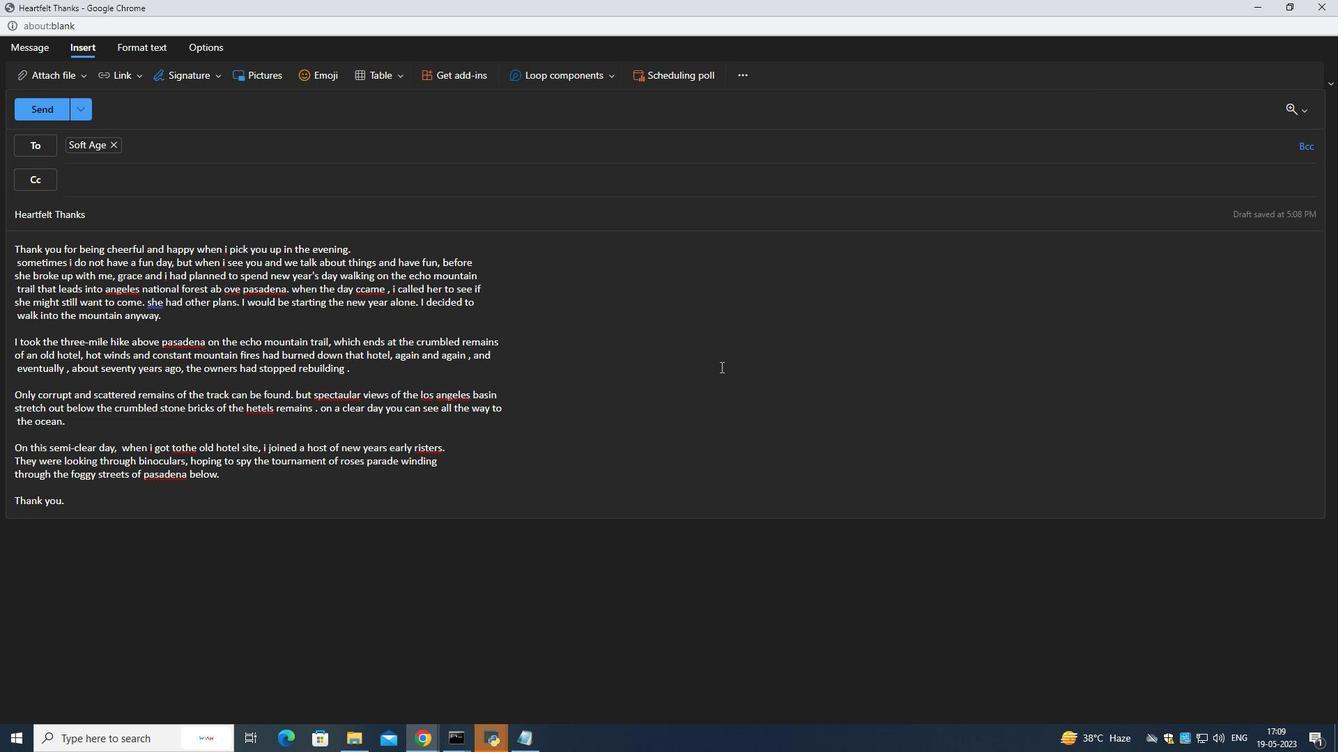 
Action: Mouse scrolled (707, 369) with delta (0, 0)
Screenshot: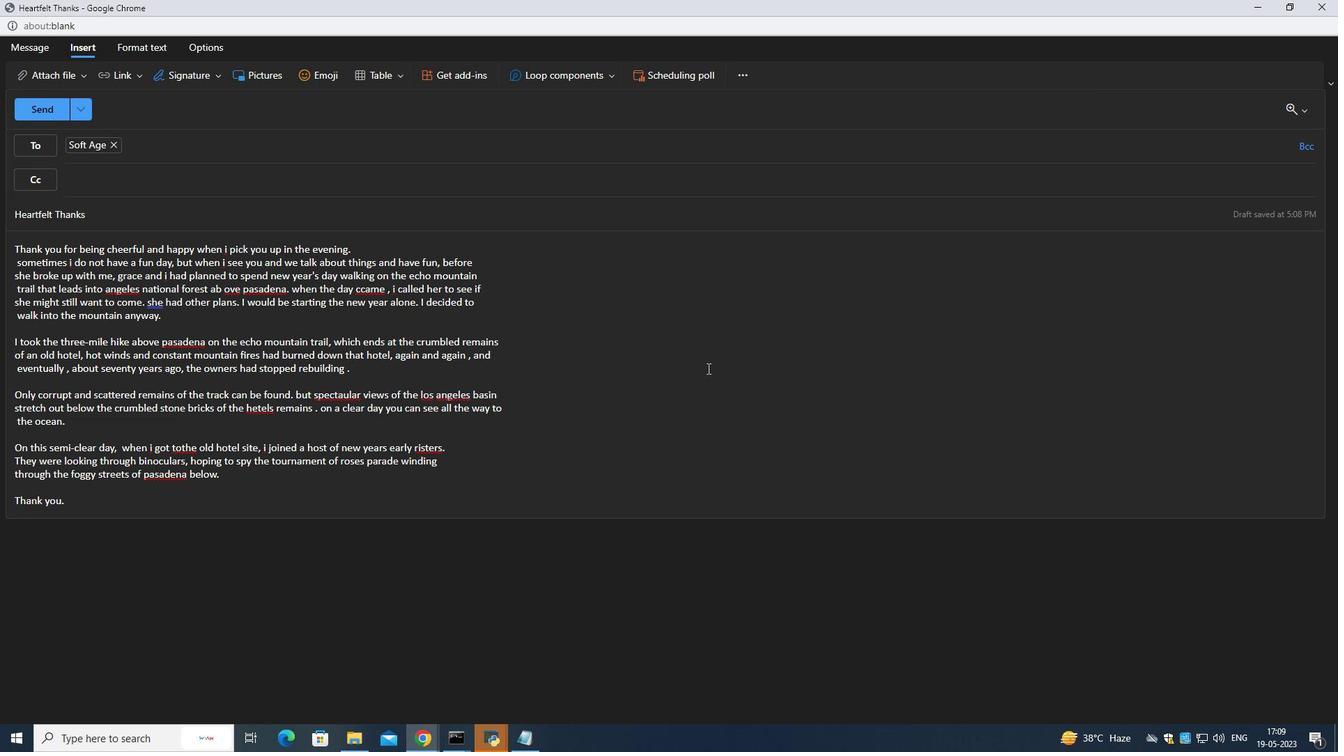 
Action: Mouse scrolled (707, 369) with delta (0, 0)
Screenshot: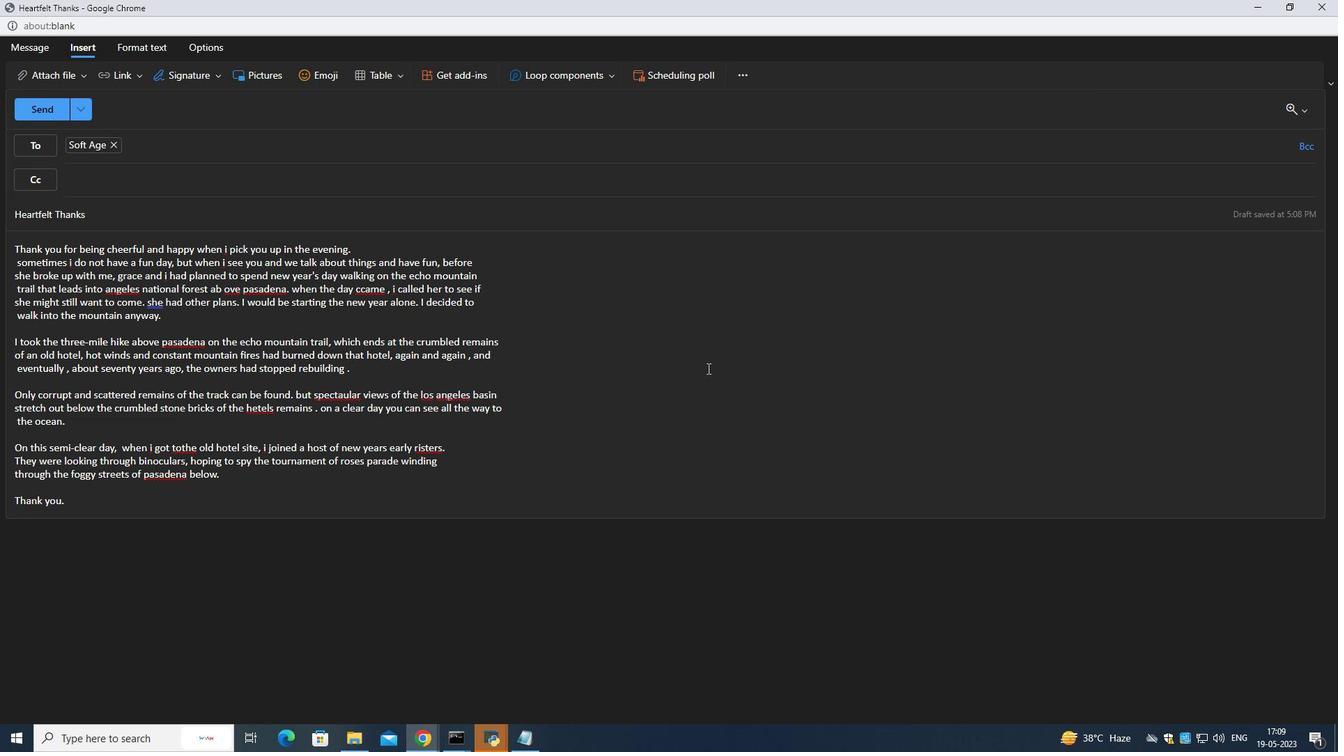 
Action: Mouse moved to (361, 288)
Screenshot: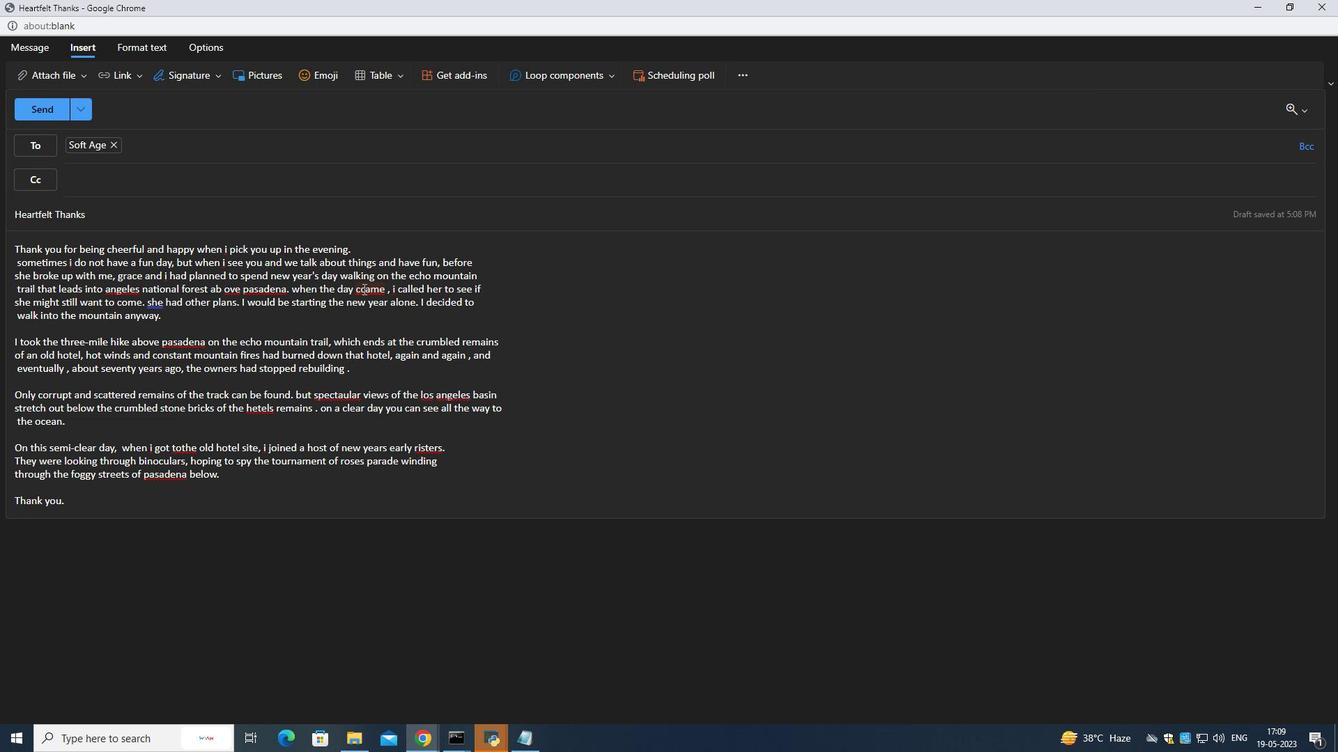
Action: Mouse pressed left at (361, 288)
Screenshot: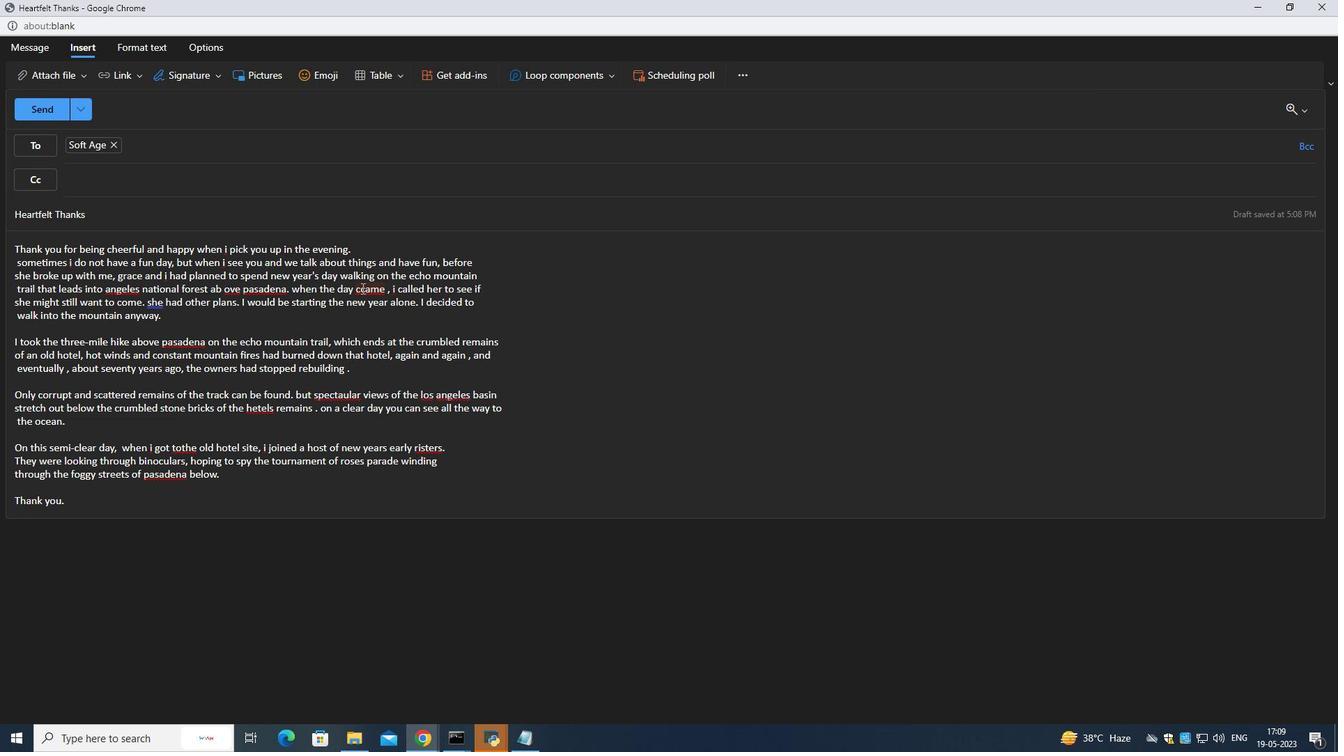 
Action: Mouse moved to (388, 354)
Screenshot: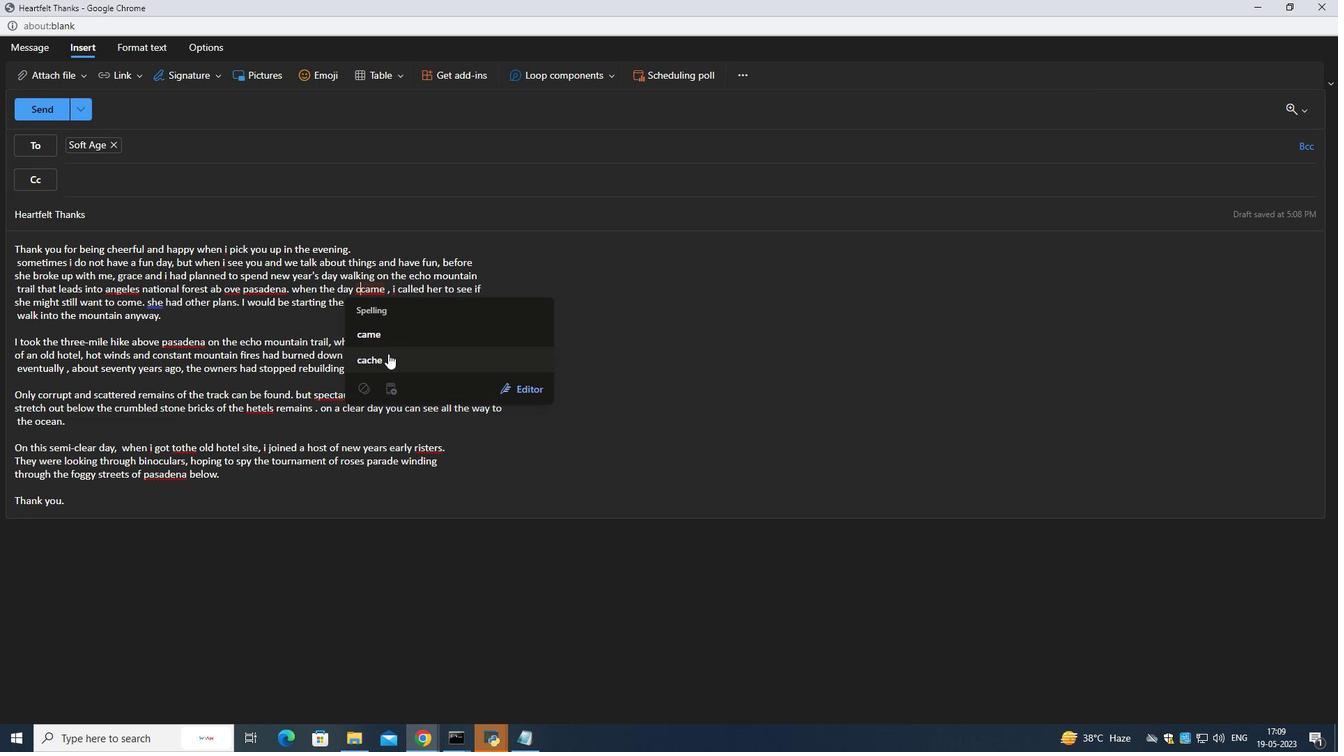 
Action: Key pressed <Key.backspace>
Screenshot: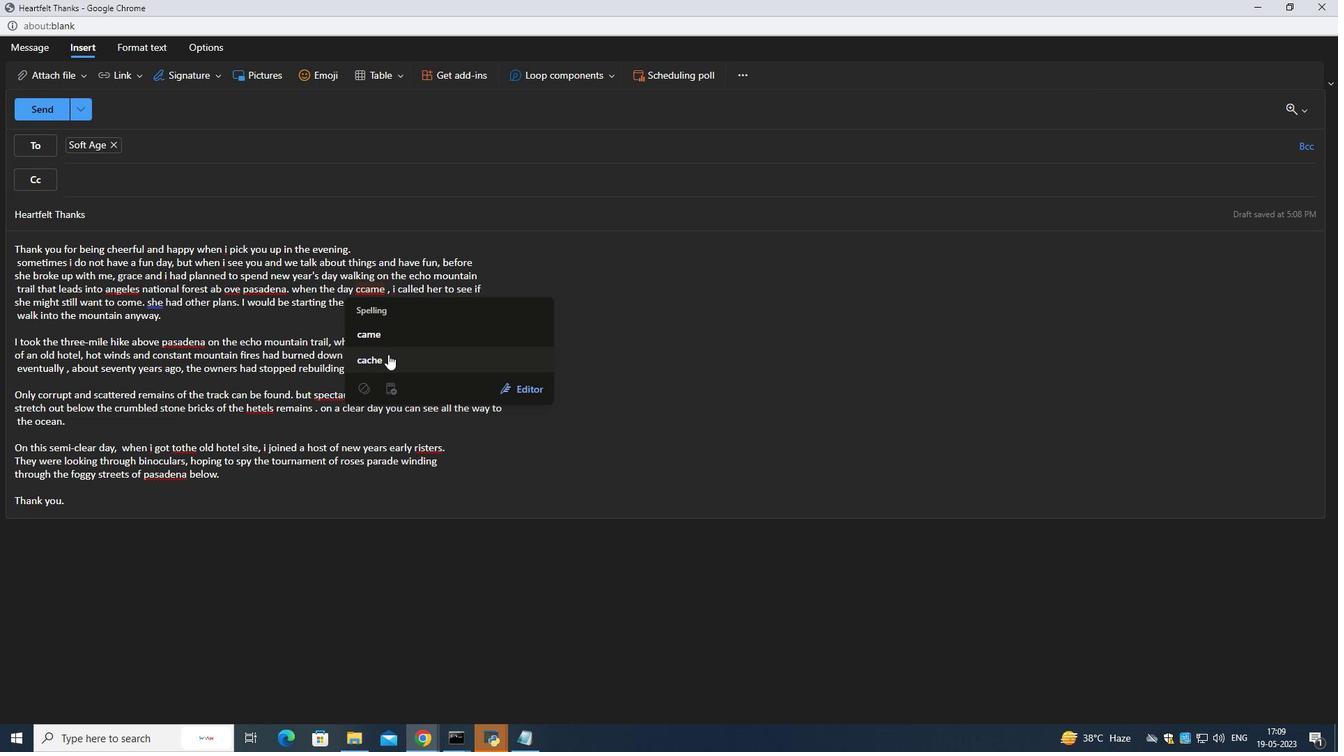 
Action: Mouse moved to (453, 591)
Screenshot: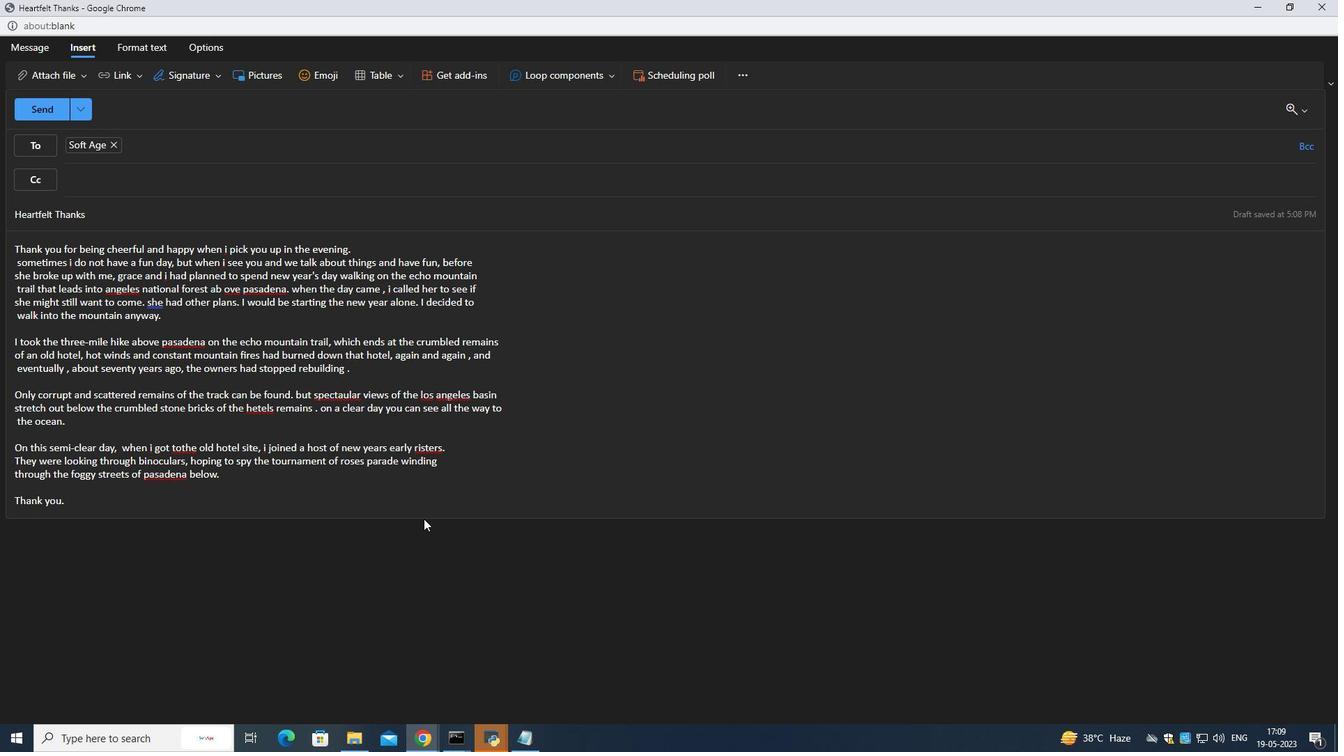 
Action: Mouse pressed left at (453, 591)
Screenshot: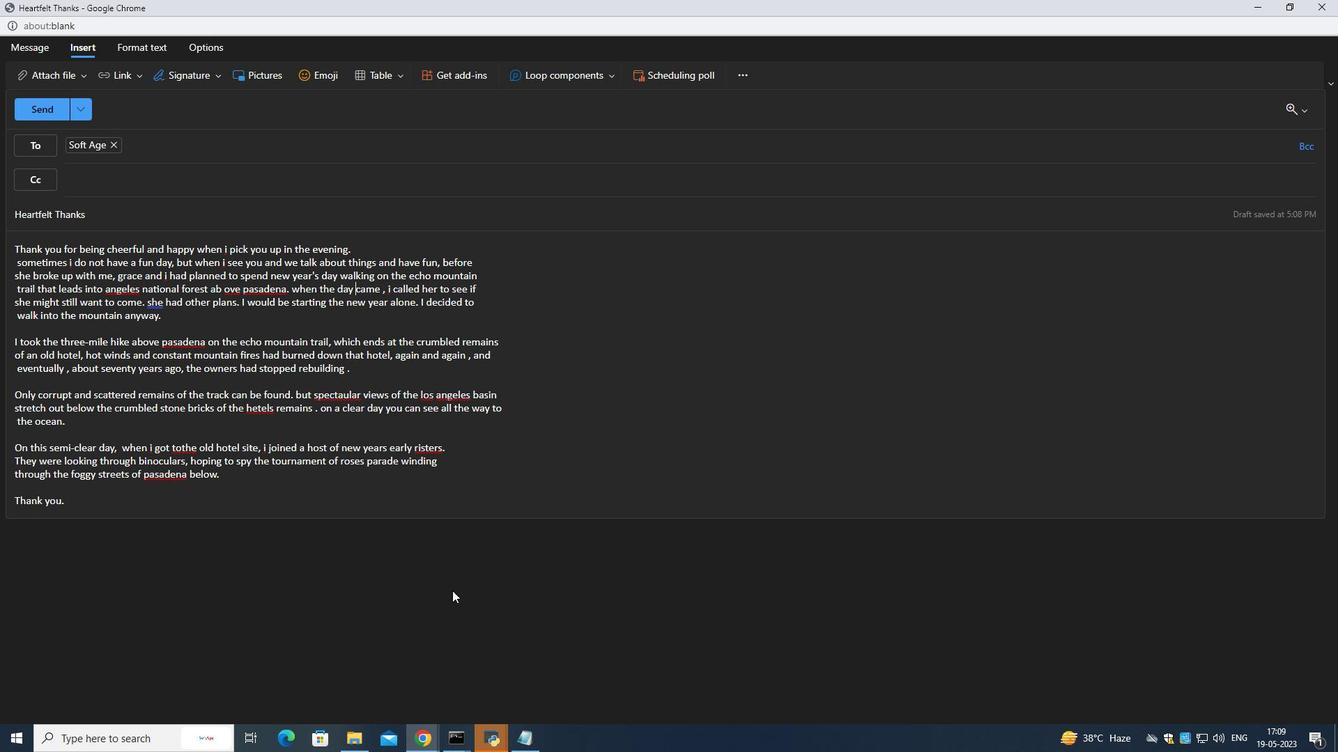 
Action: Mouse moved to (257, 405)
Screenshot: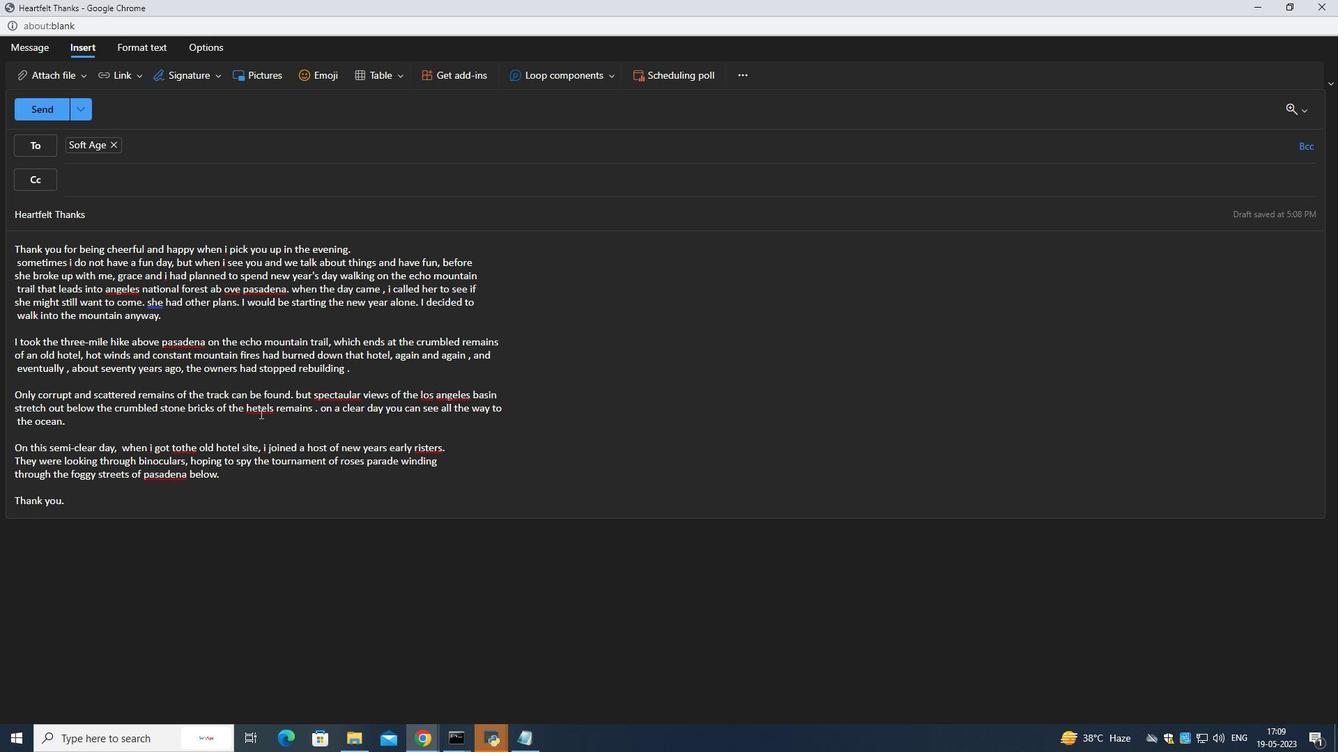
Action: Mouse pressed left at (257, 405)
Screenshot: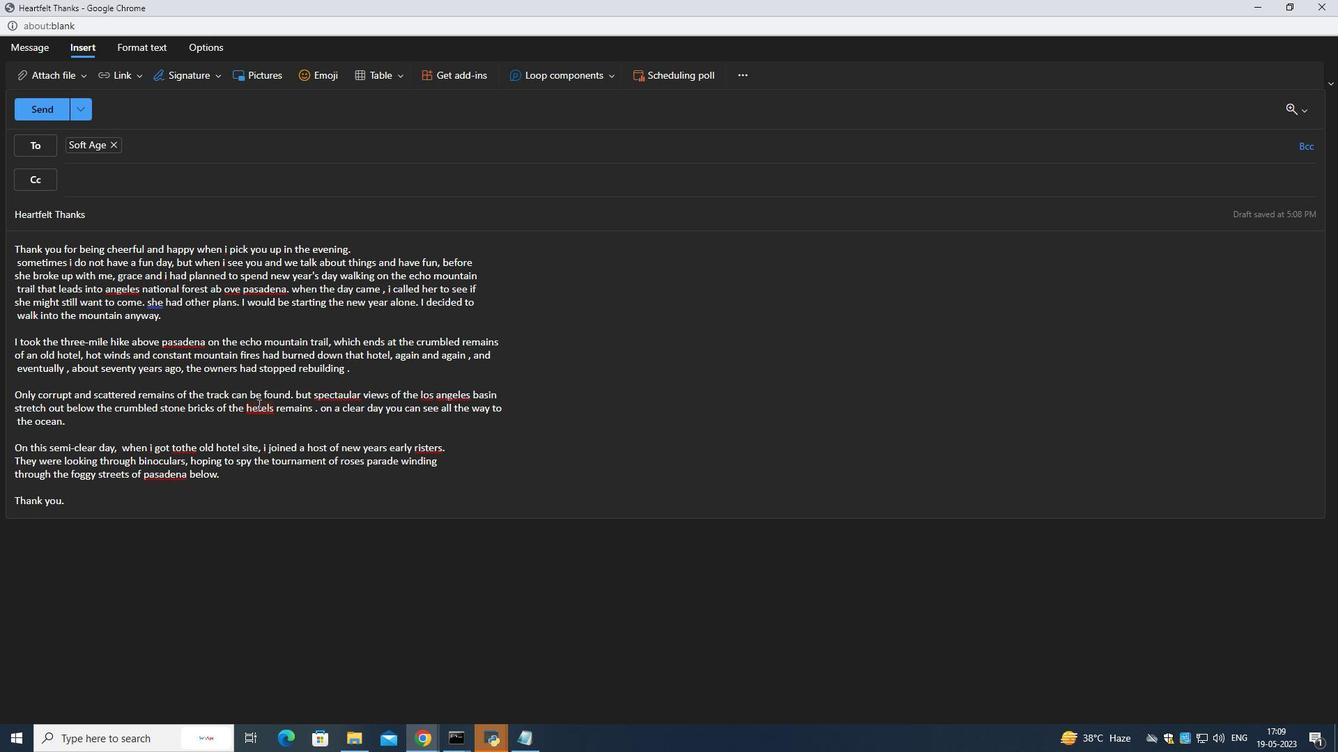 
Action: Mouse moved to (265, 443)
Screenshot: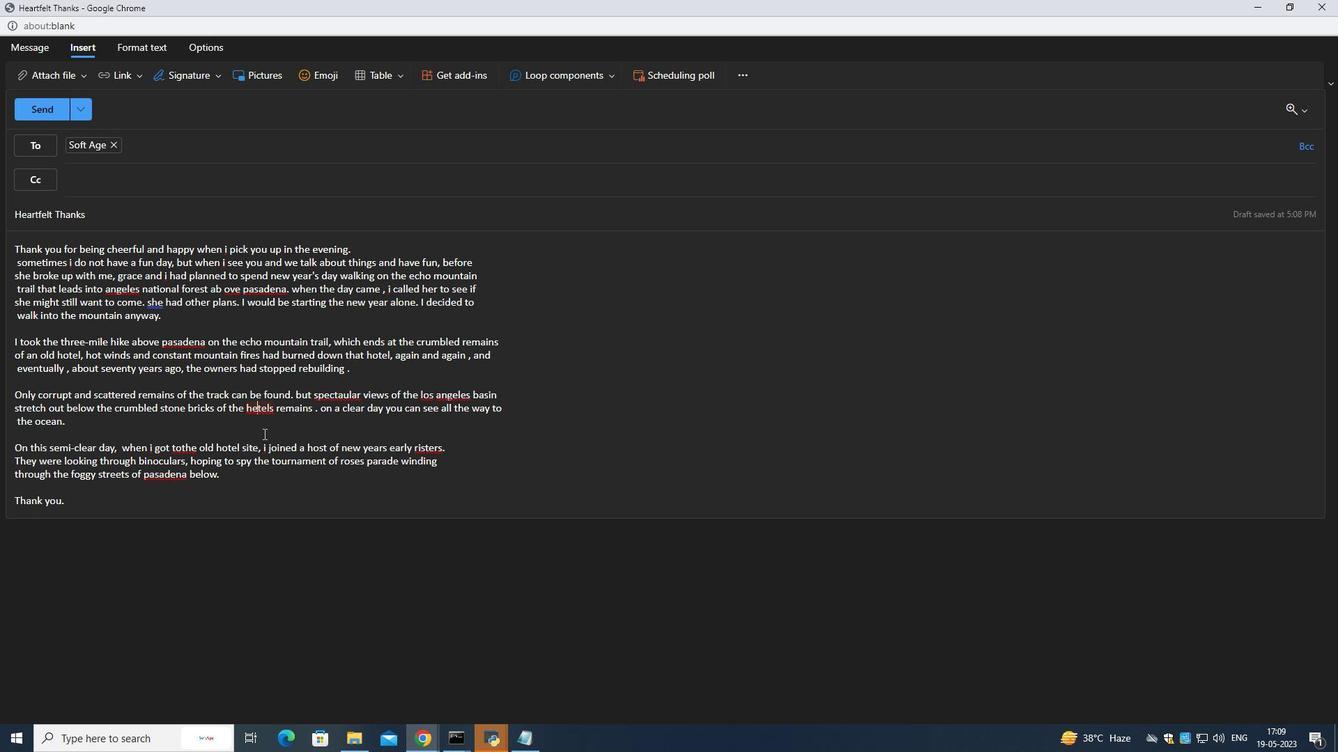 
Action: Key pressed <Key.backspace>o
Screenshot: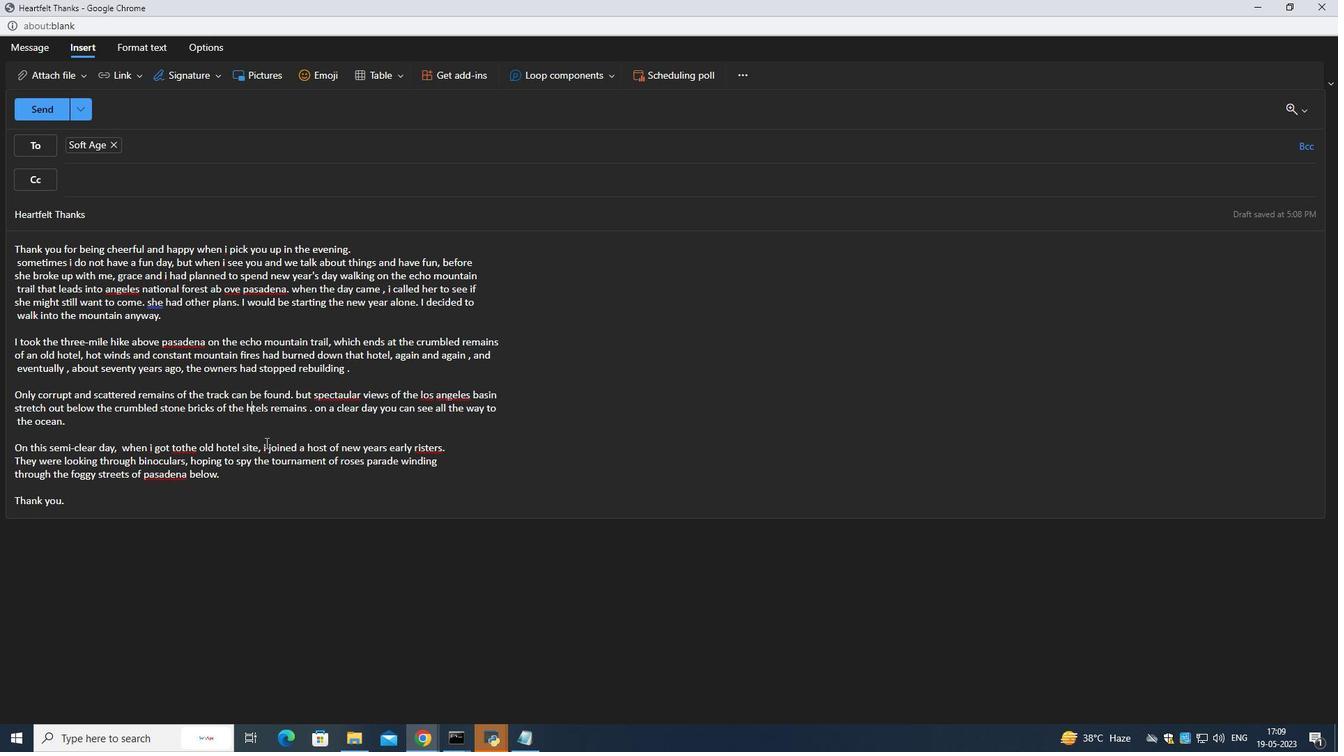 
Action: Mouse moved to (180, 448)
Screenshot: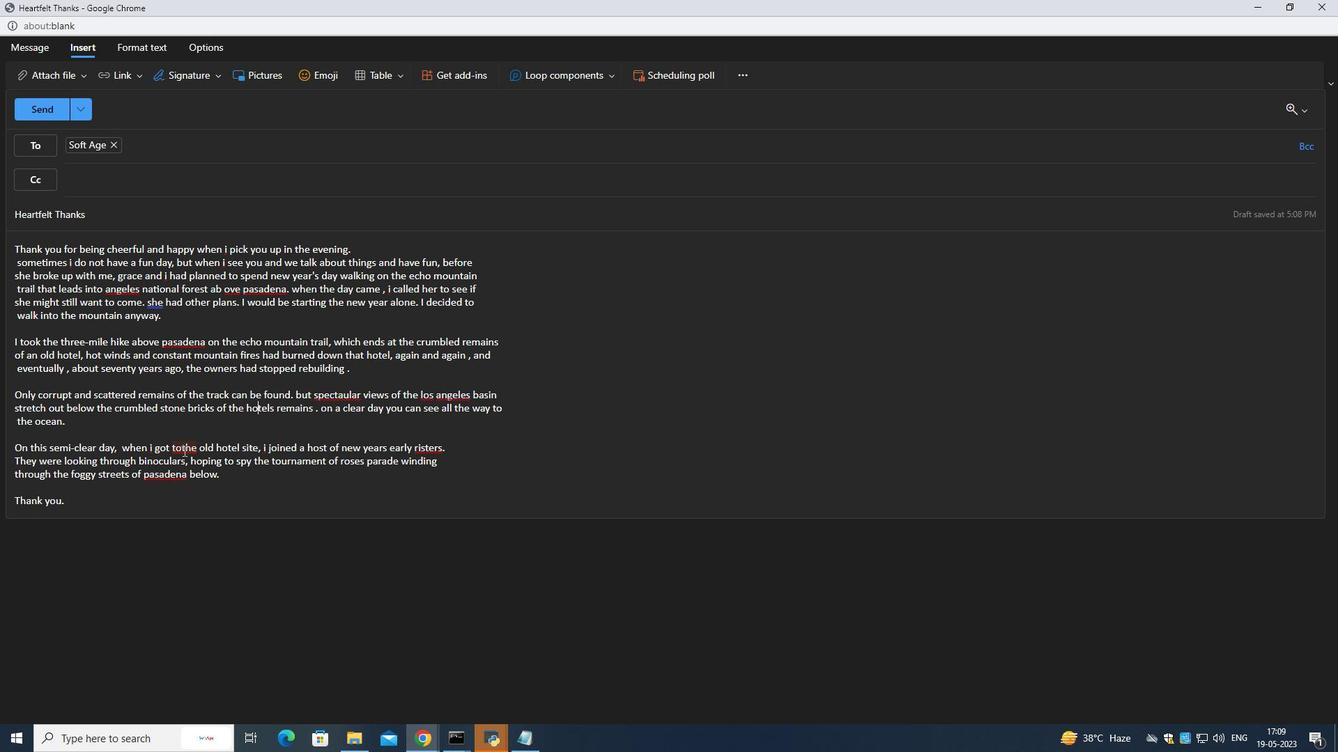 
Action: Mouse pressed left at (180, 448)
Screenshot: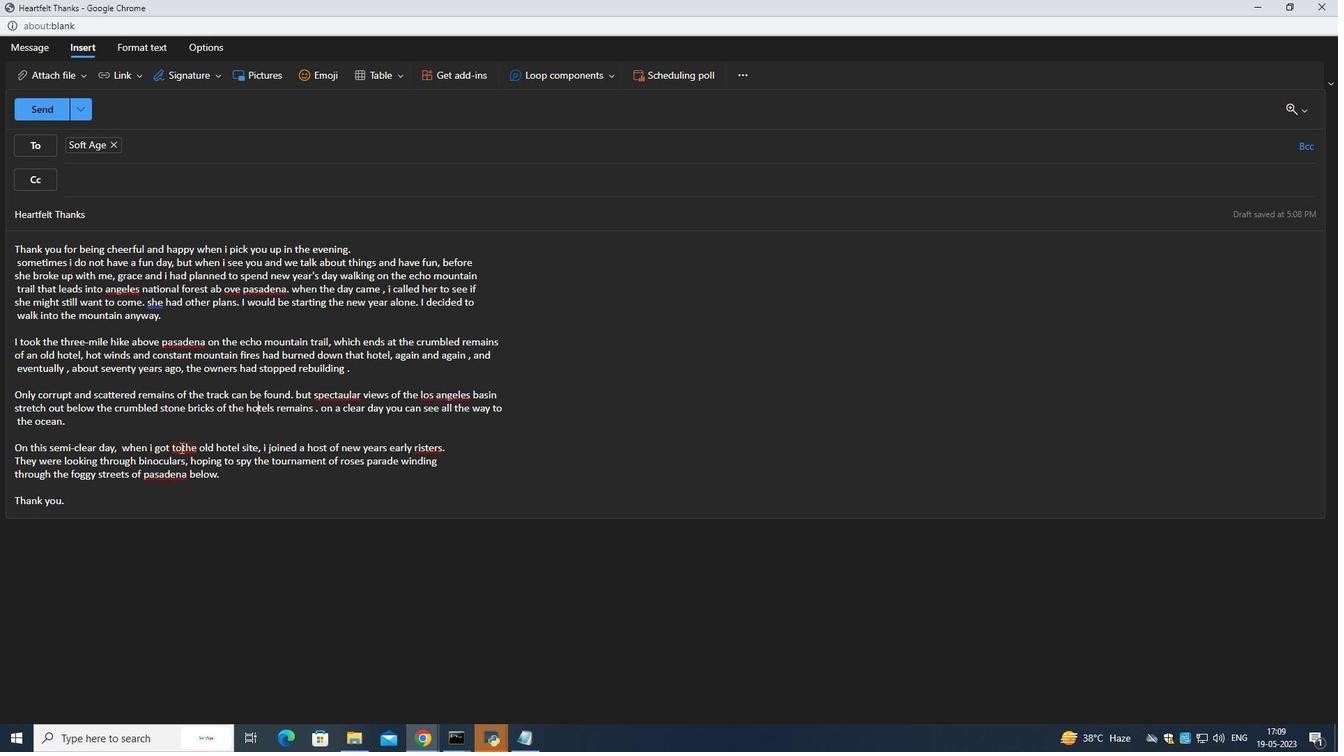 
Action: Mouse moved to (185, 453)
Screenshot: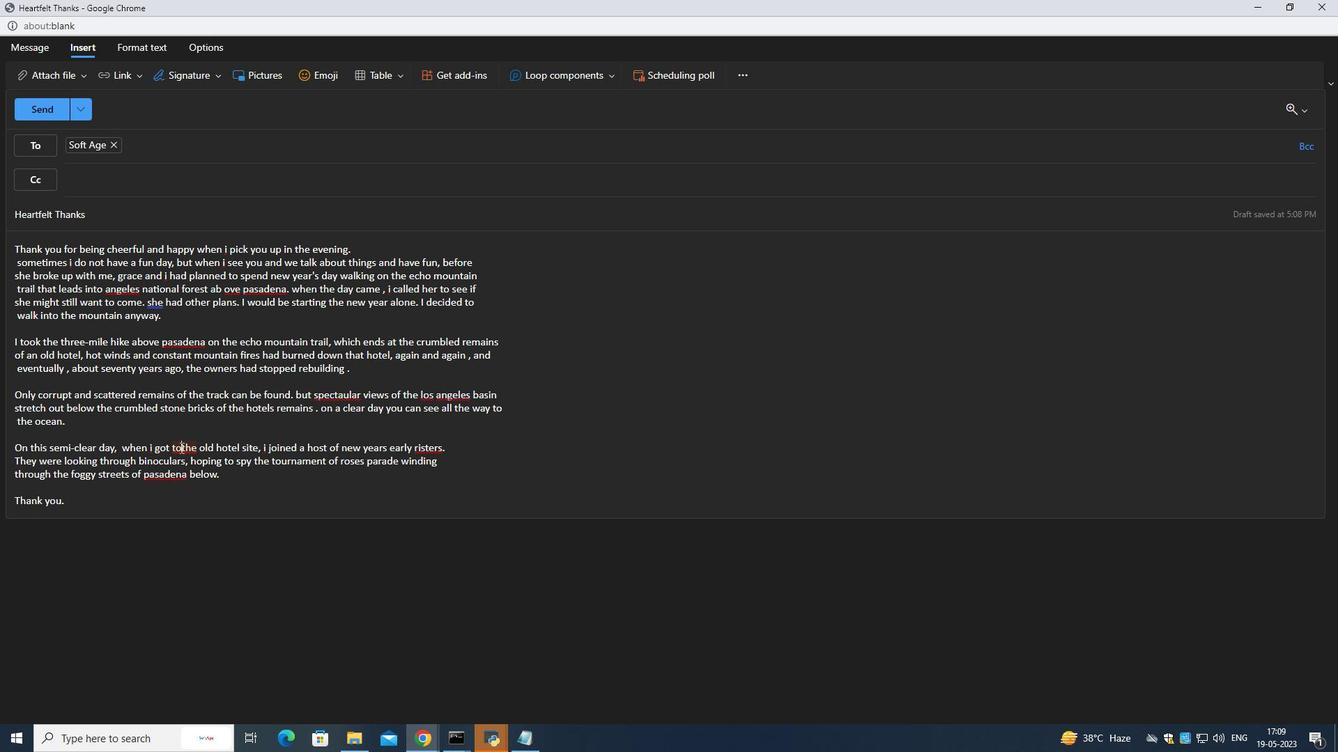 
Action: Key pressed <Key.space>
Screenshot: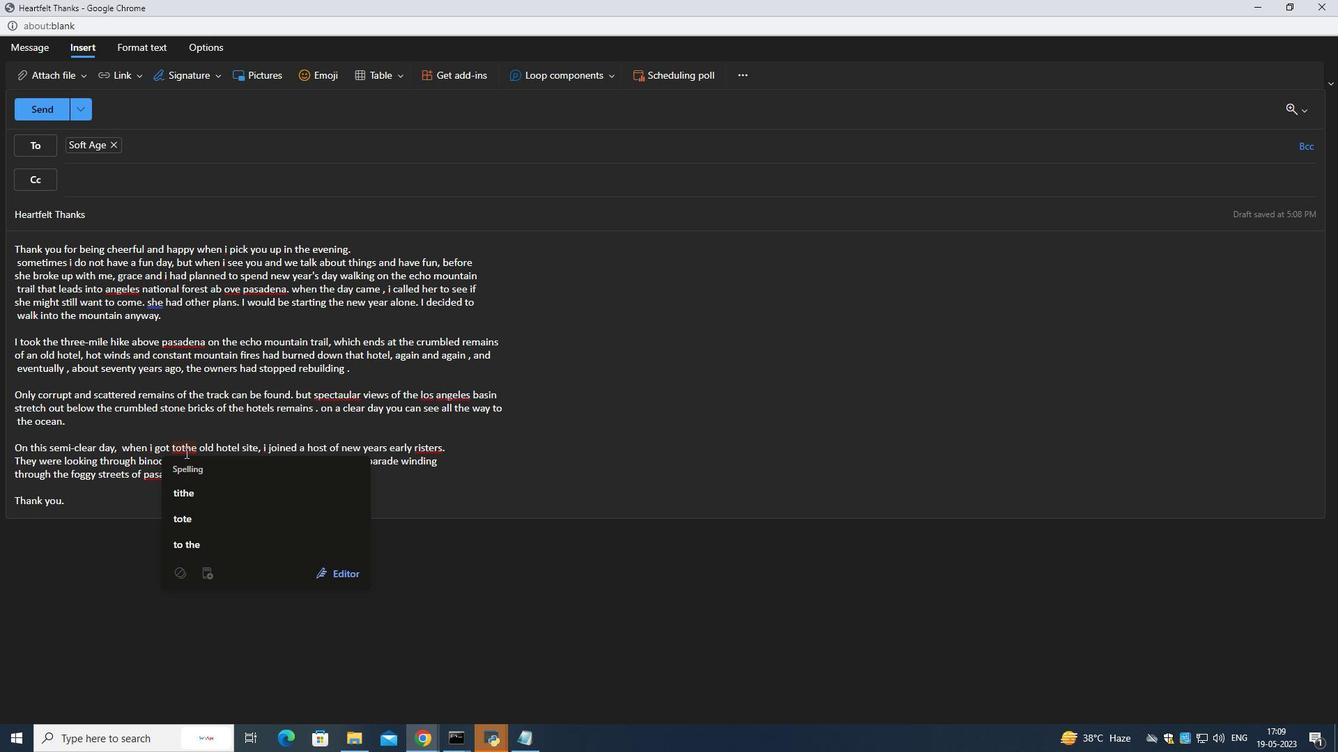 
Action: Mouse moved to (133, 288)
Screenshot: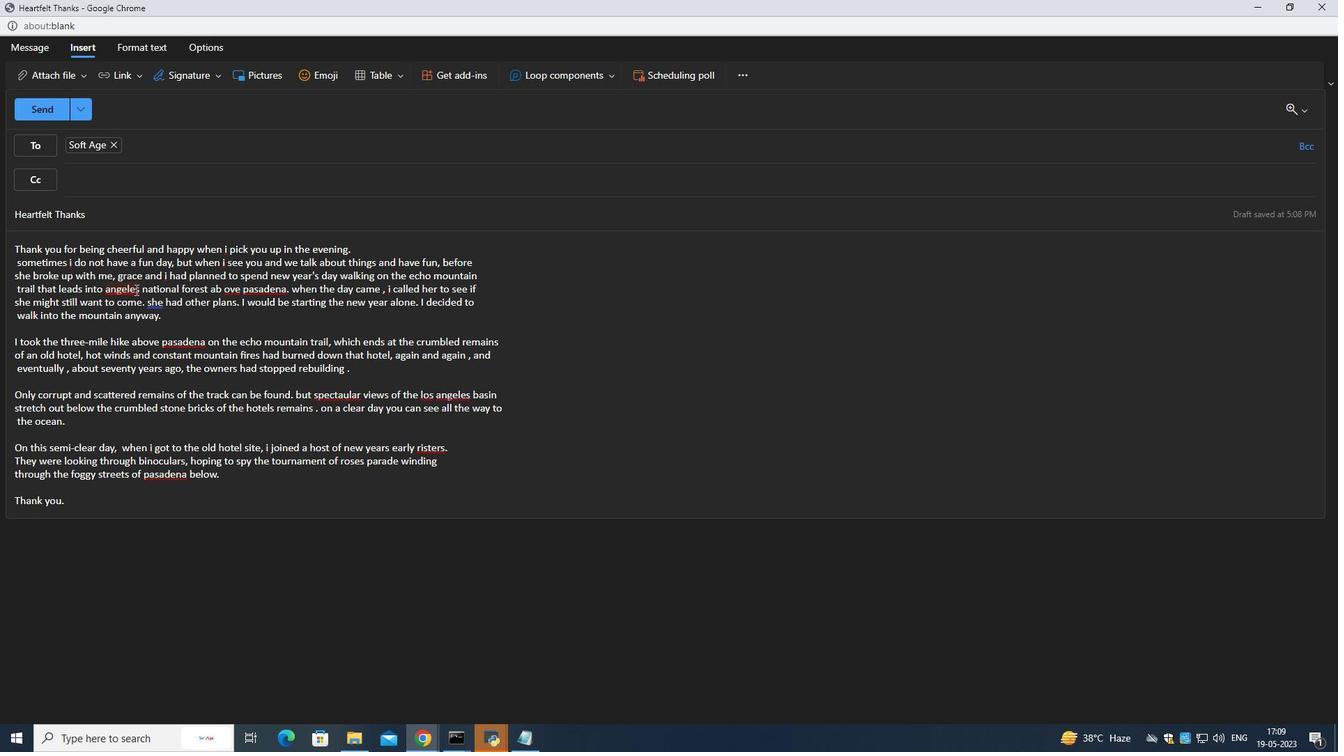 
Action: Mouse pressed left at (133, 288)
Screenshot: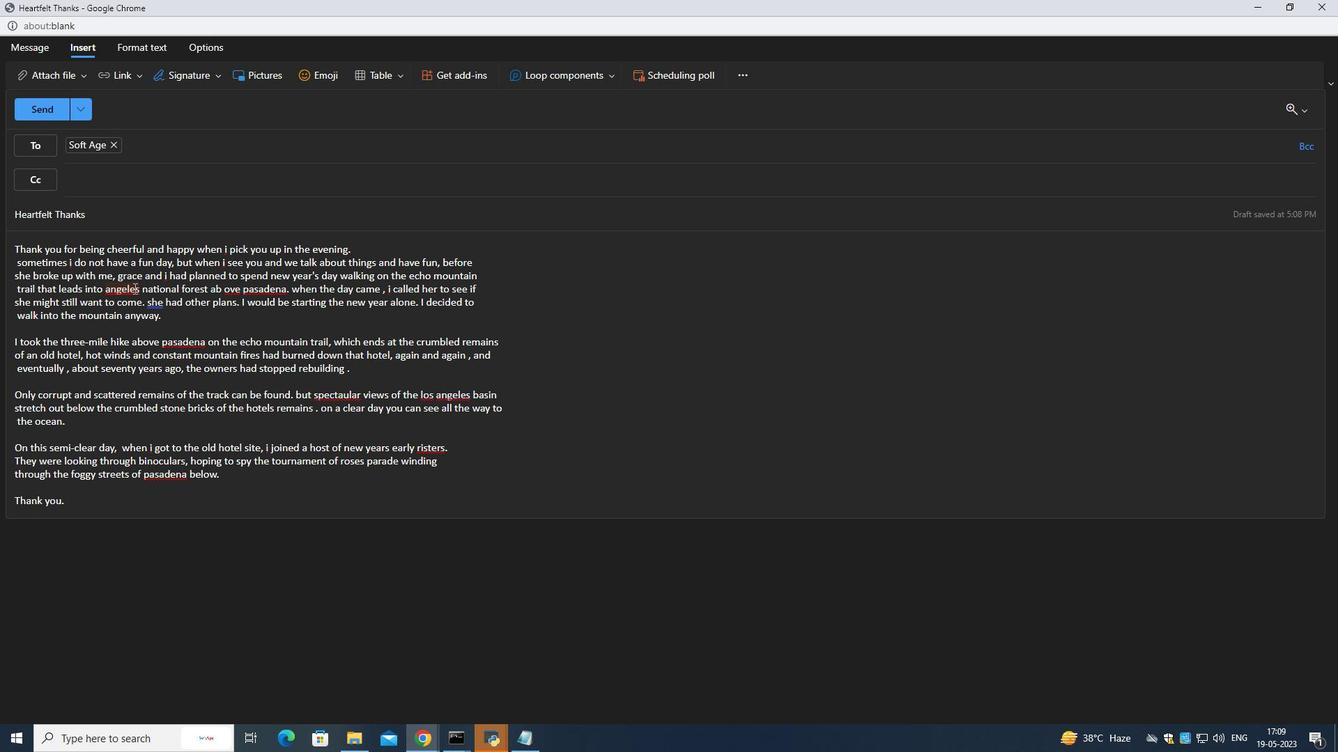 
Action: Mouse moved to (138, 345)
Screenshot: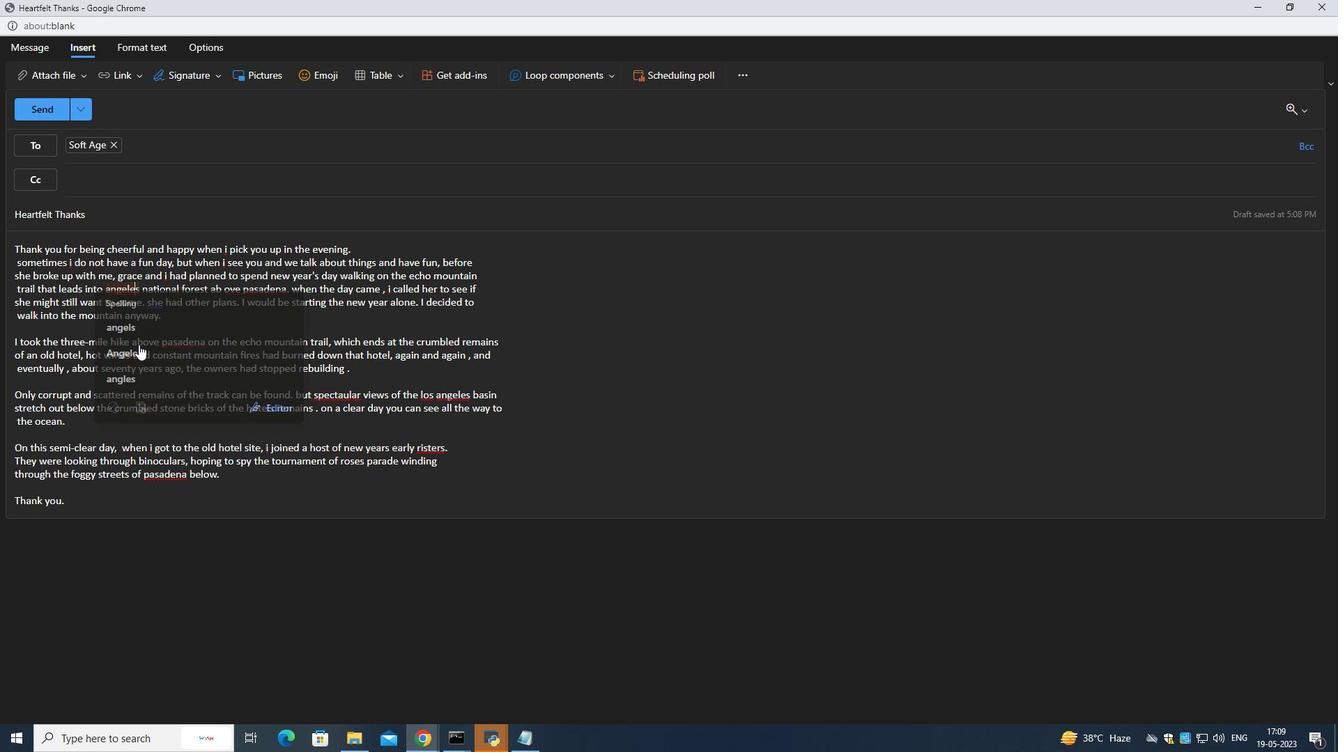 
Action: Key pressed <Key.backspace>
Screenshot: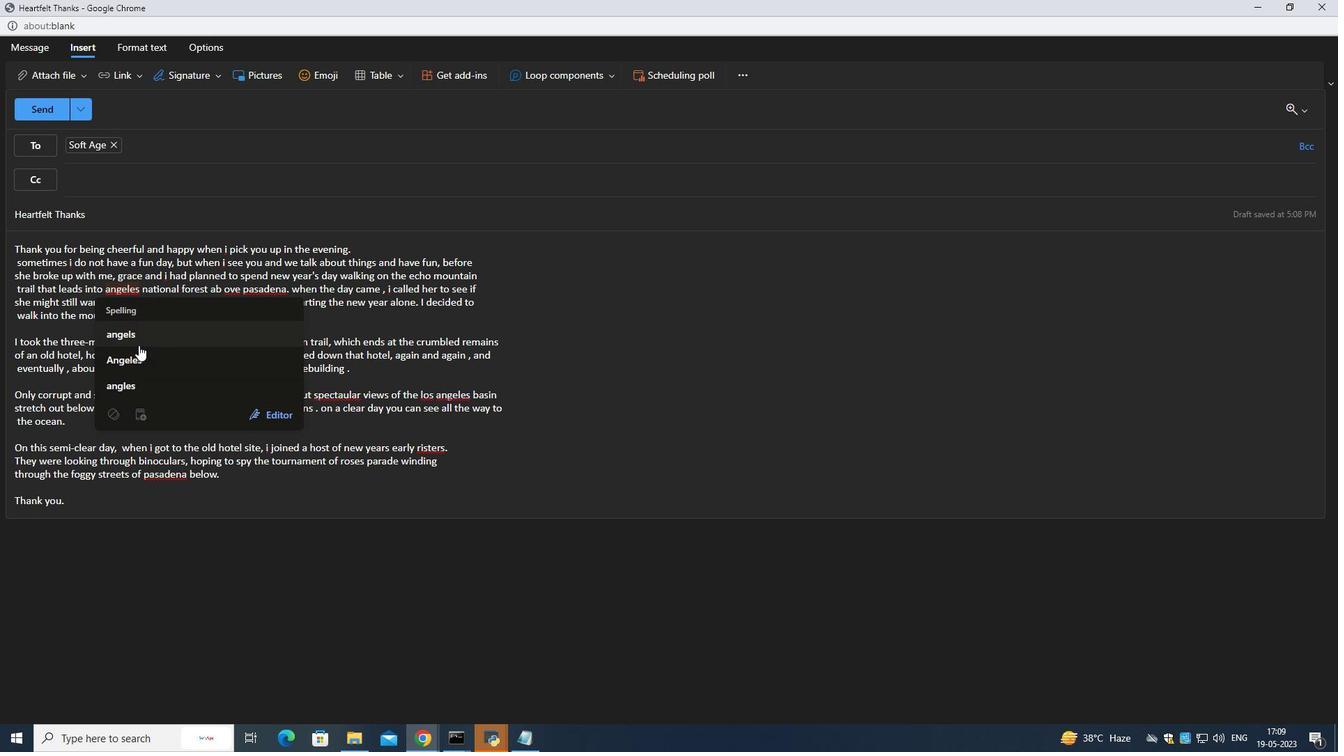 
Action: Mouse moved to (234, 292)
Screenshot: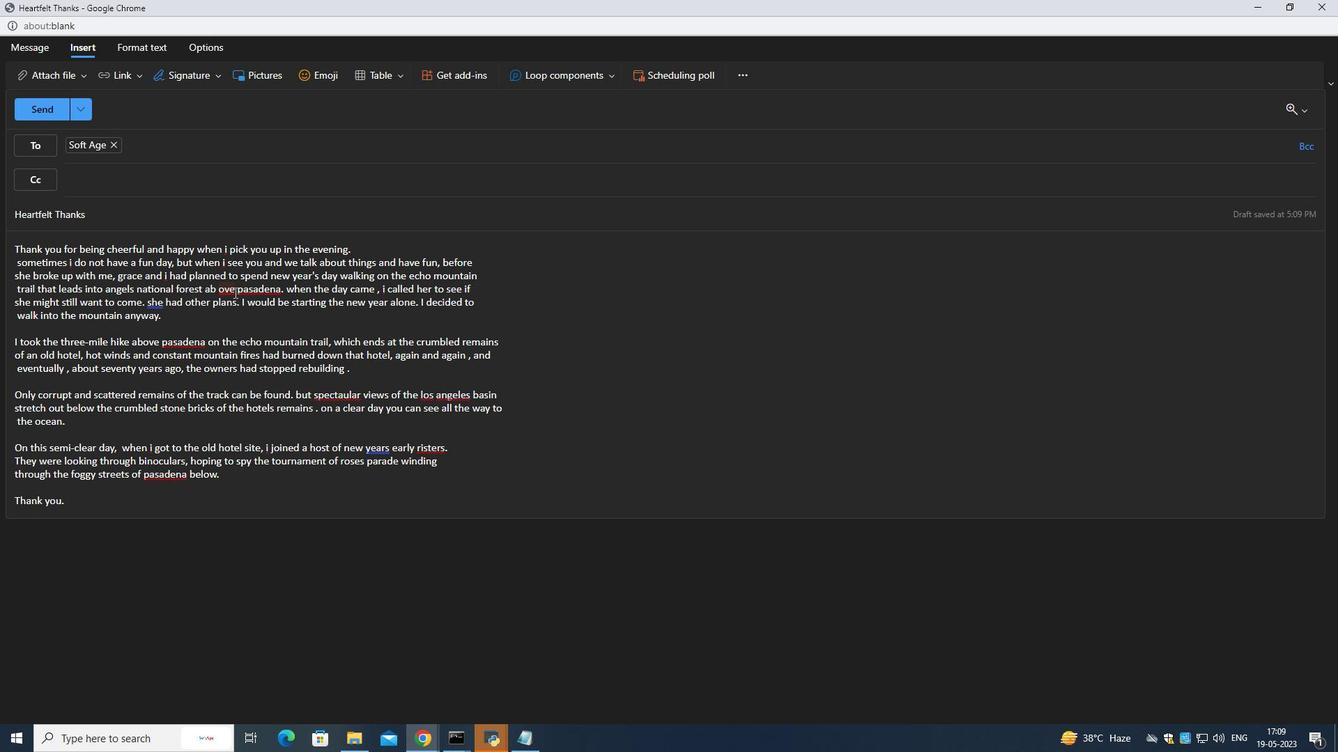 
Action: Mouse pressed left at (234, 292)
Screenshot: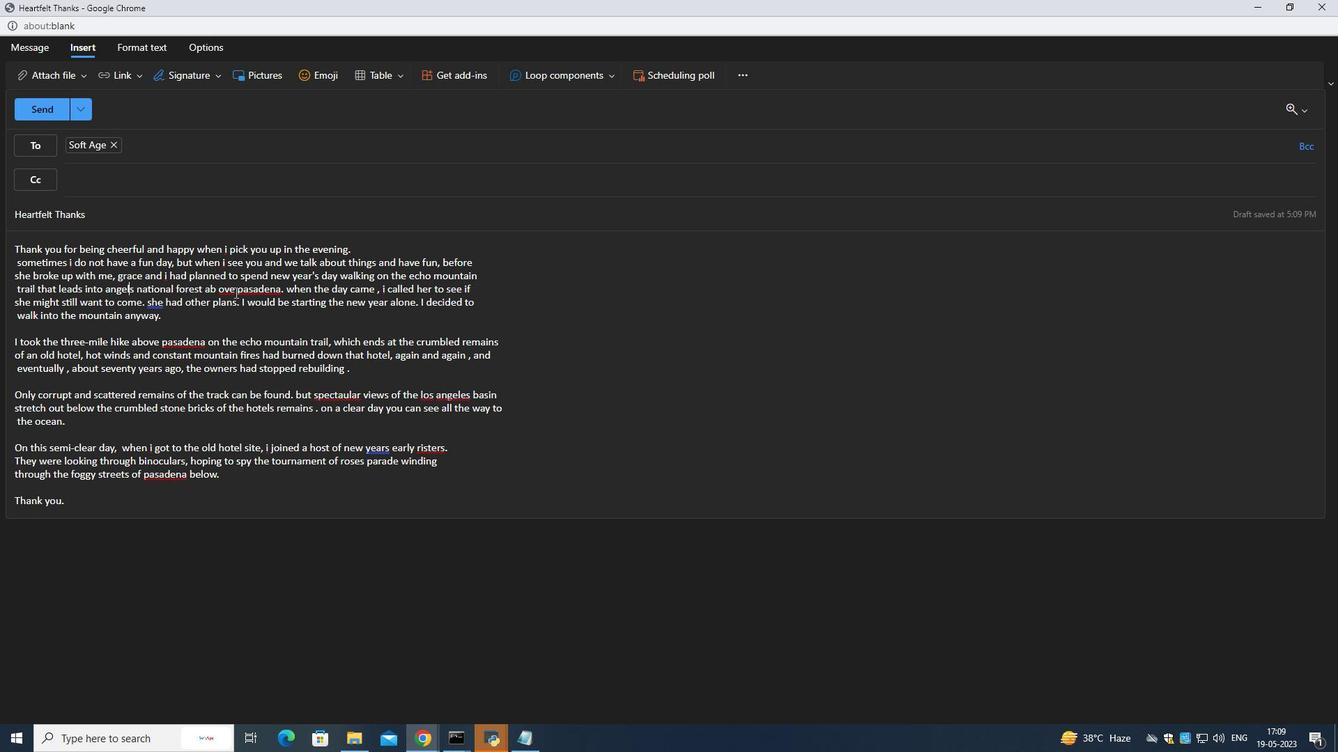 
Action: Mouse moved to (251, 368)
Screenshot: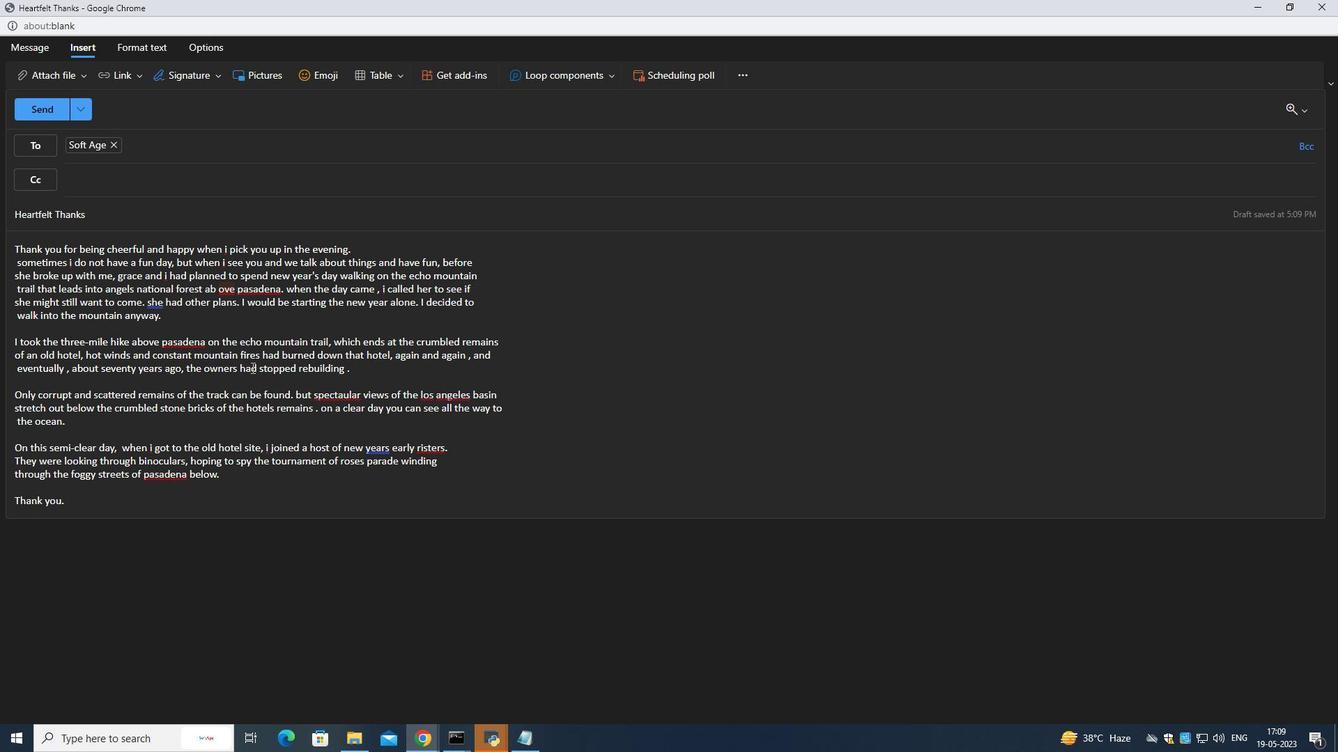 
Action: Key pressed <Key.left><Key.left><Key.left><Key.backspace>
Screenshot: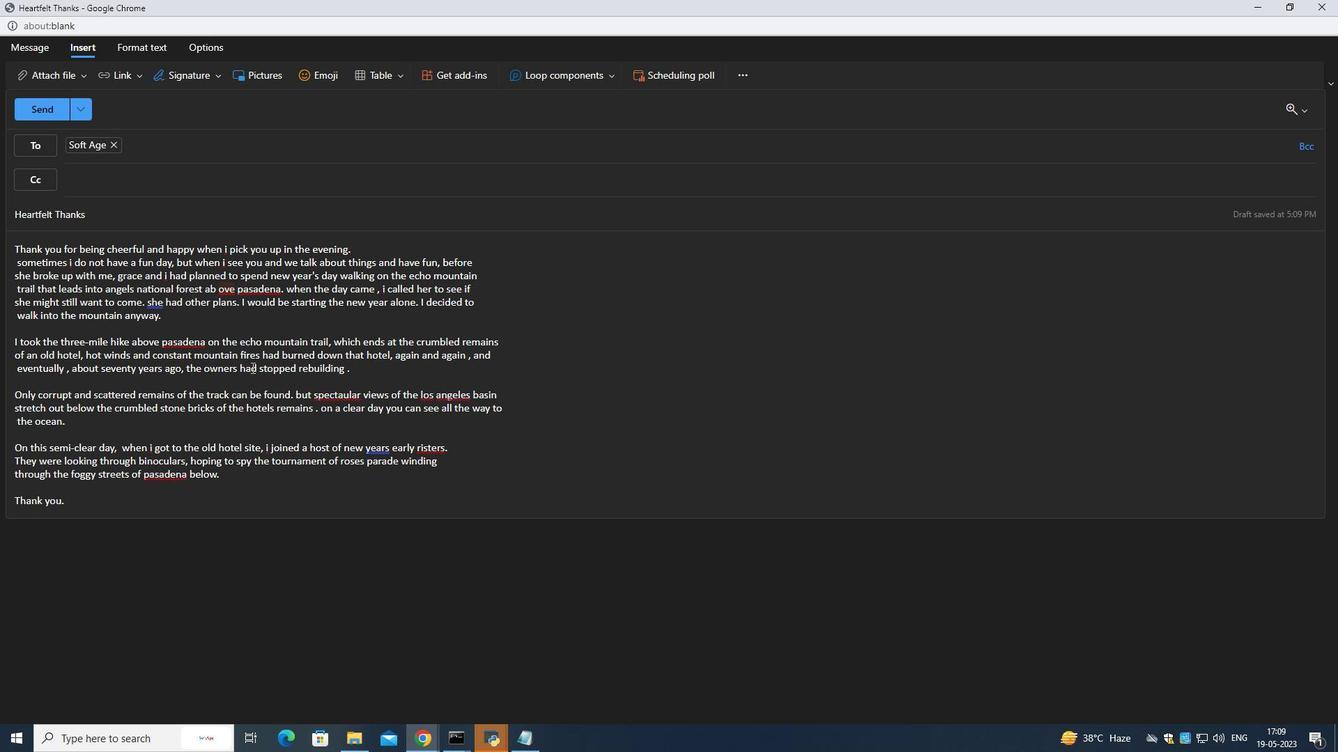 
Action: Mouse moved to (148, 302)
Screenshot: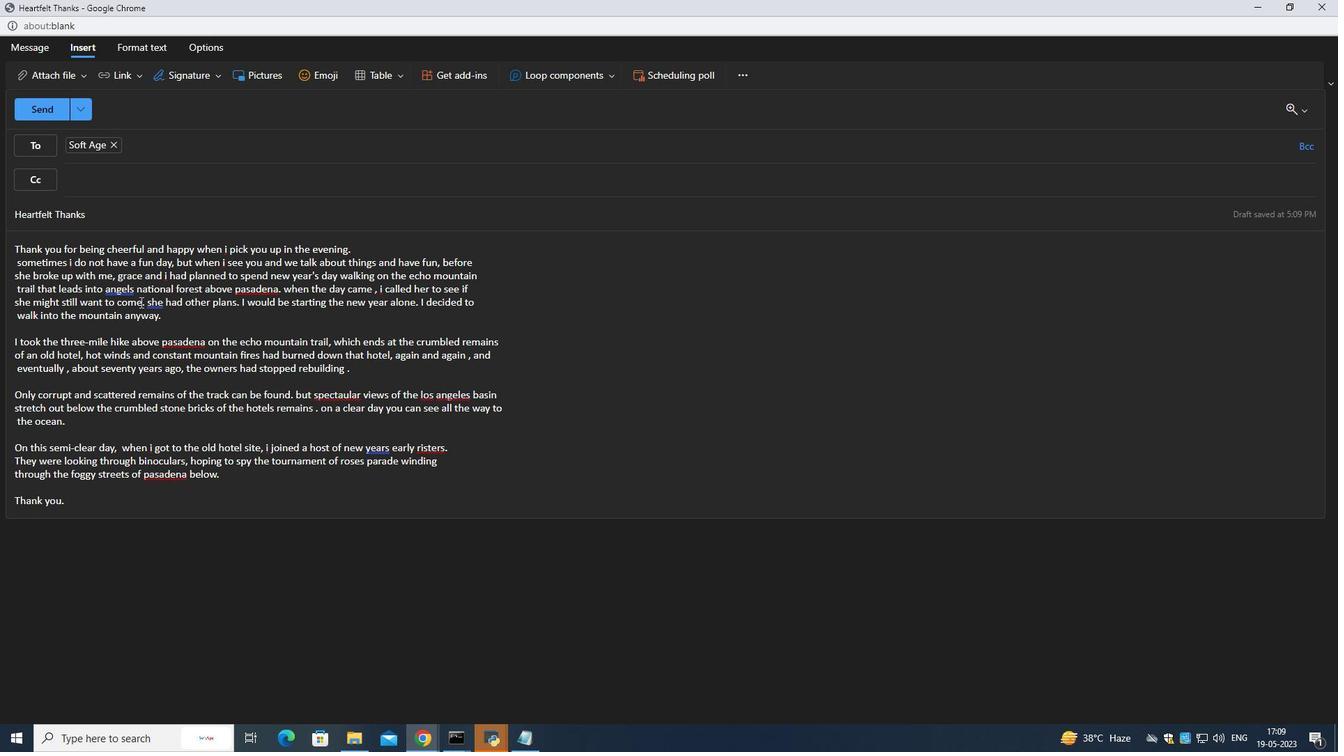 
Action: Mouse pressed left at (148, 302)
Screenshot: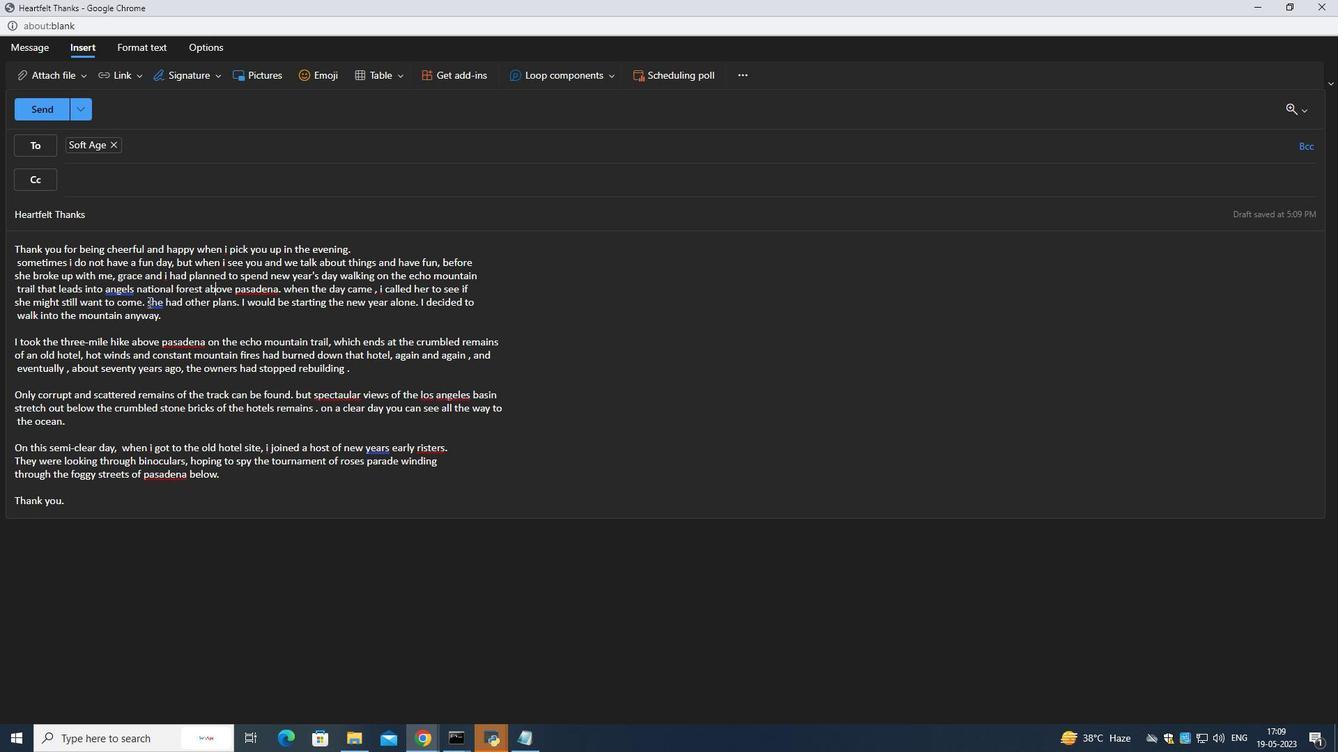 
Action: Mouse moved to (168, 363)
Screenshot: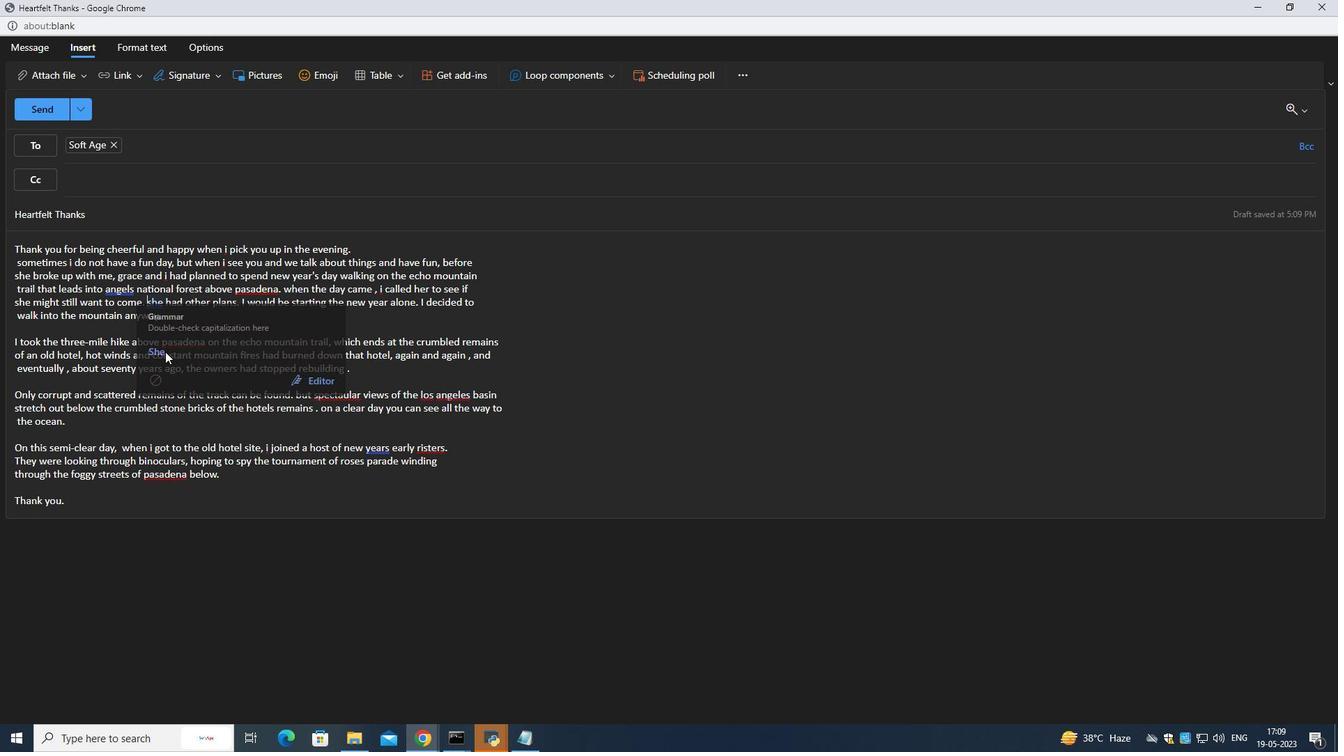 
Action: Key pressed <Key.right><Key.backspace><Key.shift>S
Screenshot: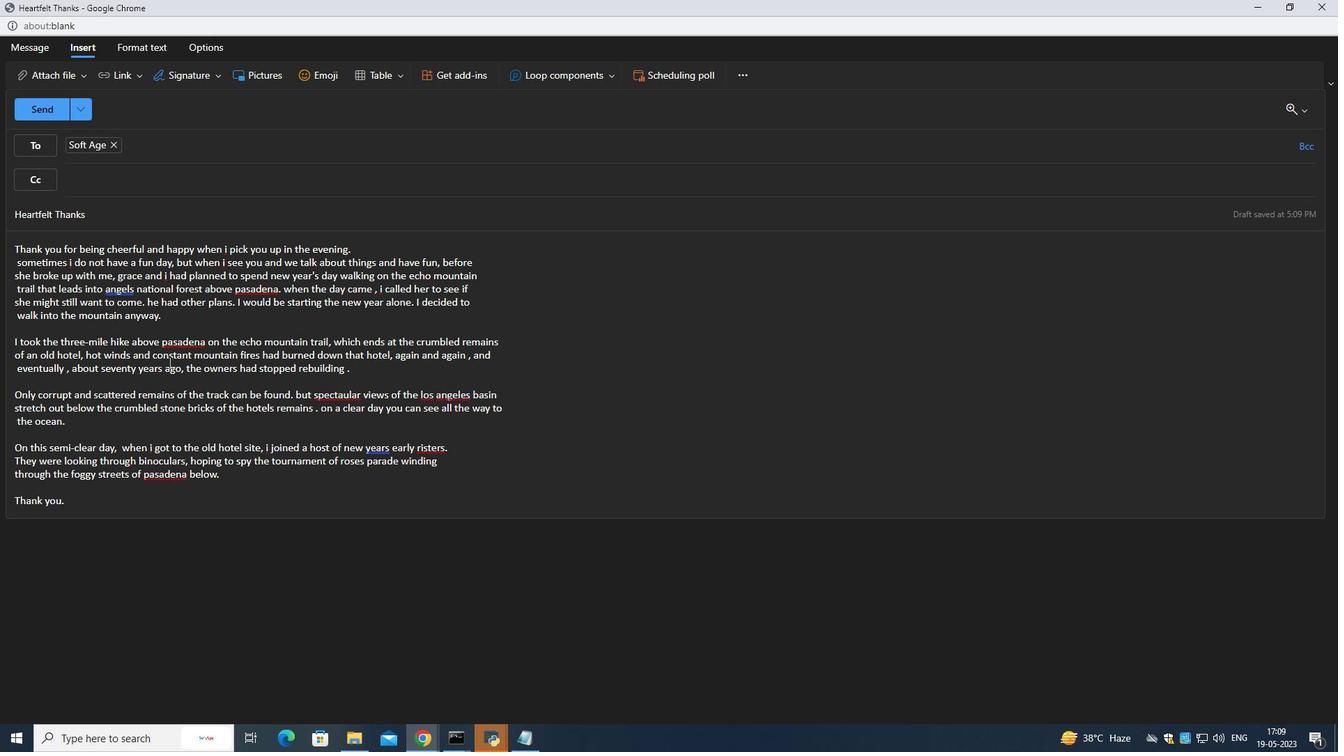
Action: Mouse moved to (553, 448)
Screenshot: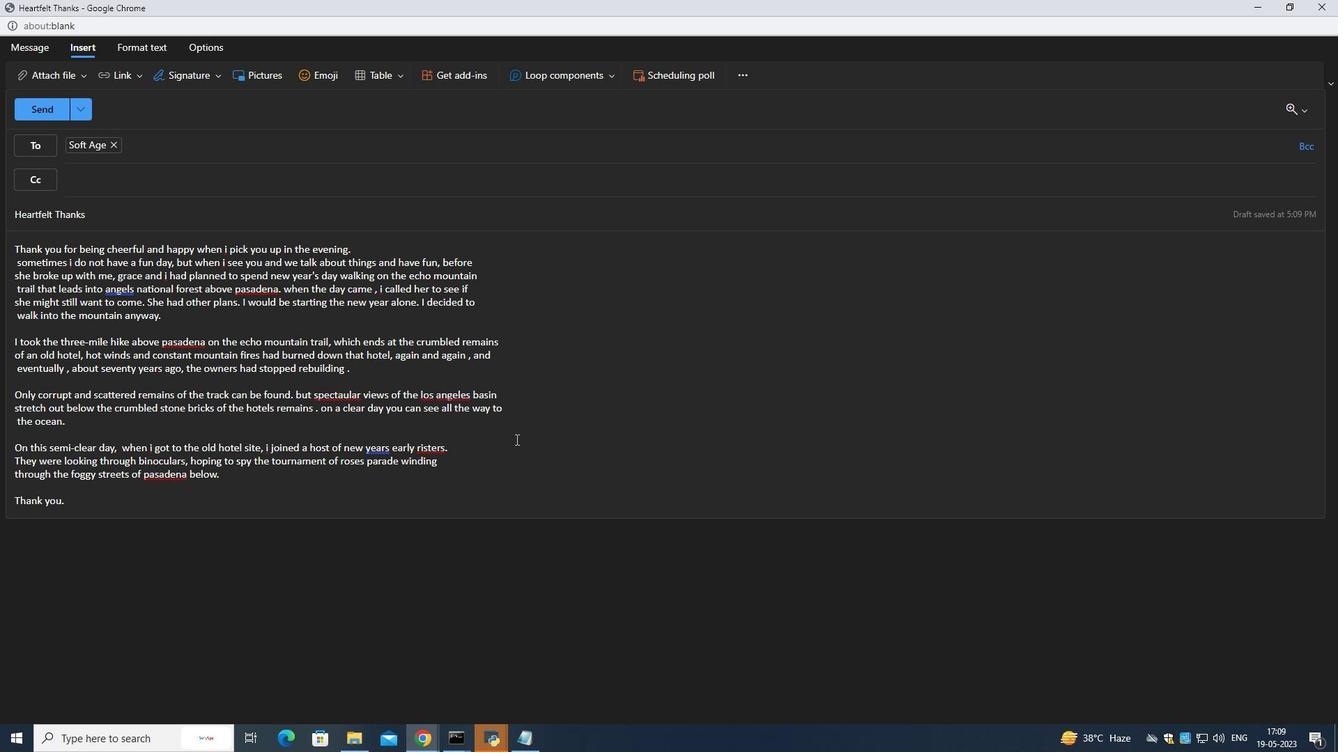 
Action: Mouse scrolled (553, 449) with delta (0, 0)
Screenshot: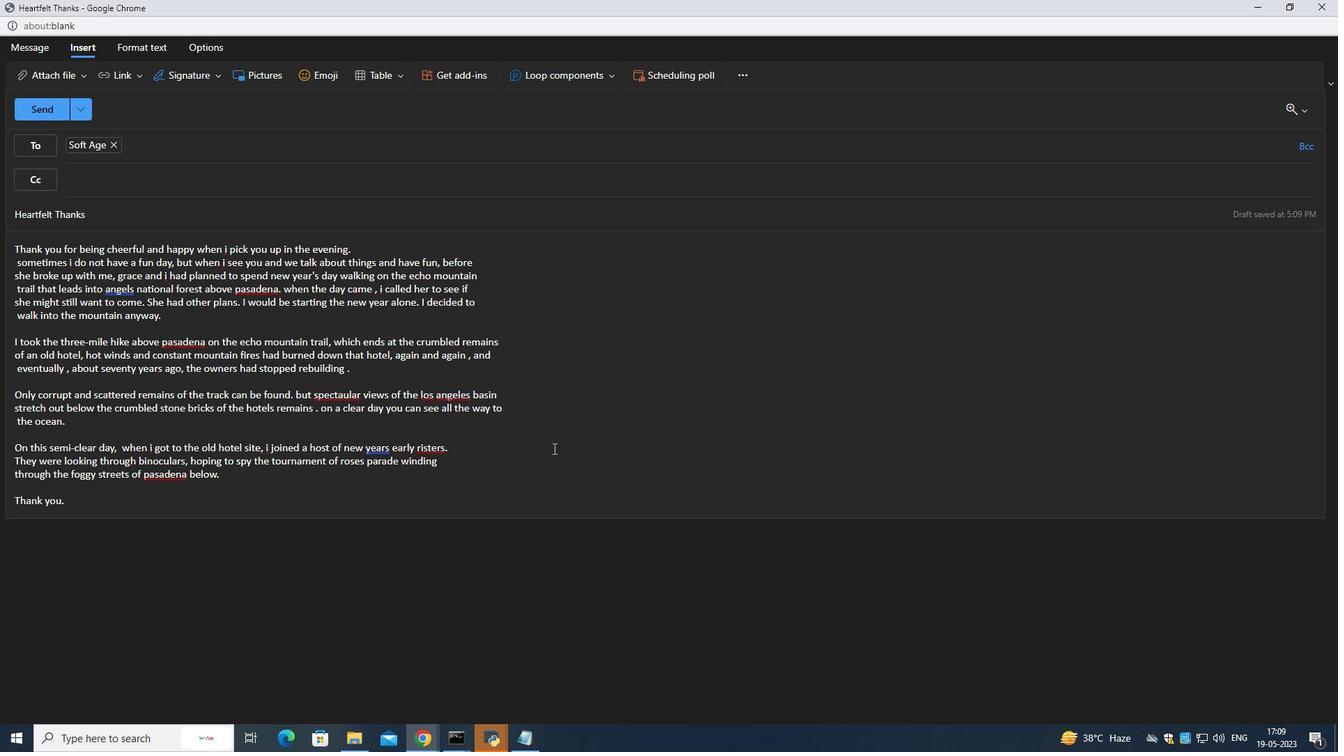 
Action: Mouse scrolled (553, 449) with delta (0, 0)
Screenshot: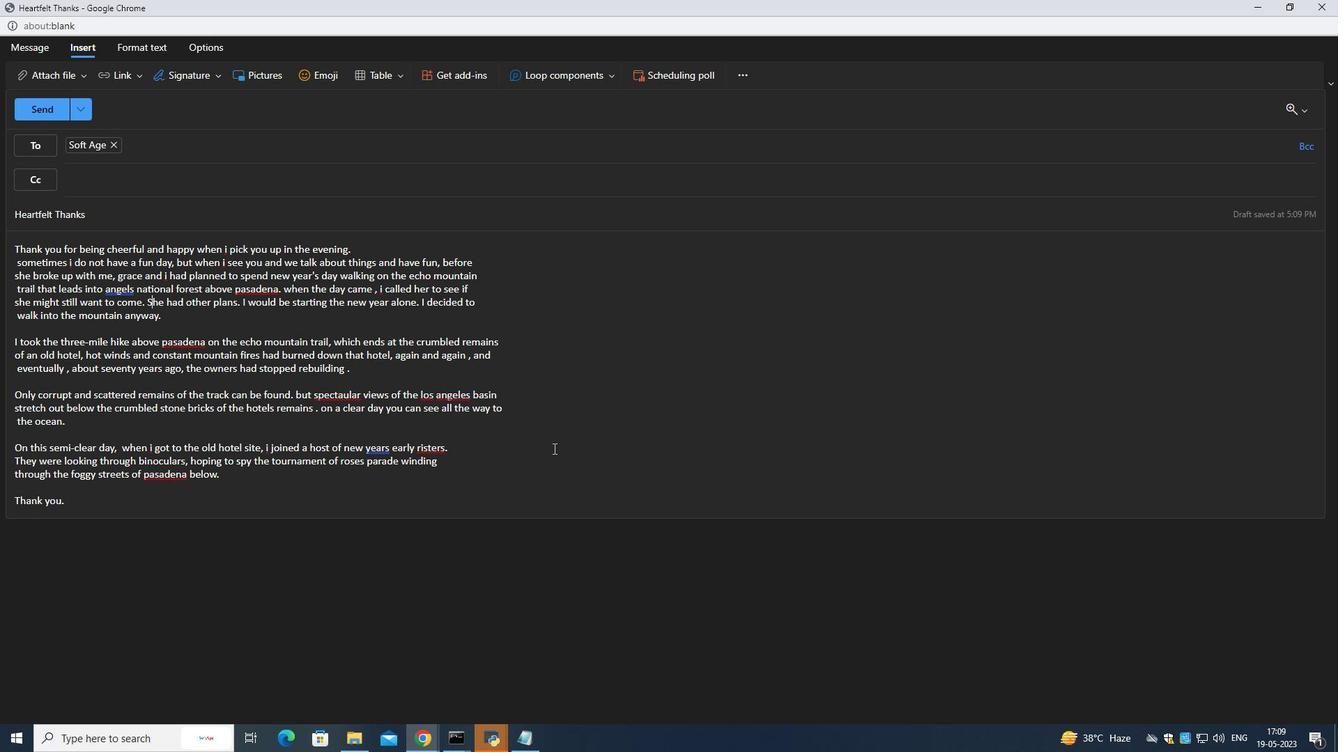 
Action: Mouse scrolled (553, 449) with delta (0, 0)
Screenshot: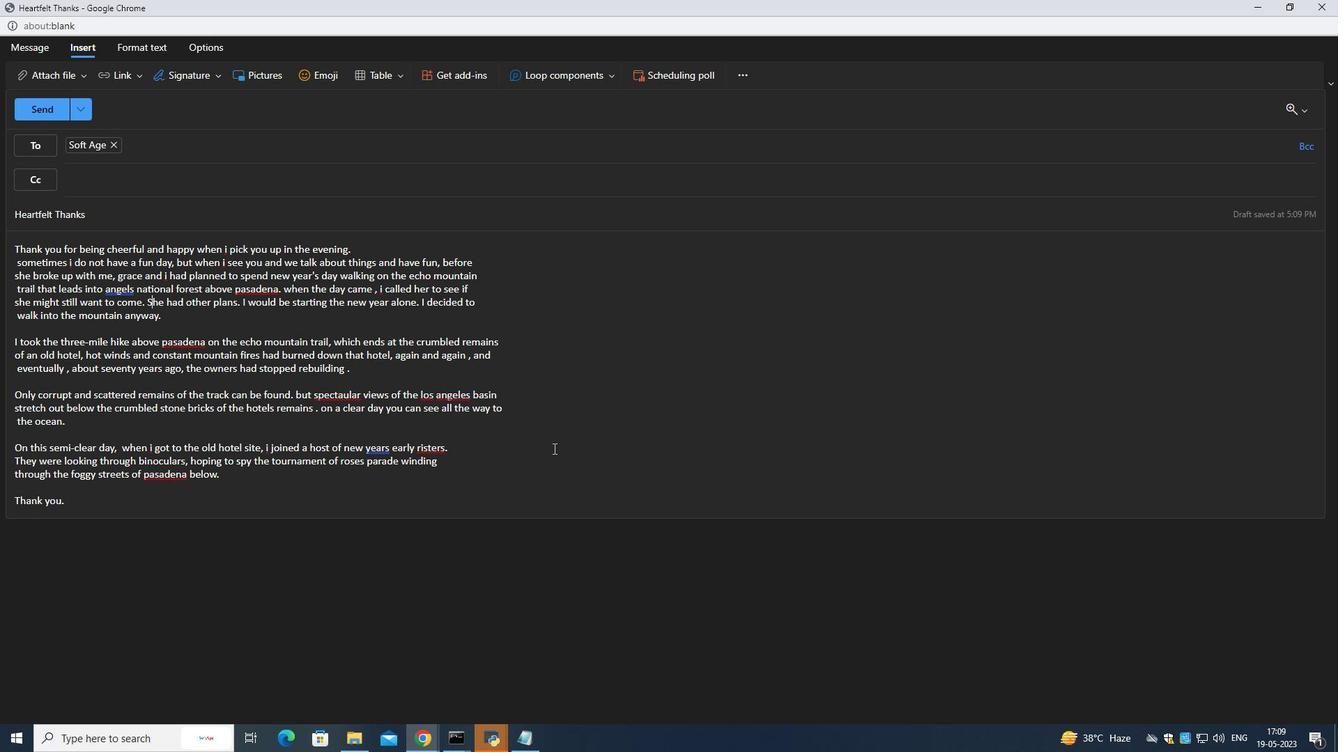 
Action: Mouse moved to (50, 113)
Screenshot: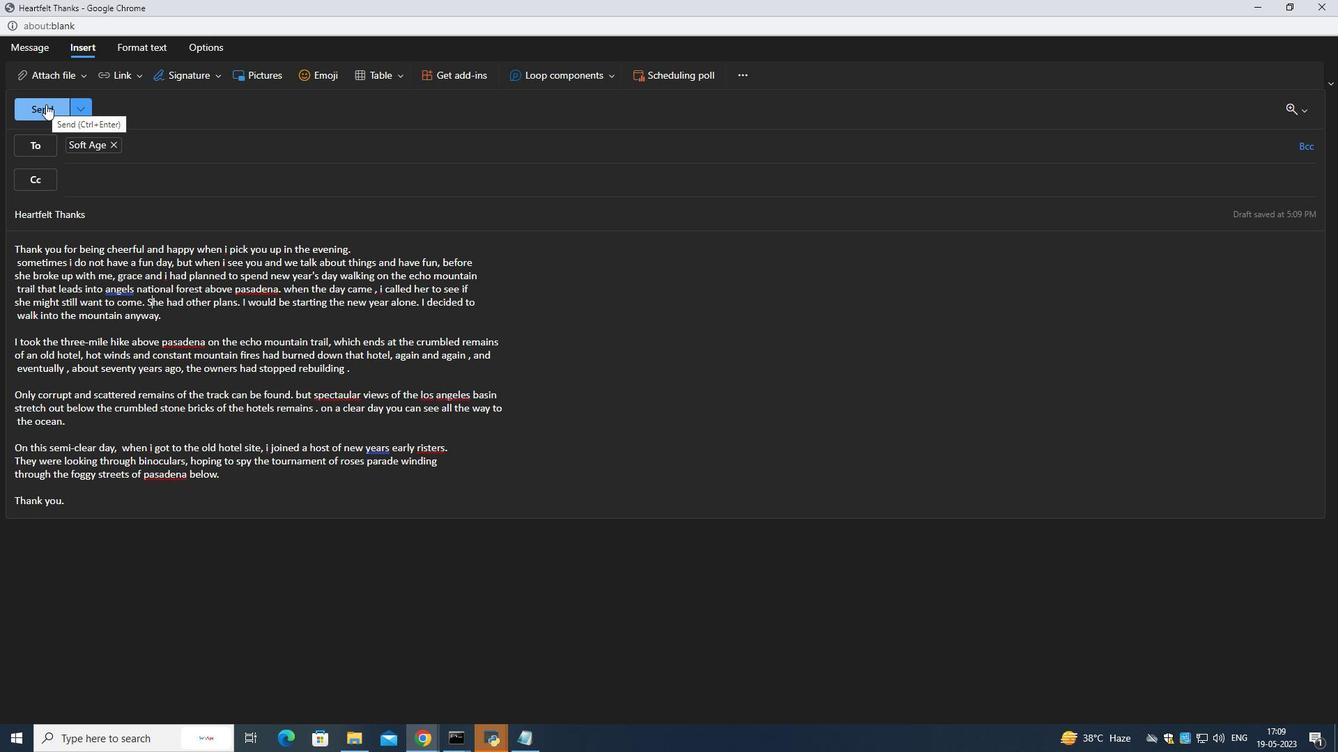 
Action: Mouse pressed left at (50, 113)
Screenshot: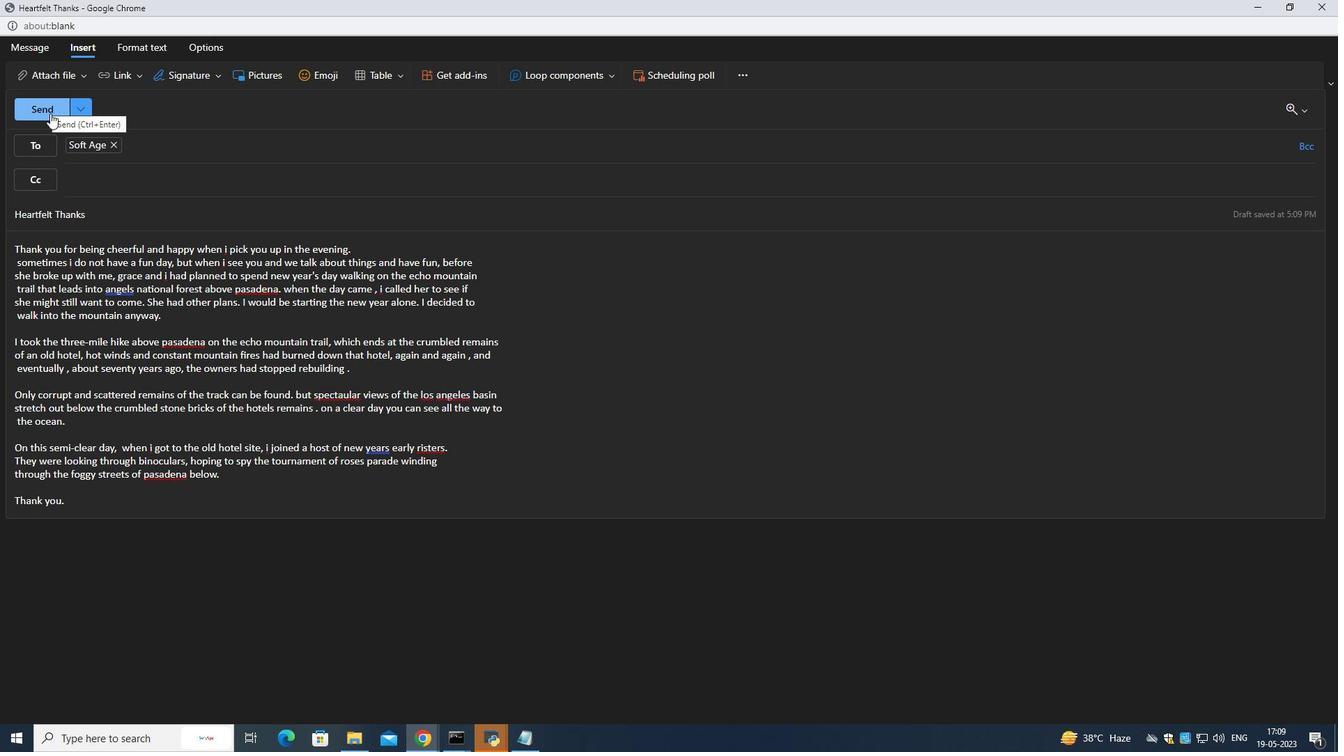 
Action: Mouse moved to (317, 286)
Screenshot: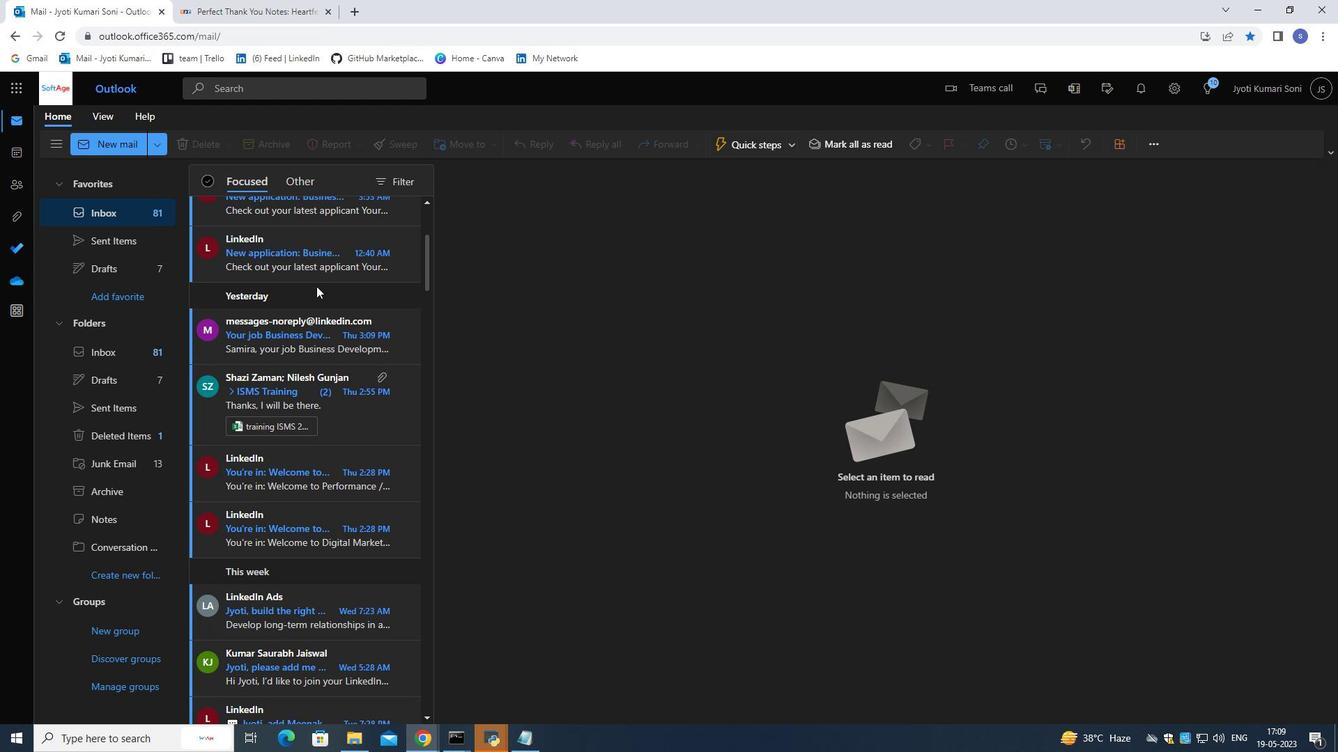 
